 Task: Identify Affordable Starter Homes in Minneapolis for First-time Buyers.
Action: Mouse moved to (302, 212)
Screenshot: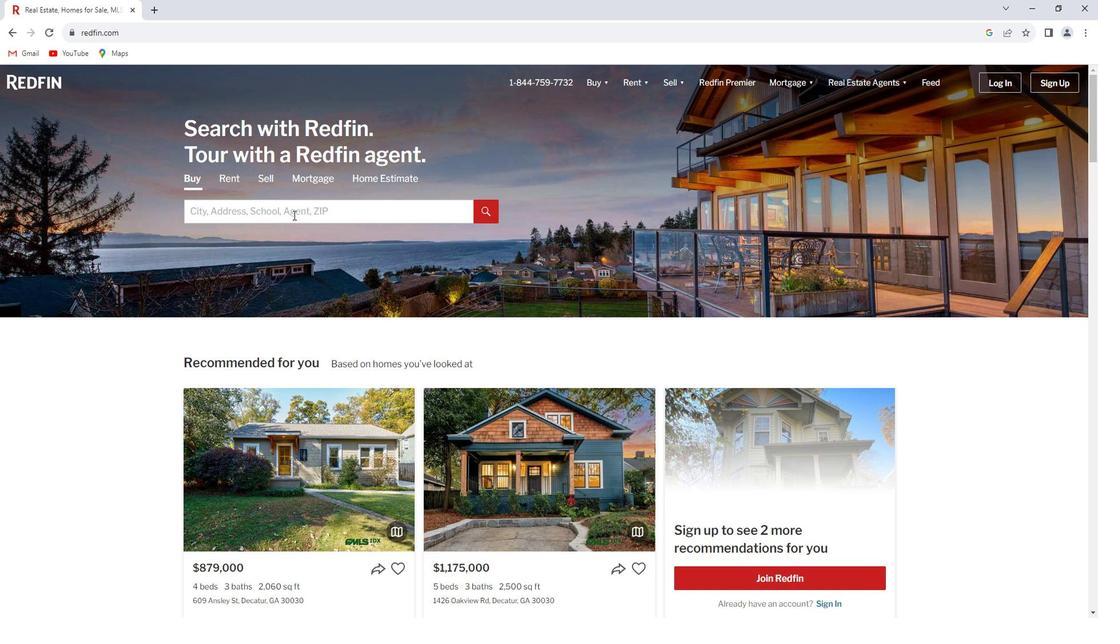 
Action: Mouse pressed left at (302, 212)
Screenshot: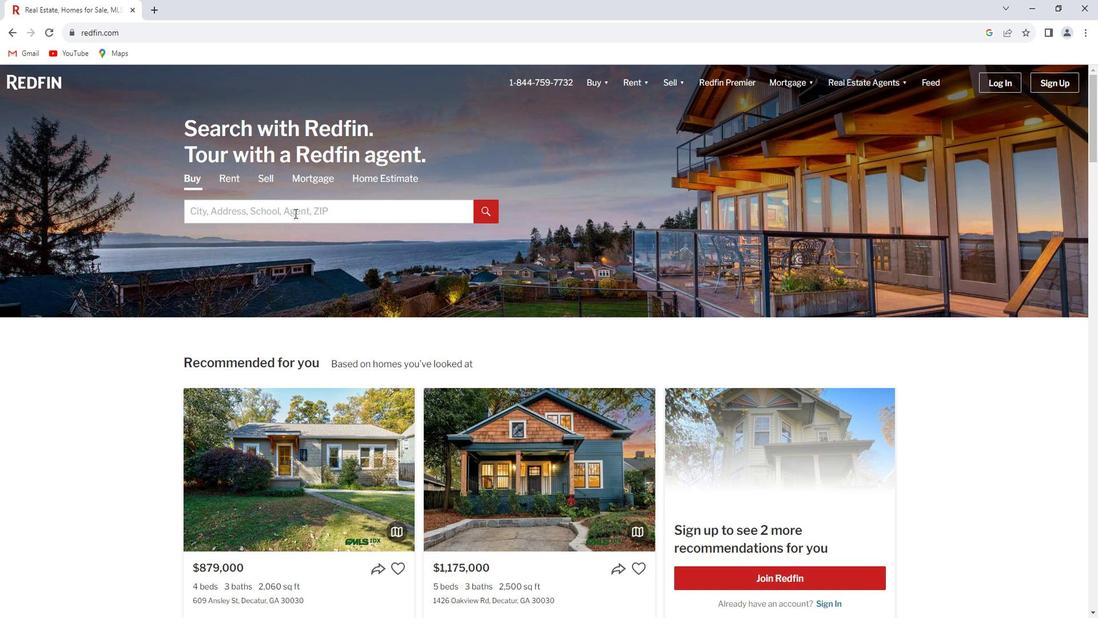 
Action: Key pressed <Key.shift_r>Minneapolis<Key.enter>
Screenshot: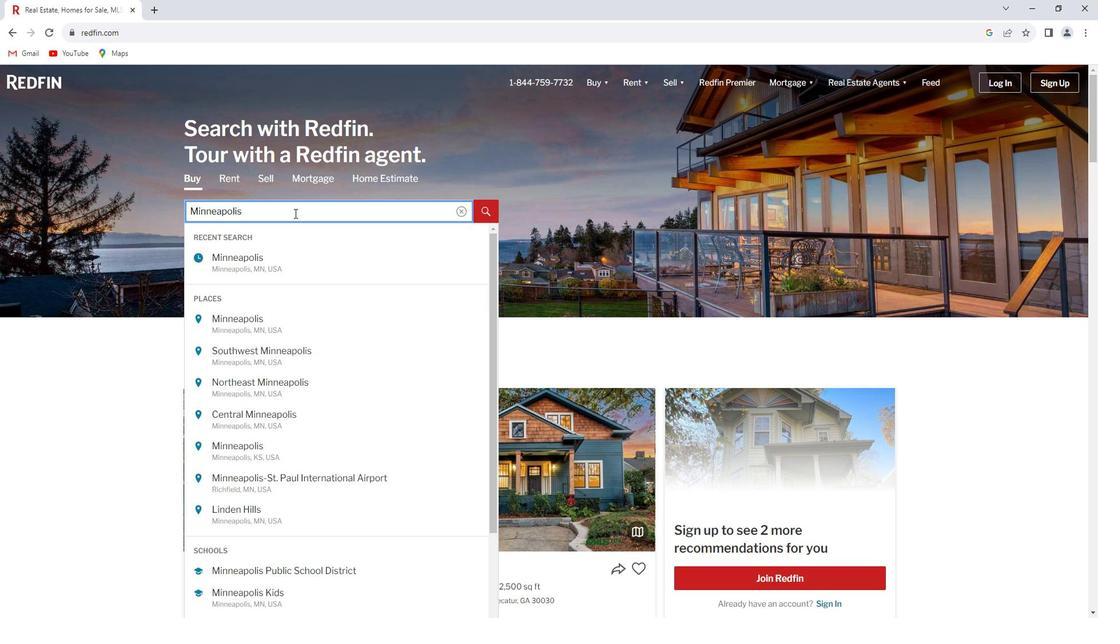 
Action: Mouse moved to (978, 165)
Screenshot: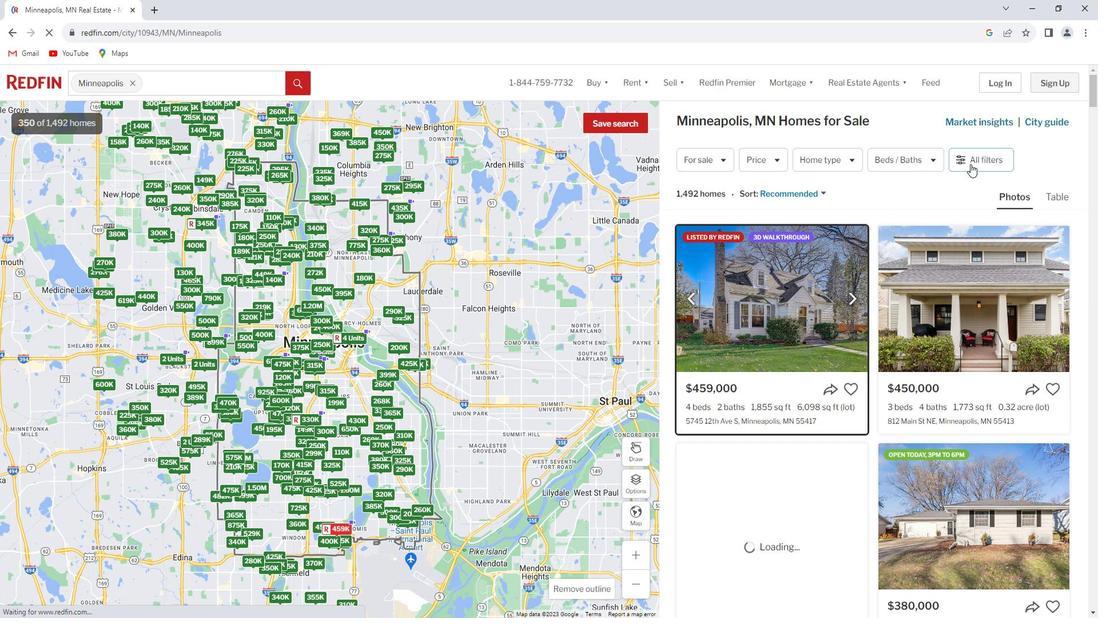 
Action: Mouse pressed left at (978, 165)
Screenshot: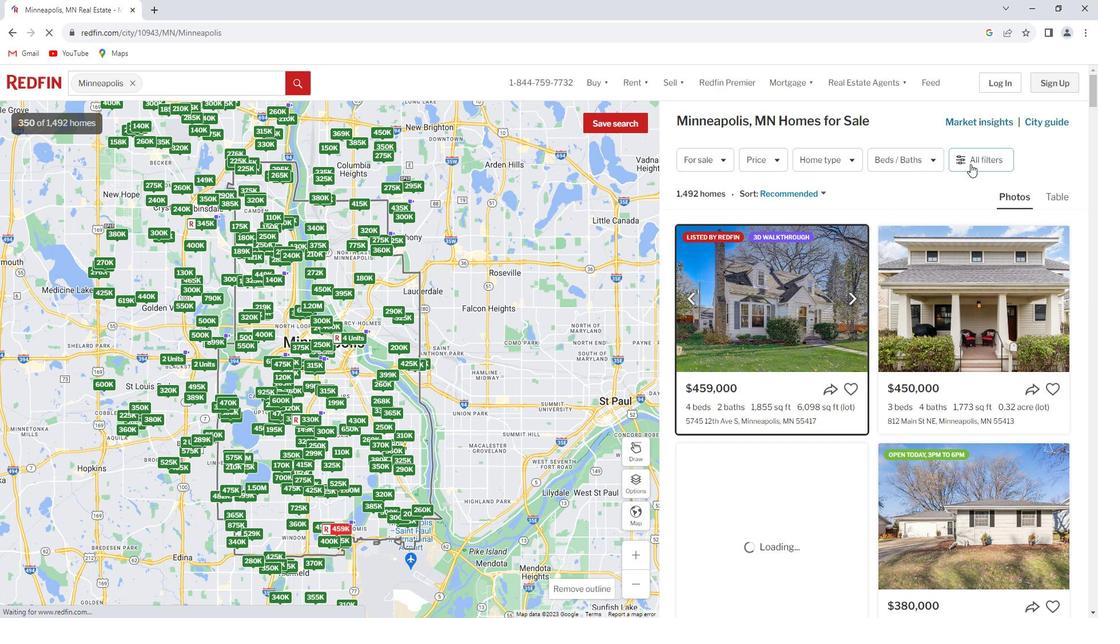 
Action: Mouse moved to (915, 270)
Screenshot: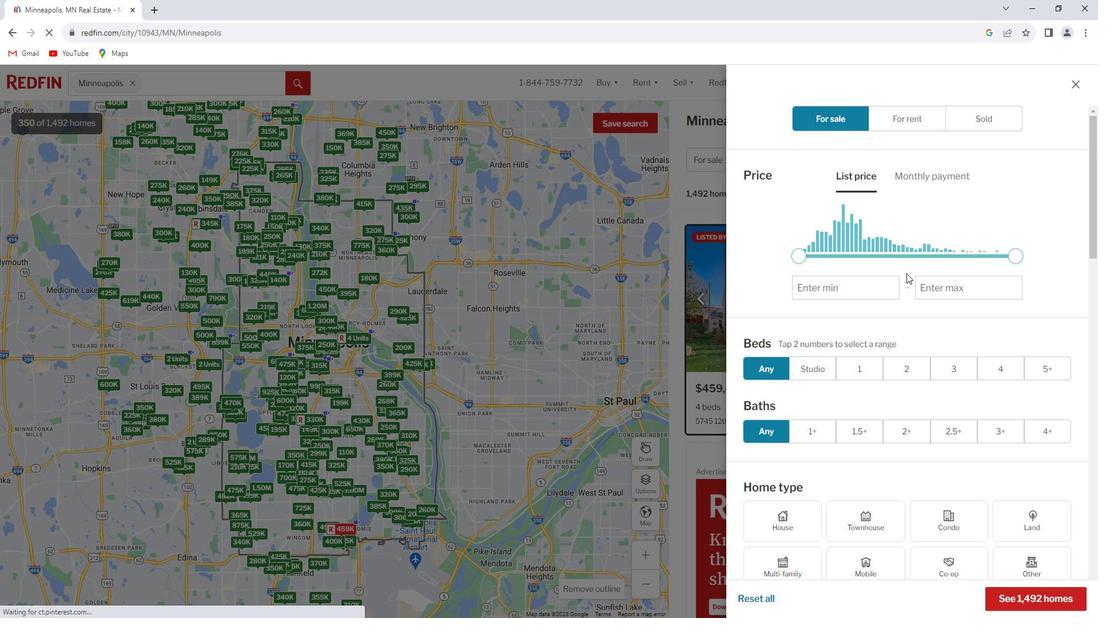 
Action: Mouse scrolled (915, 270) with delta (0, 0)
Screenshot: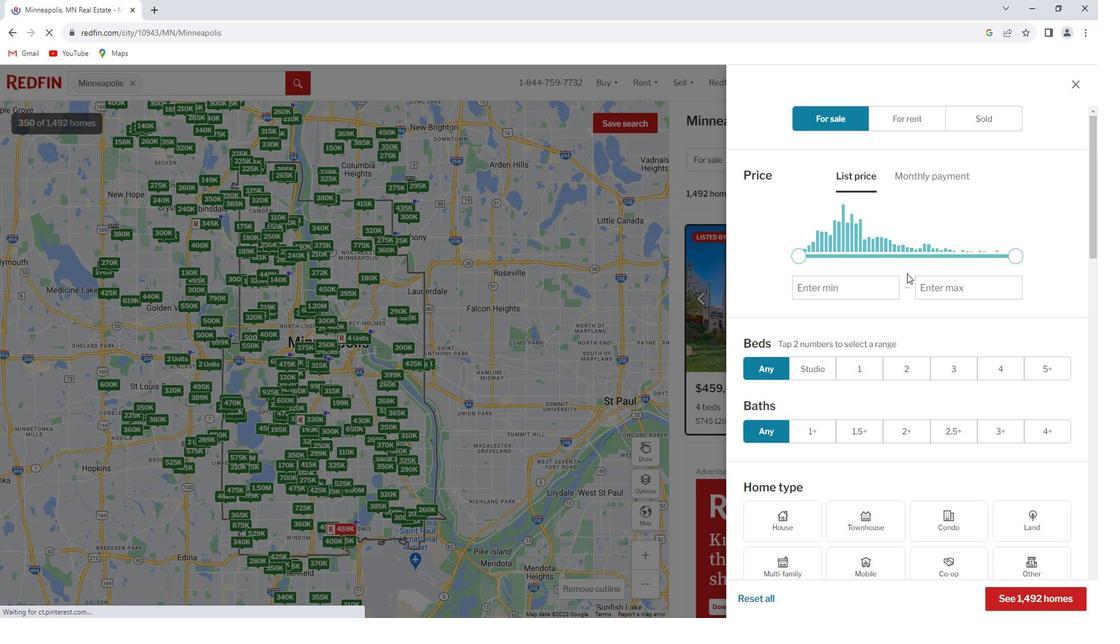 
Action: Mouse scrolled (915, 270) with delta (0, 0)
Screenshot: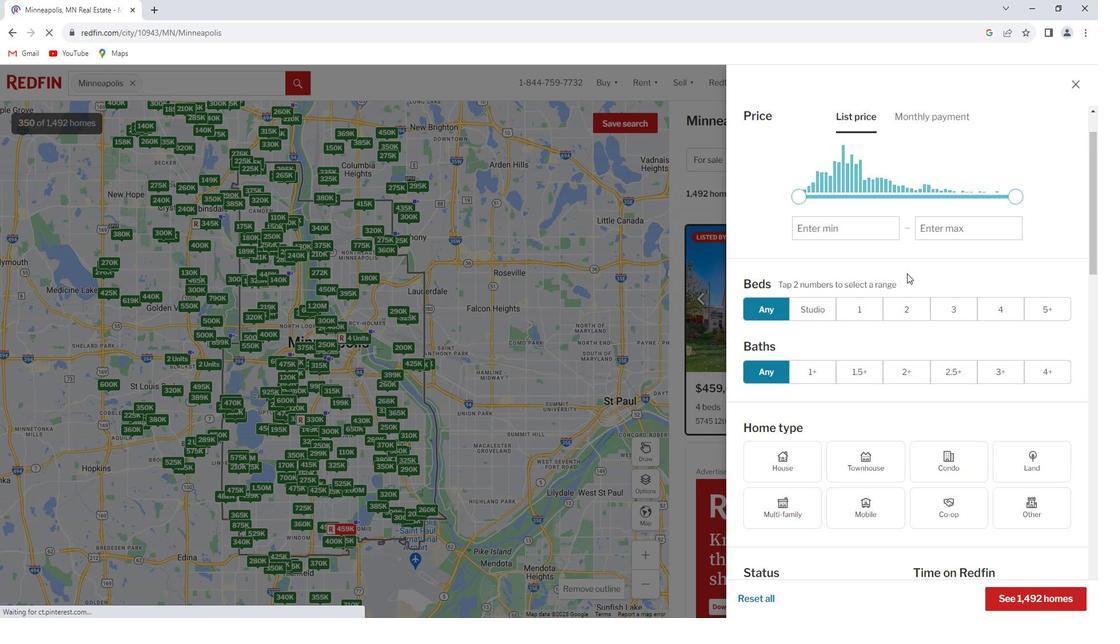 
Action: Mouse scrolled (915, 270) with delta (0, 0)
Screenshot: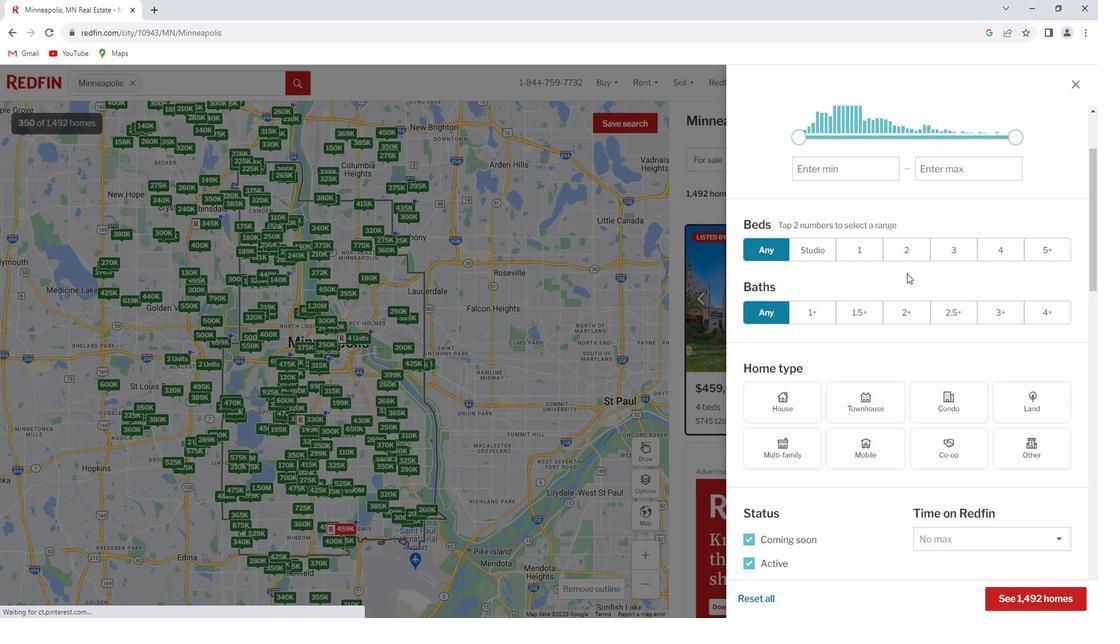 
Action: Mouse scrolled (915, 270) with delta (0, 0)
Screenshot: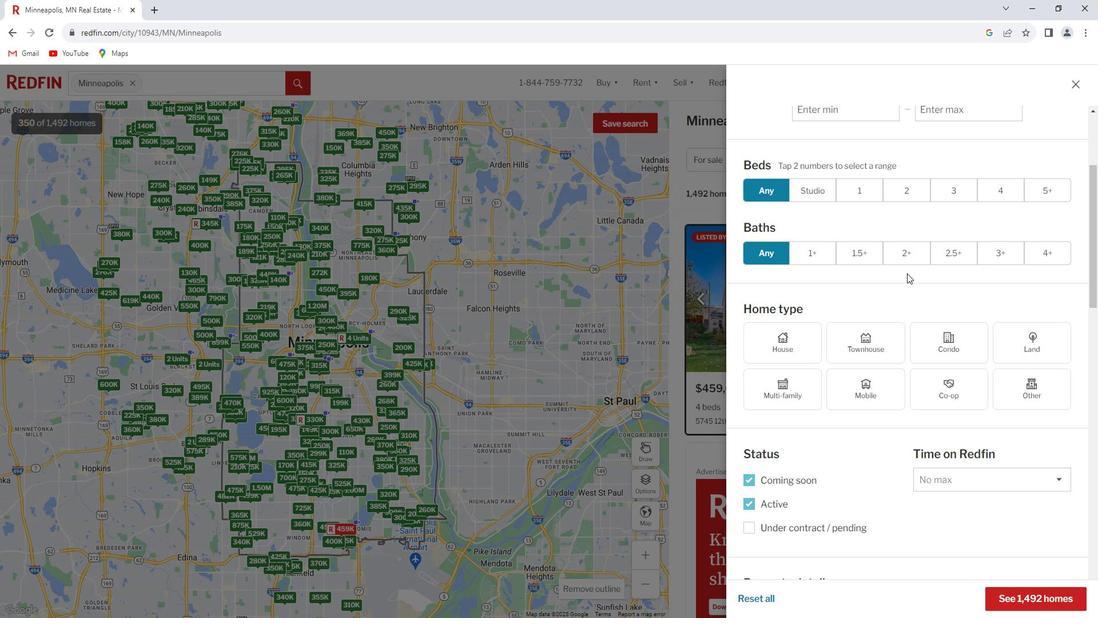 
Action: Mouse moved to (801, 279)
Screenshot: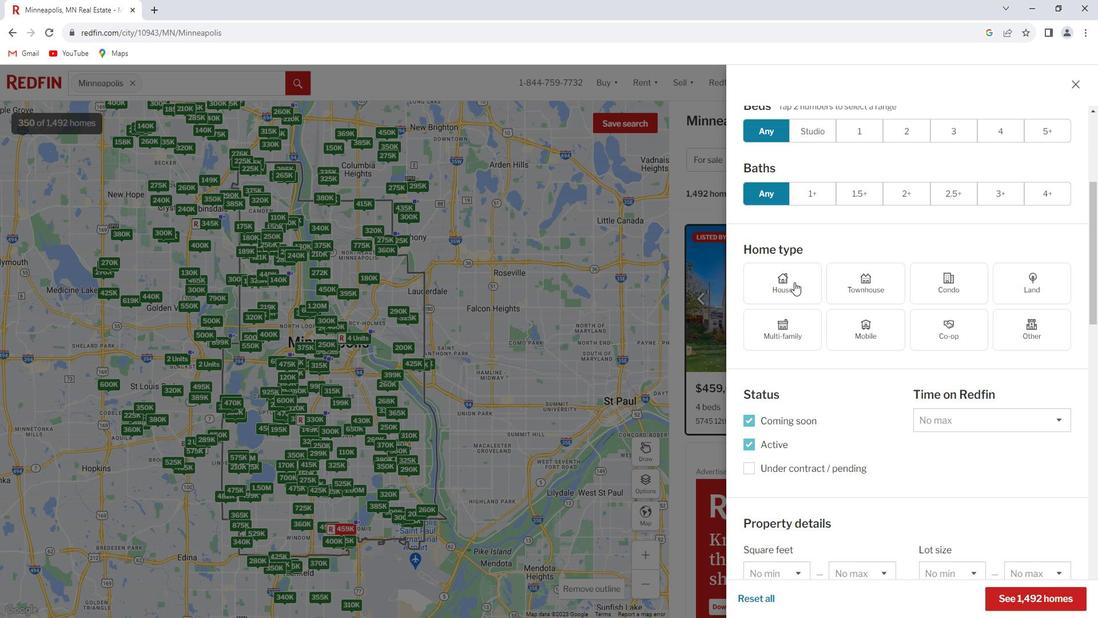 
Action: Mouse pressed left at (801, 279)
Screenshot: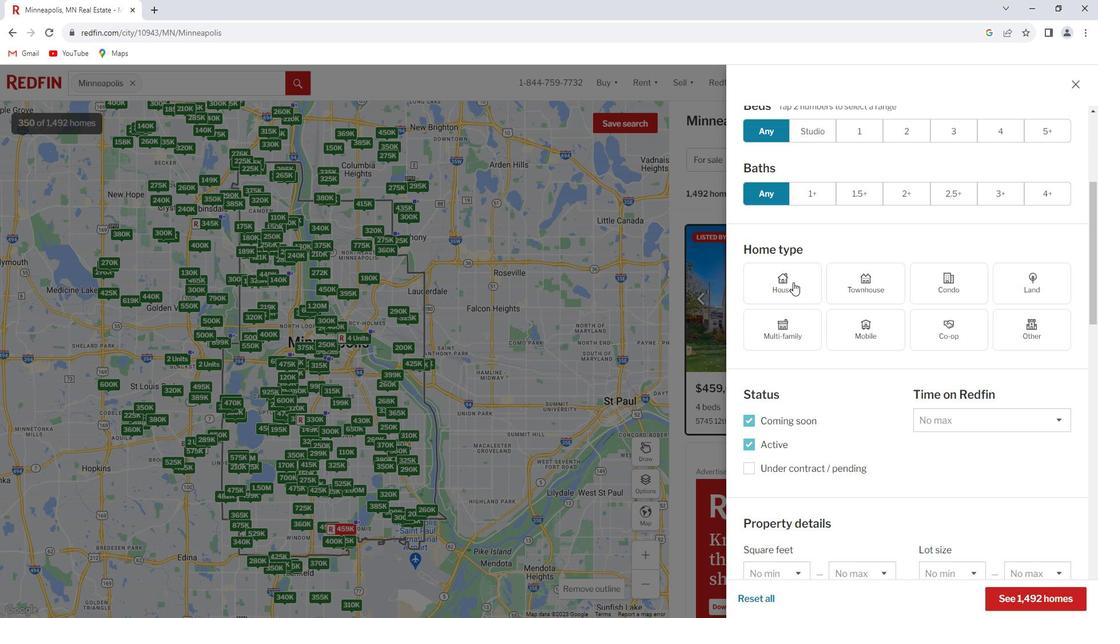 
Action: Mouse moved to (1061, 410)
Screenshot: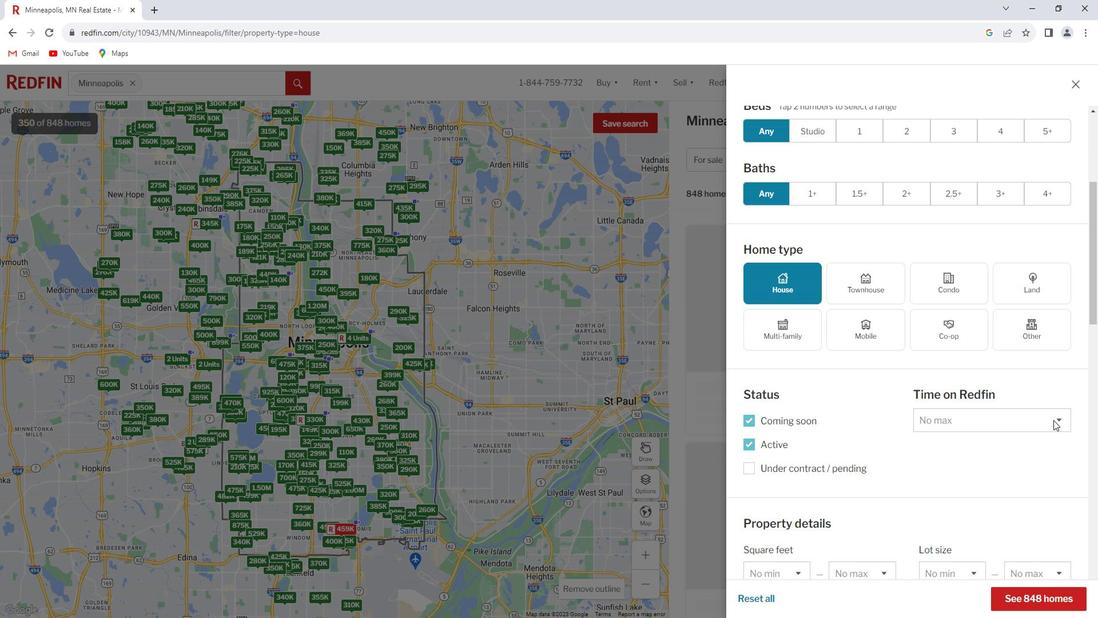 
Action: Mouse pressed left at (1061, 410)
Screenshot: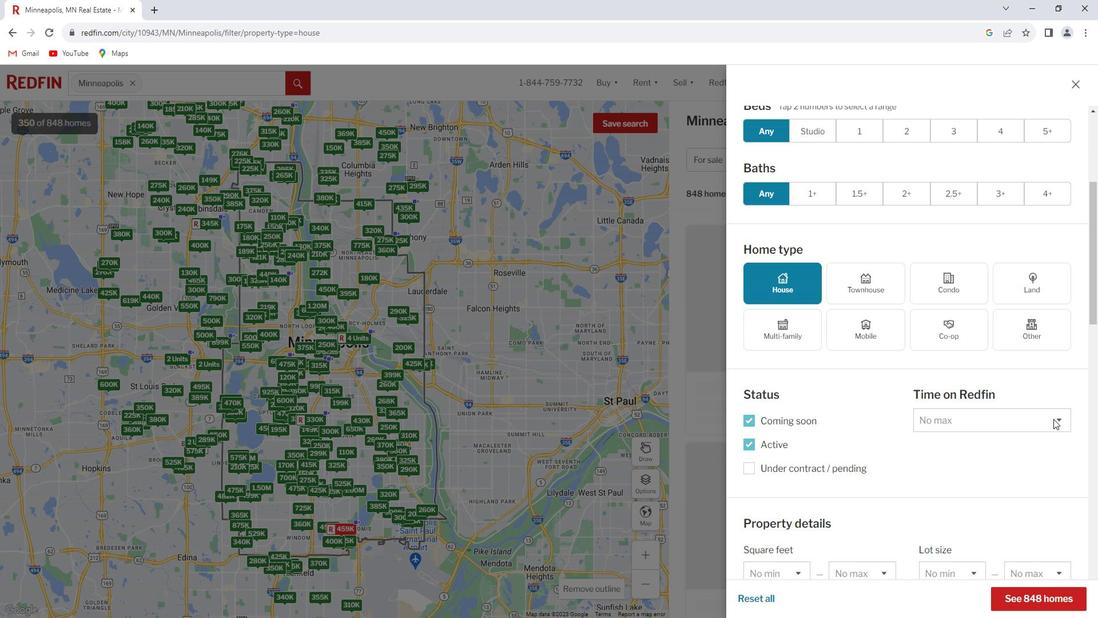 
Action: Mouse moved to (1016, 470)
Screenshot: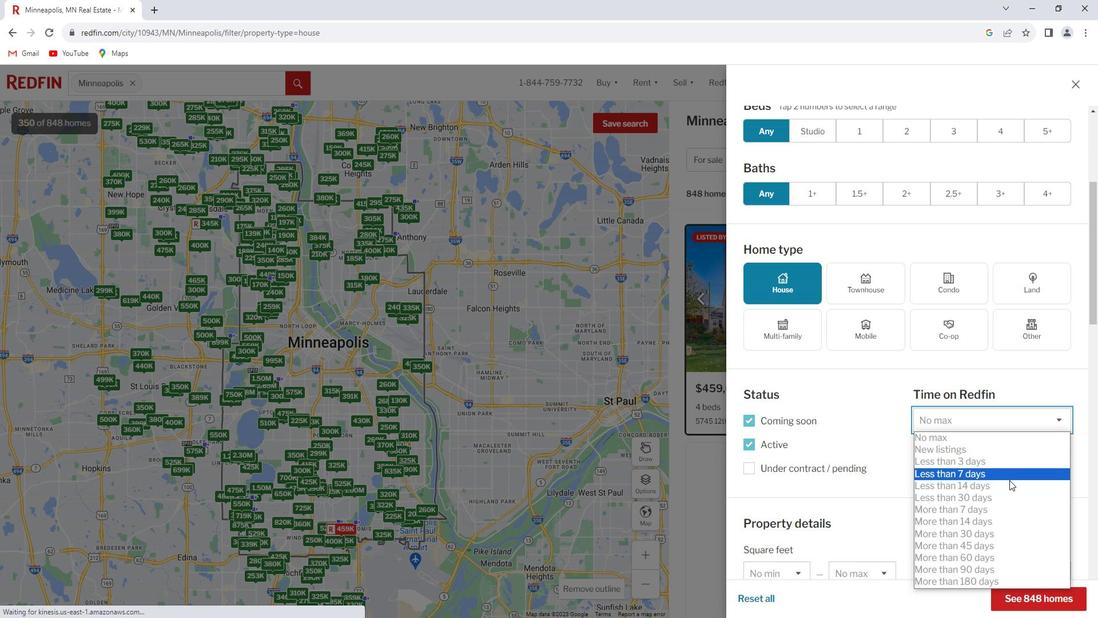 
Action: Mouse pressed left at (1016, 470)
Screenshot: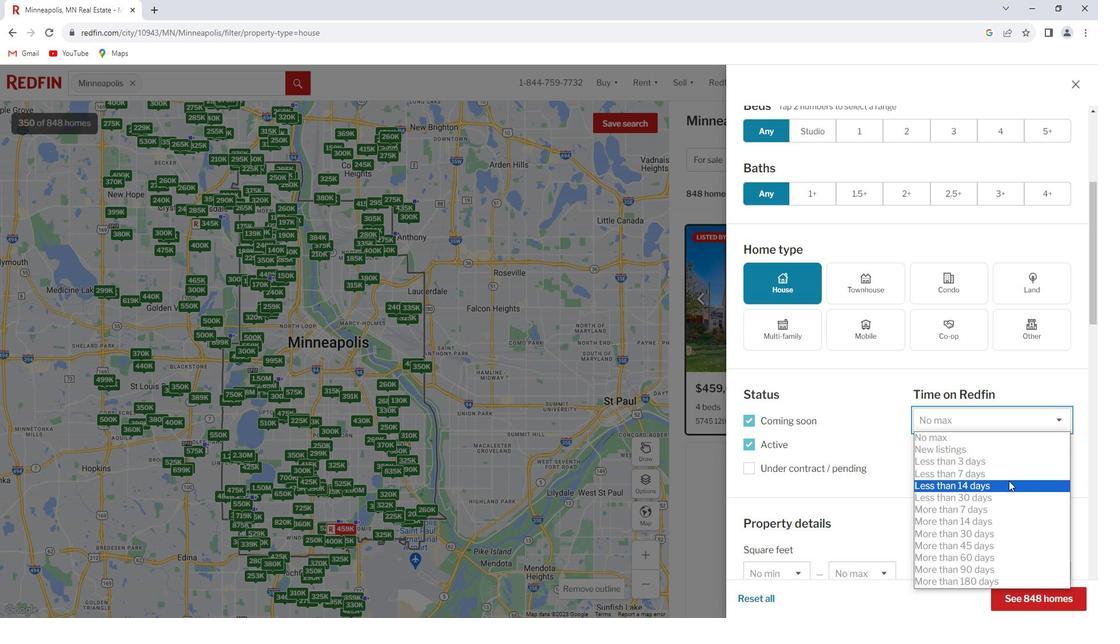 
Action: Mouse moved to (899, 389)
Screenshot: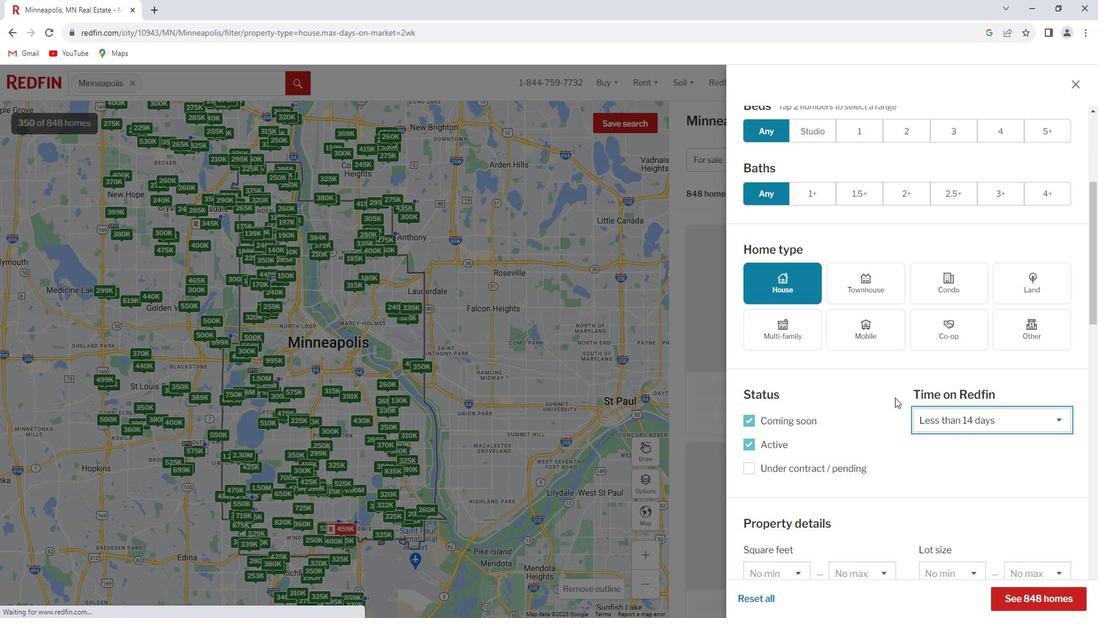 
Action: Mouse scrolled (899, 388) with delta (0, 0)
Screenshot: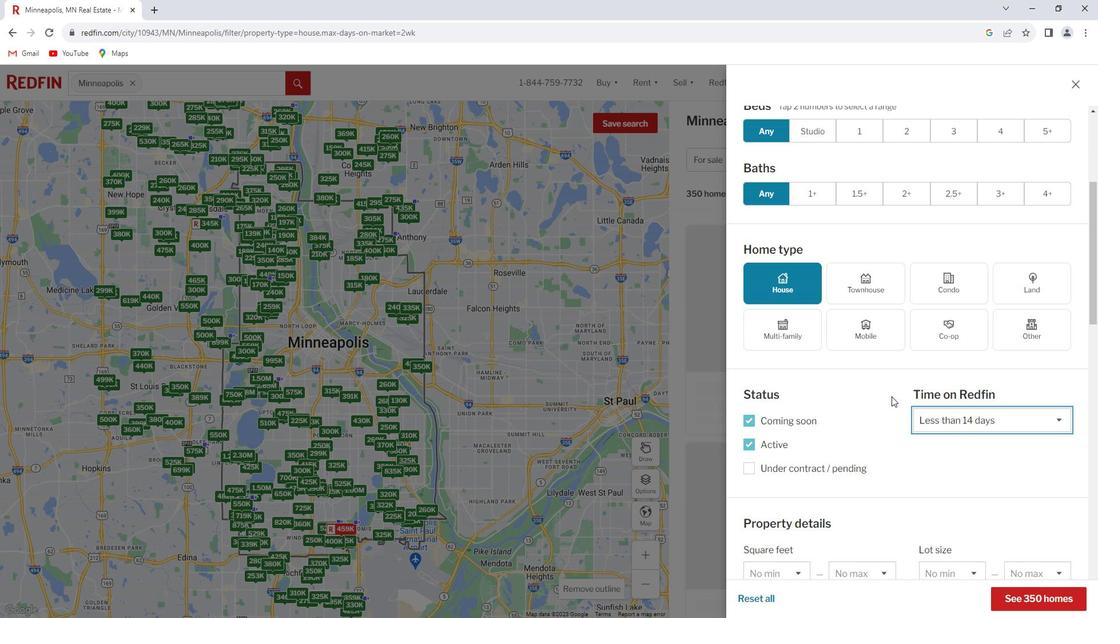 
Action: Mouse scrolled (899, 388) with delta (0, 0)
Screenshot: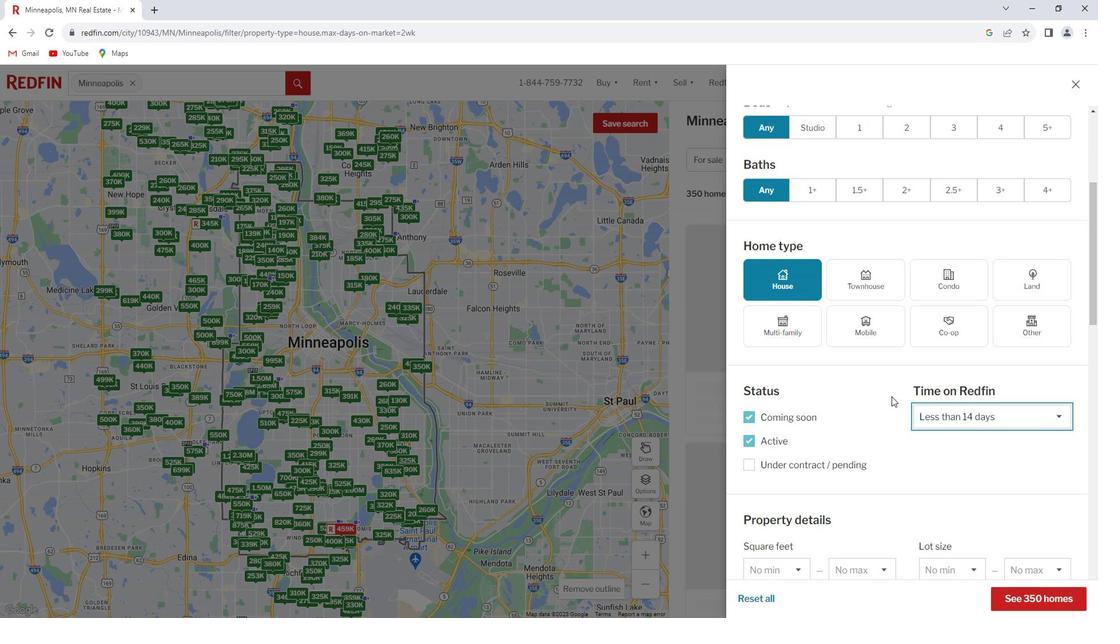 
Action: Mouse scrolled (899, 388) with delta (0, 0)
Screenshot: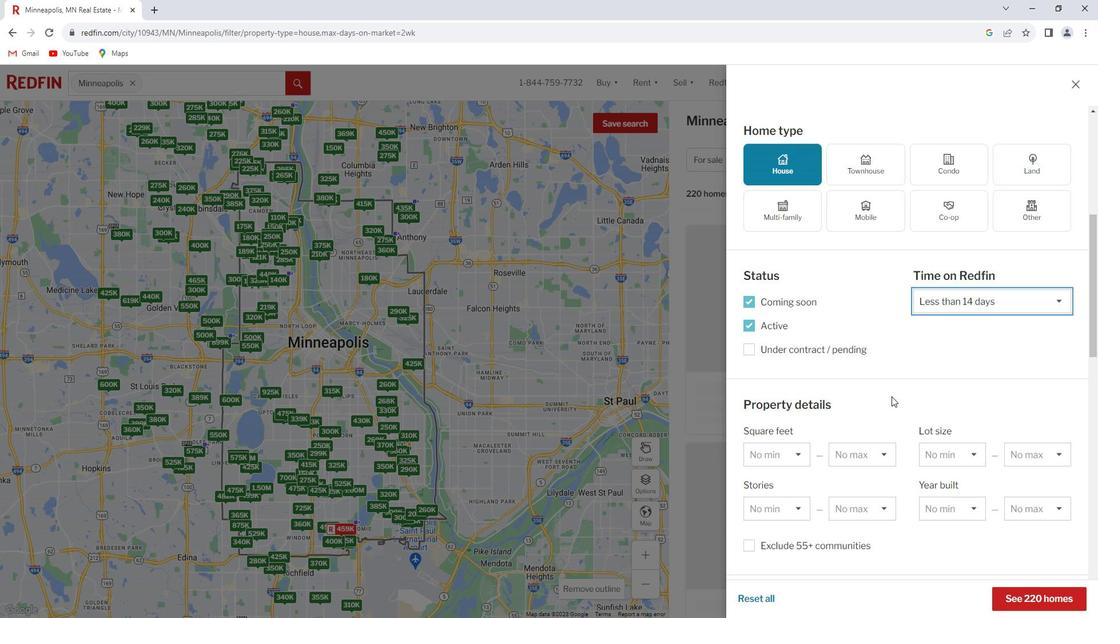 
Action: Mouse scrolled (899, 388) with delta (0, 0)
Screenshot: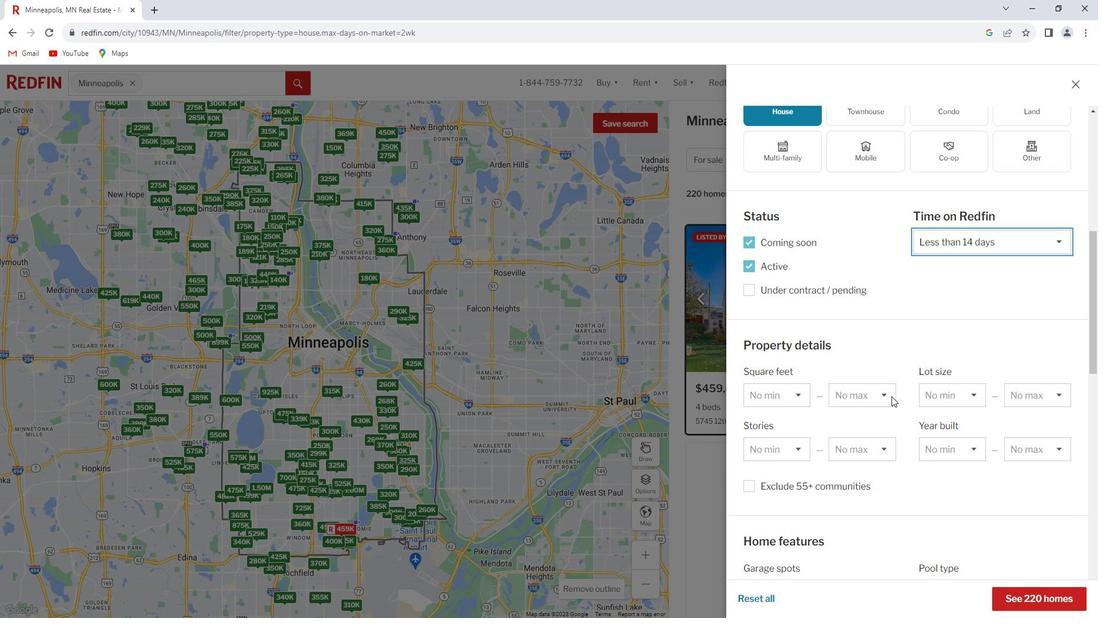 
Action: Mouse scrolled (899, 388) with delta (0, 0)
Screenshot: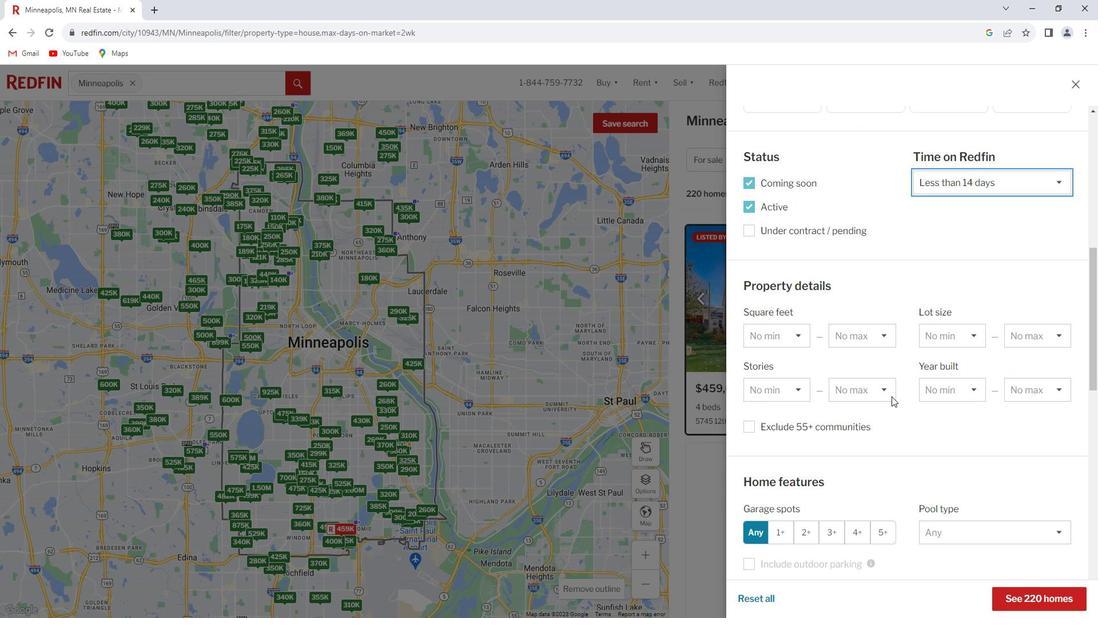 
Action: Mouse moved to (897, 382)
Screenshot: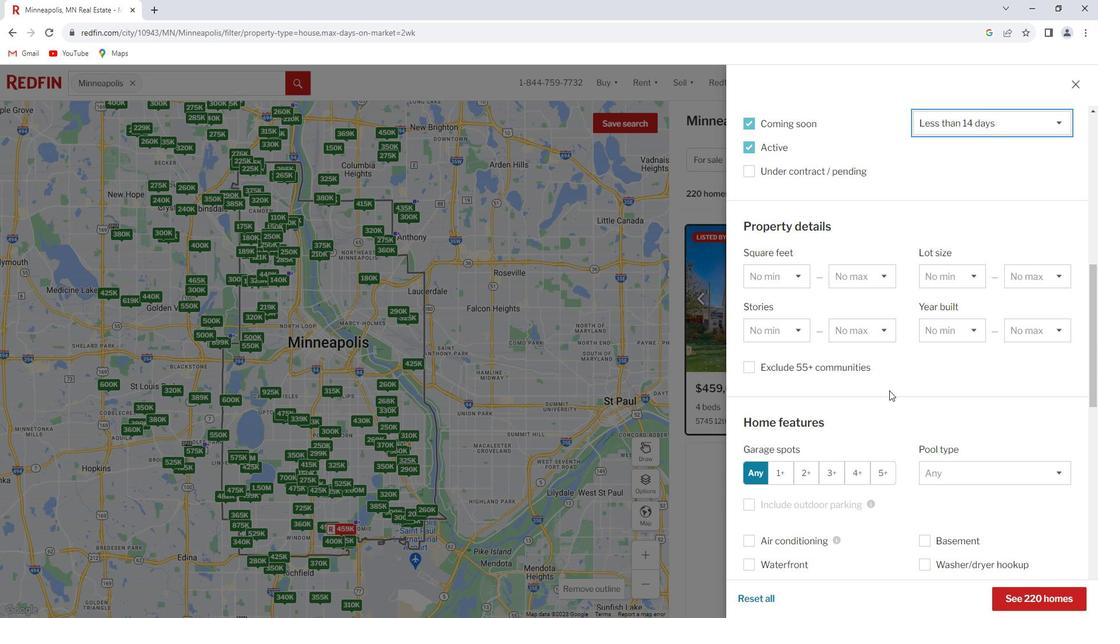 
Action: Mouse scrolled (897, 382) with delta (0, 0)
Screenshot: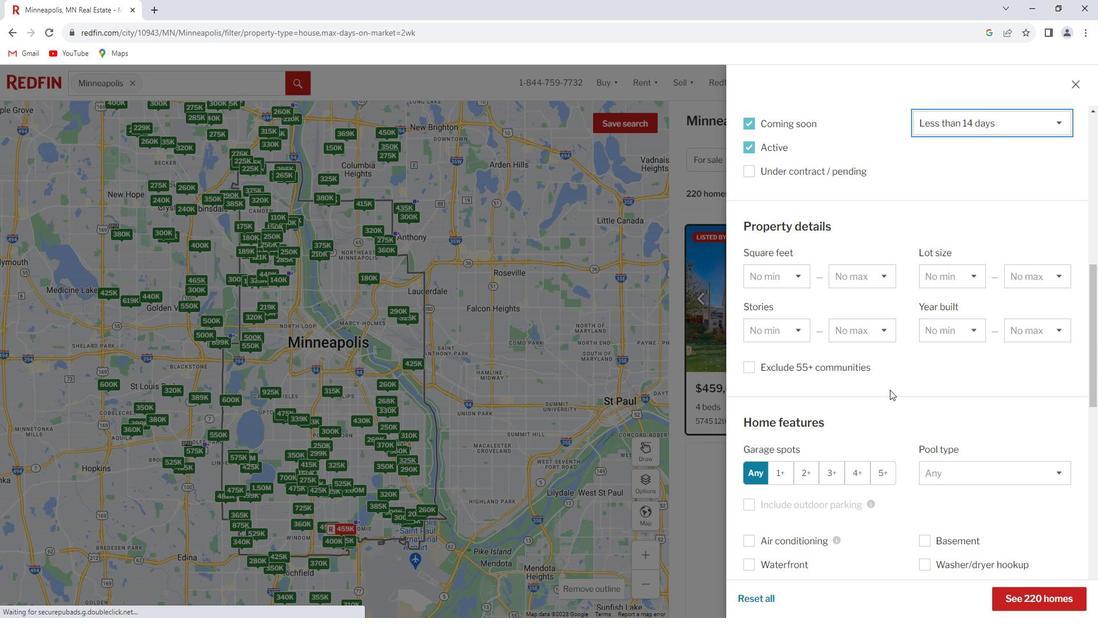 
Action: Mouse moved to (939, 358)
Screenshot: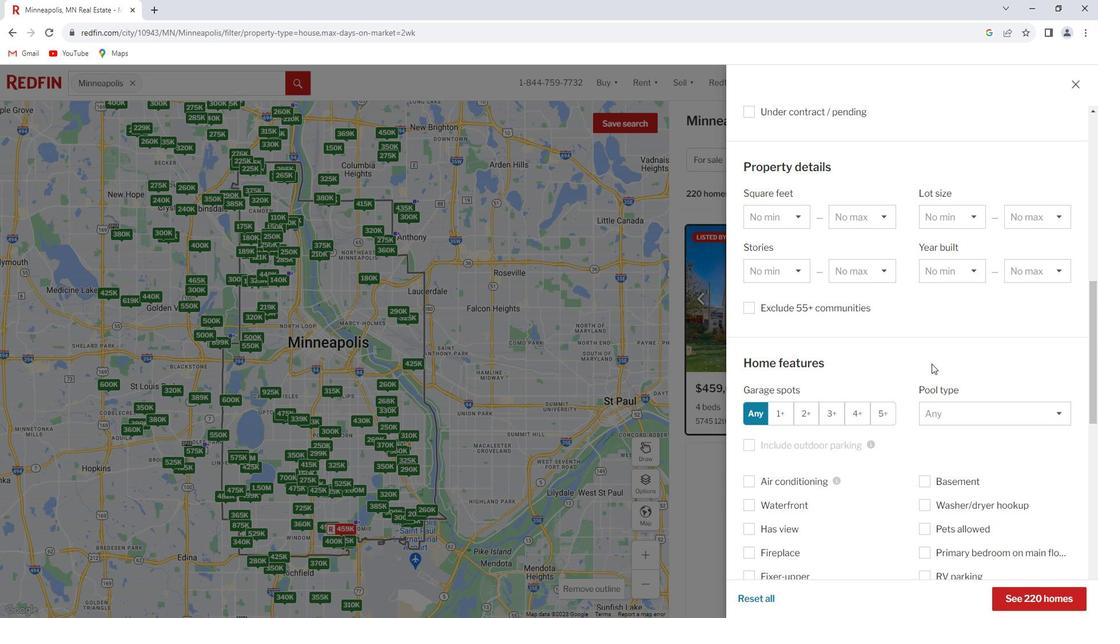 
Action: Mouse scrolled (939, 357) with delta (0, 0)
Screenshot: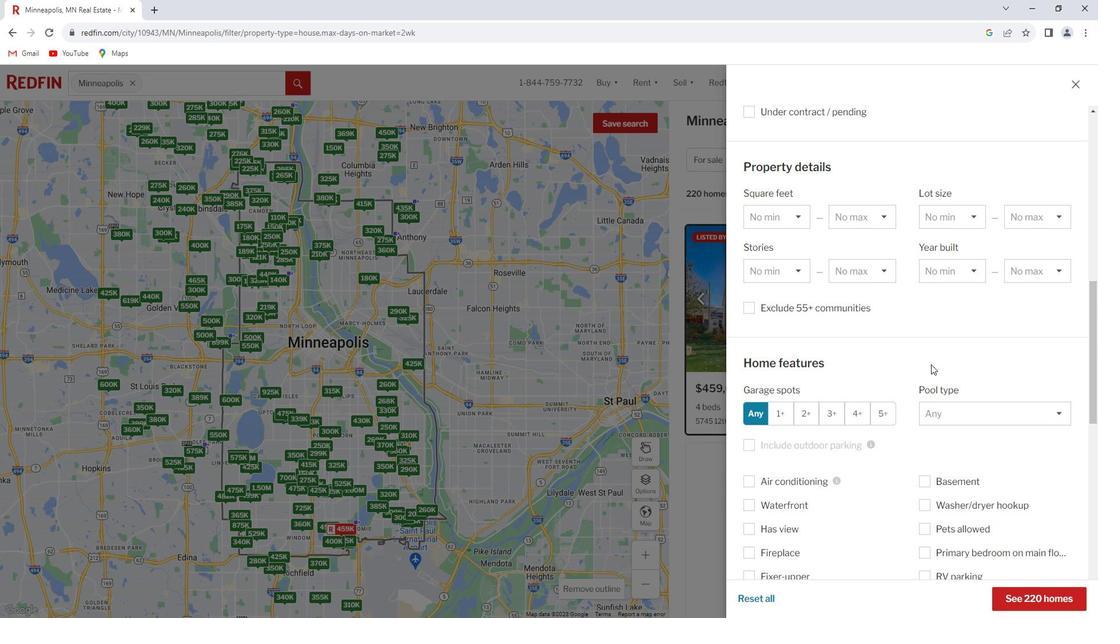 
Action: Mouse moved to (915, 394)
Screenshot: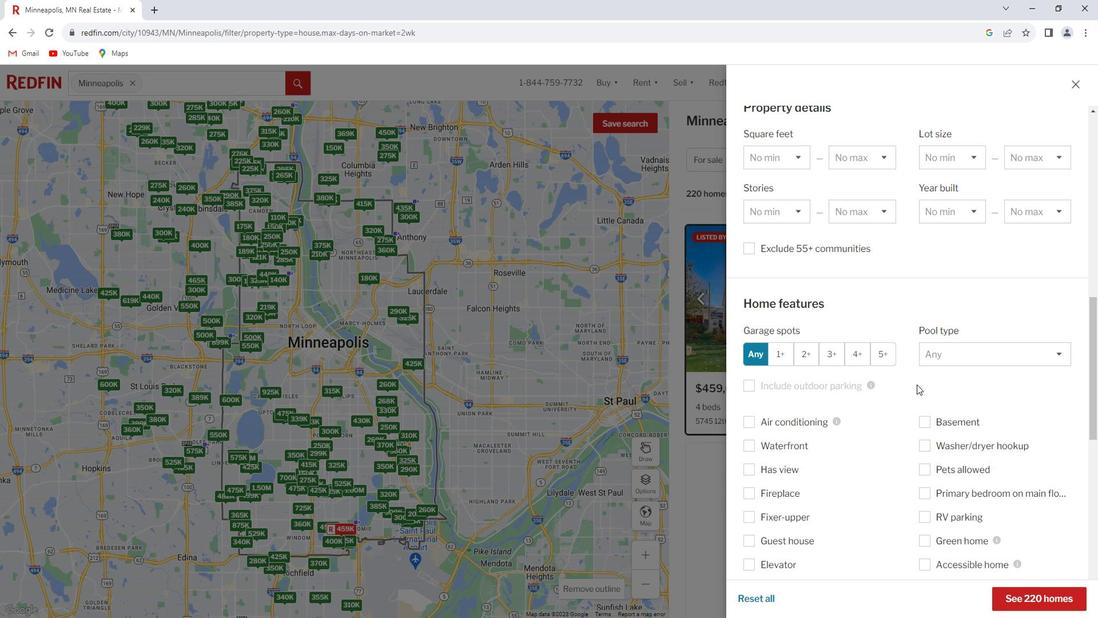 
Action: Mouse scrolled (915, 394) with delta (0, 0)
Screenshot: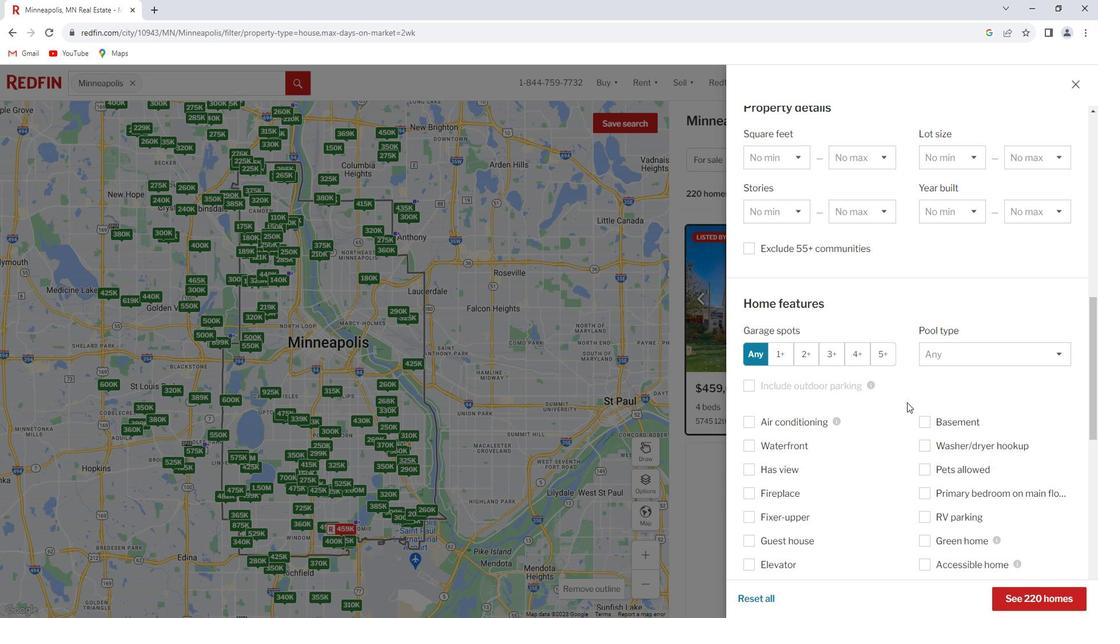 
Action: Mouse scrolled (915, 394) with delta (0, 0)
Screenshot: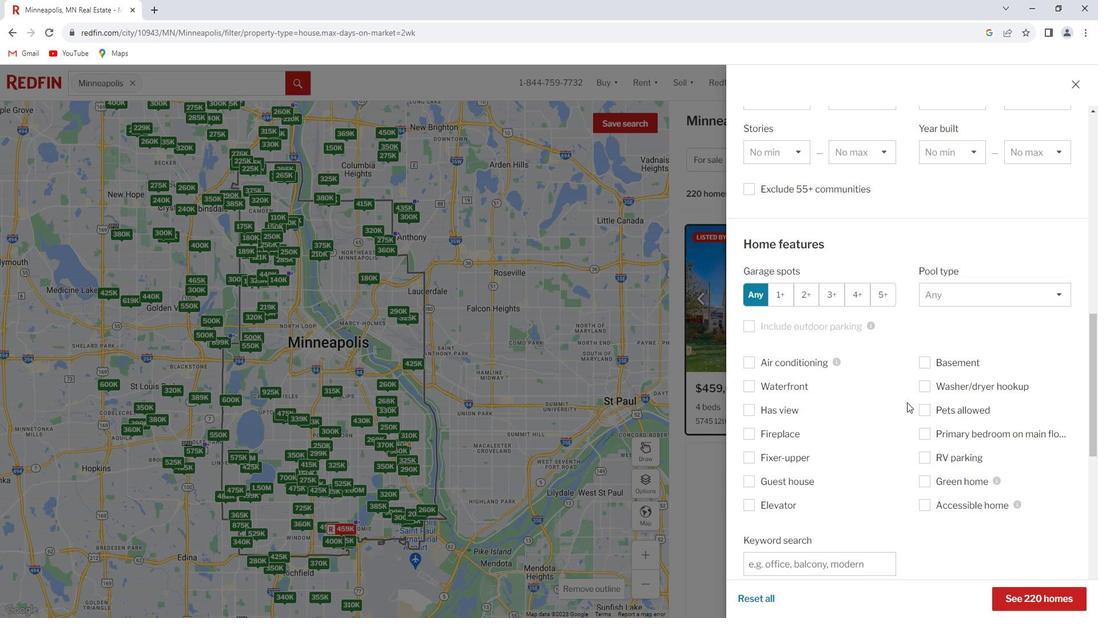 
Action: Mouse scrolled (915, 394) with delta (0, 0)
Screenshot: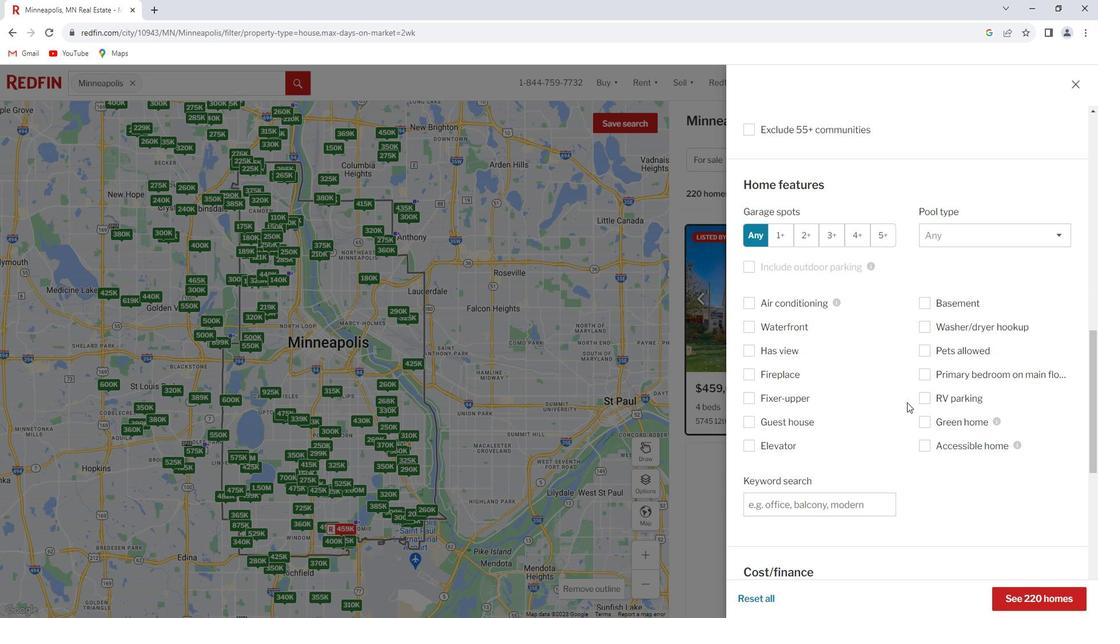 
Action: Mouse moved to (915, 402)
Screenshot: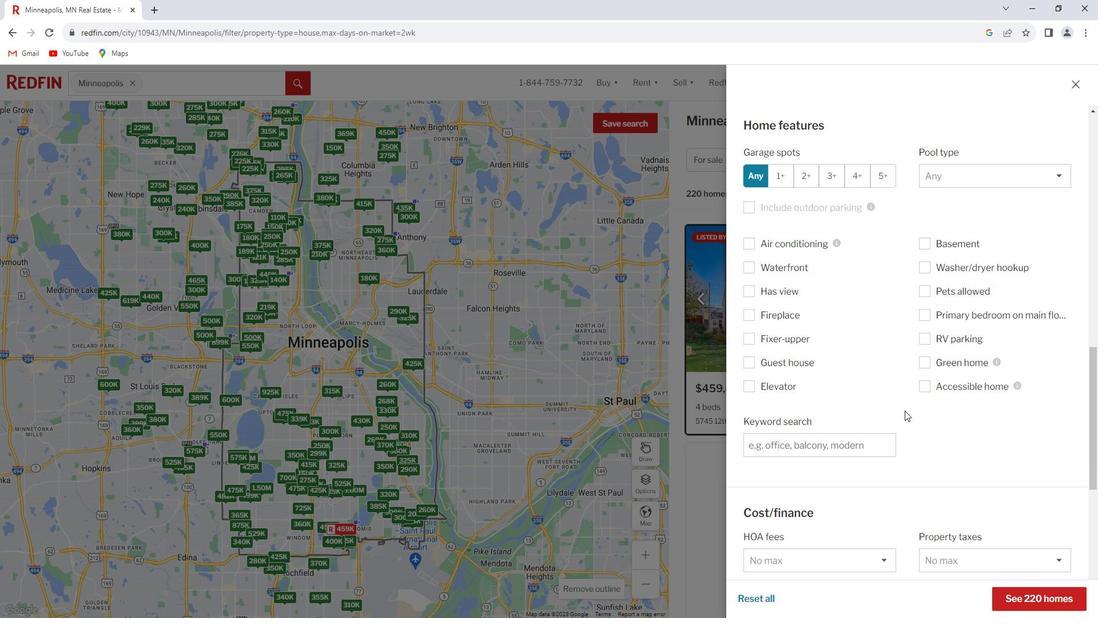 
Action: Mouse scrolled (915, 401) with delta (0, 0)
Screenshot: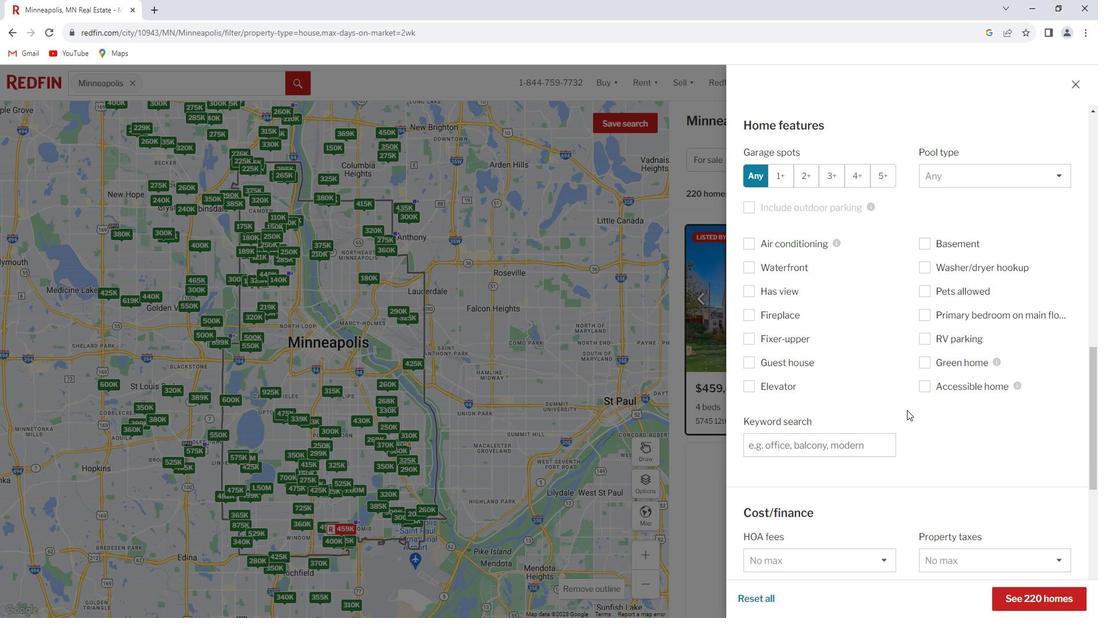 
Action: Mouse scrolled (915, 401) with delta (0, 0)
Screenshot: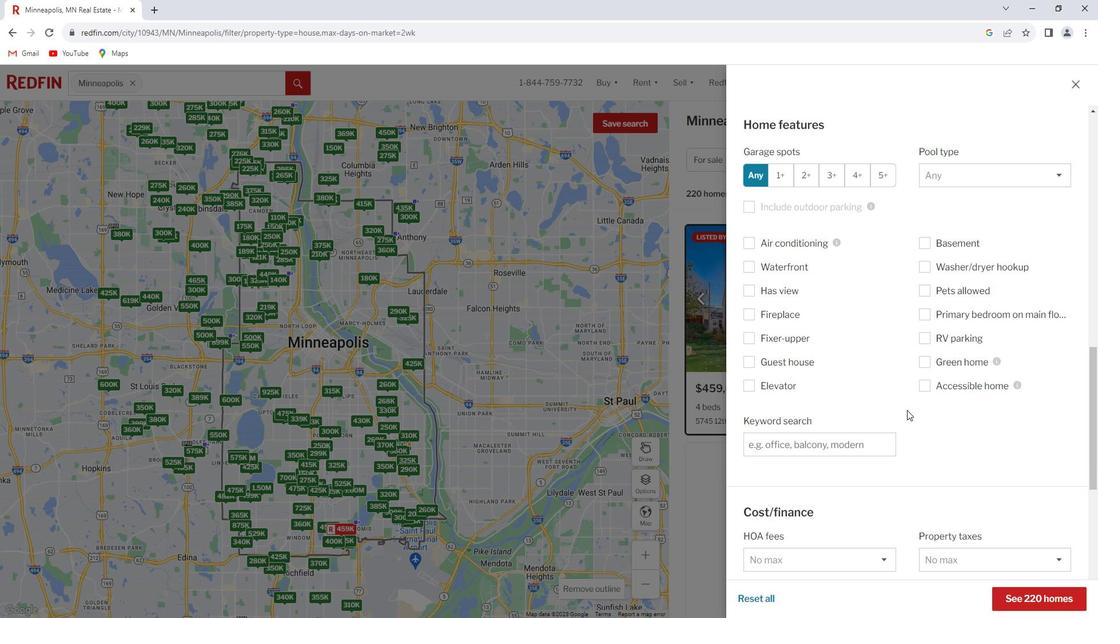 
Action: Mouse scrolled (915, 401) with delta (0, 0)
Screenshot: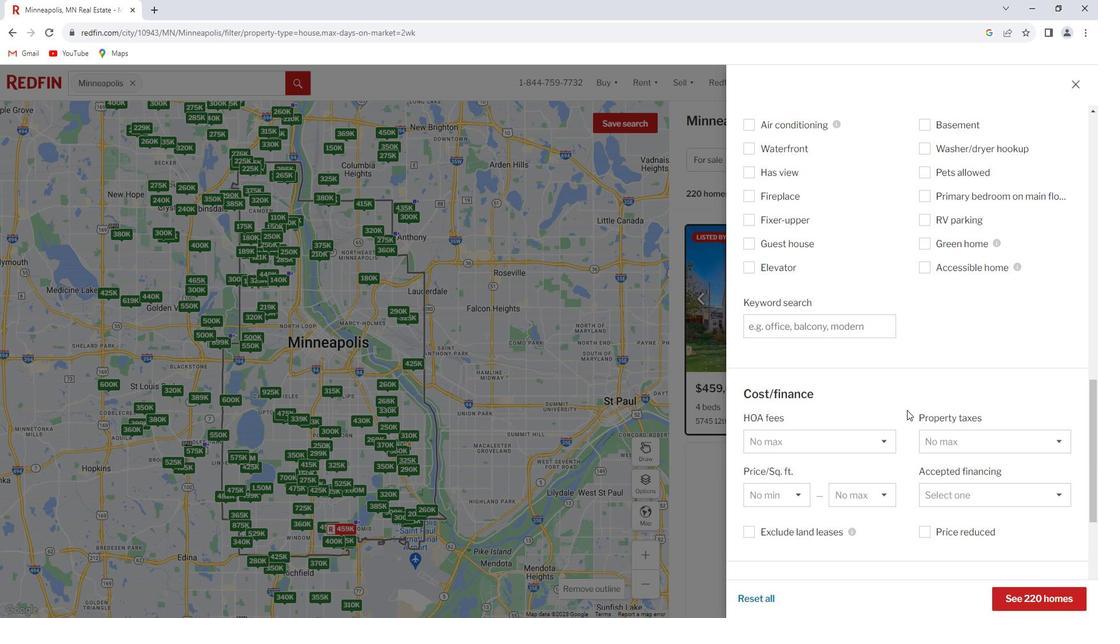 
Action: Mouse scrolled (915, 401) with delta (0, 0)
Screenshot: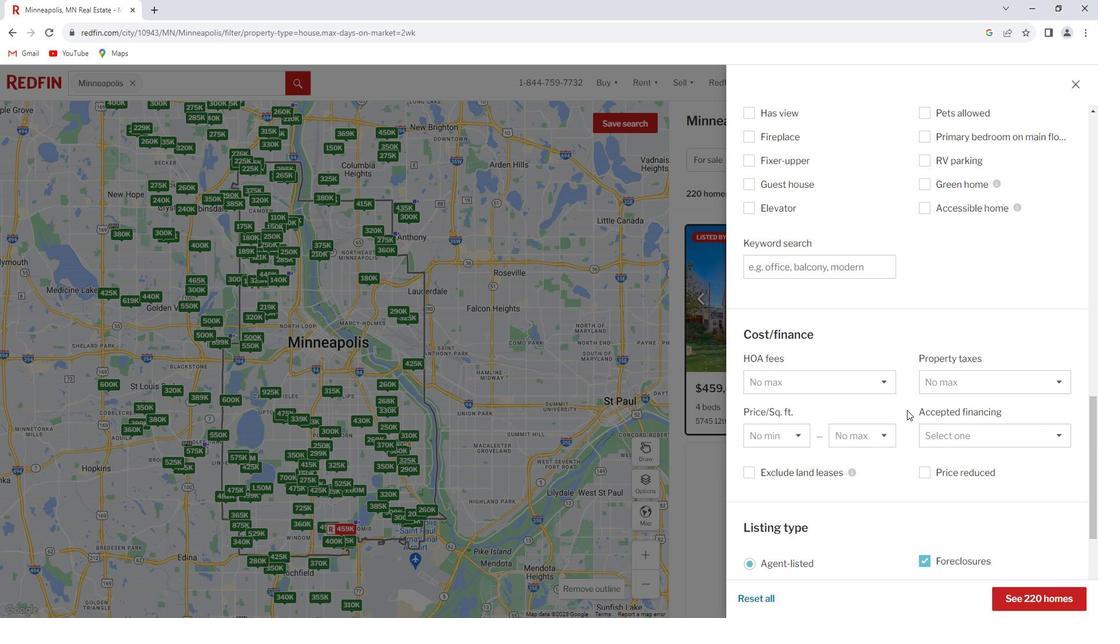 
Action: Mouse moved to (897, 316)
Screenshot: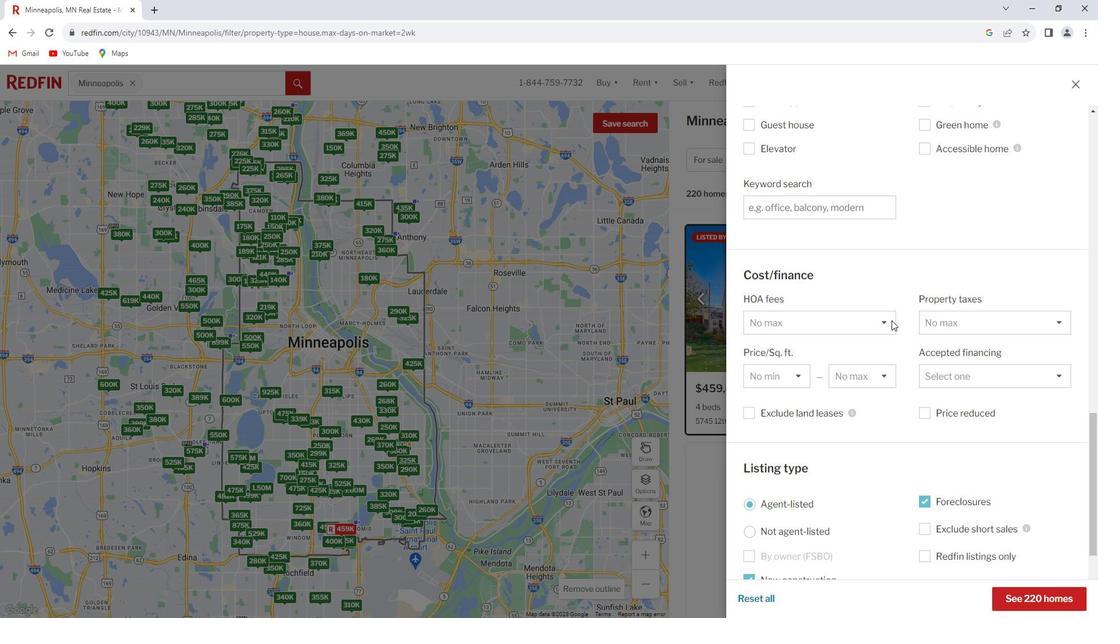 
Action: Mouse pressed left at (897, 316)
Screenshot: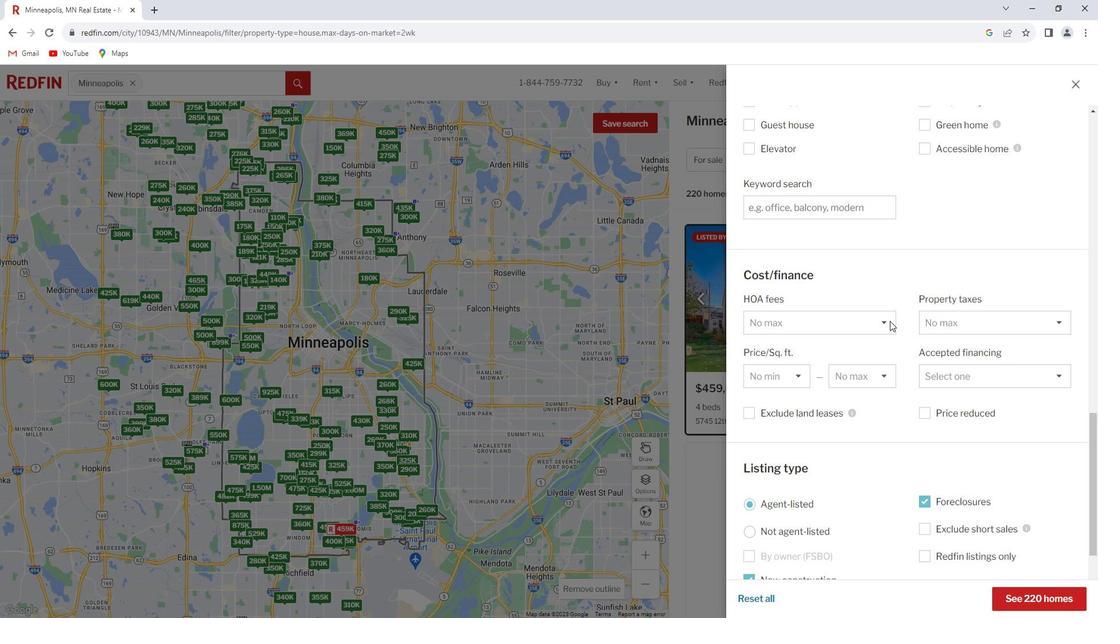 
Action: Mouse moved to (872, 345)
Screenshot: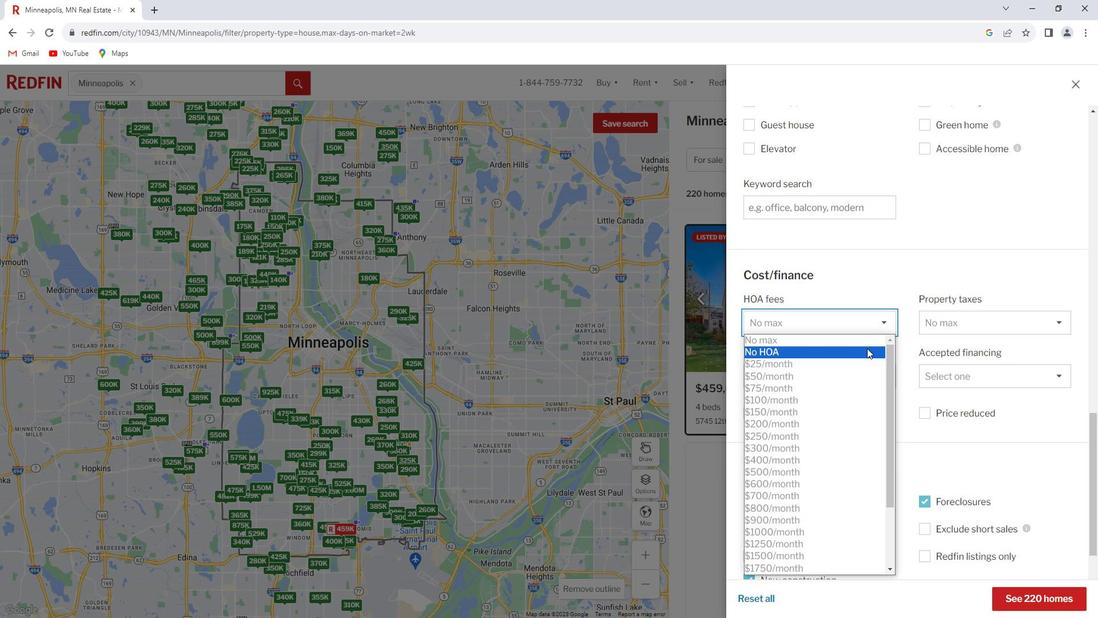 
Action: Mouse pressed left at (872, 345)
Screenshot: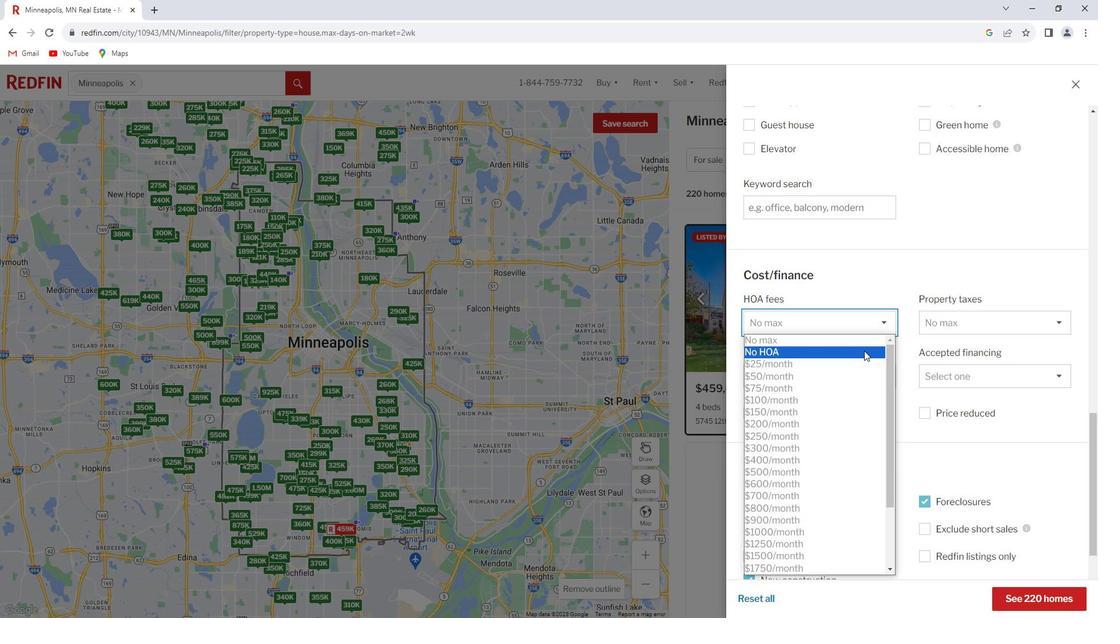 
Action: Mouse moved to (1046, 318)
Screenshot: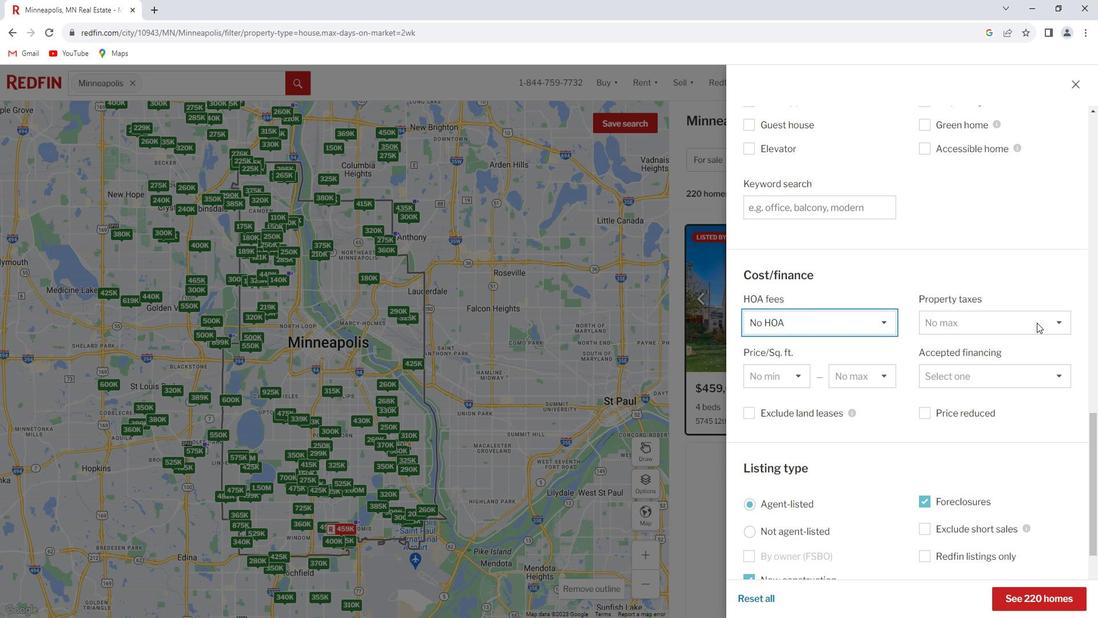 
Action: Mouse pressed left at (1046, 318)
Screenshot: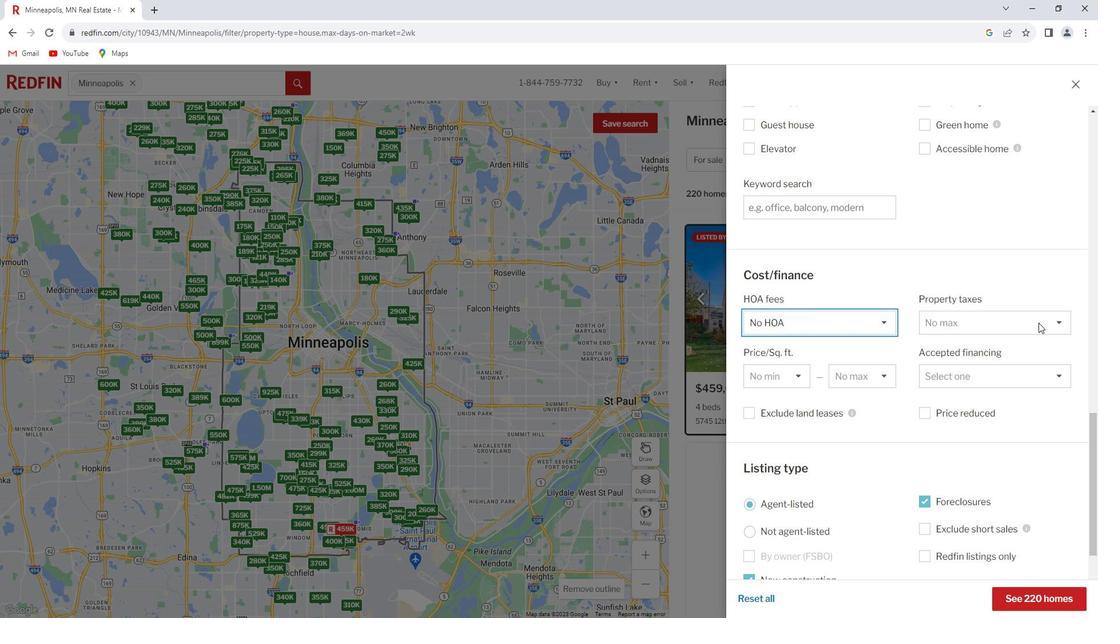 
Action: Mouse moved to (1019, 352)
Screenshot: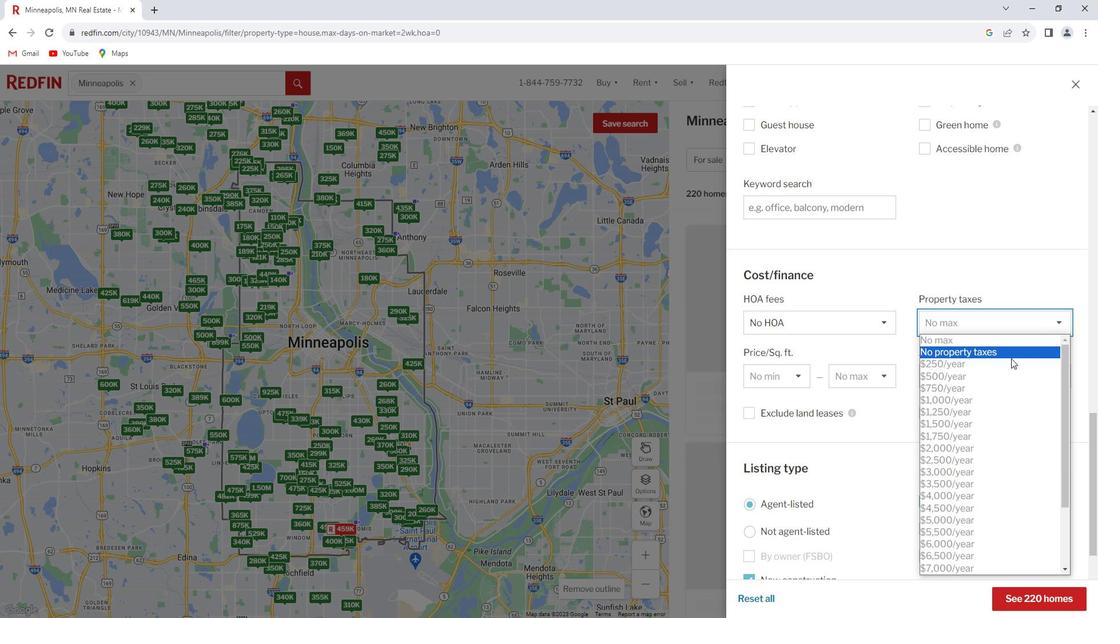 
Action: Mouse pressed left at (1019, 352)
Screenshot: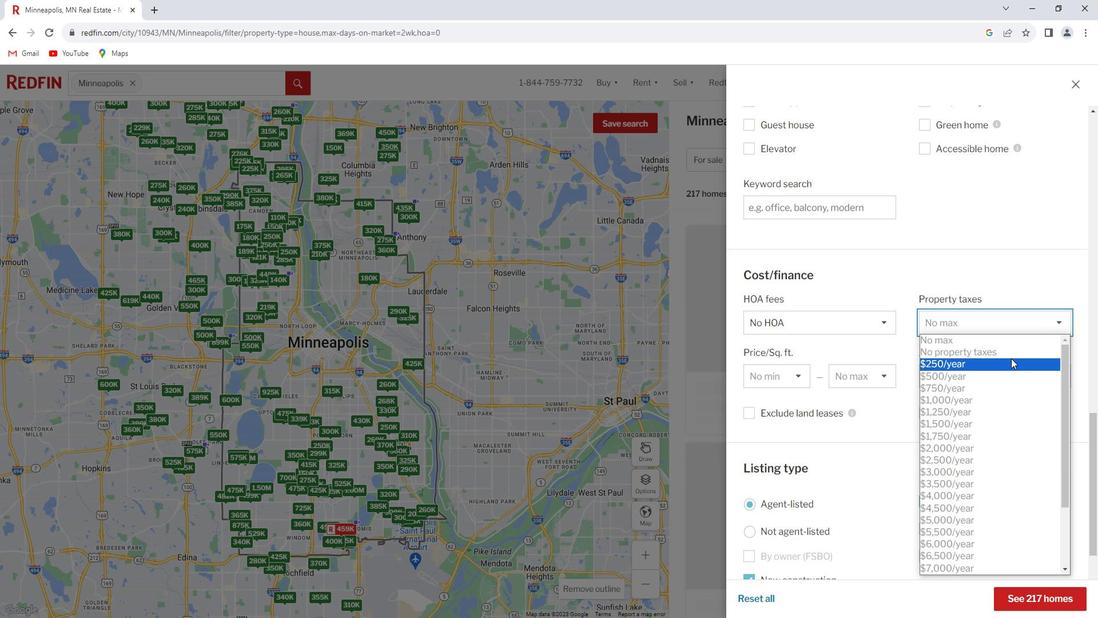 
Action: Mouse moved to (812, 368)
Screenshot: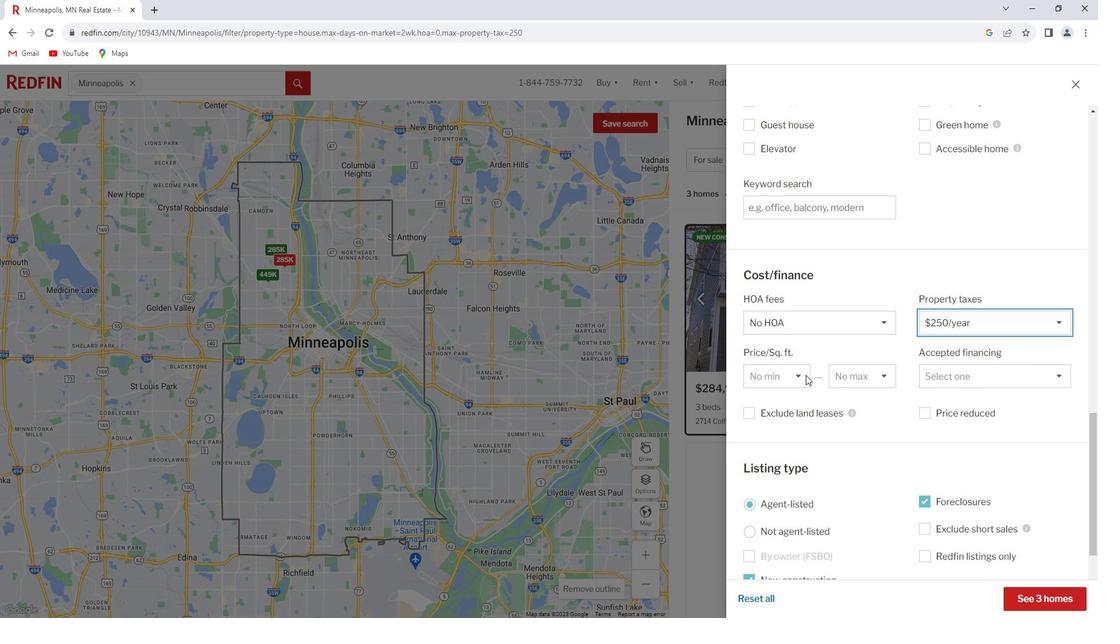 
Action: Mouse pressed left at (812, 368)
Screenshot: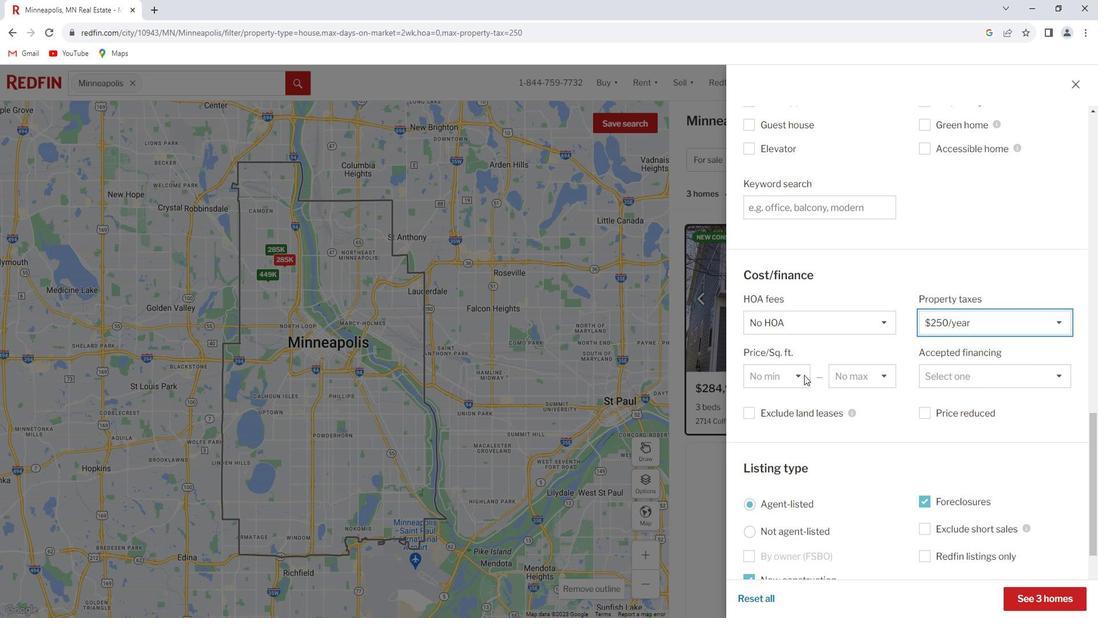 
Action: Mouse moved to (792, 405)
Screenshot: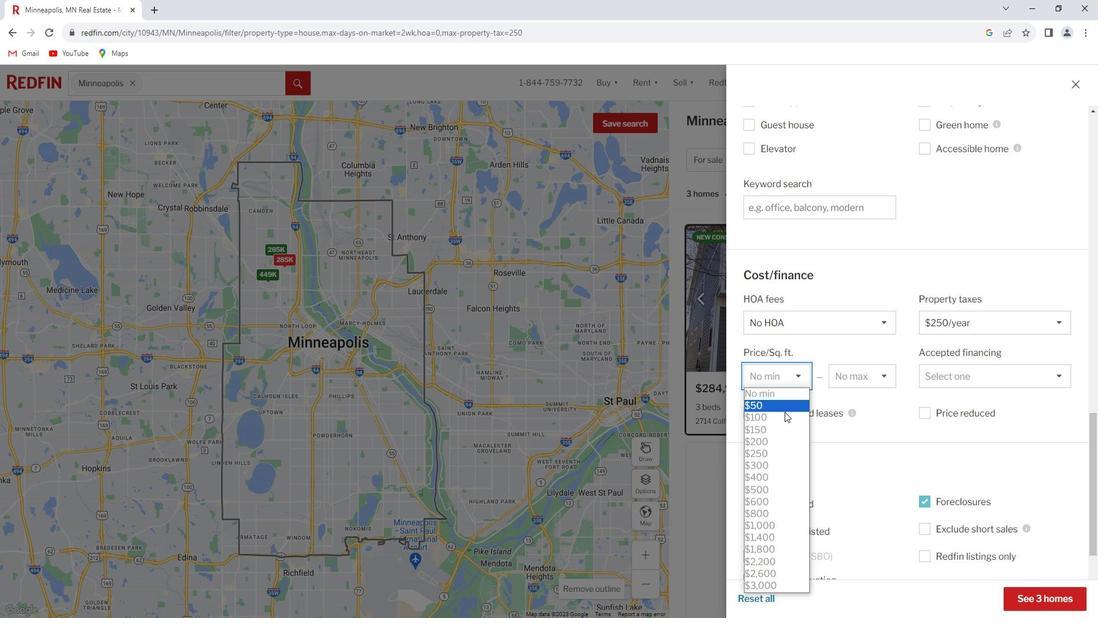 
Action: Mouse pressed left at (792, 405)
Screenshot: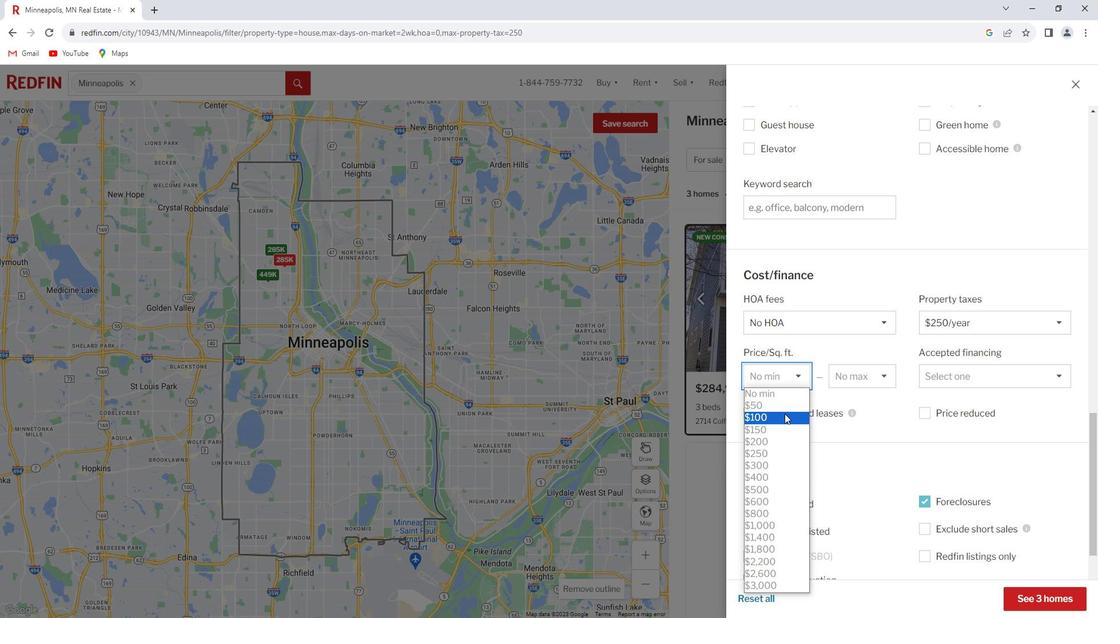 
Action: Mouse moved to (894, 373)
Screenshot: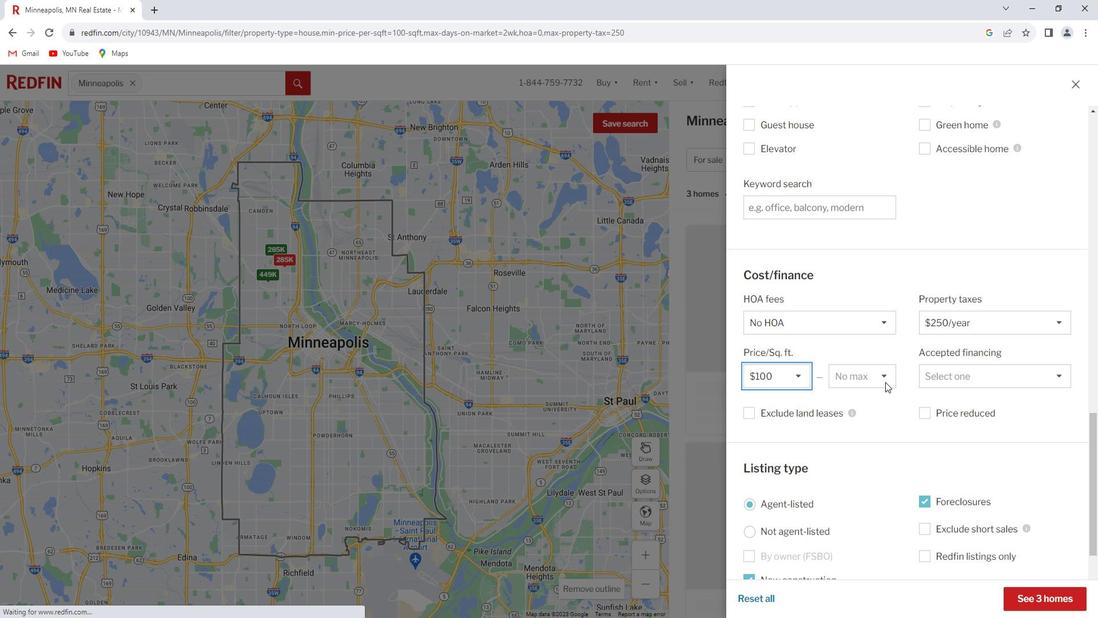 
Action: Mouse pressed left at (894, 373)
Screenshot: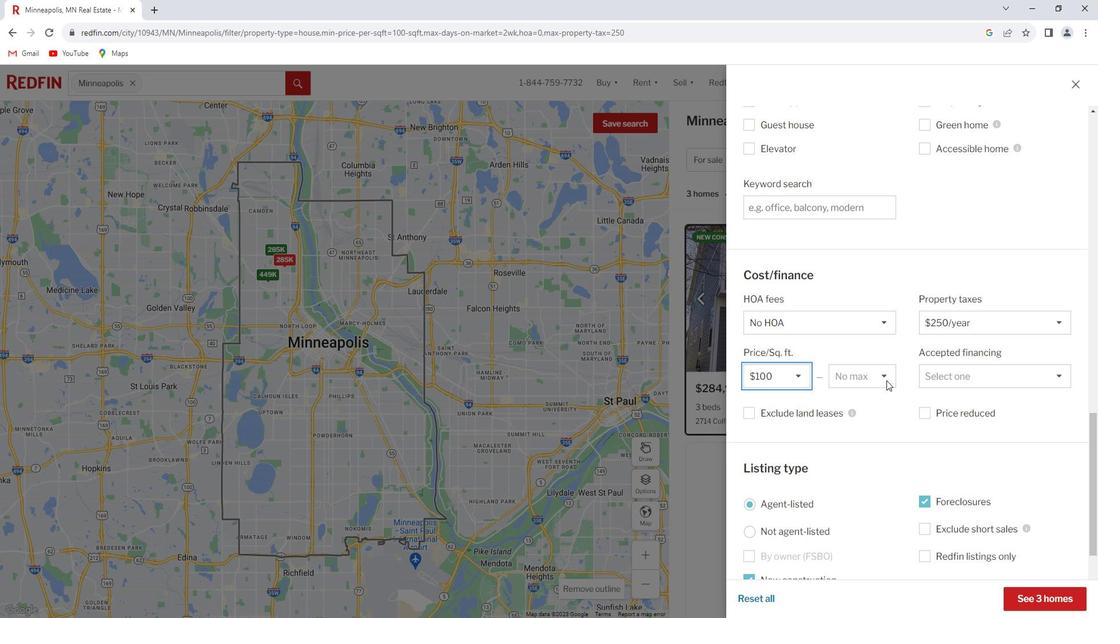 
Action: Mouse moved to (872, 450)
Screenshot: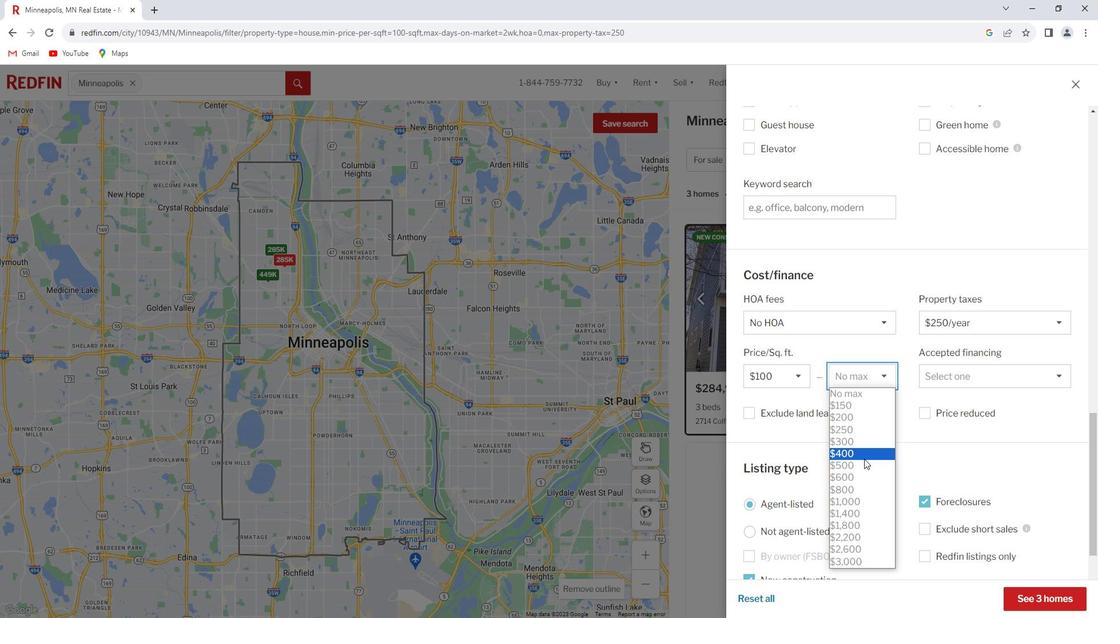 
Action: Mouse pressed left at (872, 450)
Screenshot: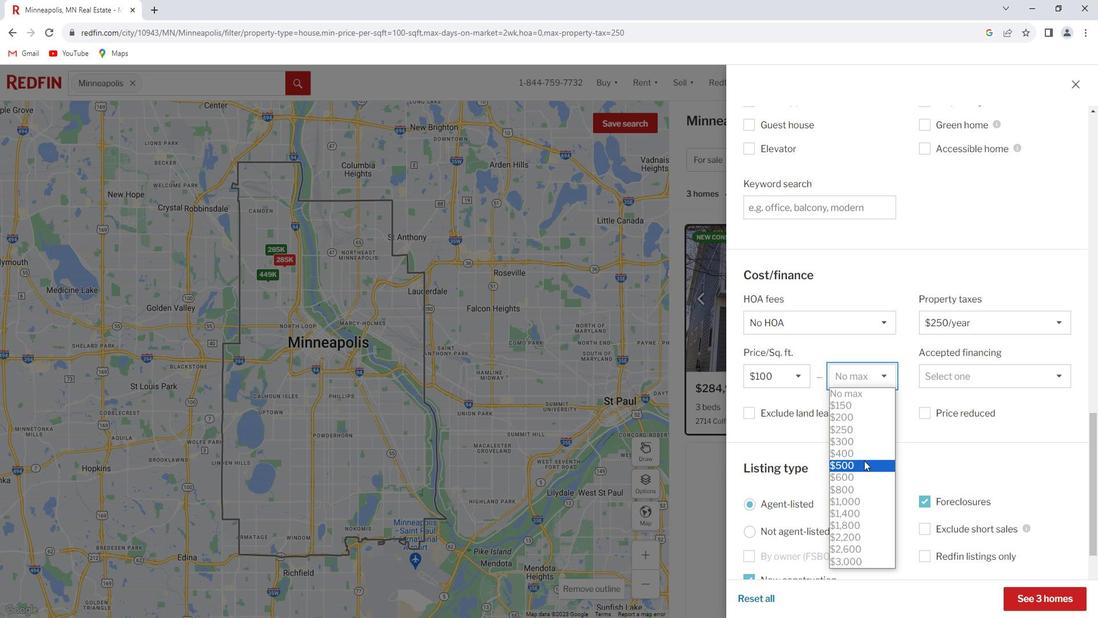 
Action: Mouse moved to (960, 422)
Screenshot: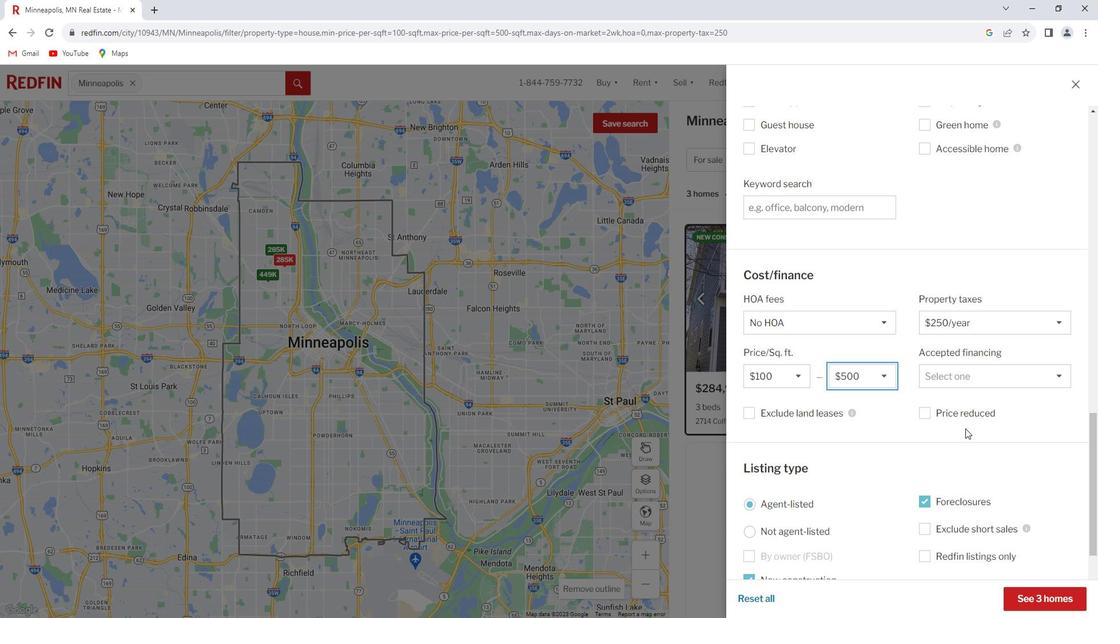 
Action: Mouse scrolled (960, 421) with delta (0, 0)
Screenshot: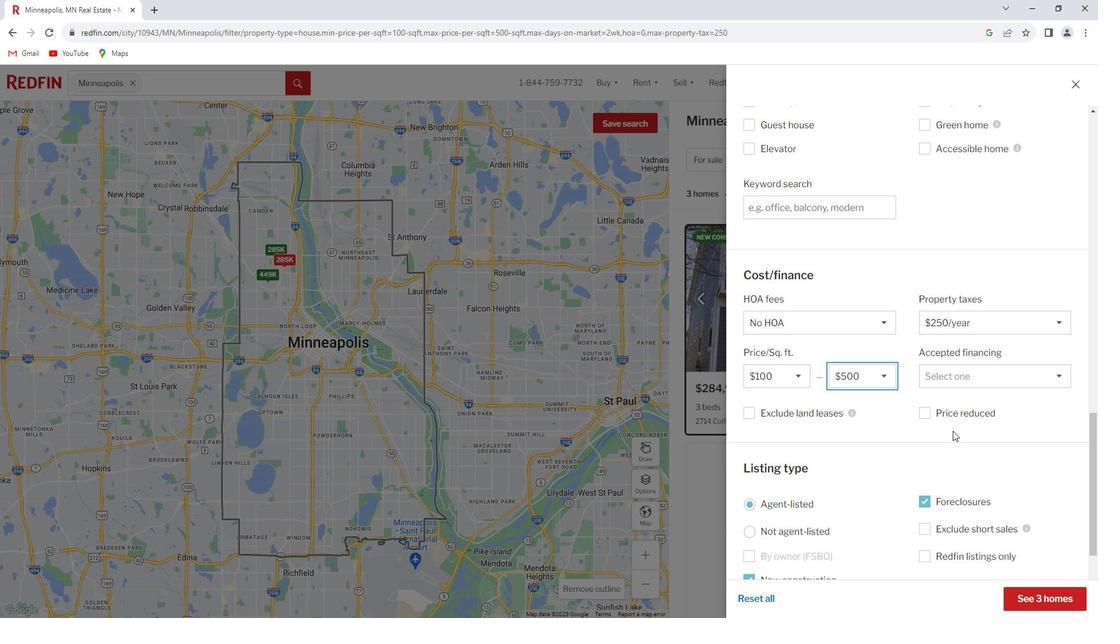 
Action: Mouse moved to (1038, 582)
Screenshot: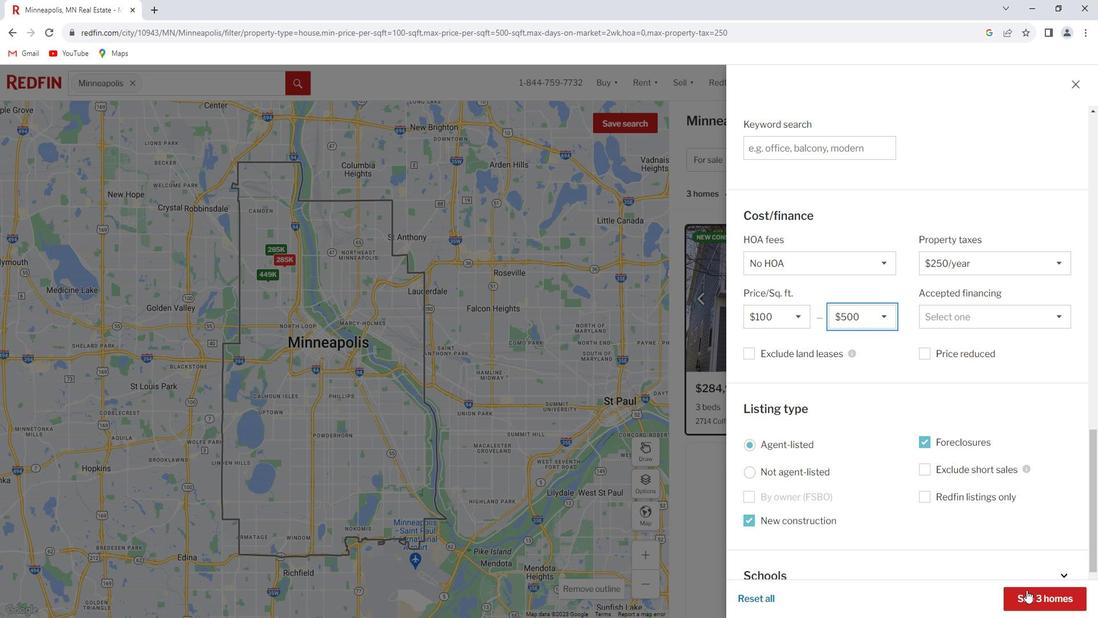 
Action: Mouse pressed left at (1038, 582)
Screenshot: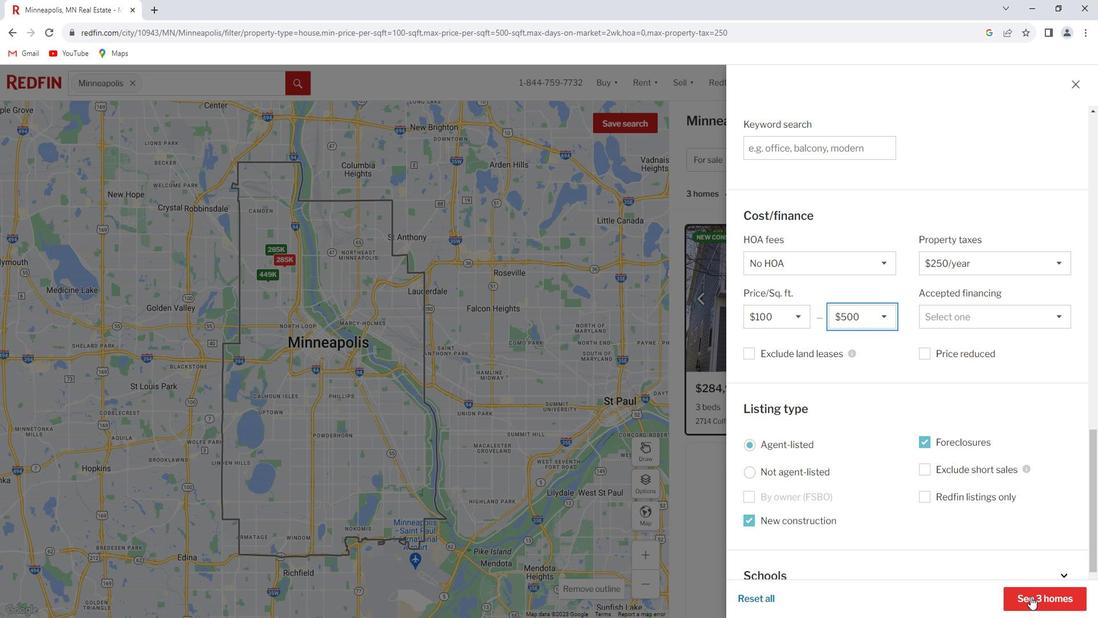 
Action: Mouse moved to (784, 318)
Screenshot: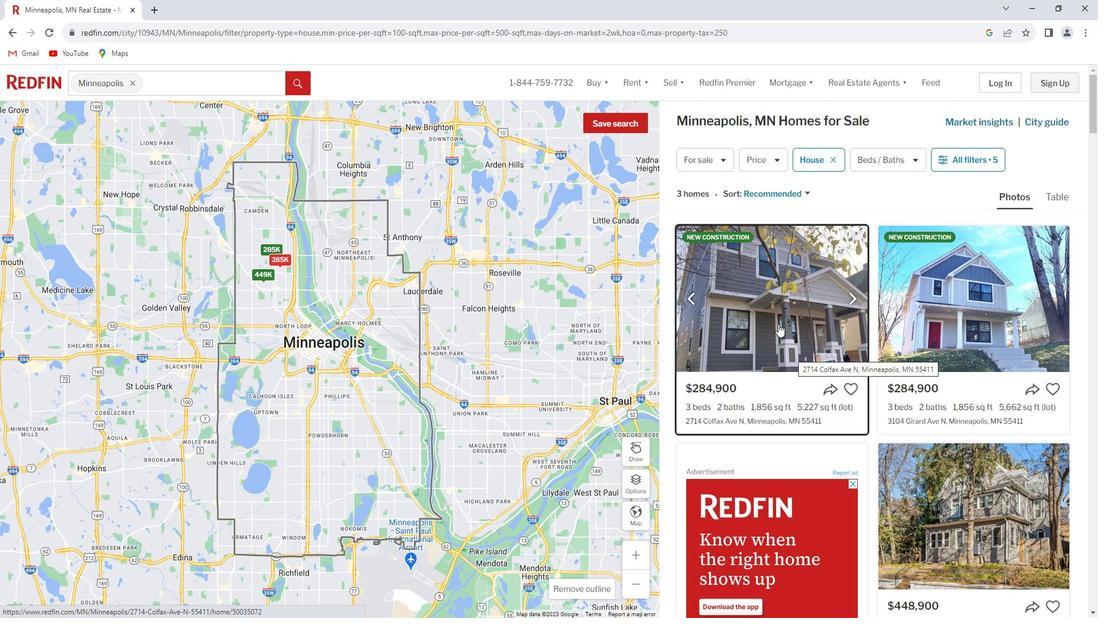 
Action: Mouse pressed left at (784, 318)
Screenshot: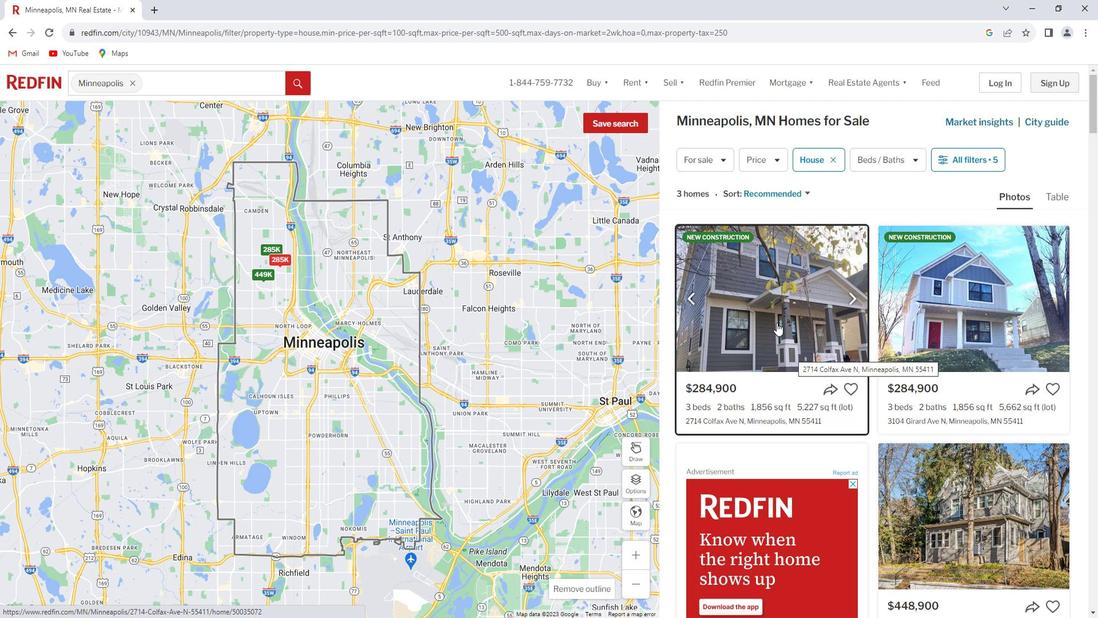 
Action: Mouse moved to (815, 380)
Screenshot: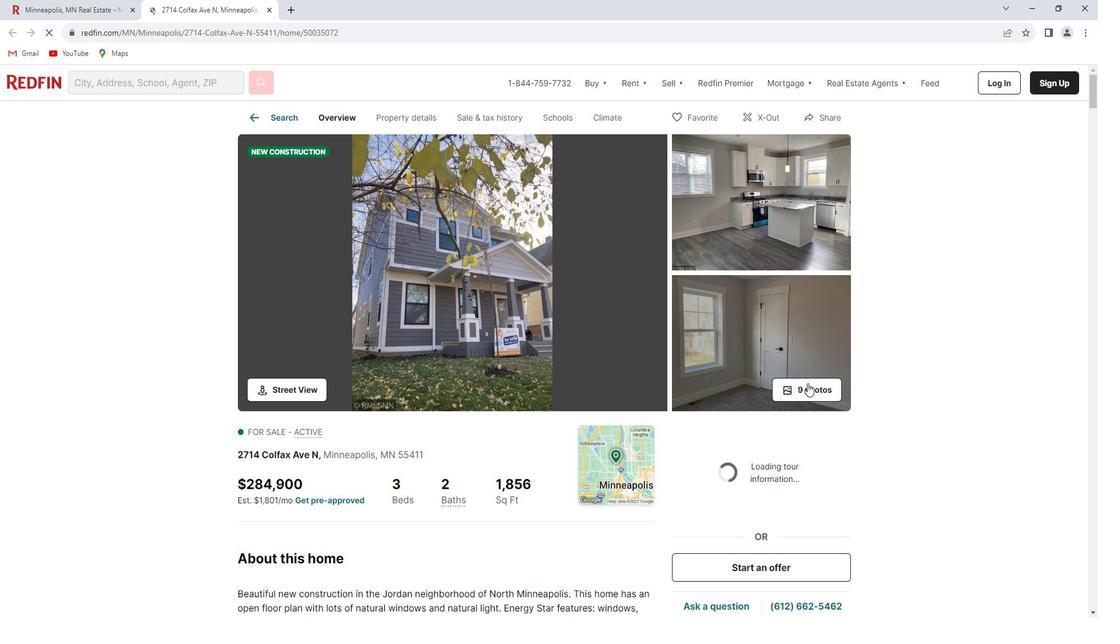 
Action: Mouse pressed left at (815, 380)
Screenshot: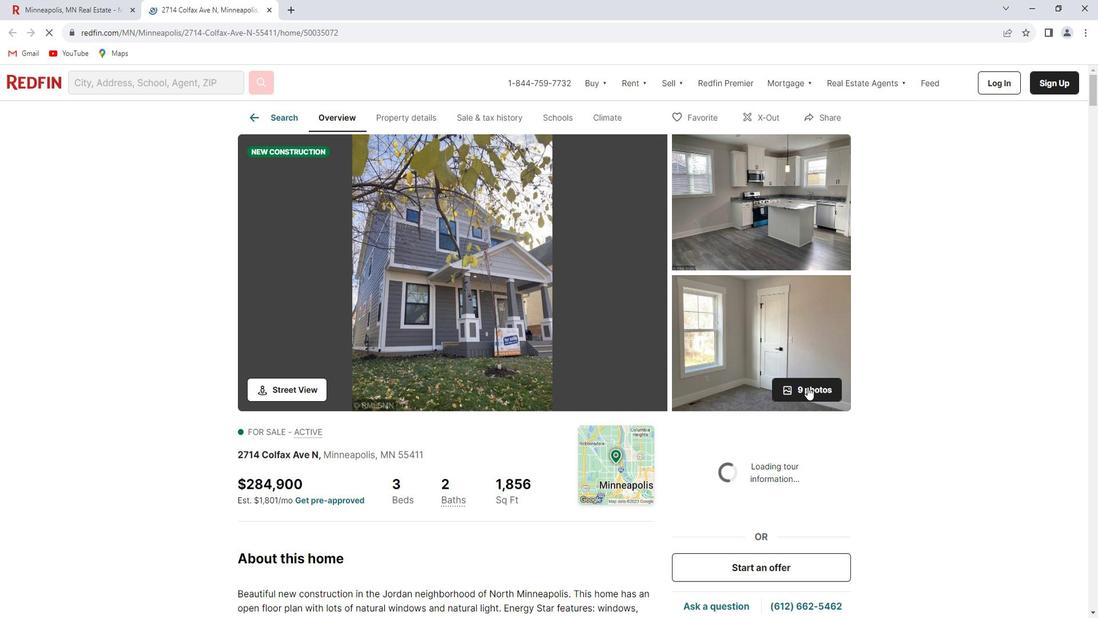 
Action: Mouse moved to (123, 266)
Screenshot: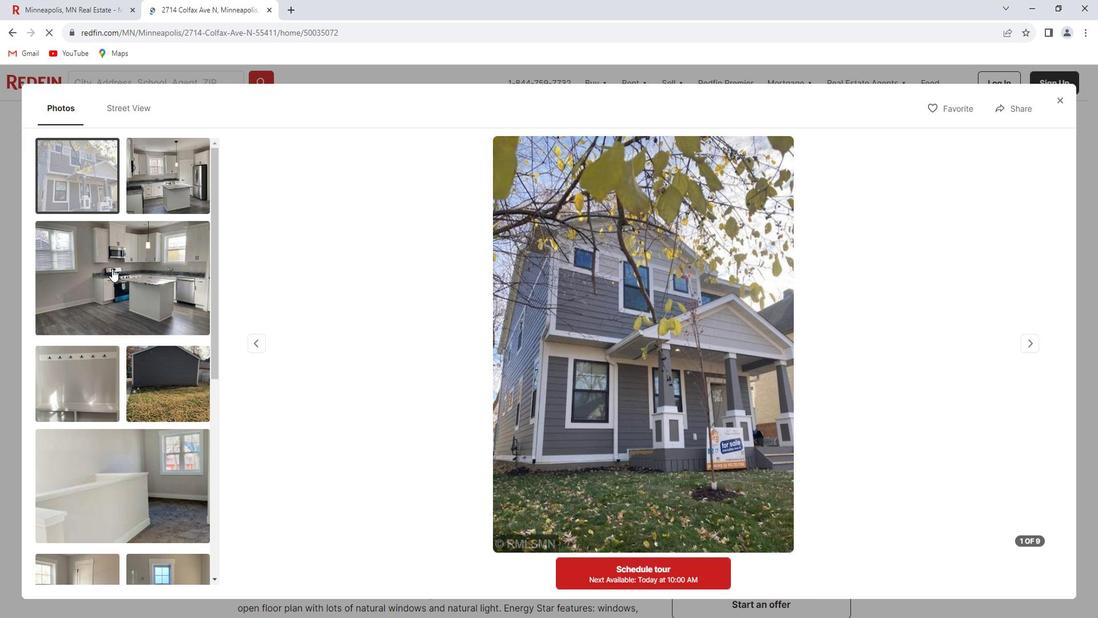 
Action: Mouse scrolled (123, 265) with delta (0, 0)
Screenshot: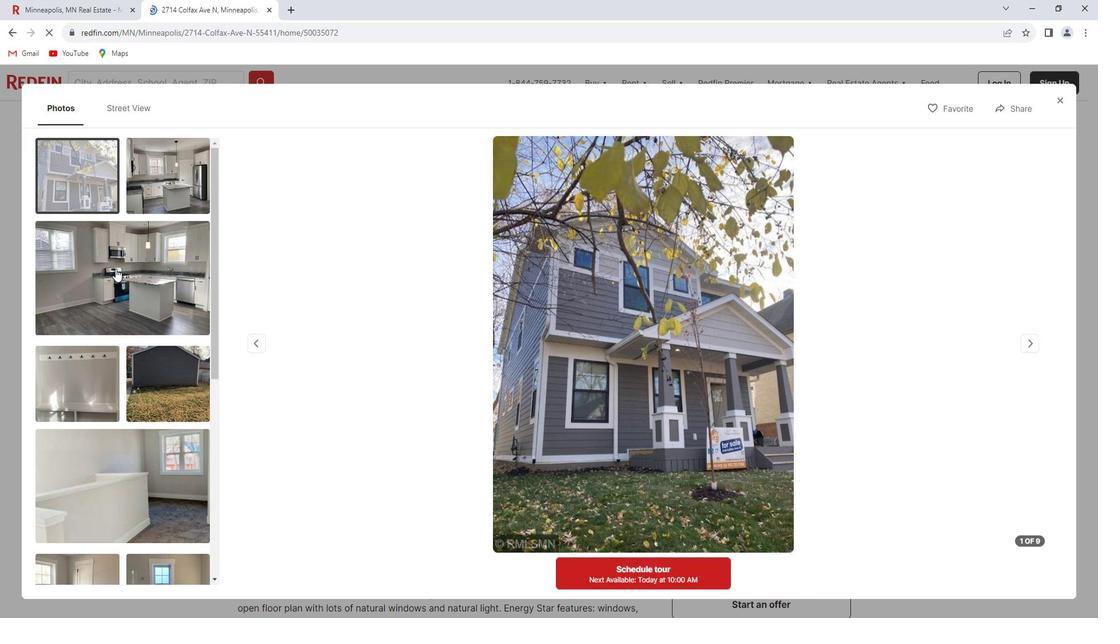 
Action: Mouse scrolled (123, 265) with delta (0, 0)
Screenshot: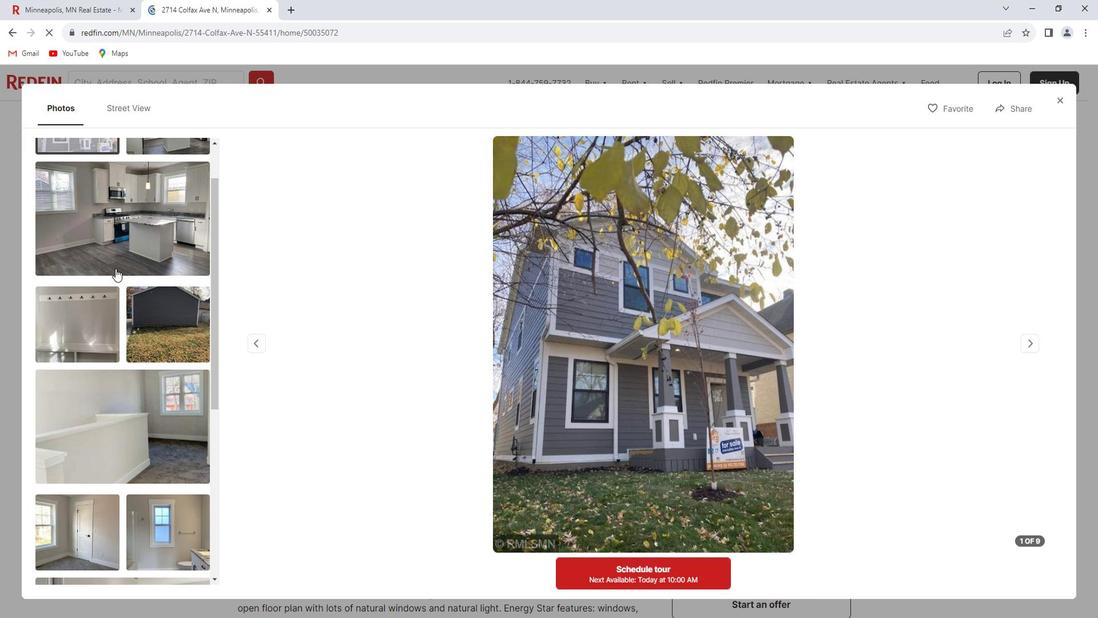 
Action: Mouse scrolled (123, 265) with delta (0, 0)
Screenshot: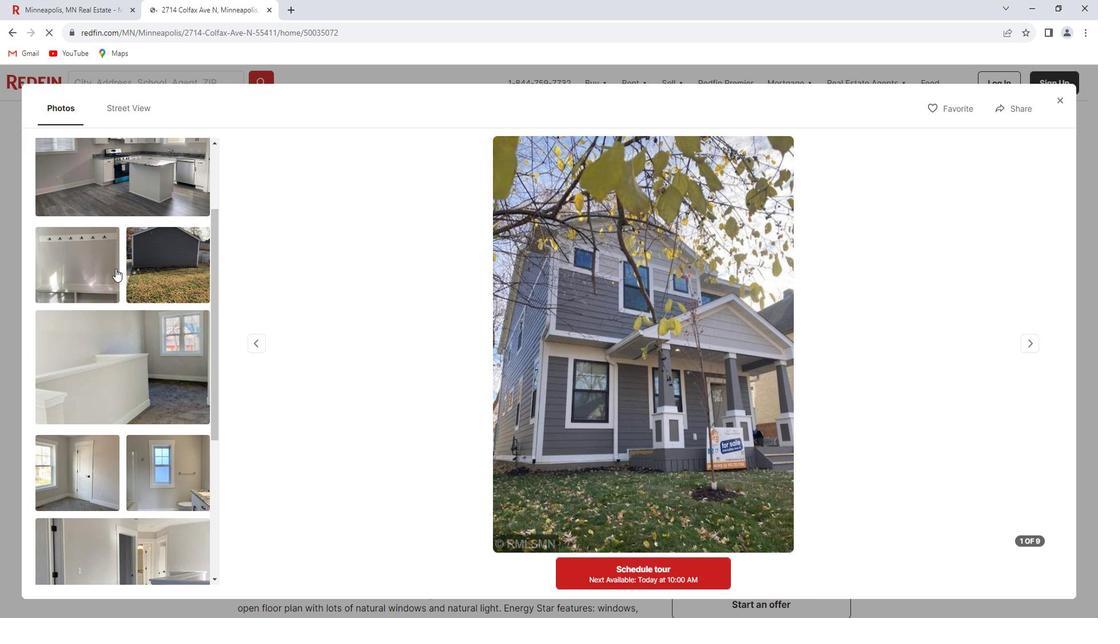 
Action: Mouse scrolled (123, 265) with delta (0, 0)
Screenshot: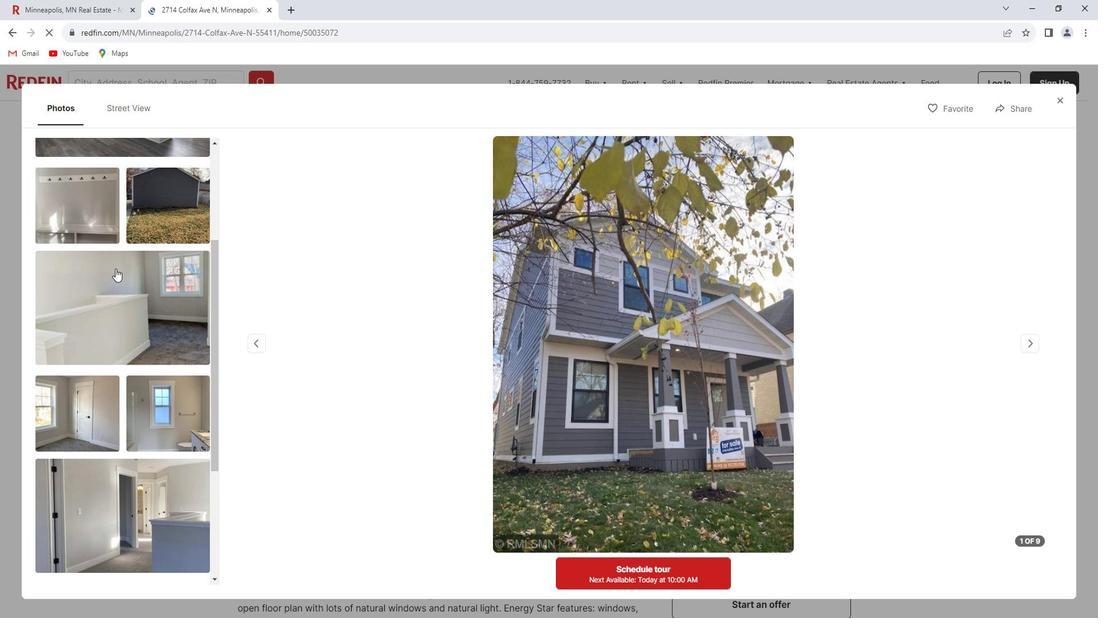 
Action: Mouse scrolled (123, 265) with delta (0, 0)
Screenshot: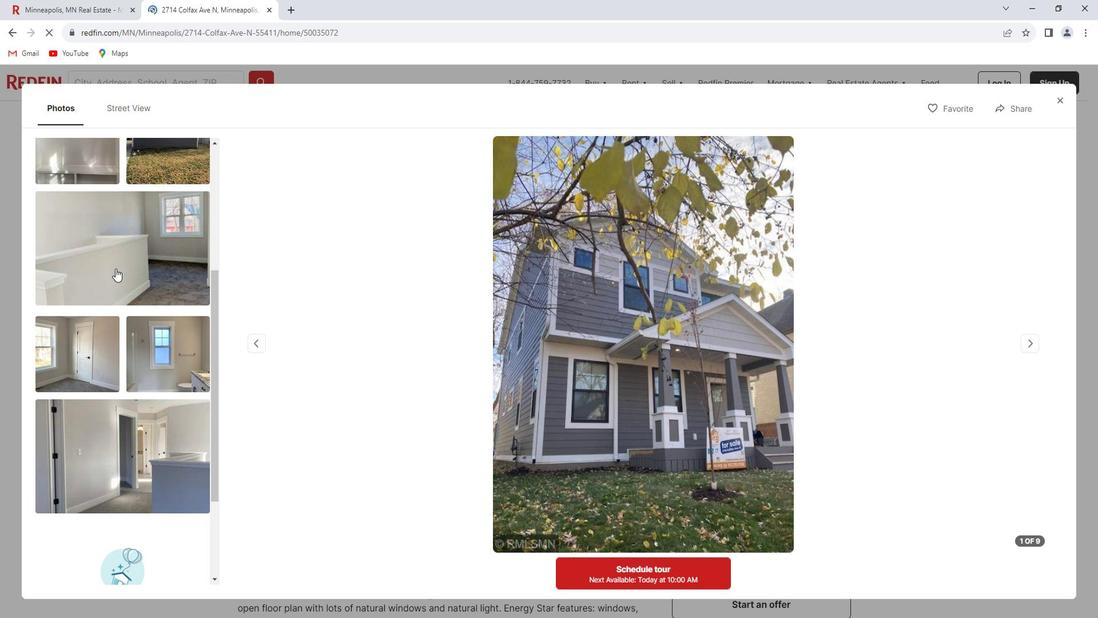 
Action: Mouse scrolled (123, 265) with delta (0, 0)
Screenshot: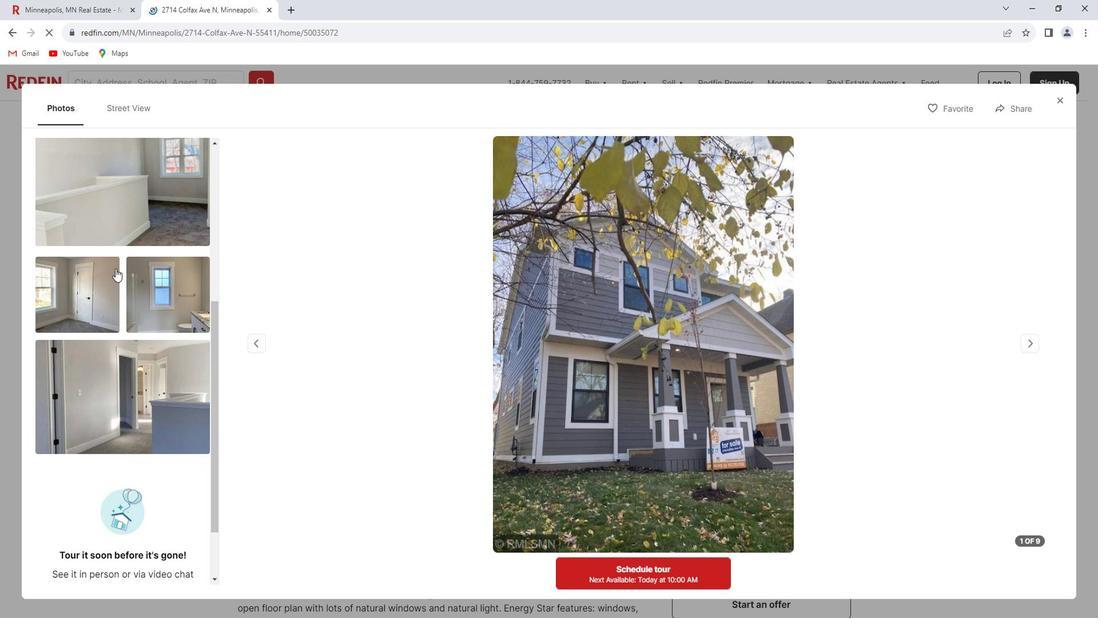
Action: Mouse scrolled (123, 265) with delta (0, 0)
Screenshot: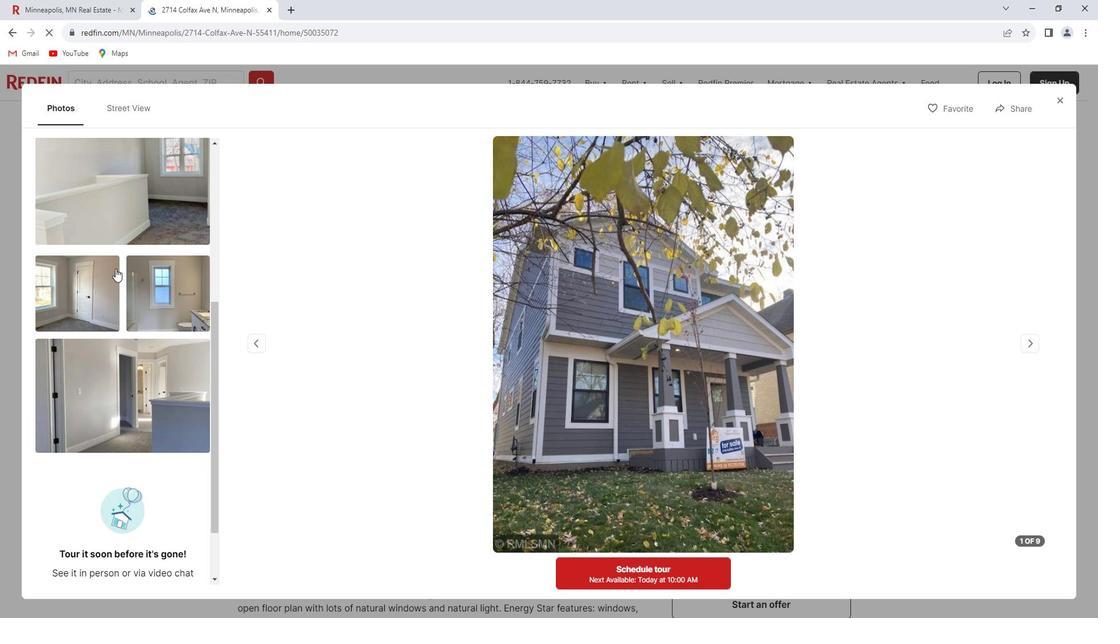 
Action: Mouse scrolled (123, 265) with delta (0, 0)
Screenshot: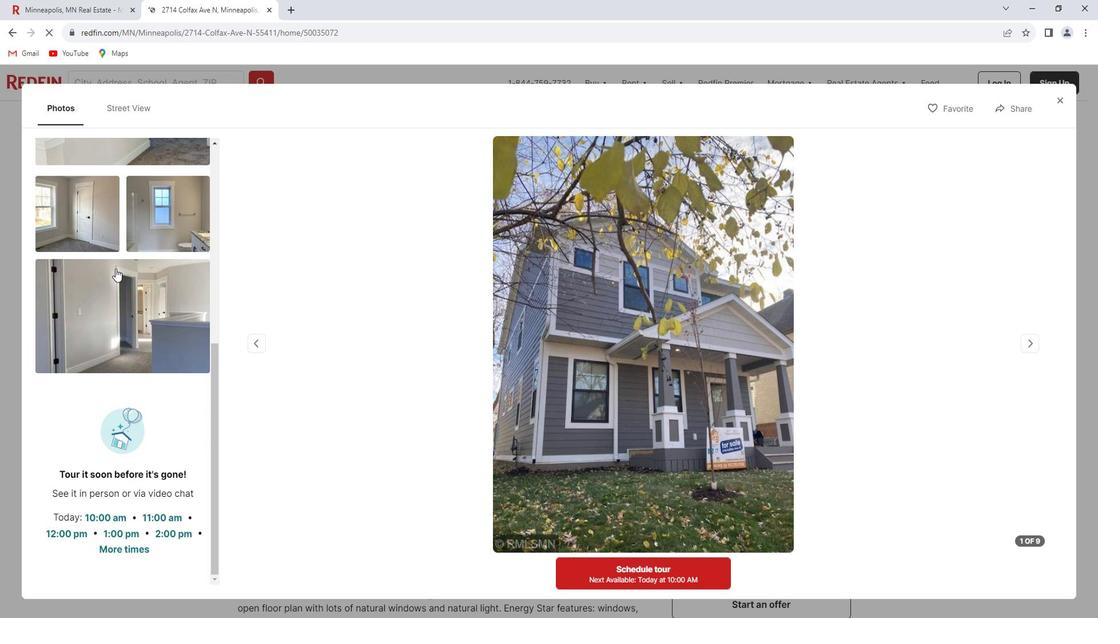 
Action: Mouse scrolled (123, 265) with delta (0, 0)
Screenshot: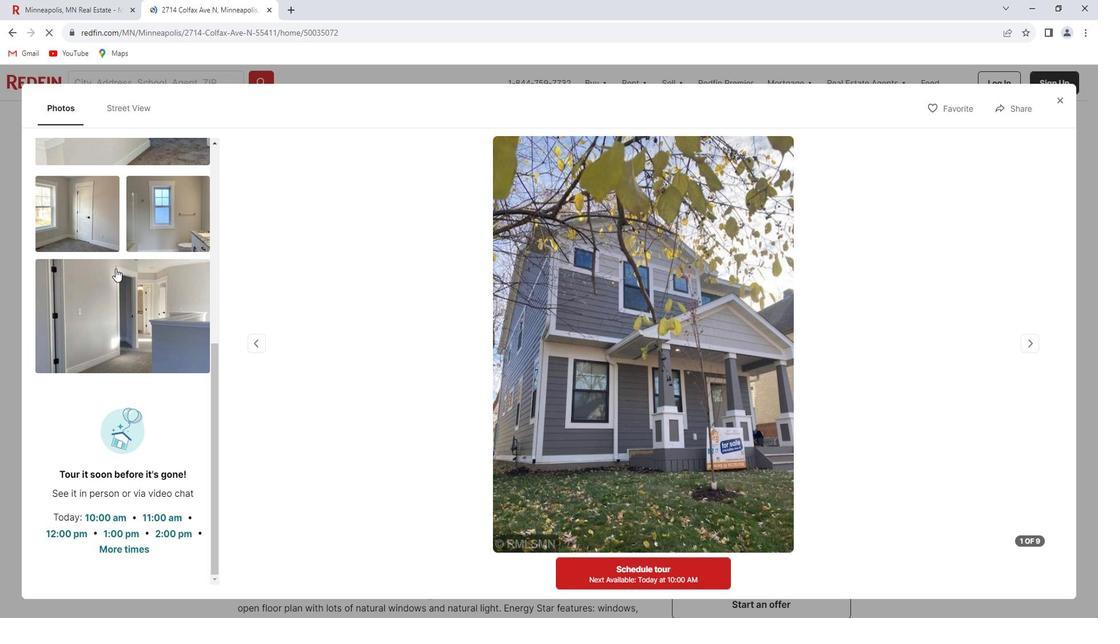 
Action: Mouse scrolled (123, 265) with delta (0, 0)
Screenshot: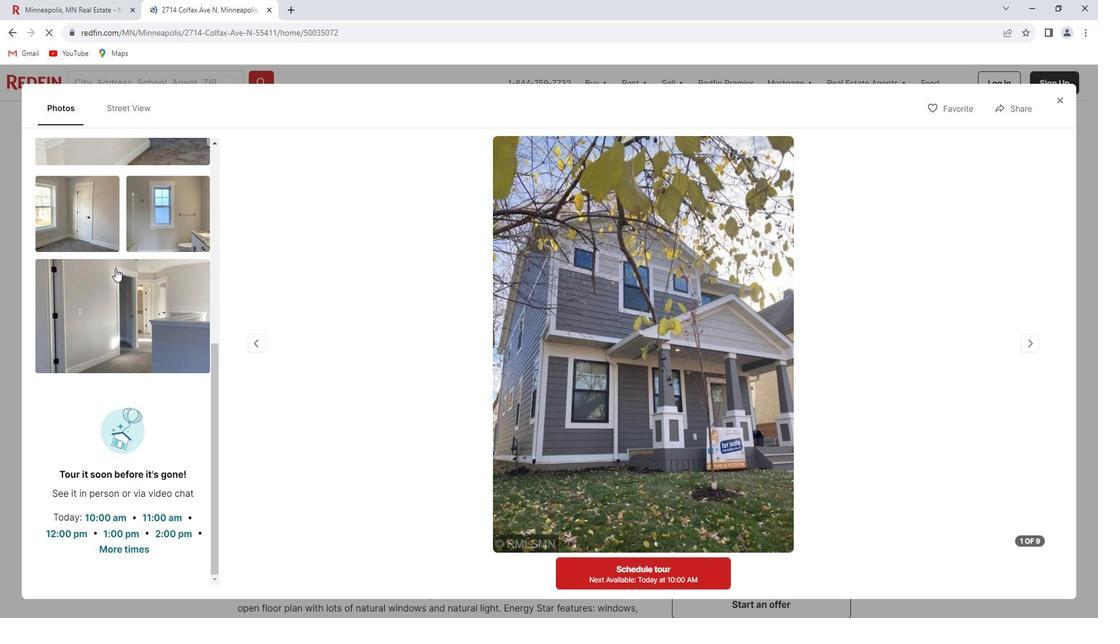 
Action: Mouse moved to (1071, 103)
Screenshot: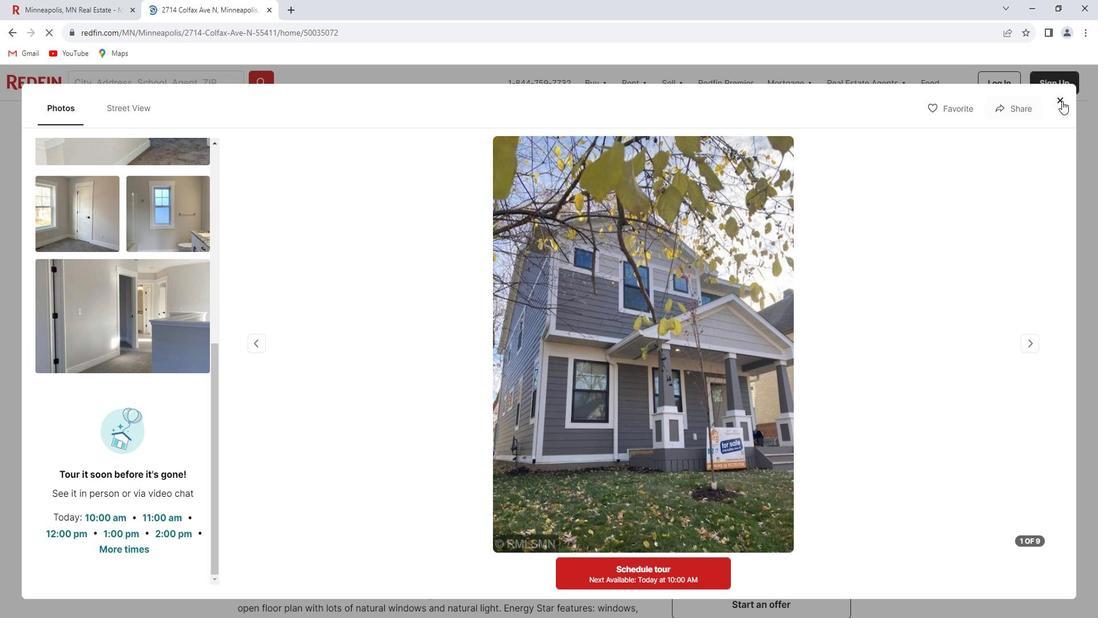 
Action: Mouse pressed left at (1071, 103)
Screenshot: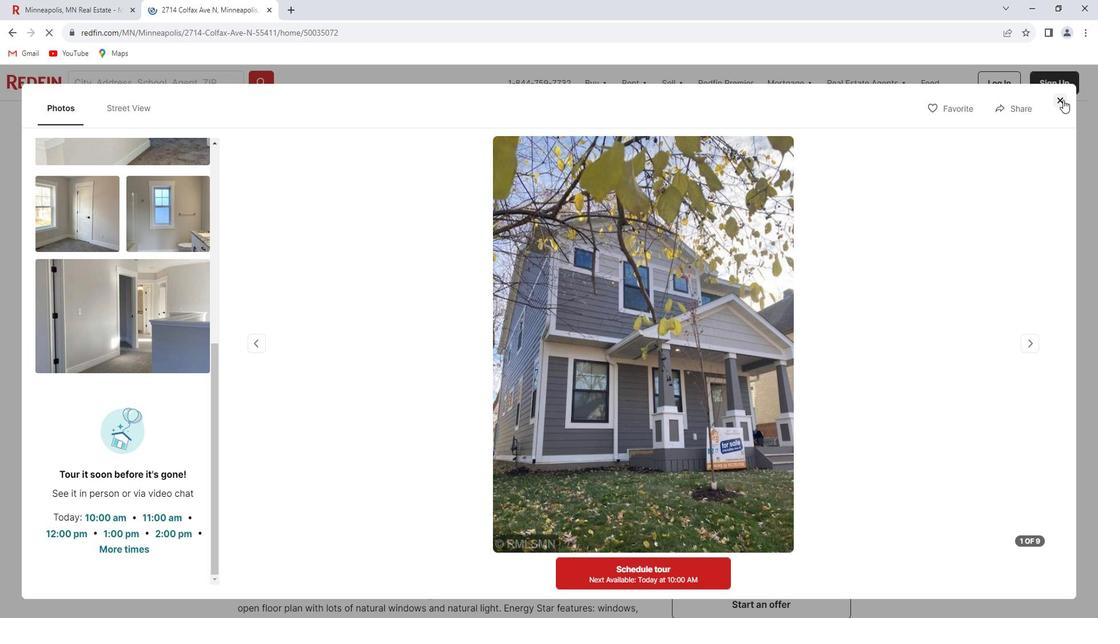
Action: Mouse moved to (614, 275)
Screenshot: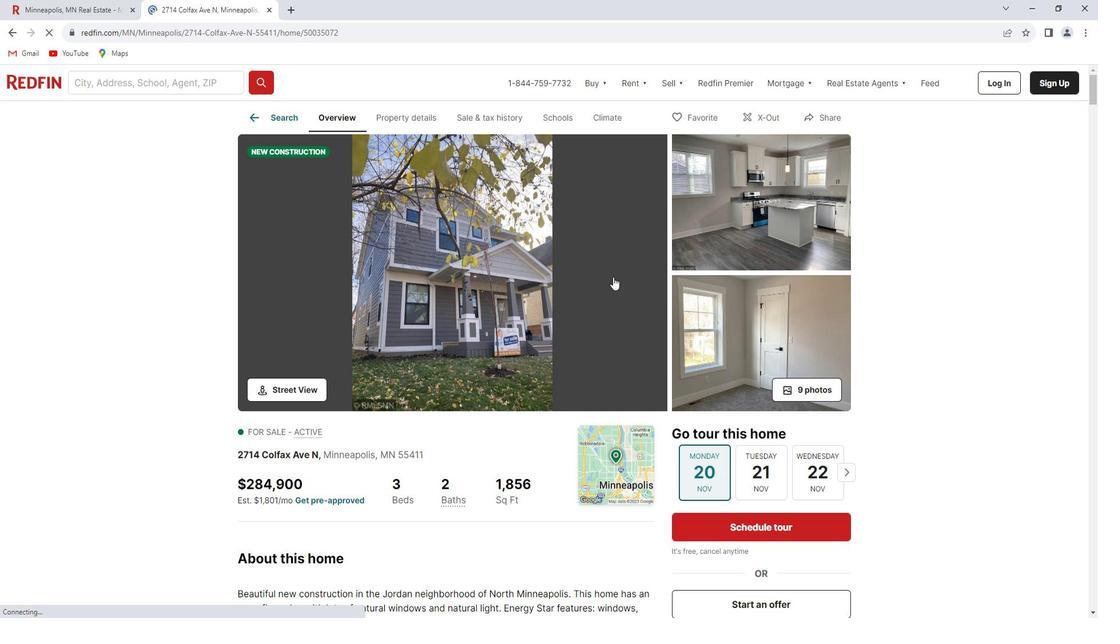 
Action: Mouse scrolled (614, 274) with delta (0, 0)
Screenshot: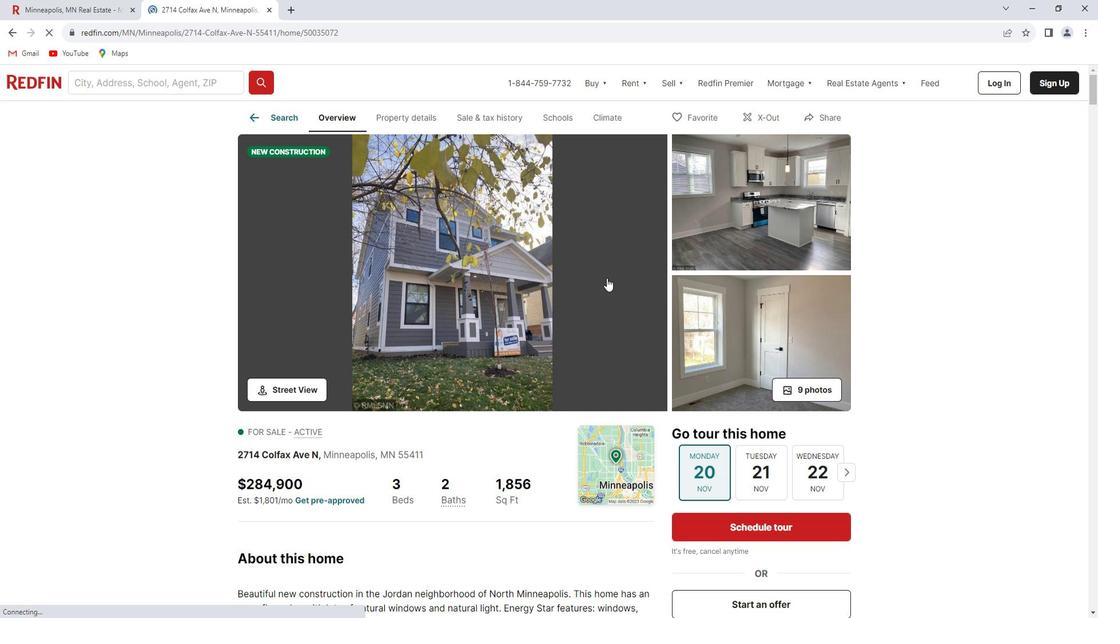 
Action: Mouse scrolled (614, 274) with delta (0, 0)
Screenshot: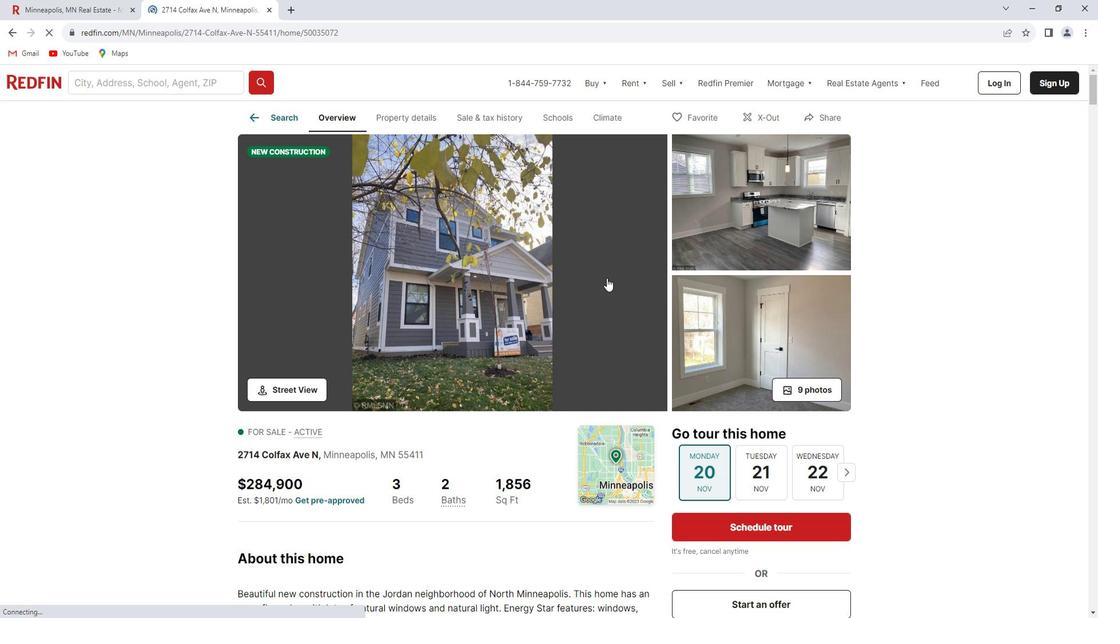 
Action: Mouse scrolled (614, 274) with delta (0, 0)
Screenshot: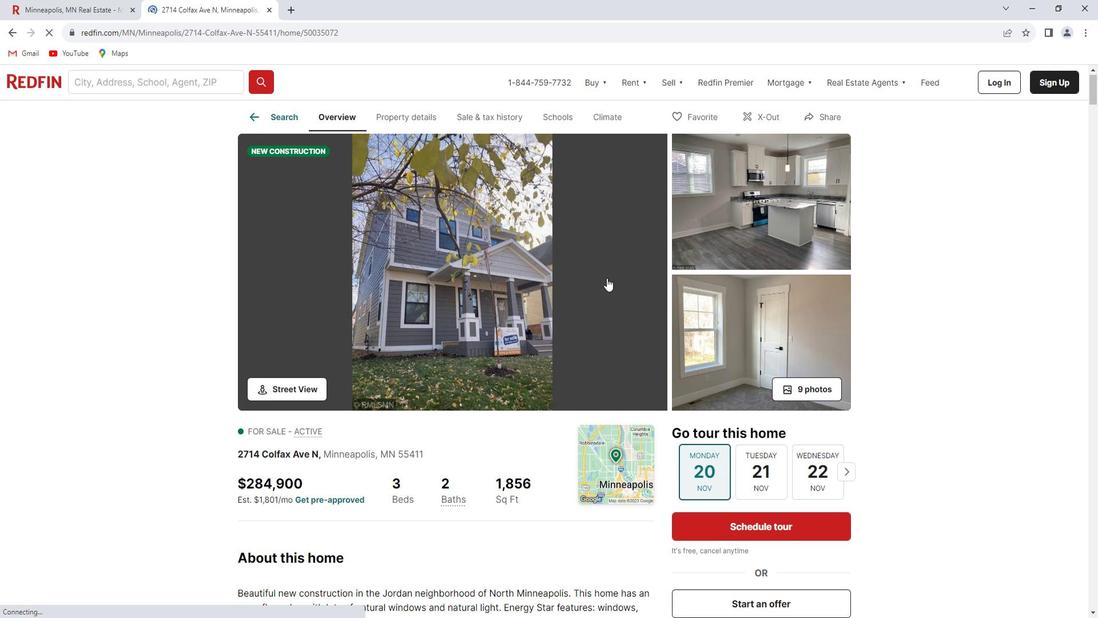 
Action: Mouse scrolled (614, 274) with delta (0, 0)
Screenshot: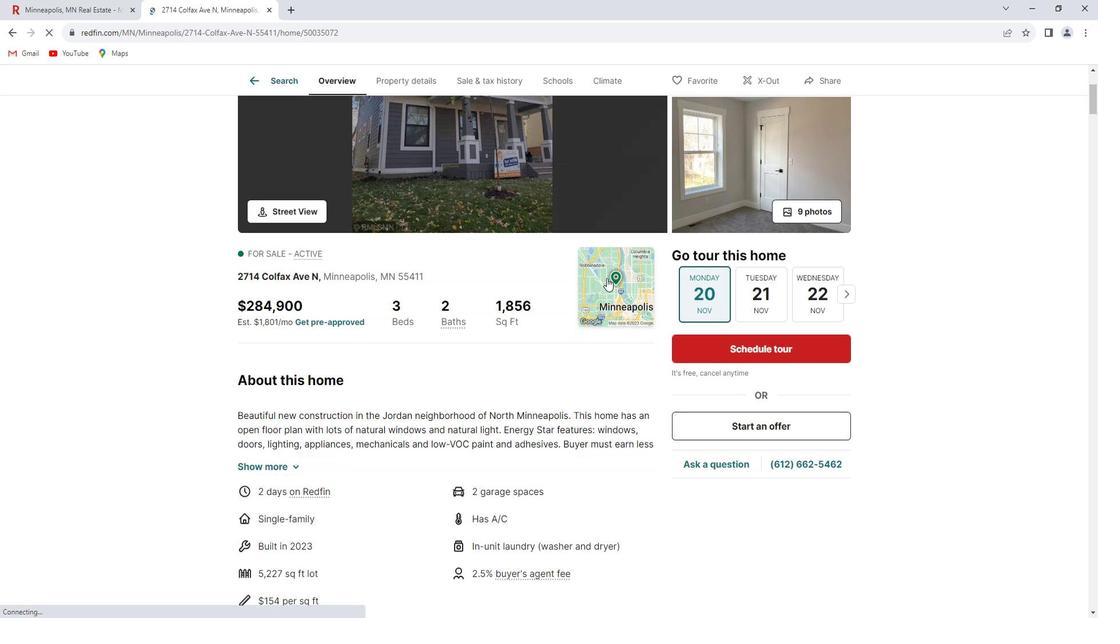 
Action: Mouse scrolled (614, 274) with delta (0, 0)
Screenshot: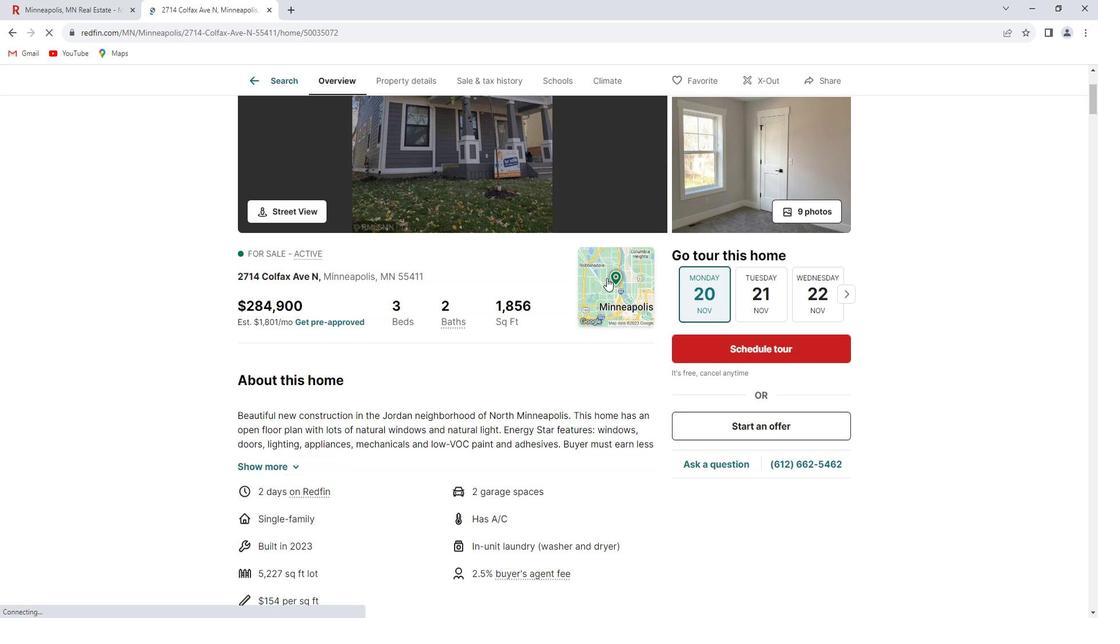 
Action: Mouse scrolled (614, 274) with delta (0, 0)
Screenshot: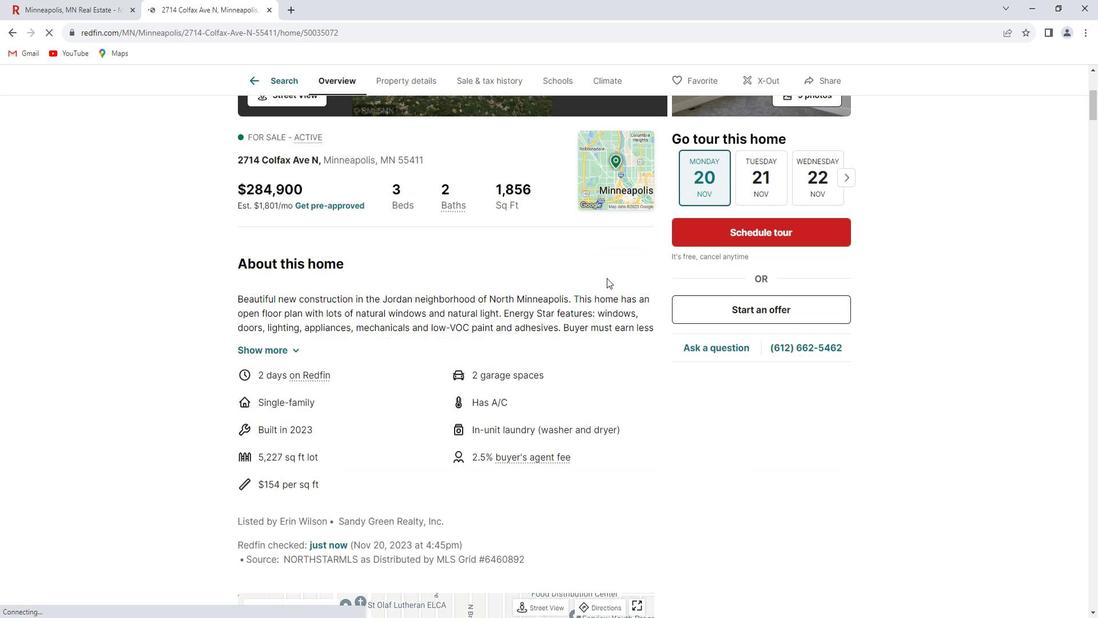 
Action: Mouse scrolled (614, 274) with delta (0, 0)
Screenshot: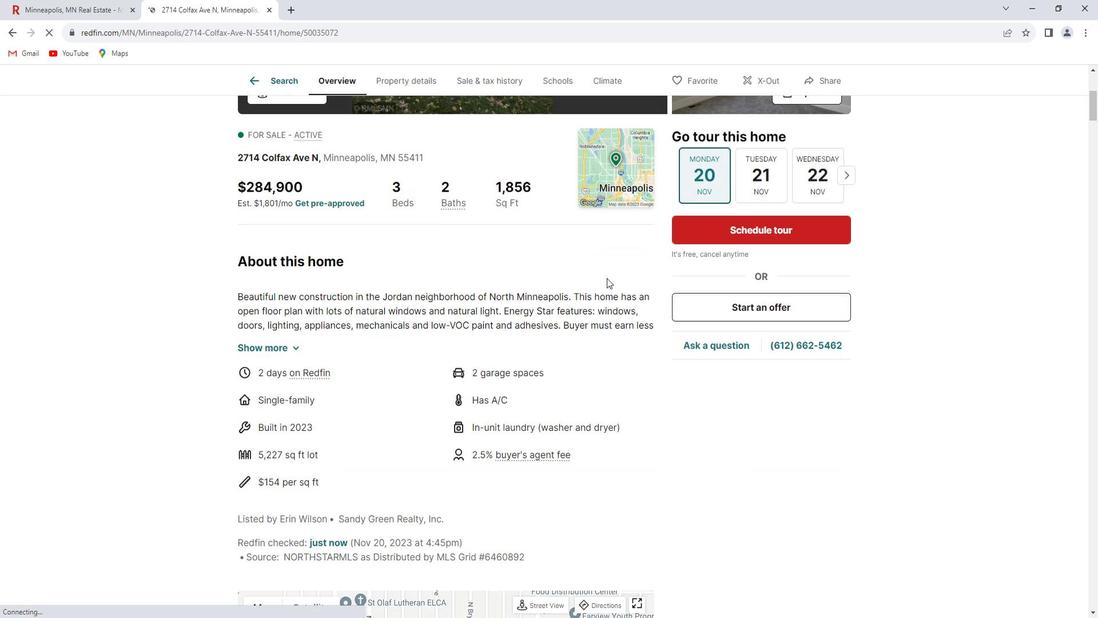 
Action: Mouse scrolled (614, 274) with delta (0, 0)
Screenshot: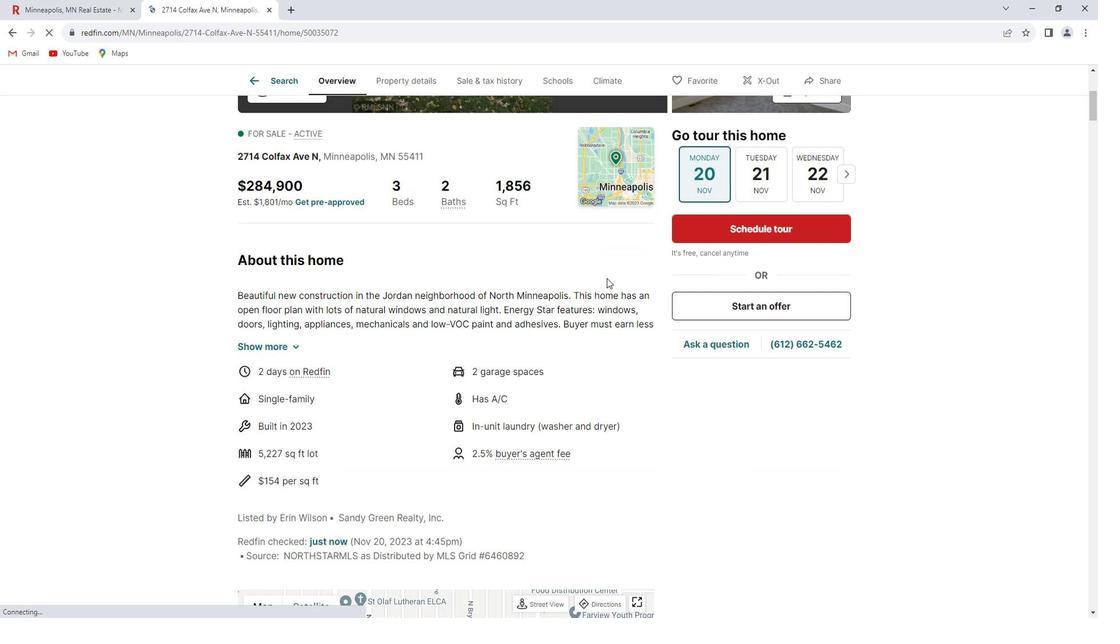 
Action: Mouse moved to (297, 171)
Screenshot: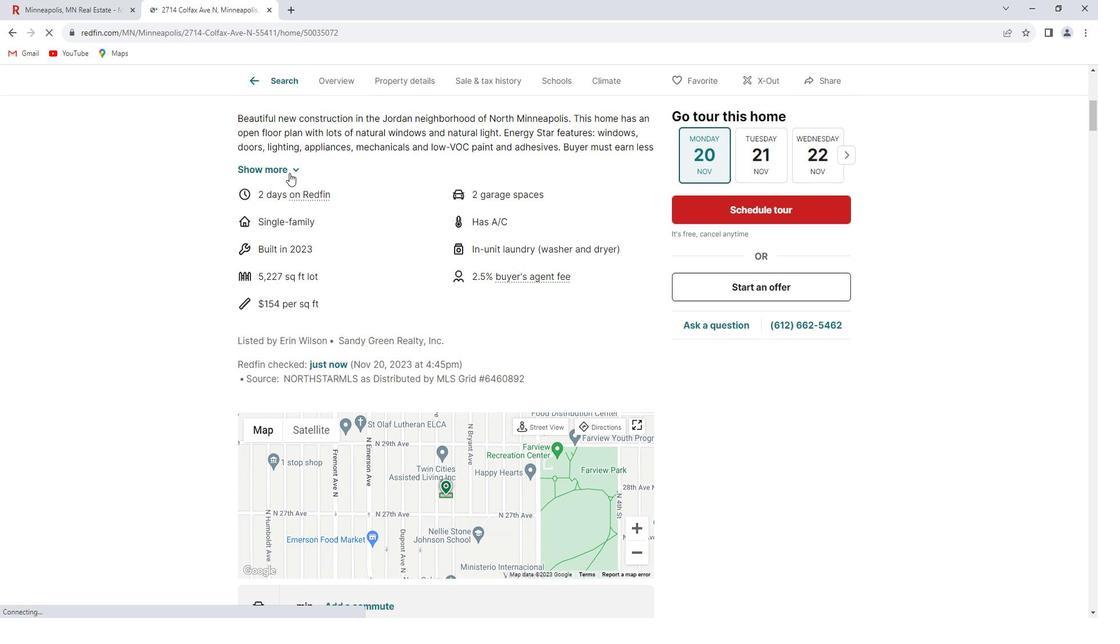 
Action: Mouse pressed left at (297, 171)
Screenshot: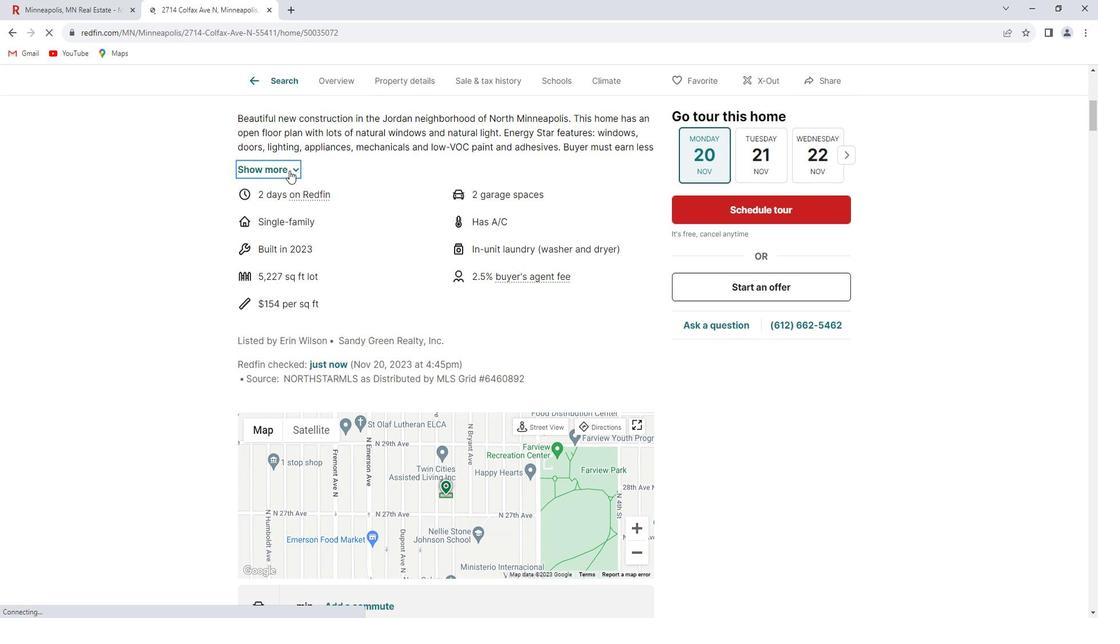 
Action: Mouse scrolled (297, 172) with delta (0, 0)
Screenshot: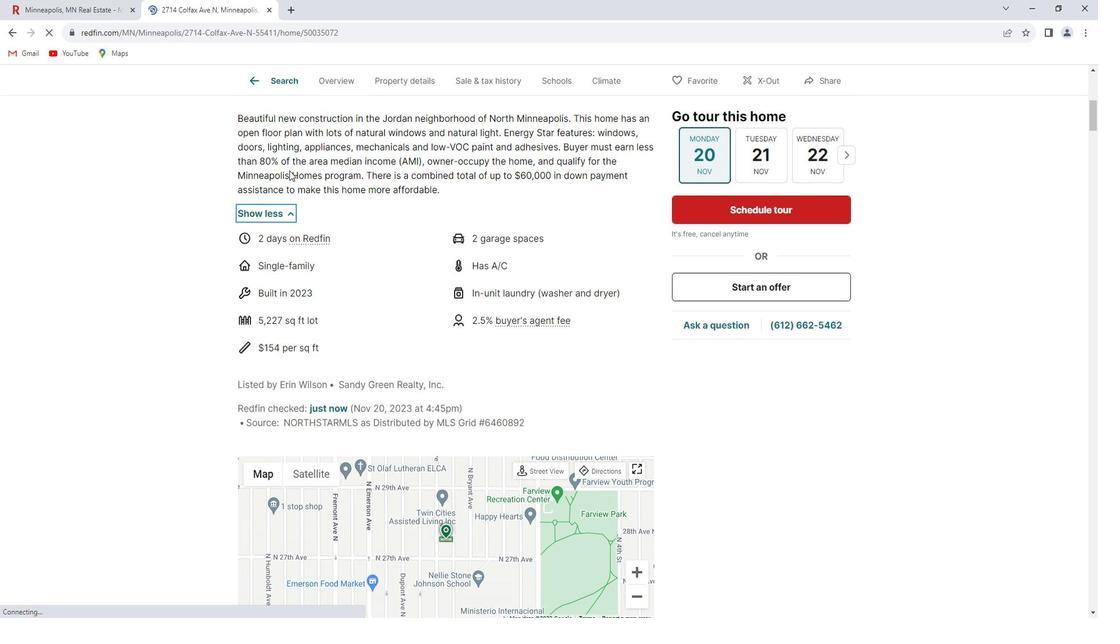 
Action: Mouse moved to (319, 184)
Screenshot: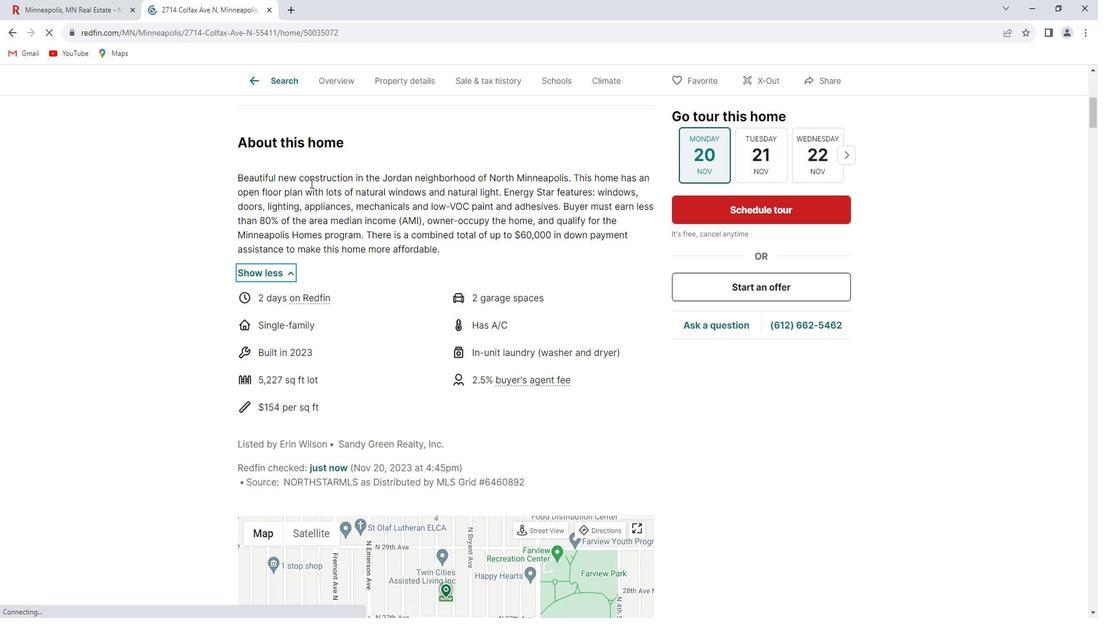 
Action: Mouse scrolled (319, 184) with delta (0, 0)
Screenshot: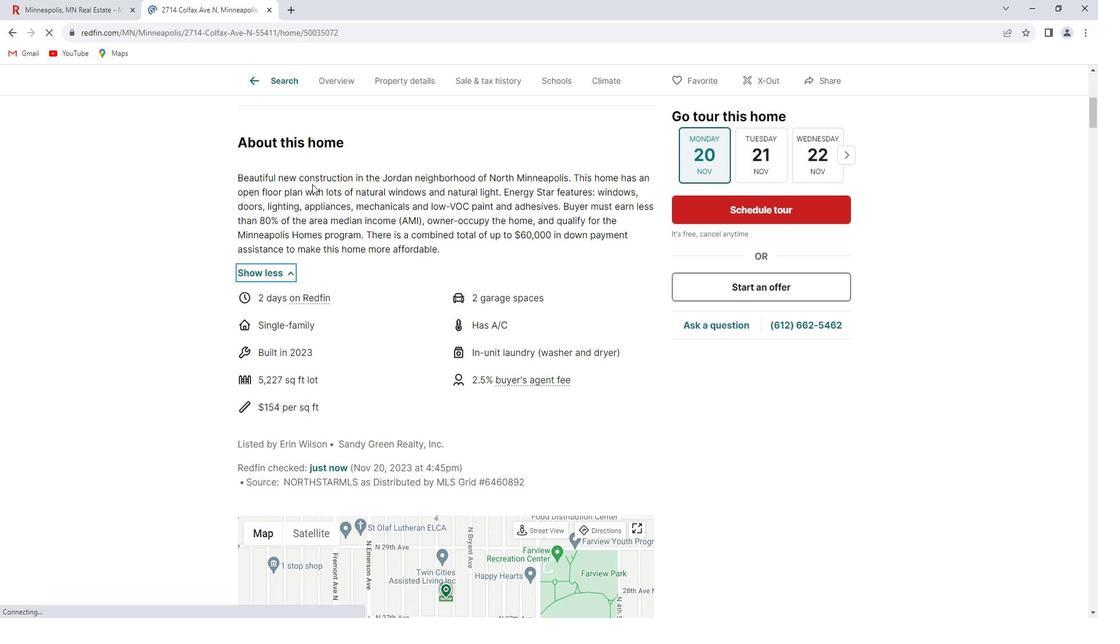 
Action: Mouse moved to (319, 184)
Screenshot: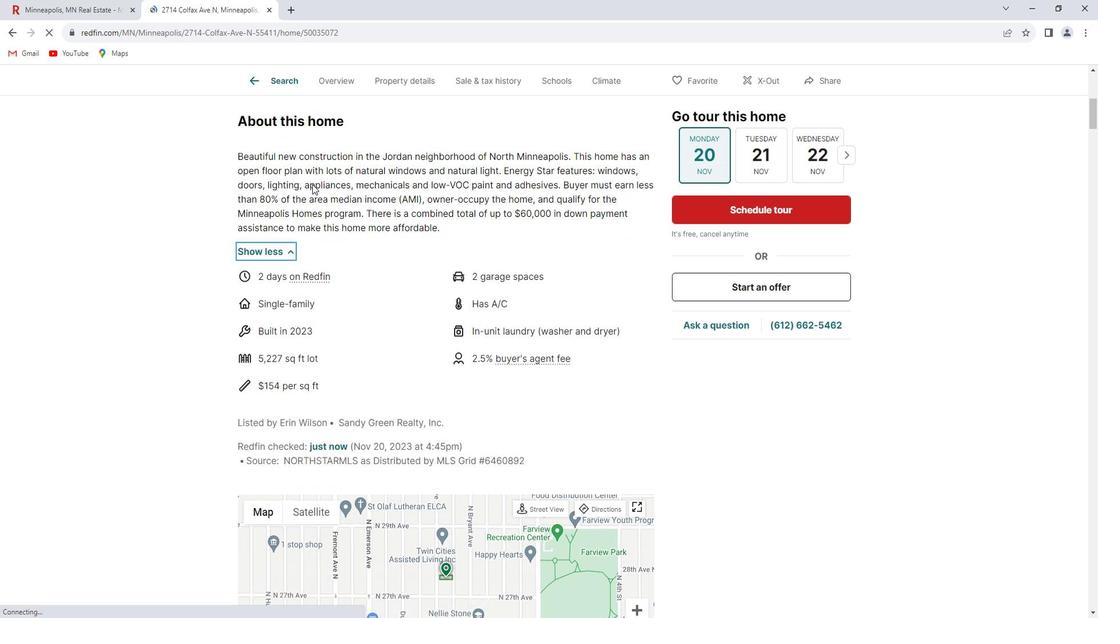 
Action: Mouse scrolled (319, 184) with delta (0, 0)
Screenshot: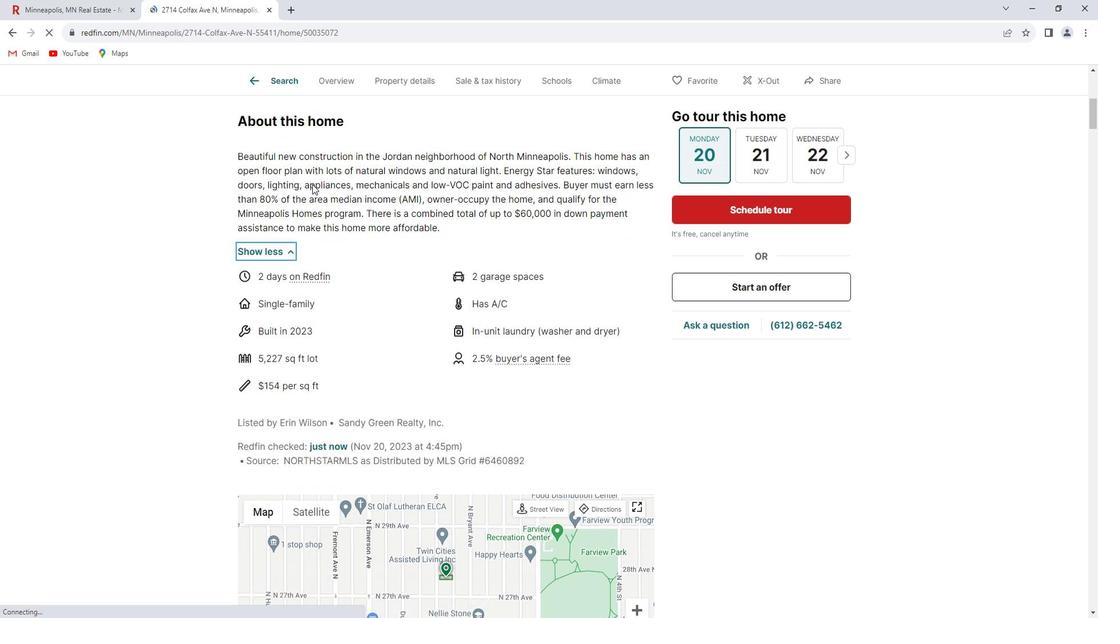 
Action: Mouse scrolled (319, 184) with delta (0, 0)
Screenshot: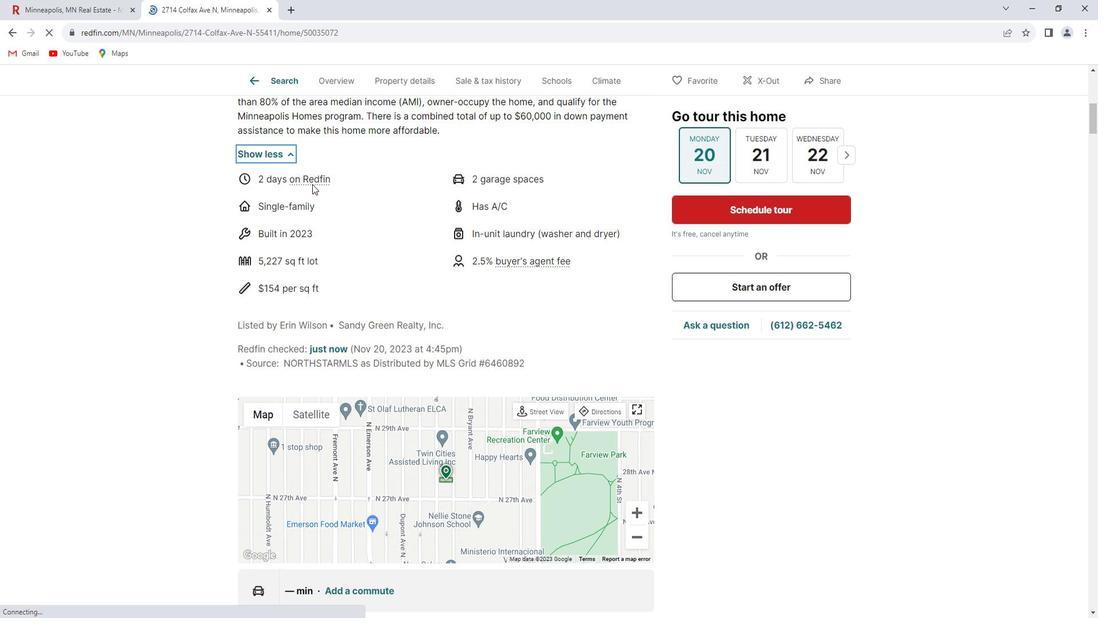 
Action: Mouse scrolled (319, 184) with delta (0, 0)
Screenshot: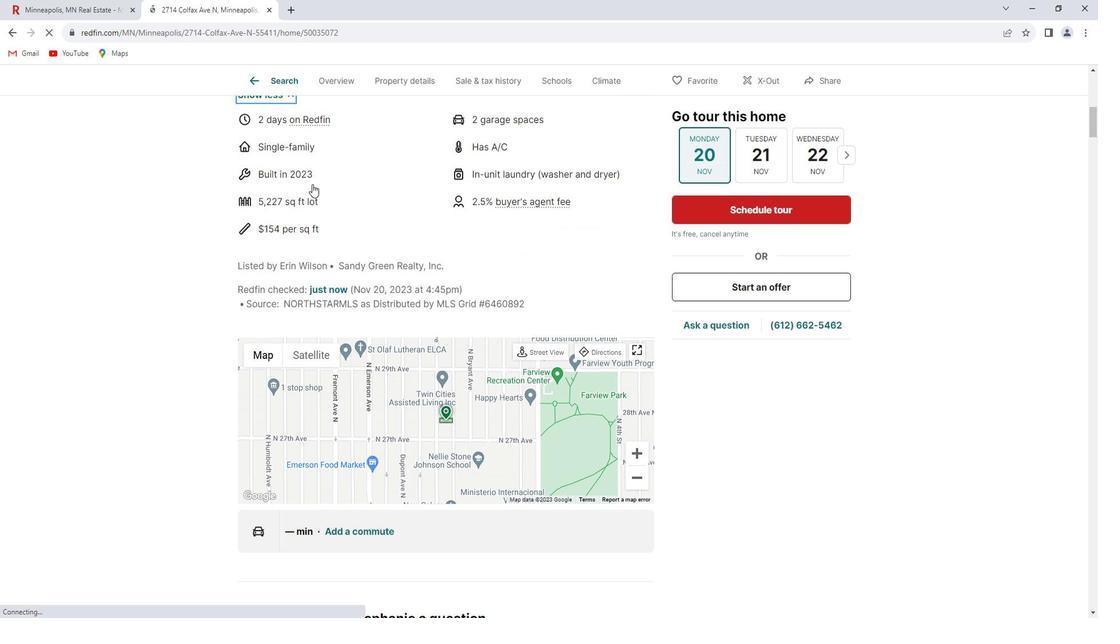 
Action: Mouse scrolled (319, 184) with delta (0, 0)
Screenshot: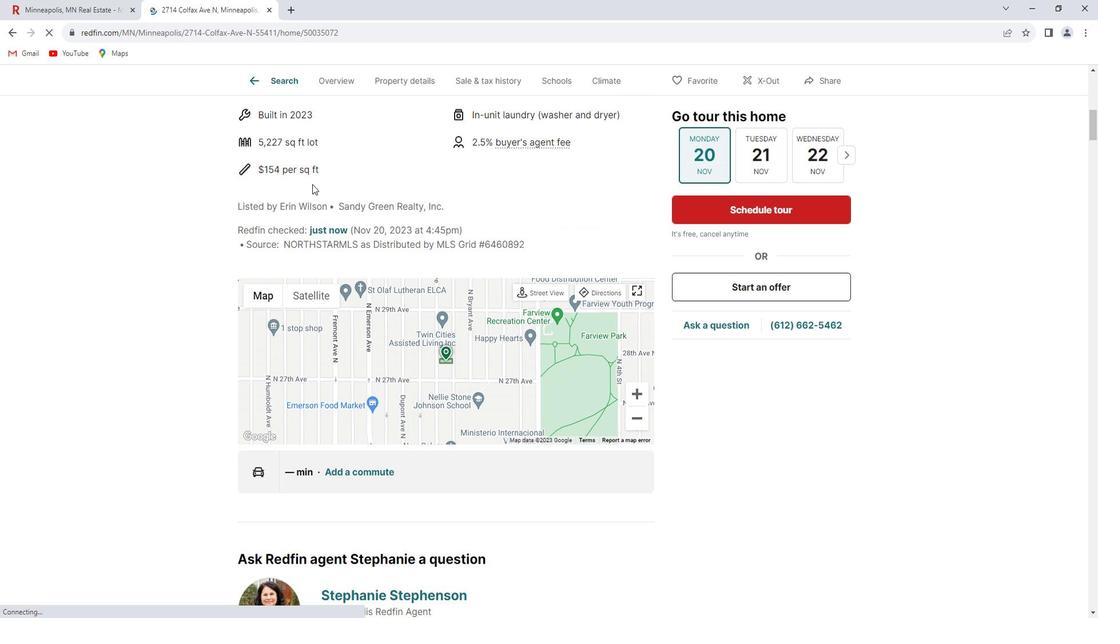 
Action: Mouse scrolled (319, 184) with delta (0, 0)
Screenshot: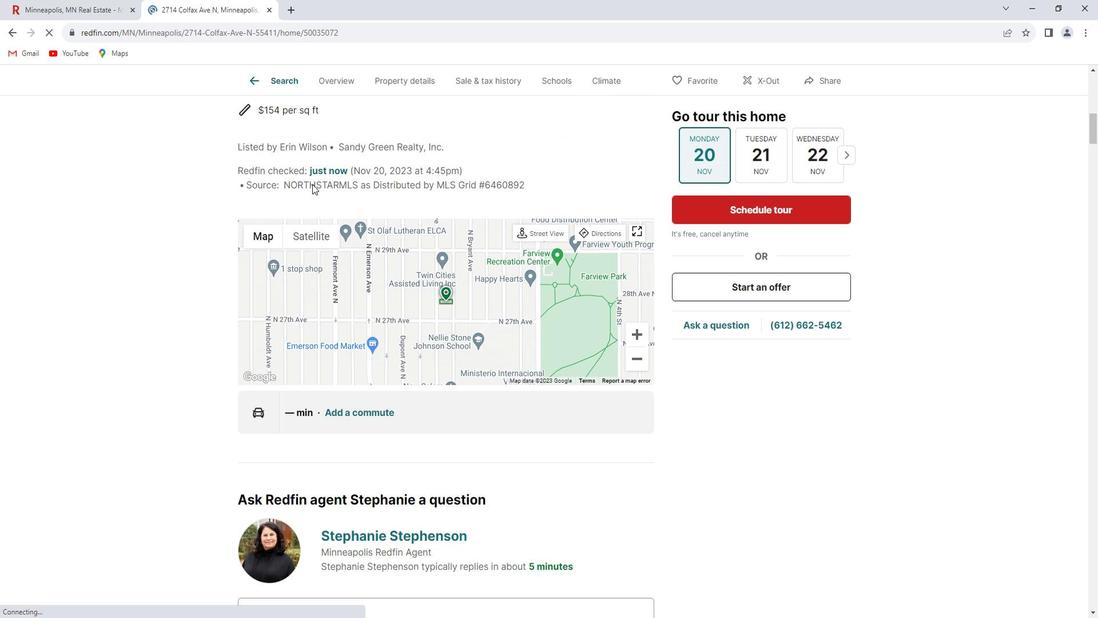
Action: Mouse scrolled (319, 184) with delta (0, 0)
Screenshot: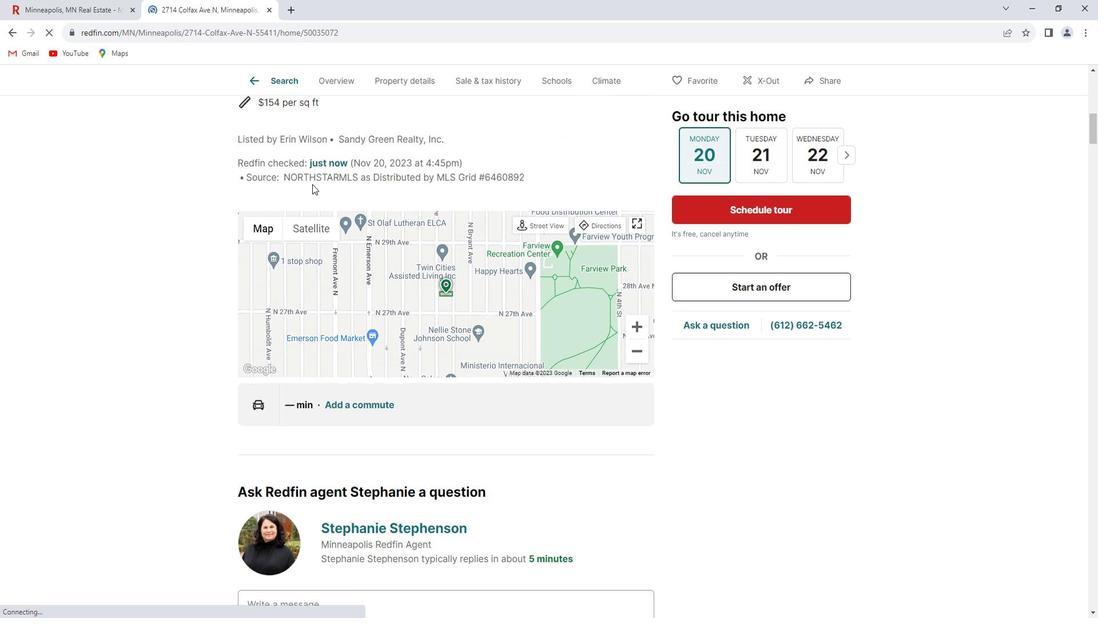 
Action: Mouse scrolled (319, 184) with delta (0, 0)
Screenshot: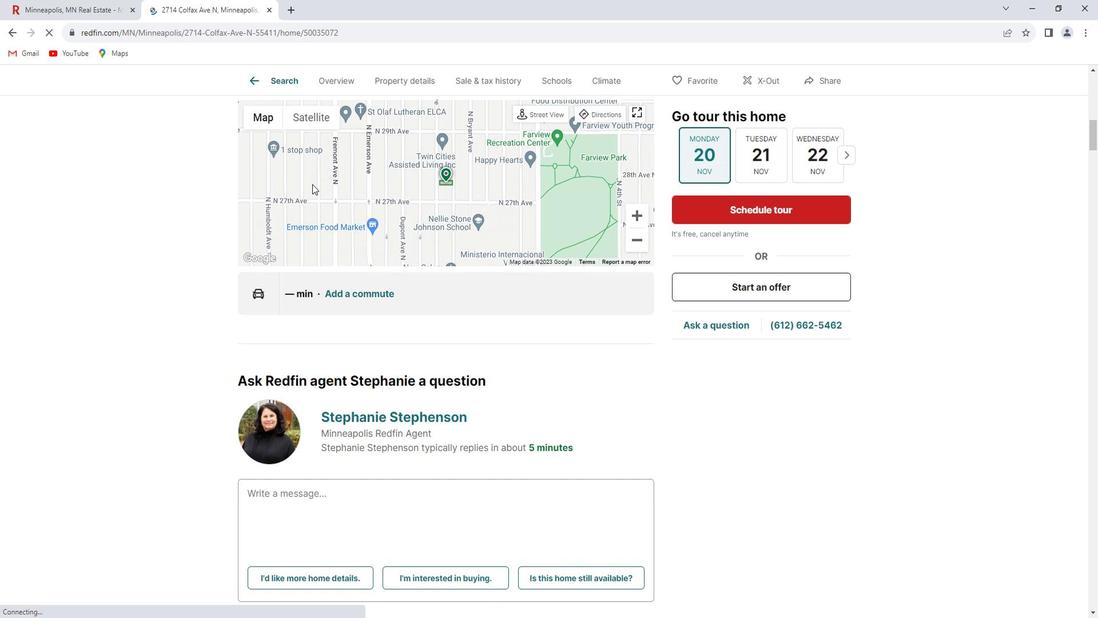 
Action: Mouse scrolled (319, 184) with delta (0, 0)
Screenshot: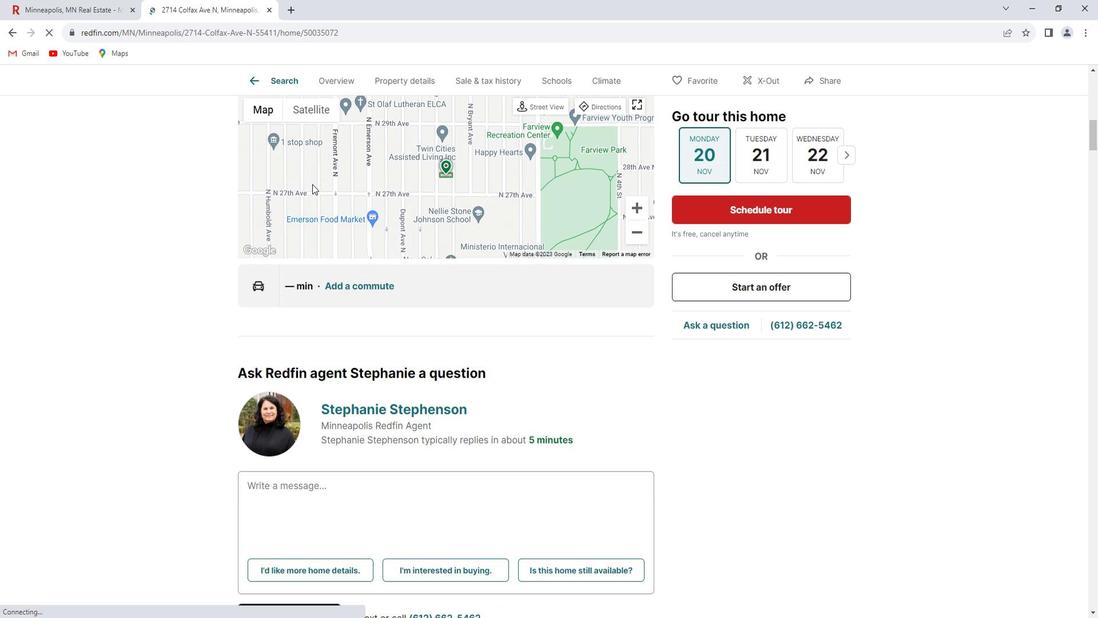 
Action: Mouse scrolled (319, 184) with delta (0, 0)
Screenshot: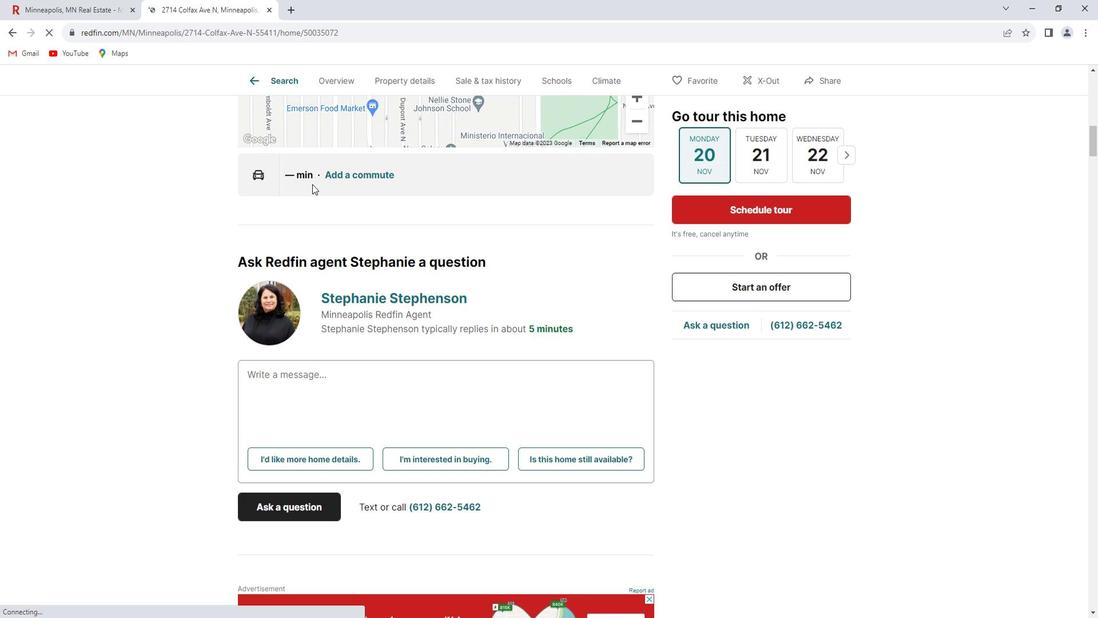 
Action: Mouse scrolled (319, 184) with delta (0, 0)
Screenshot: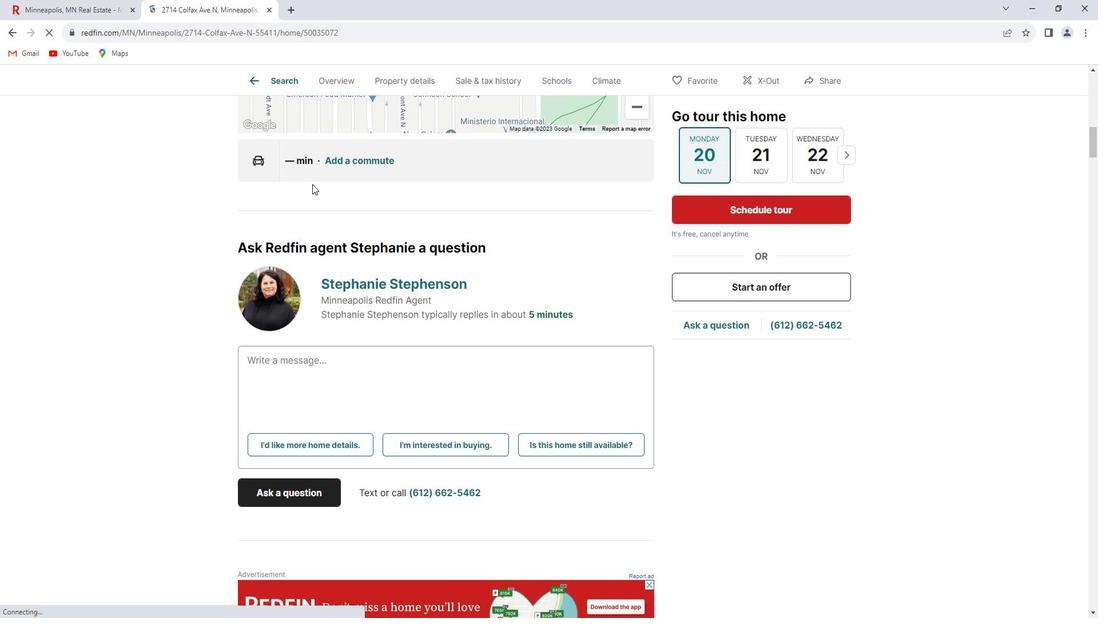 
Action: Mouse scrolled (319, 184) with delta (0, 0)
Screenshot: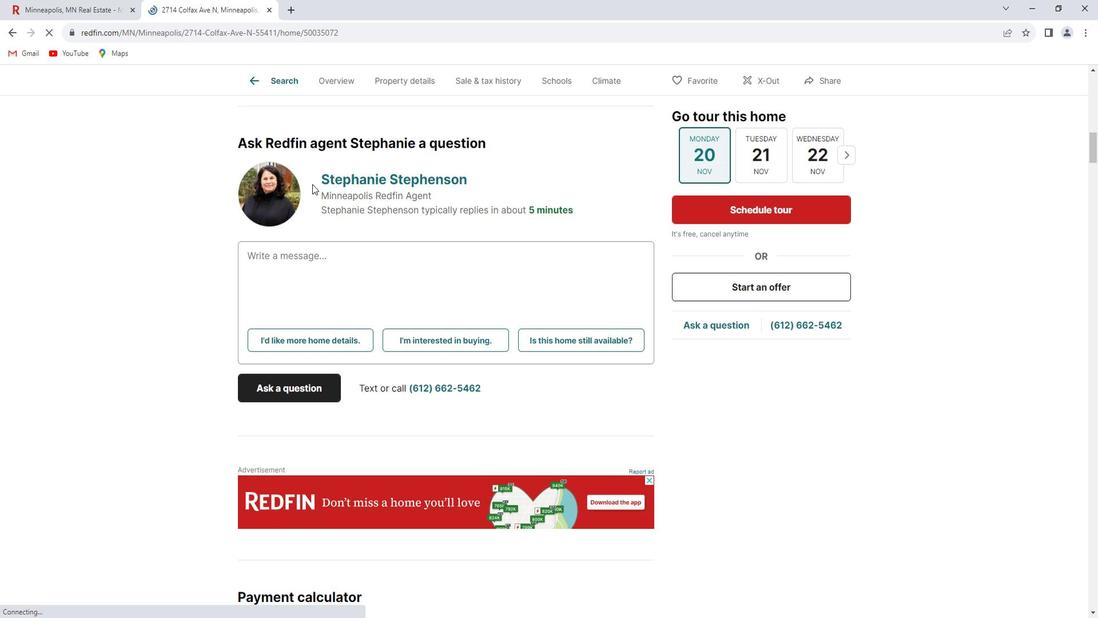 
Action: Mouse scrolled (319, 184) with delta (0, 0)
Screenshot: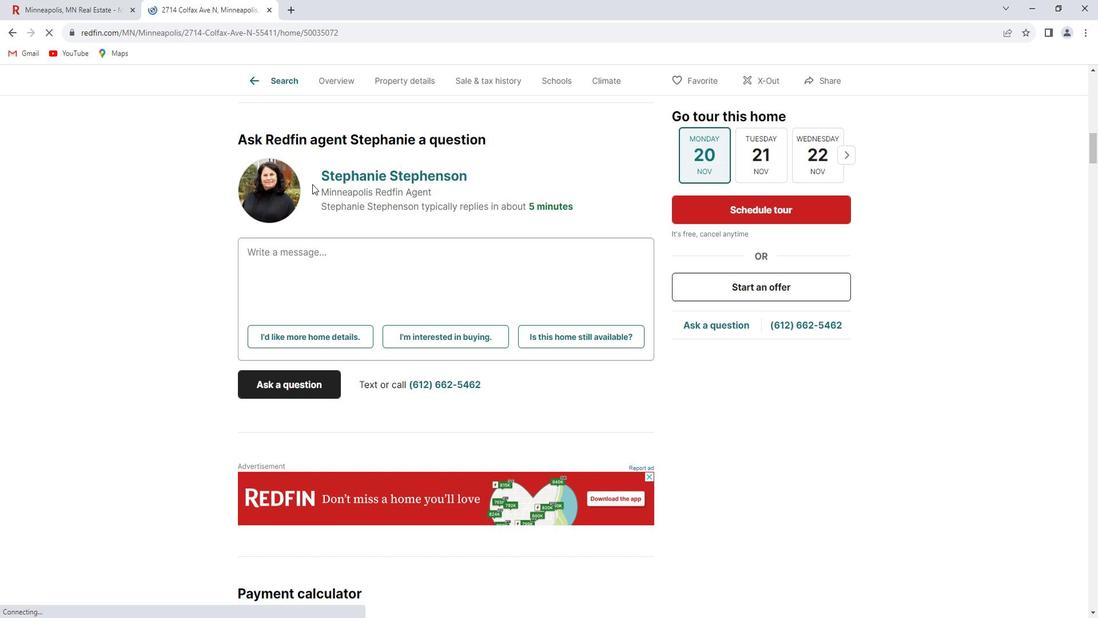 
Action: Mouse scrolled (319, 184) with delta (0, 0)
Screenshot: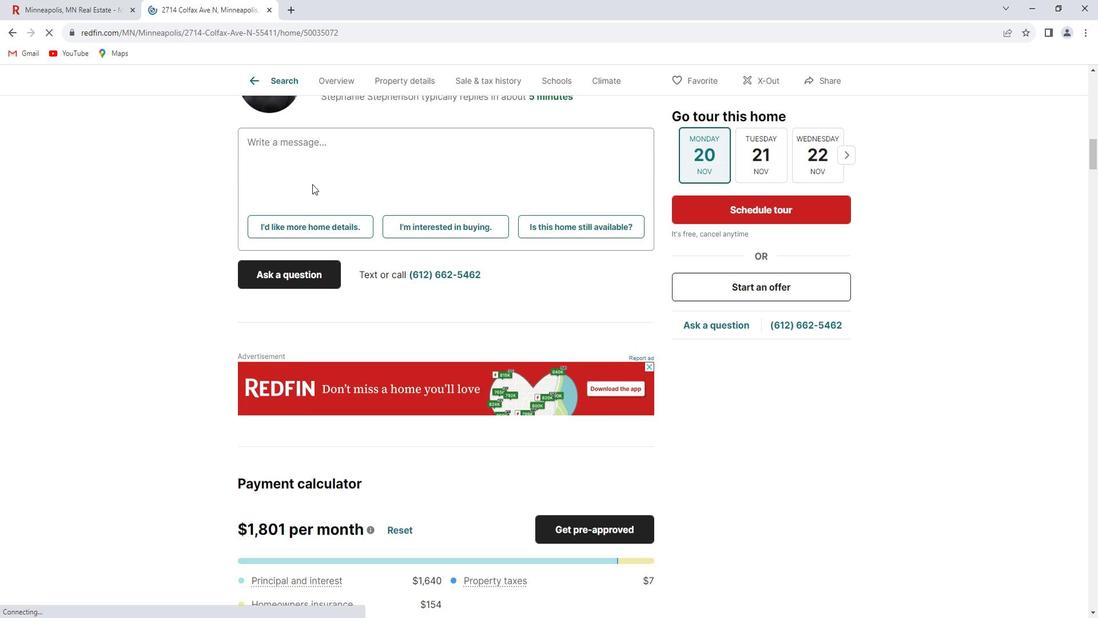 
Action: Mouse scrolled (319, 184) with delta (0, 0)
Screenshot: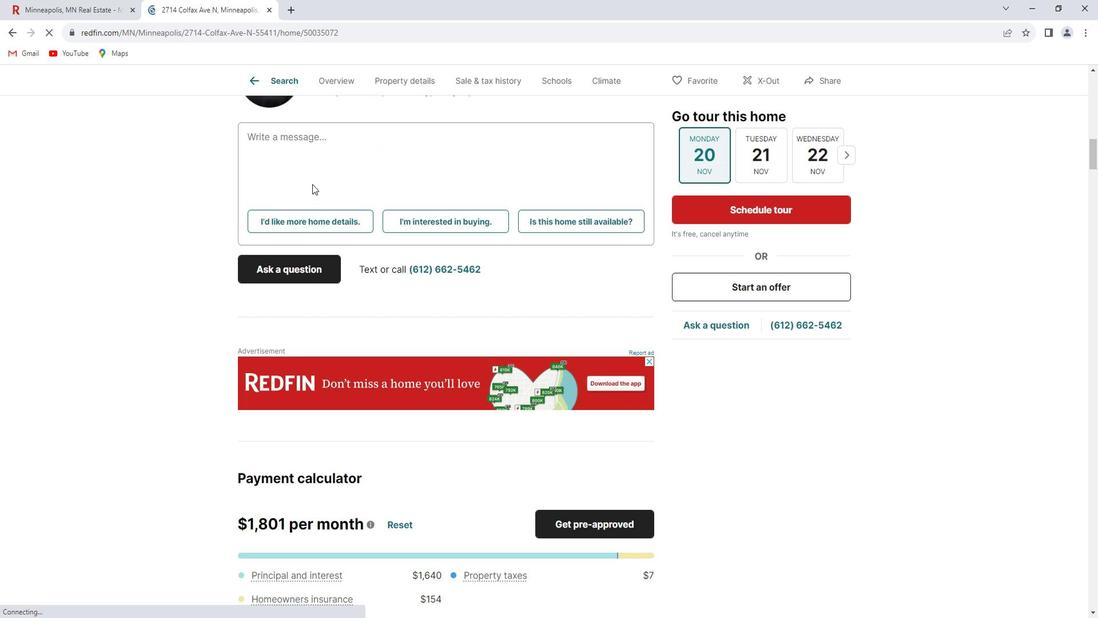 
Action: Mouse scrolled (319, 184) with delta (0, 0)
Screenshot: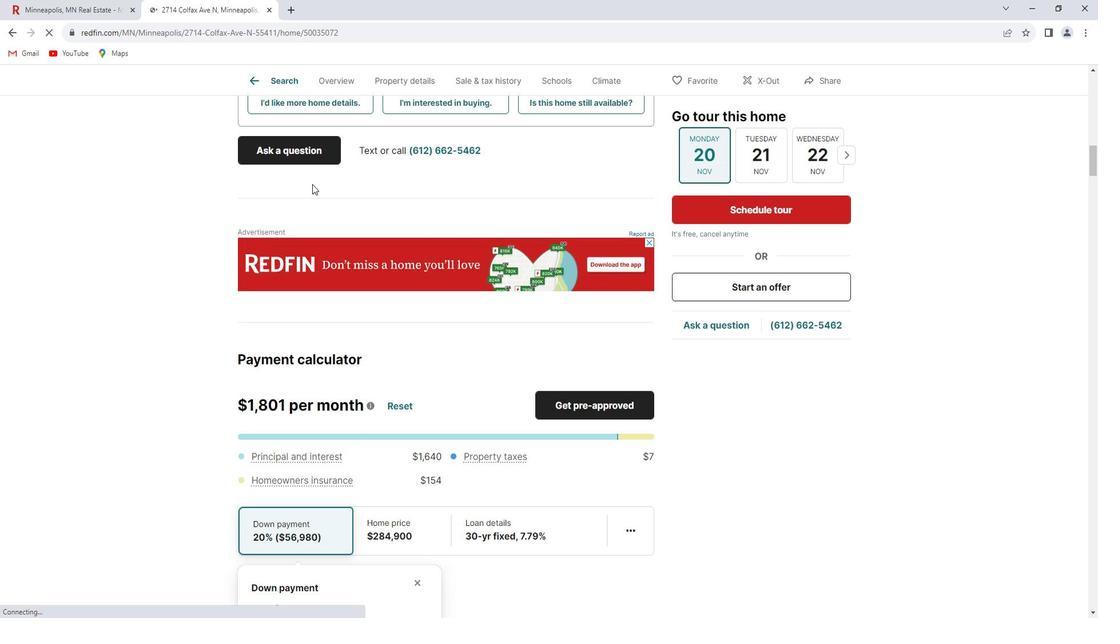 
Action: Mouse scrolled (319, 184) with delta (0, 0)
Screenshot: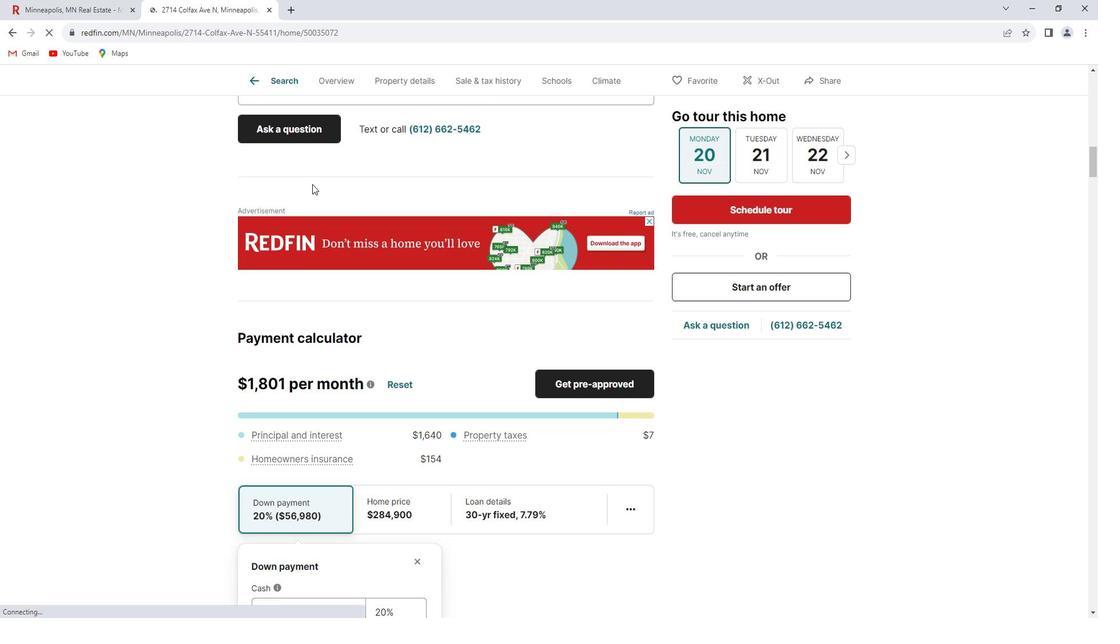 
Action: Mouse scrolled (319, 184) with delta (0, 0)
Screenshot: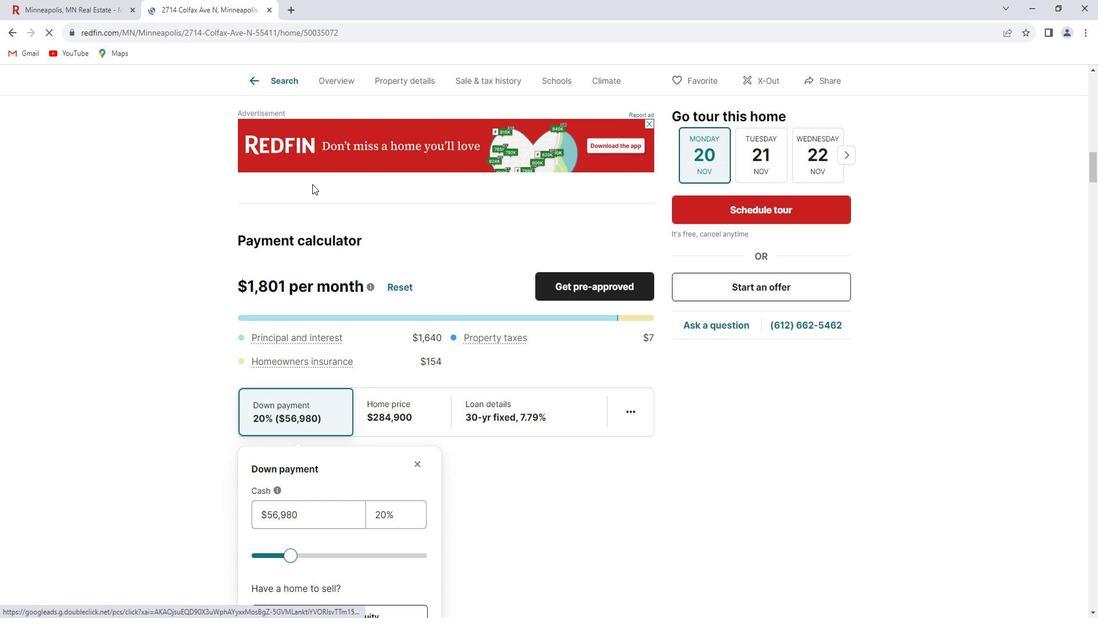
Action: Mouse scrolled (319, 184) with delta (0, 0)
Screenshot: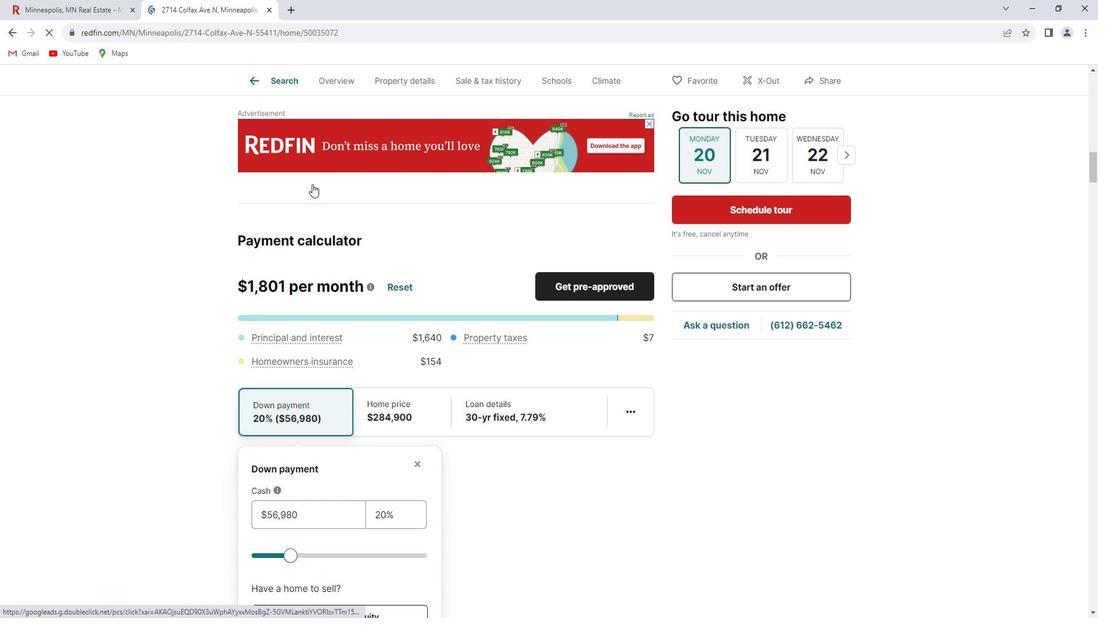 
Action: Mouse scrolled (319, 184) with delta (0, 0)
Screenshot: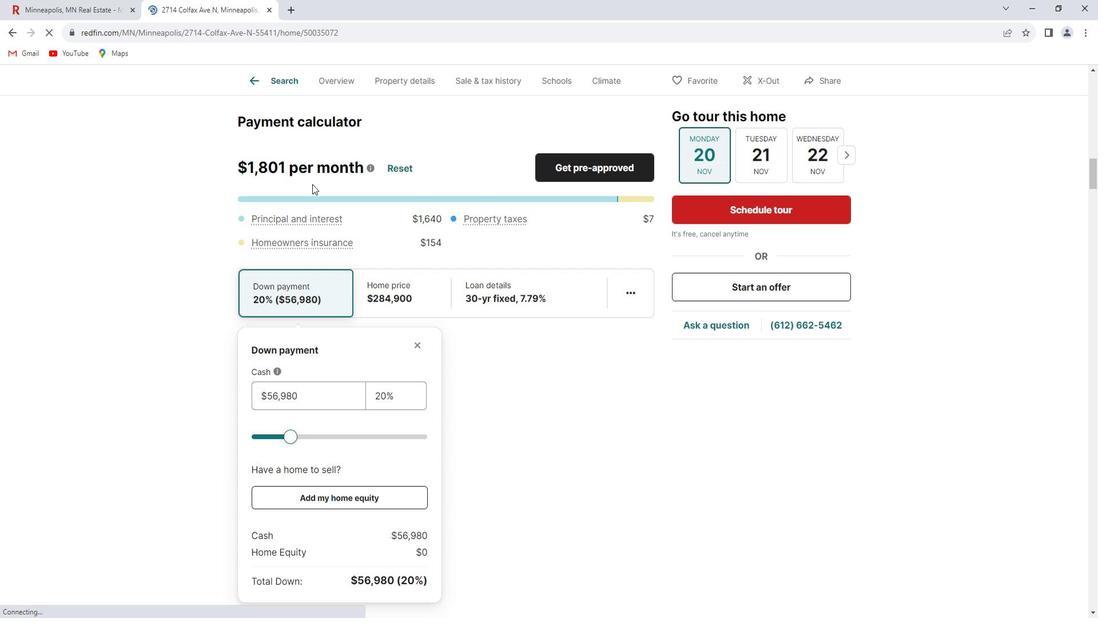 
Action: Mouse scrolled (319, 184) with delta (0, 0)
Screenshot: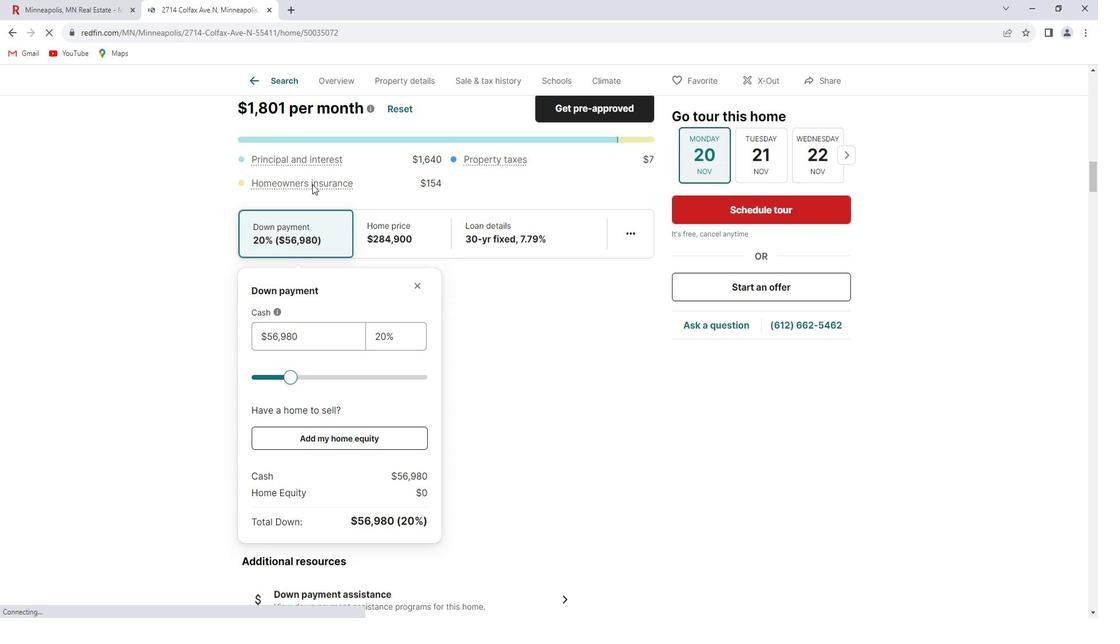 
Action: Mouse scrolled (319, 184) with delta (0, 0)
Screenshot: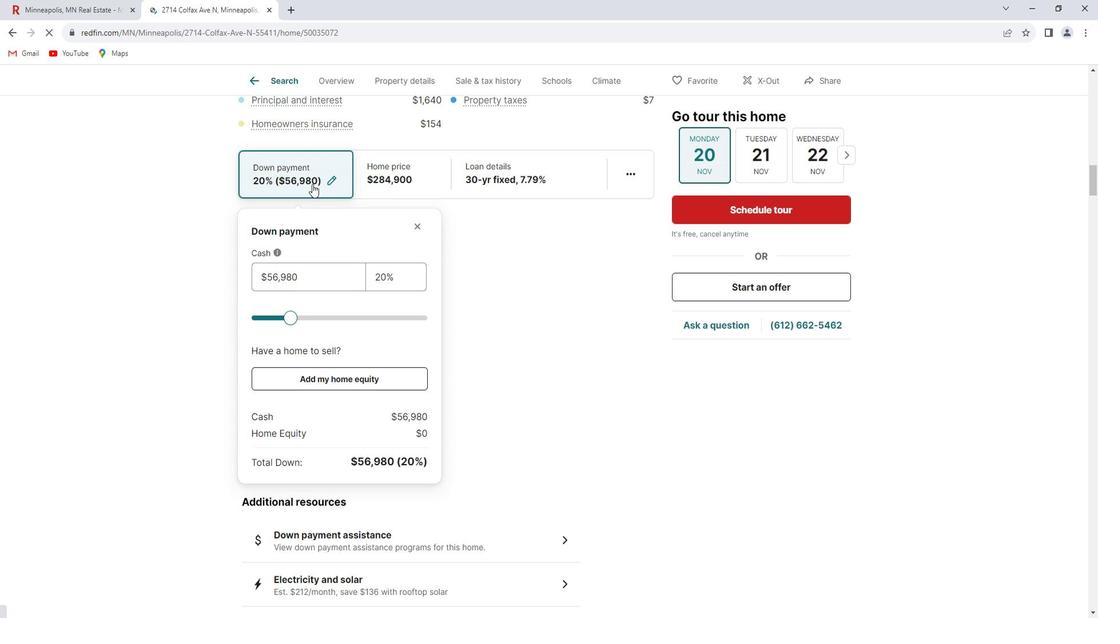
Action: Mouse scrolled (319, 184) with delta (0, 0)
Screenshot: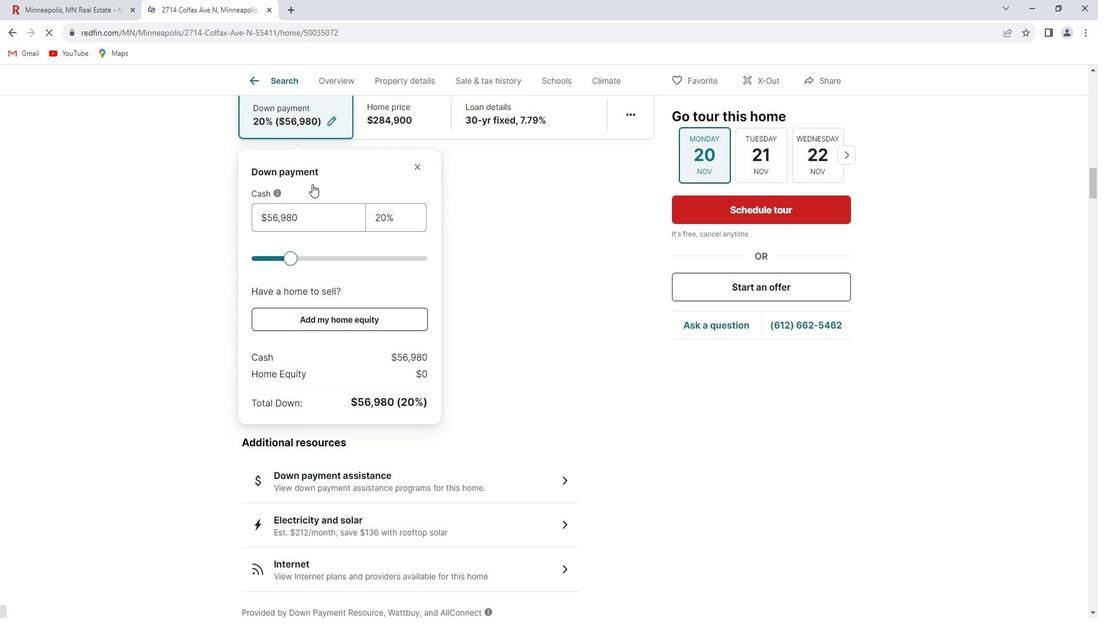 
Action: Mouse scrolled (319, 184) with delta (0, 0)
Screenshot: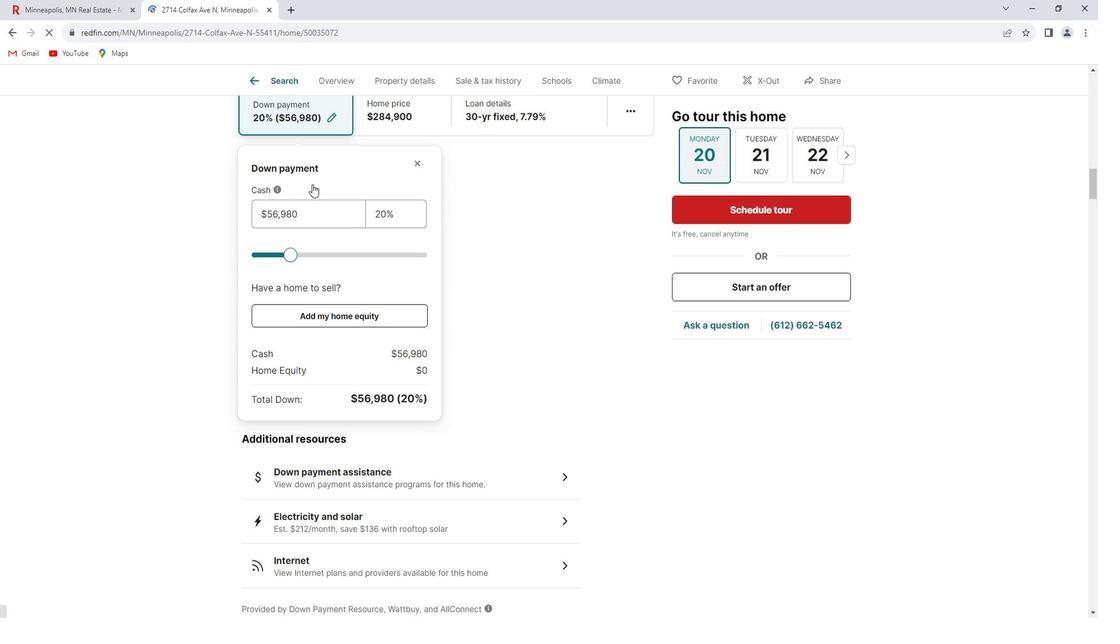 
Action: Mouse scrolled (319, 184) with delta (0, 0)
Screenshot: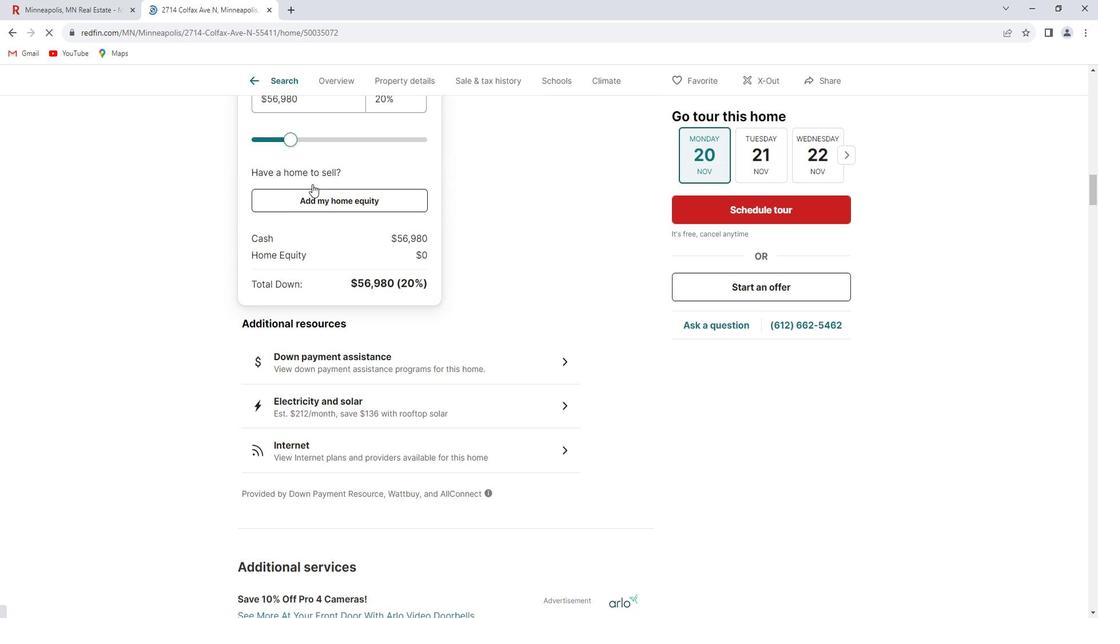
Action: Mouse scrolled (319, 184) with delta (0, 0)
Screenshot: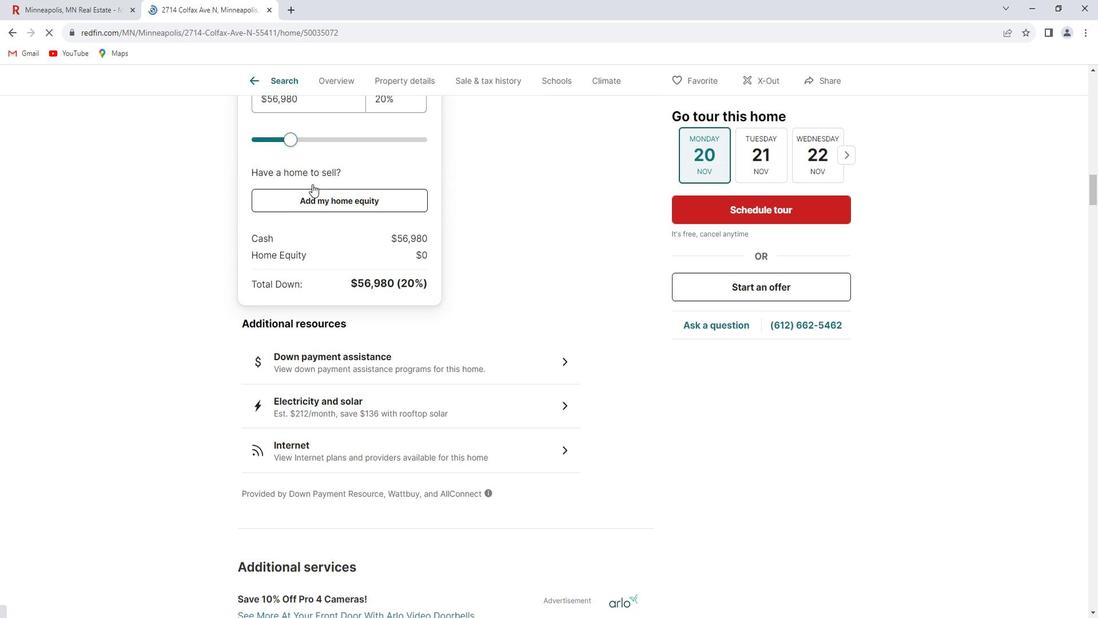 
Action: Mouse scrolled (319, 184) with delta (0, 0)
Screenshot: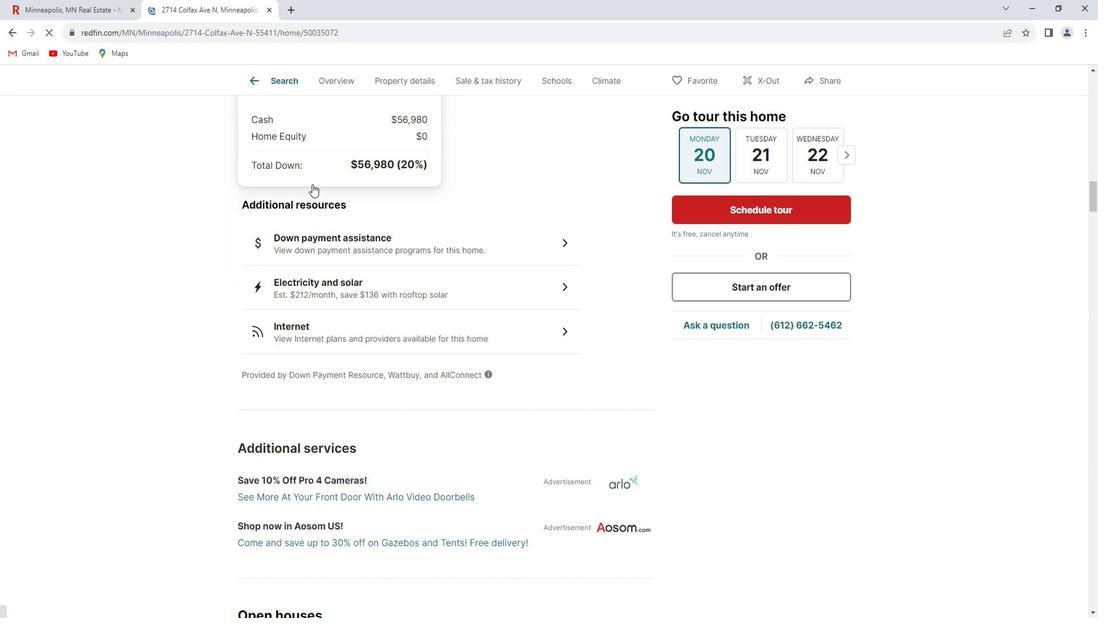 
Action: Mouse scrolled (319, 184) with delta (0, 0)
Screenshot: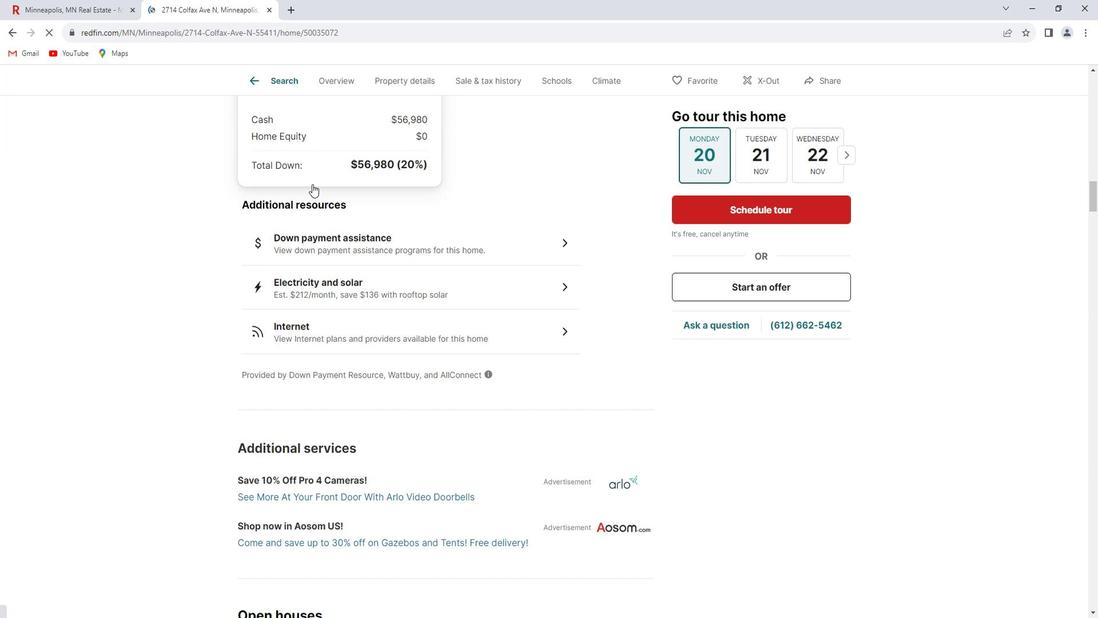 
Action: Mouse scrolled (319, 184) with delta (0, 0)
Screenshot: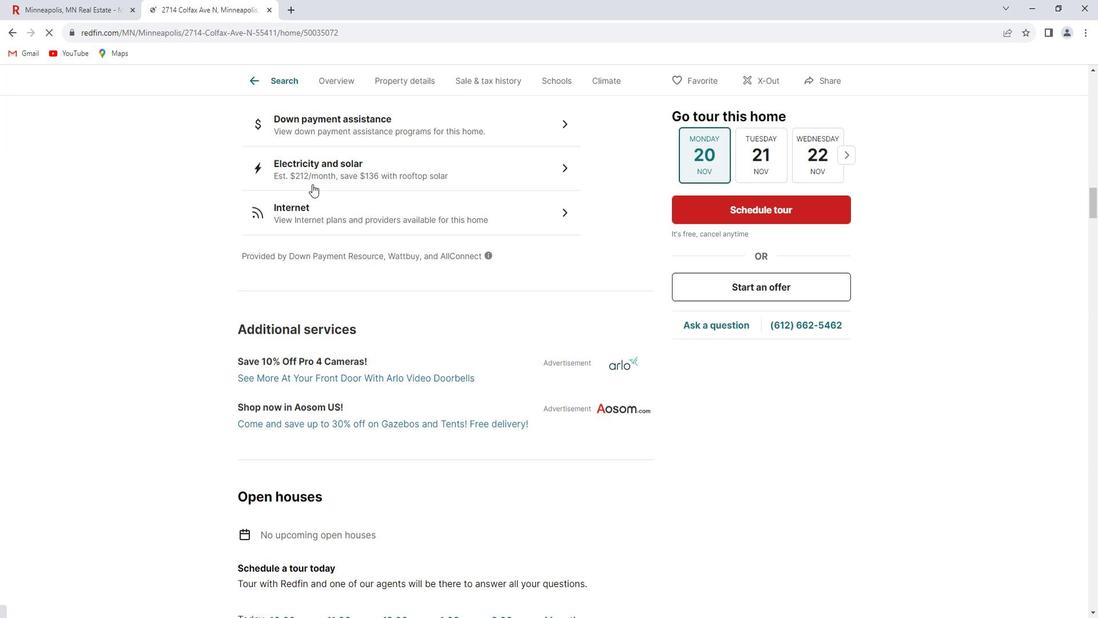 
Action: Mouse scrolled (319, 184) with delta (0, 0)
Screenshot: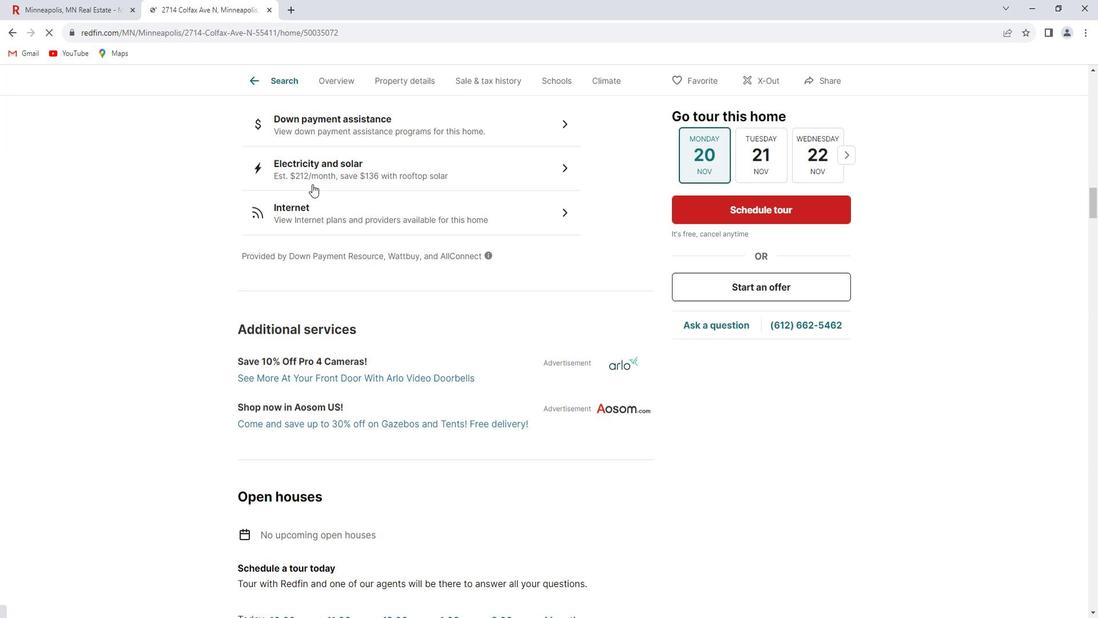 
Action: Mouse scrolled (319, 184) with delta (0, 0)
Screenshot: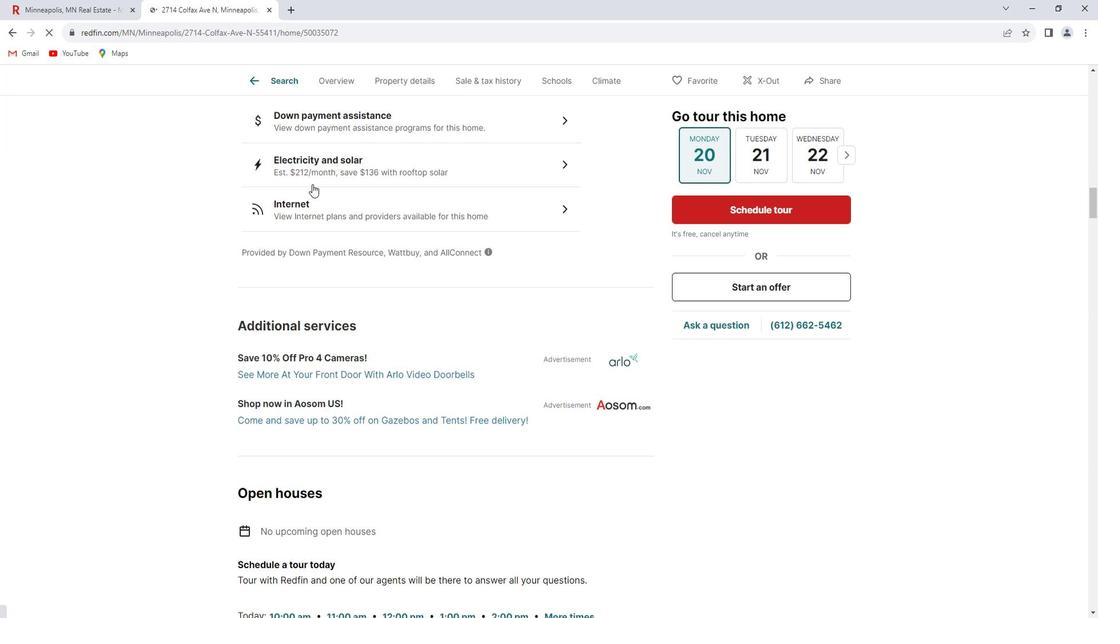 
Action: Mouse scrolled (319, 184) with delta (0, 0)
Screenshot: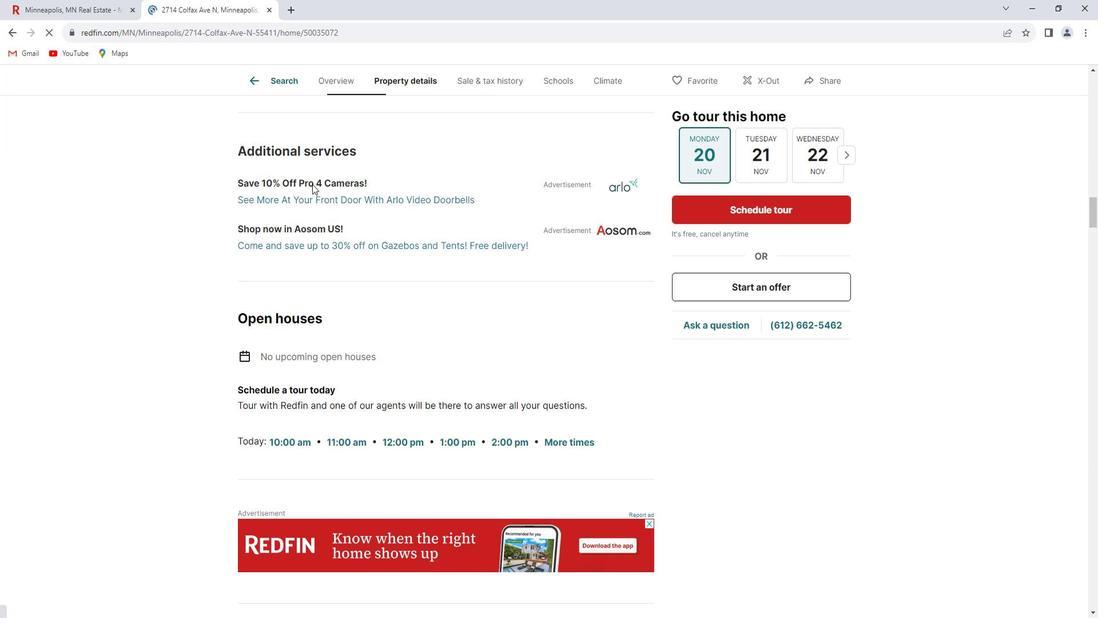 
Action: Mouse scrolled (319, 184) with delta (0, 0)
Screenshot: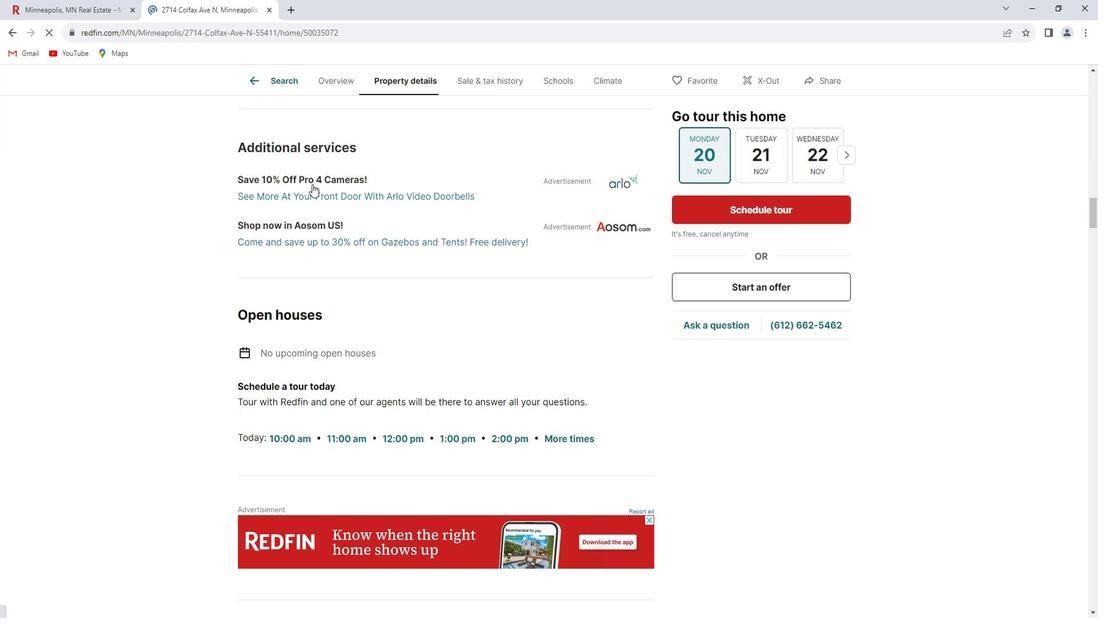
Action: Mouse scrolled (319, 184) with delta (0, 0)
Screenshot: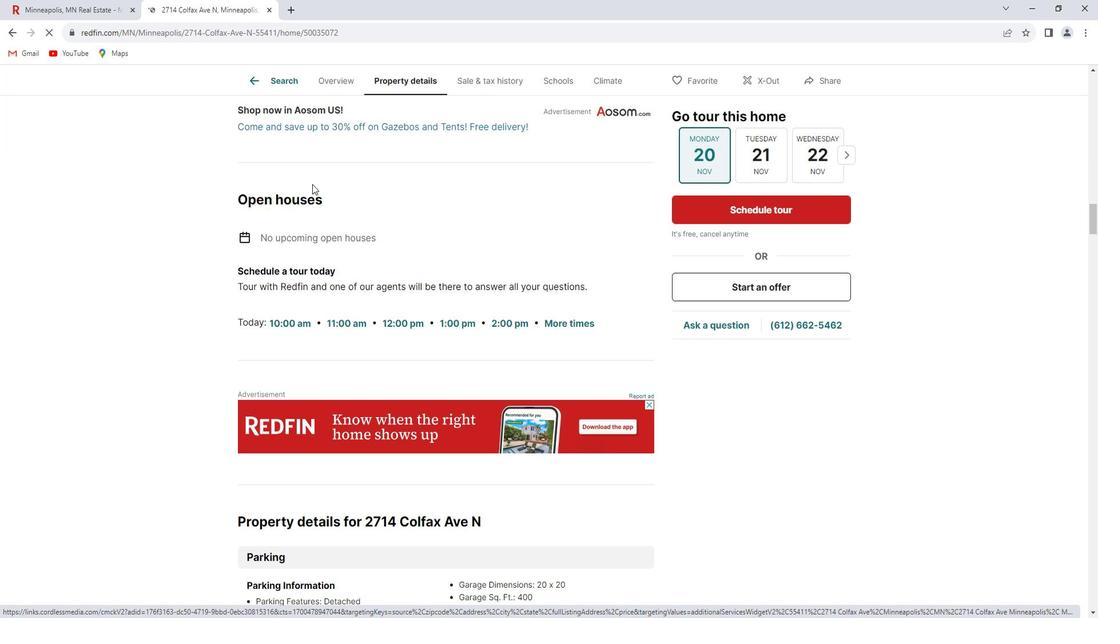 
Action: Mouse scrolled (319, 184) with delta (0, 0)
Screenshot: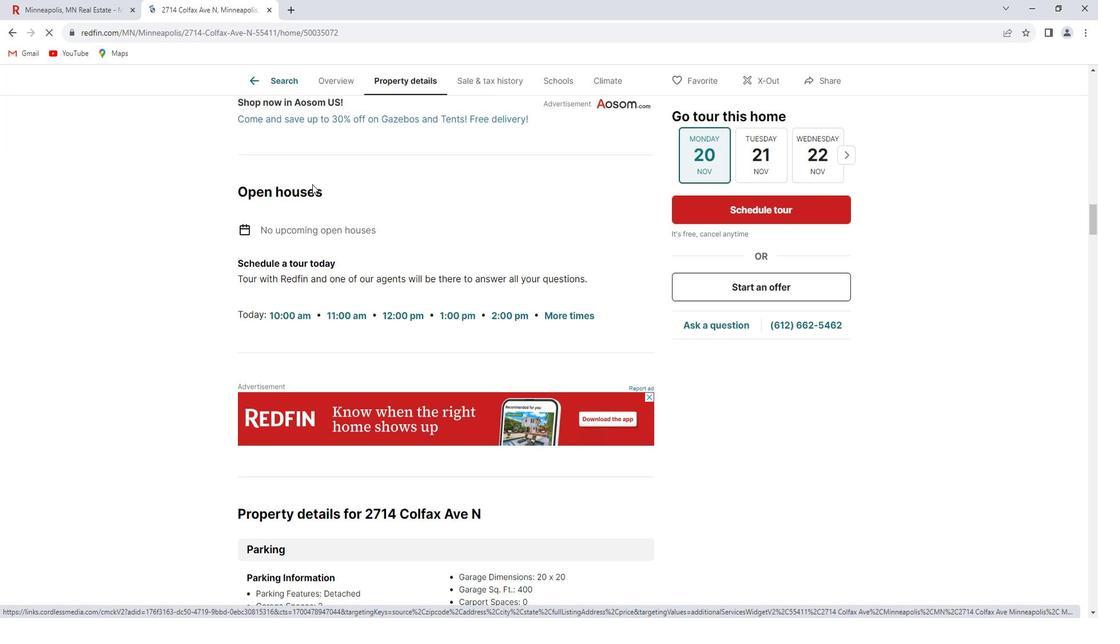 
Action: Mouse scrolled (319, 184) with delta (0, 0)
Screenshot: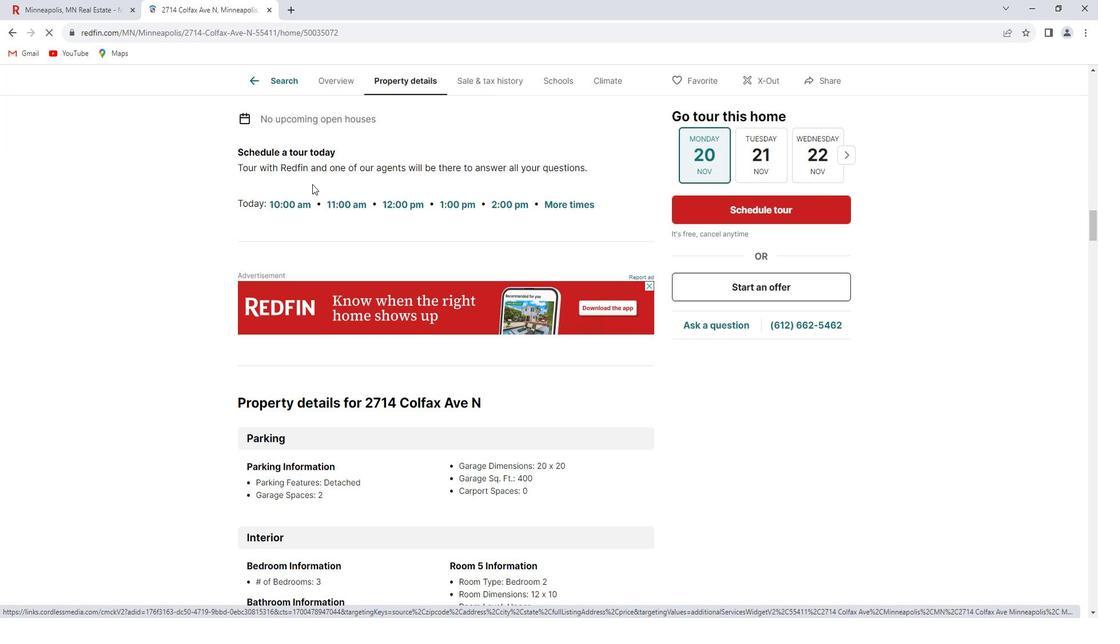 
Action: Mouse scrolled (319, 184) with delta (0, 0)
Screenshot: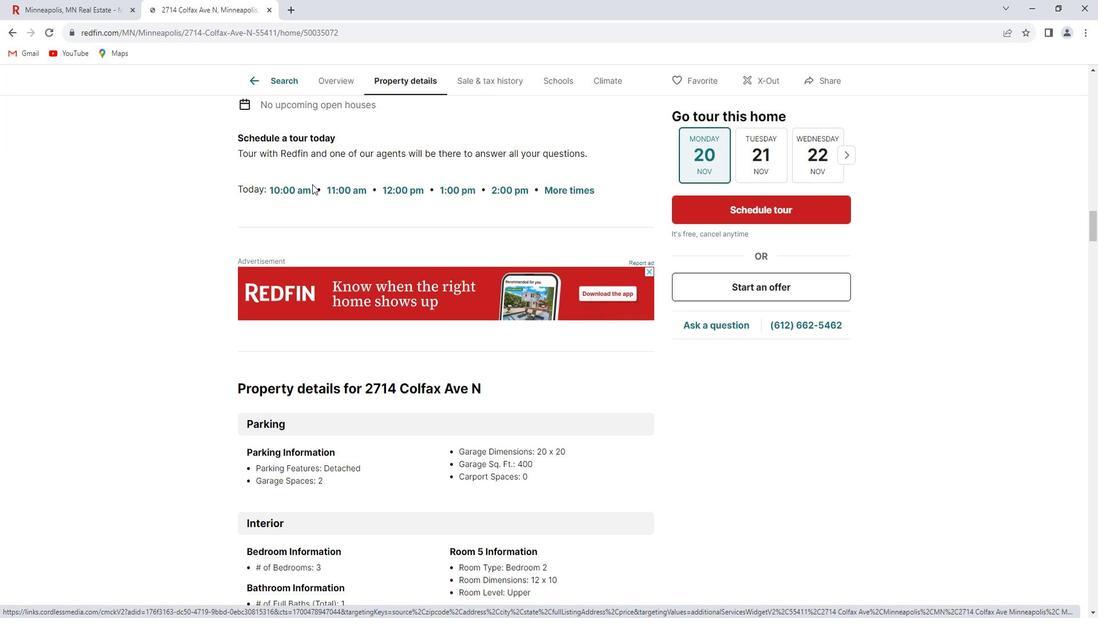 
Action: Mouse scrolled (319, 184) with delta (0, 0)
Screenshot: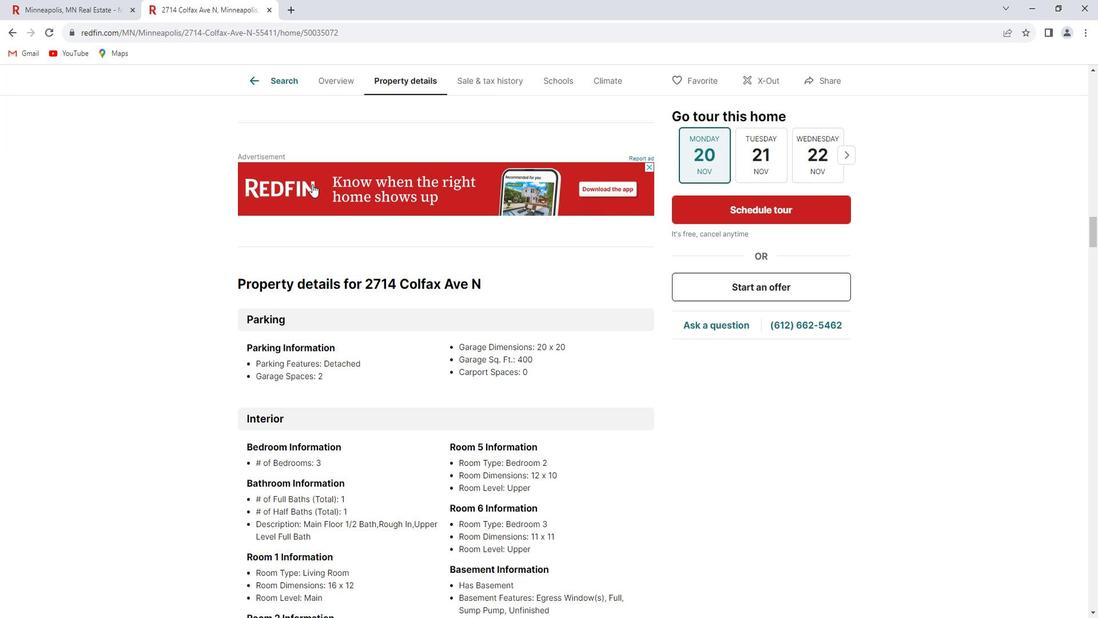 
Action: Mouse scrolled (319, 184) with delta (0, 0)
Screenshot: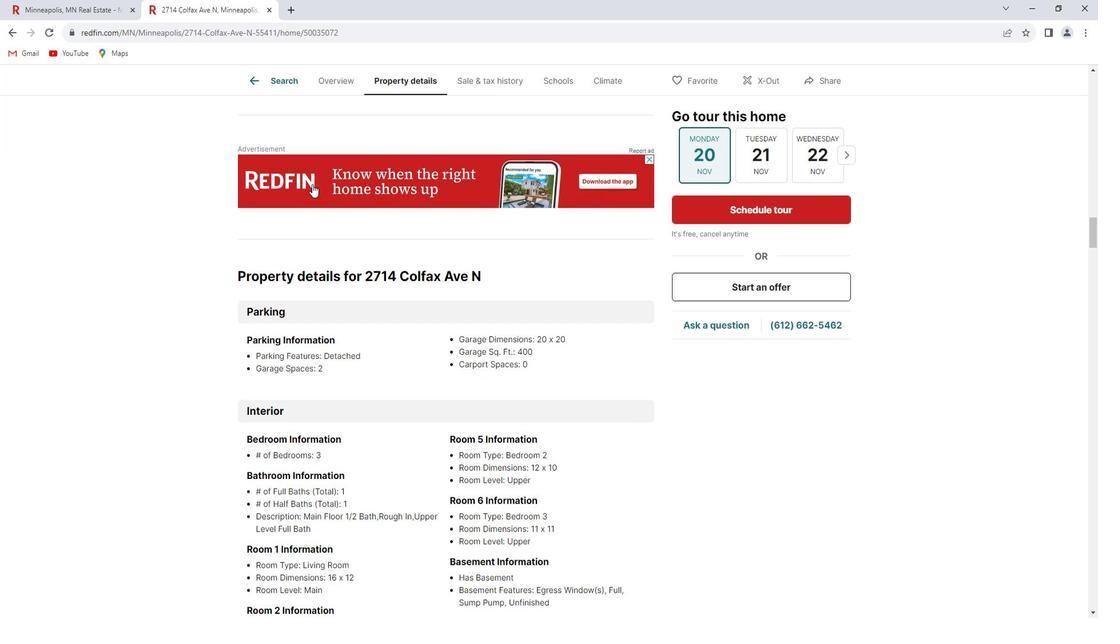 
Action: Mouse scrolled (319, 184) with delta (0, 0)
Screenshot: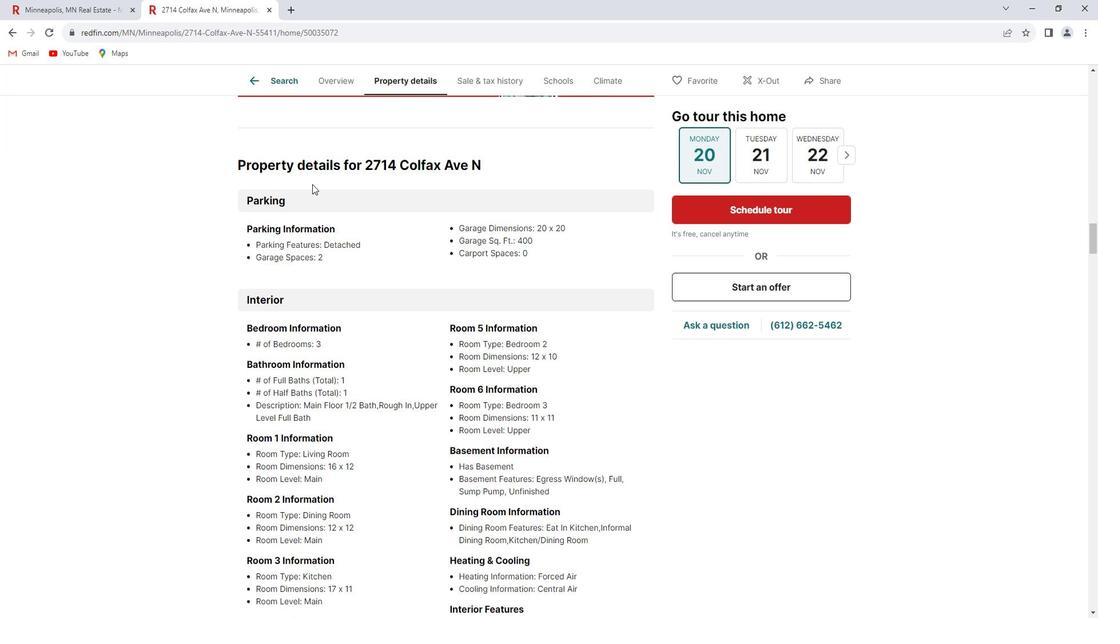 
Action: Mouse scrolled (319, 184) with delta (0, 0)
Screenshot: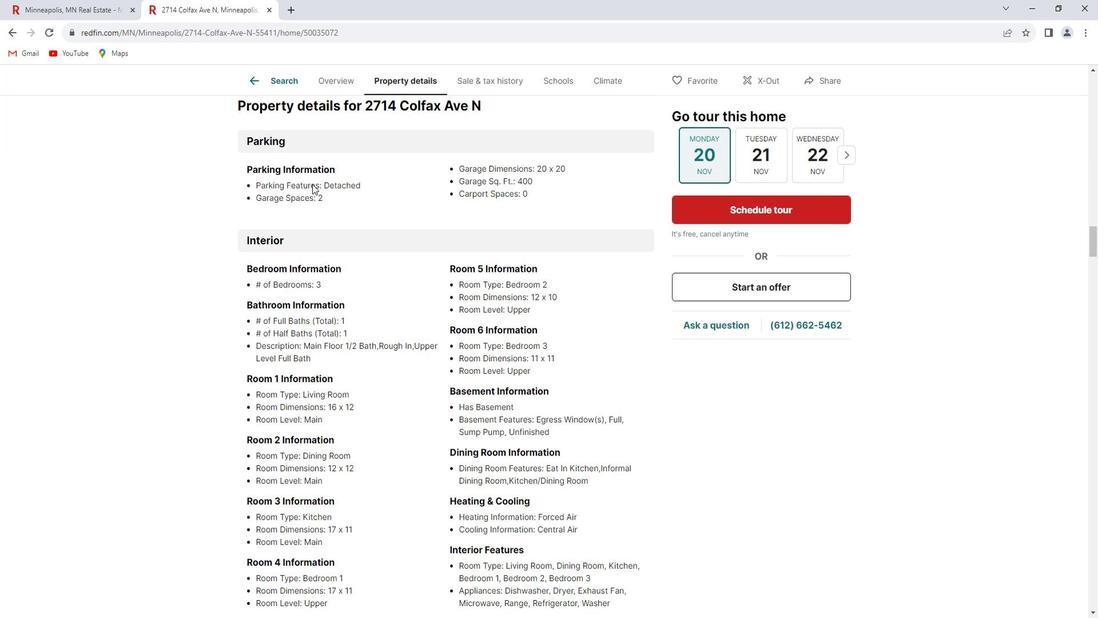 
Action: Mouse scrolled (319, 184) with delta (0, 0)
Screenshot: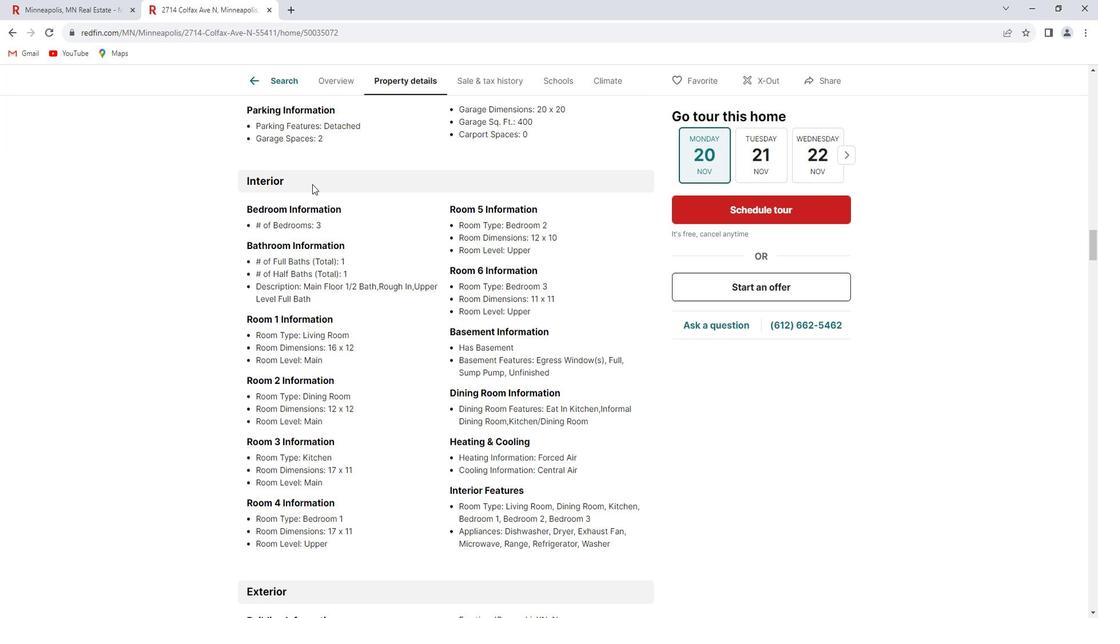 
Action: Mouse scrolled (319, 184) with delta (0, 0)
Screenshot: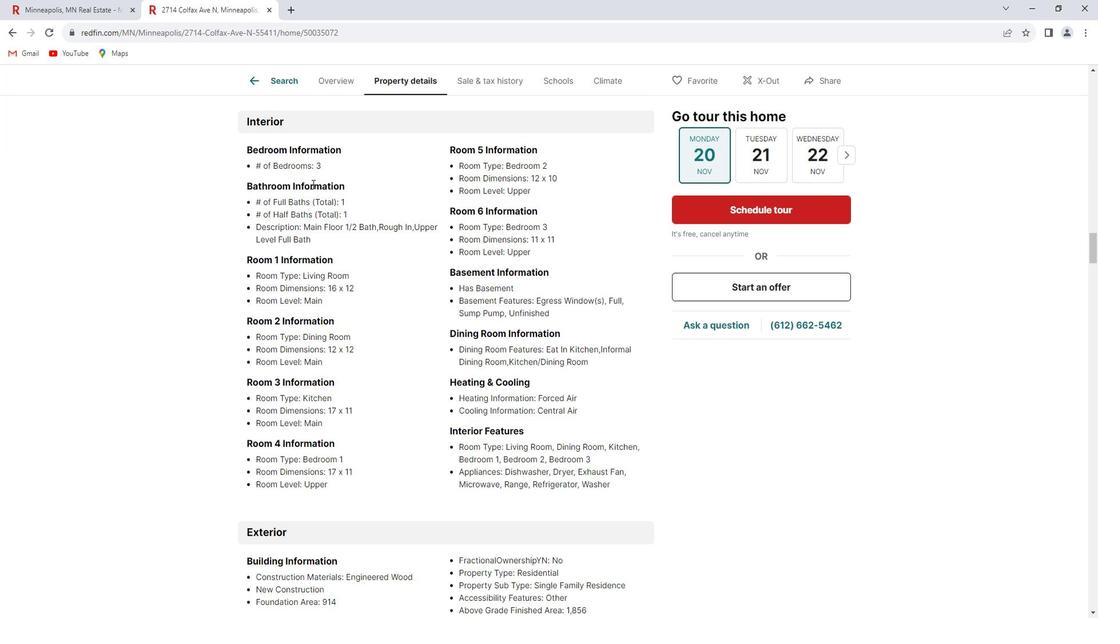 
Action: Mouse scrolled (319, 184) with delta (0, 0)
Screenshot: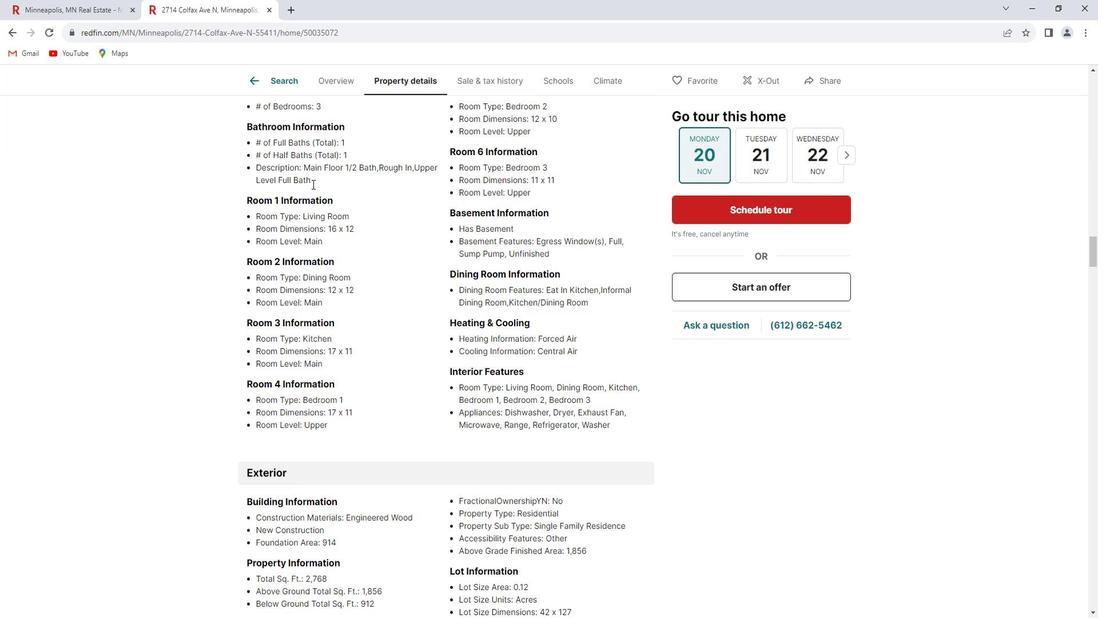 
Action: Mouse scrolled (319, 184) with delta (0, 0)
Screenshot: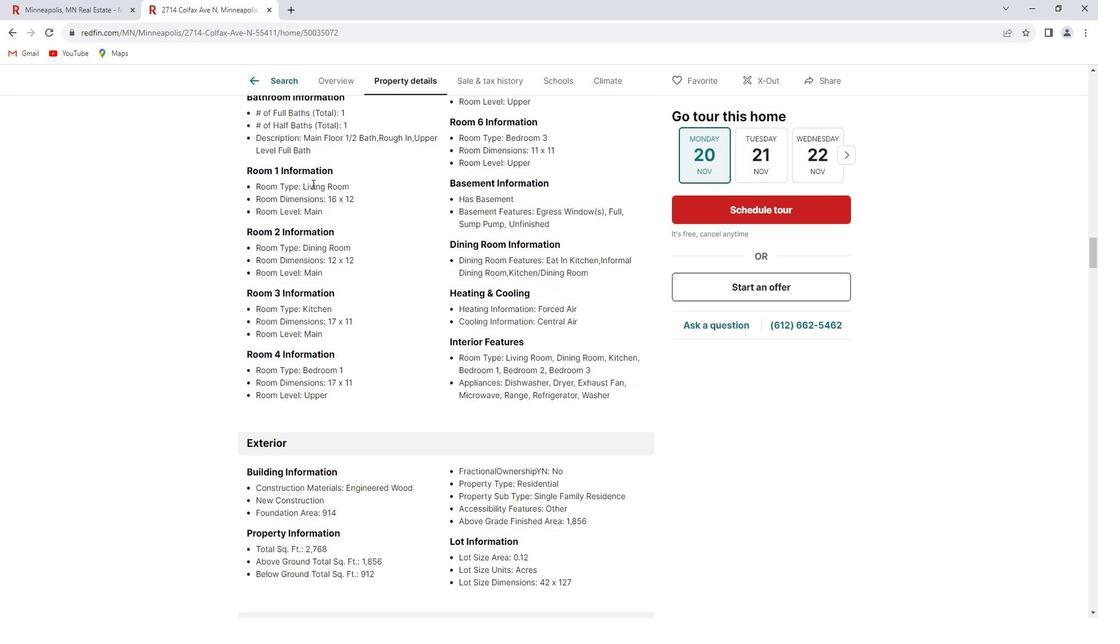 
Action: Mouse scrolled (319, 184) with delta (0, 0)
Screenshot: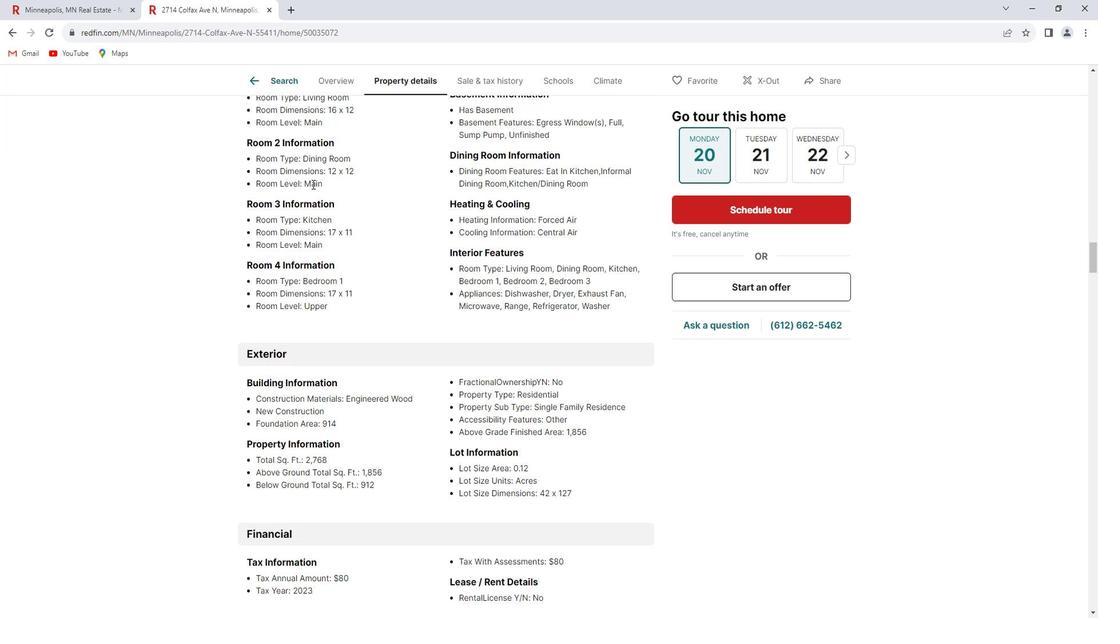 
Action: Mouse scrolled (319, 184) with delta (0, 0)
Screenshot: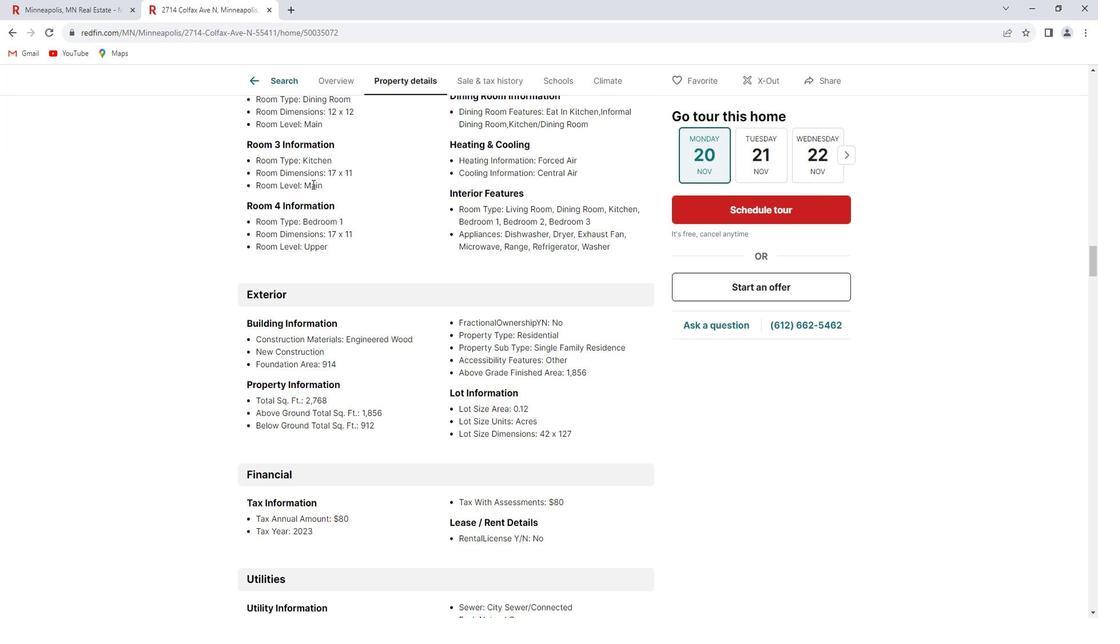 
Action: Mouse scrolled (319, 184) with delta (0, 0)
Screenshot: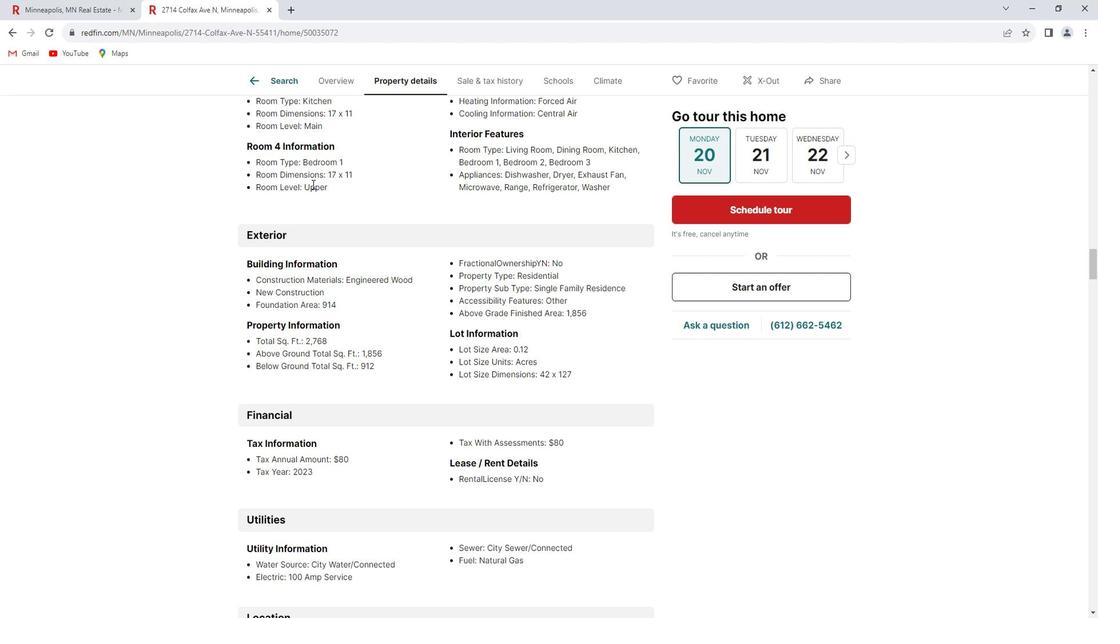 
Action: Mouse scrolled (319, 184) with delta (0, 0)
Screenshot: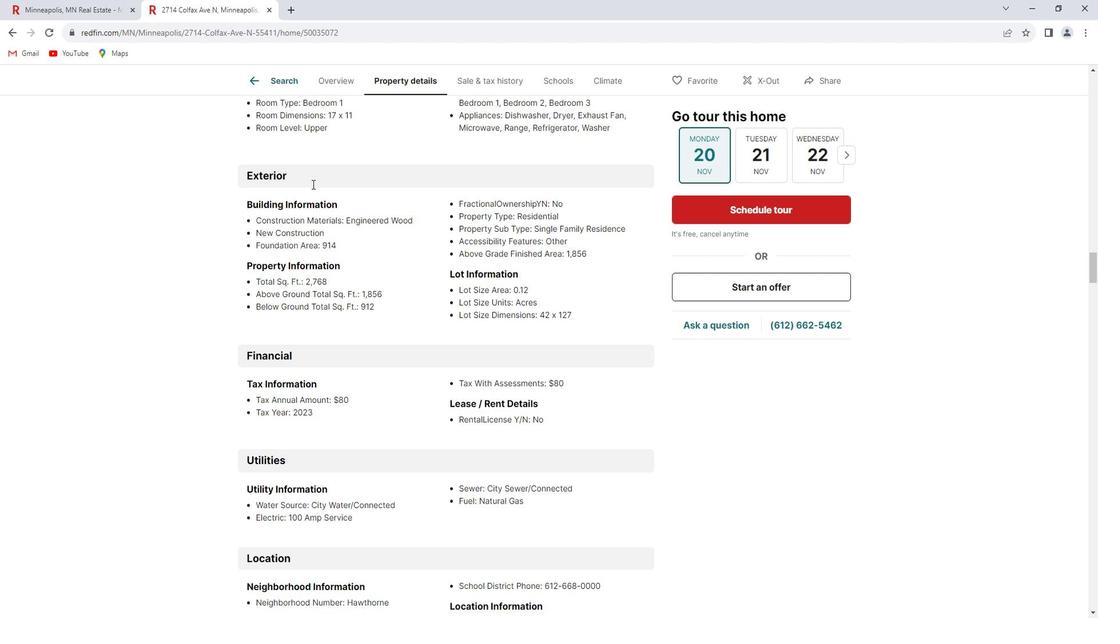 
Action: Mouse scrolled (319, 184) with delta (0, 0)
Screenshot: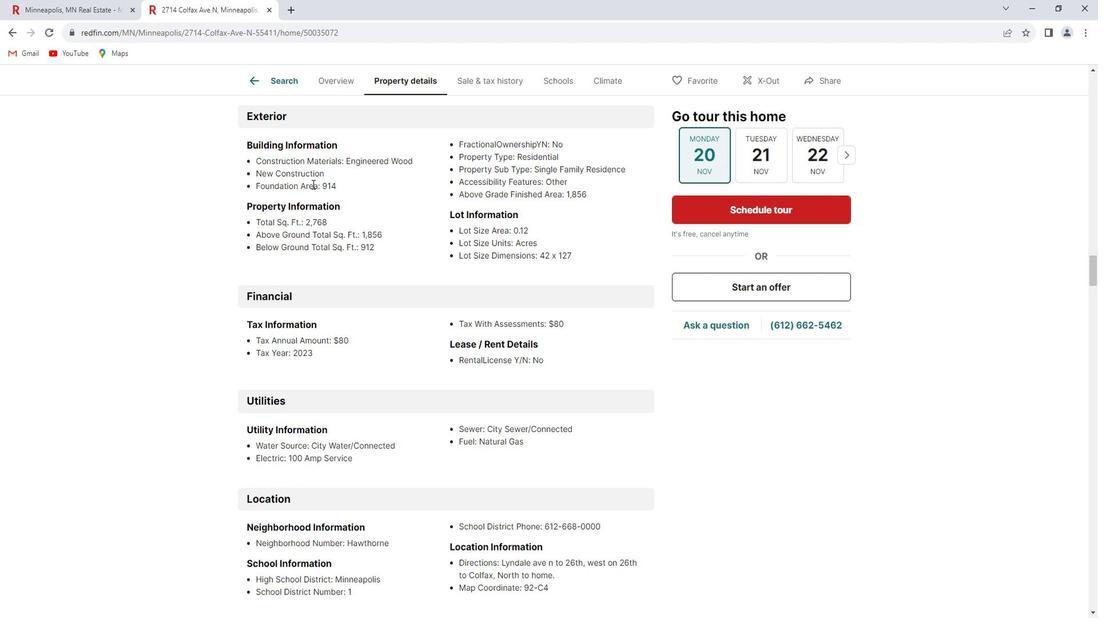 
Action: Mouse scrolled (319, 184) with delta (0, 0)
Screenshot: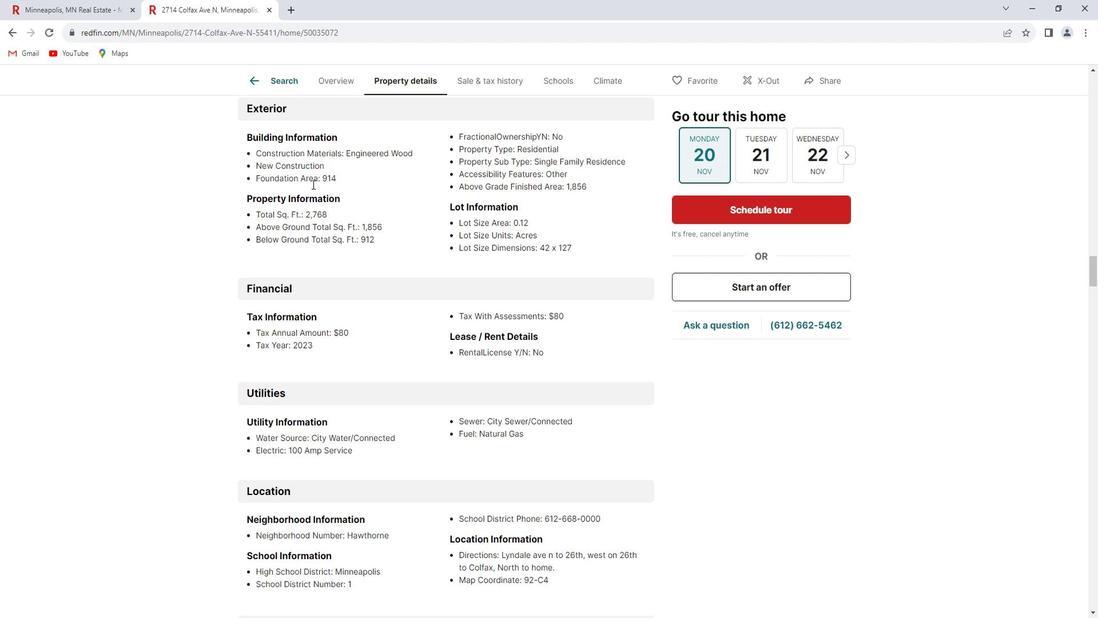 
Action: Mouse scrolled (319, 184) with delta (0, 0)
Screenshot: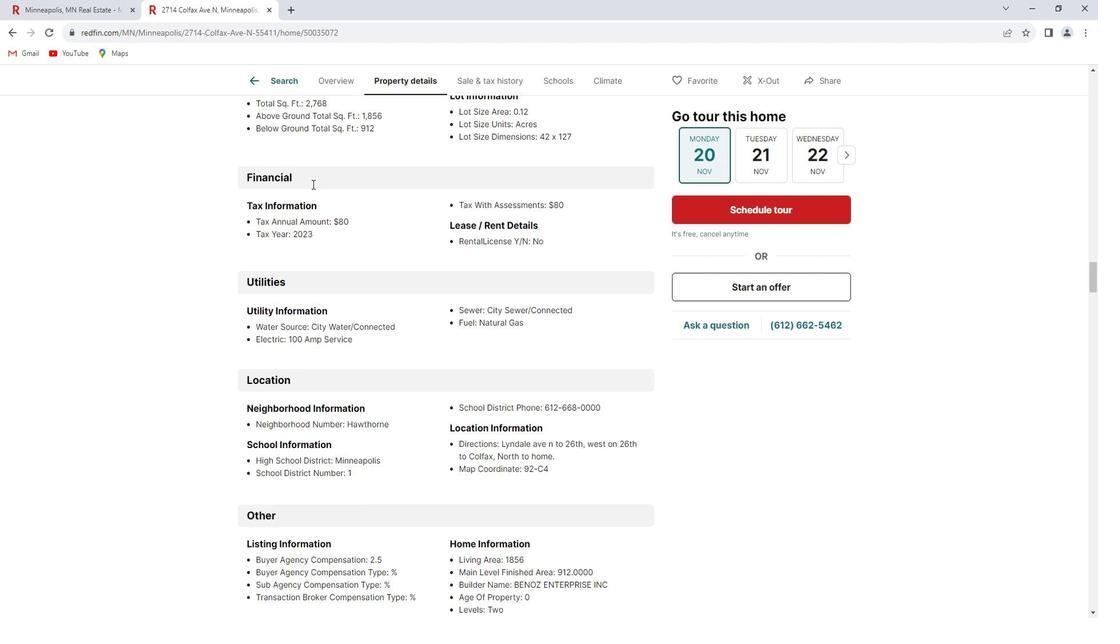 
Action: Mouse scrolled (319, 184) with delta (0, 0)
Screenshot: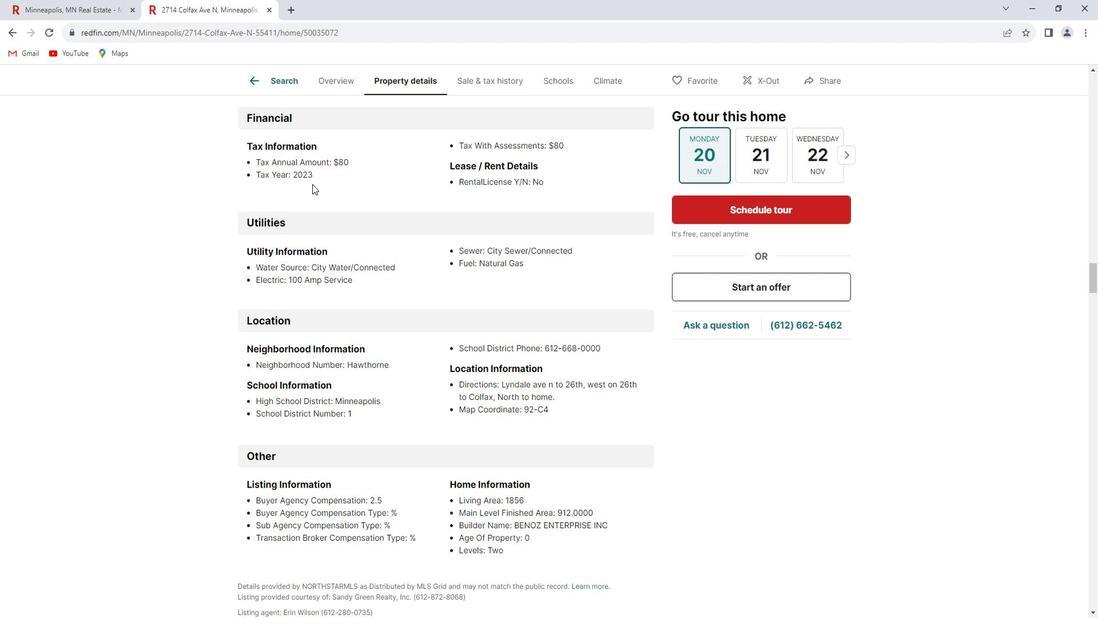 
Action: Mouse scrolled (319, 184) with delta (0, 0)
Screenshot: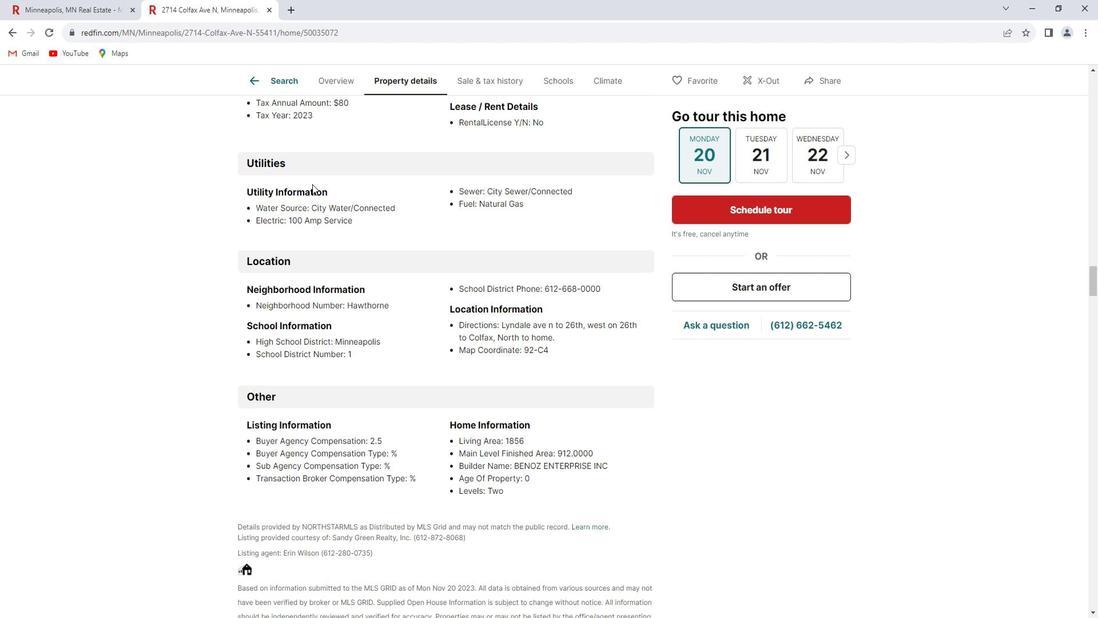 
Action: Mouse scrolled (319, 184) with delta (0, 0)
Screenshot: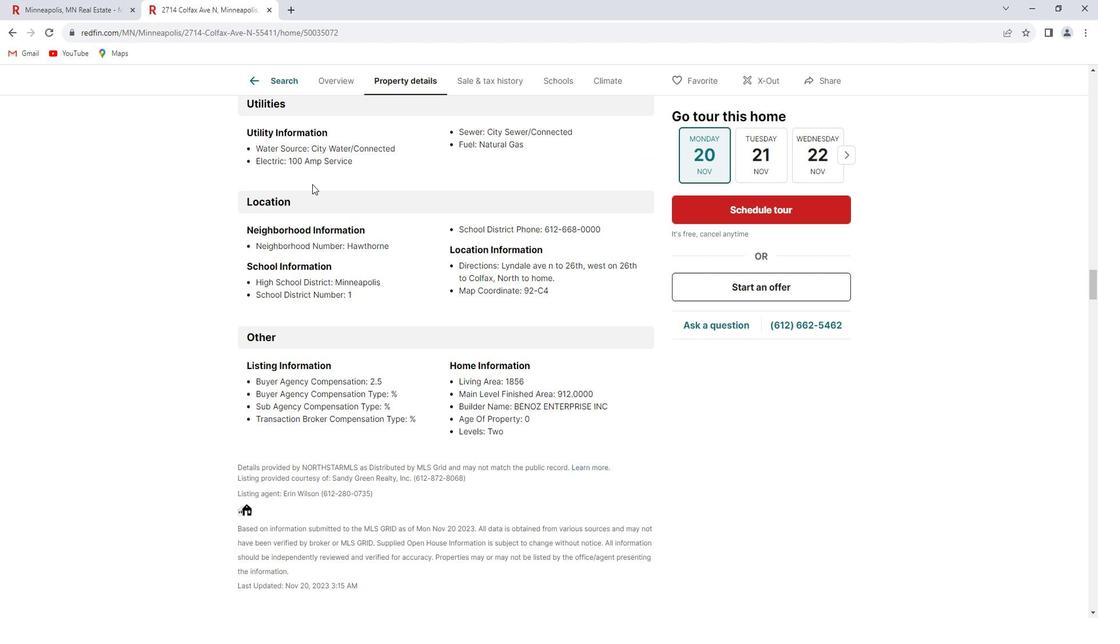 
Action: Mouse scrolled (319, 184) with delta (0, 0)
Screenshot: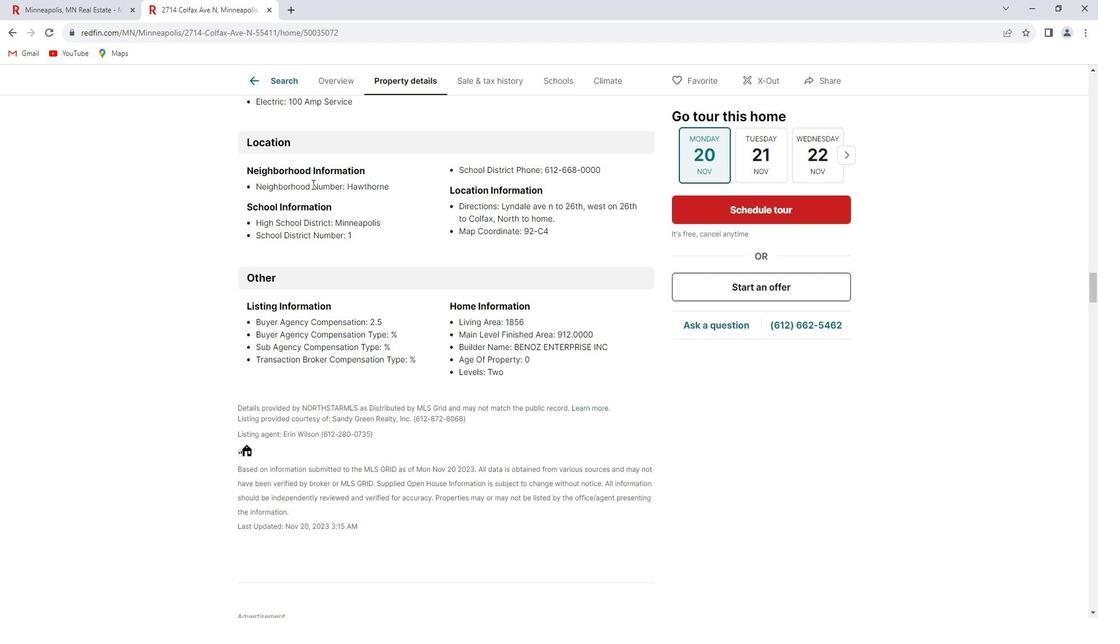 
Action: Mouse scrolled (319, 184) with delta (0, 0)
Screenshot: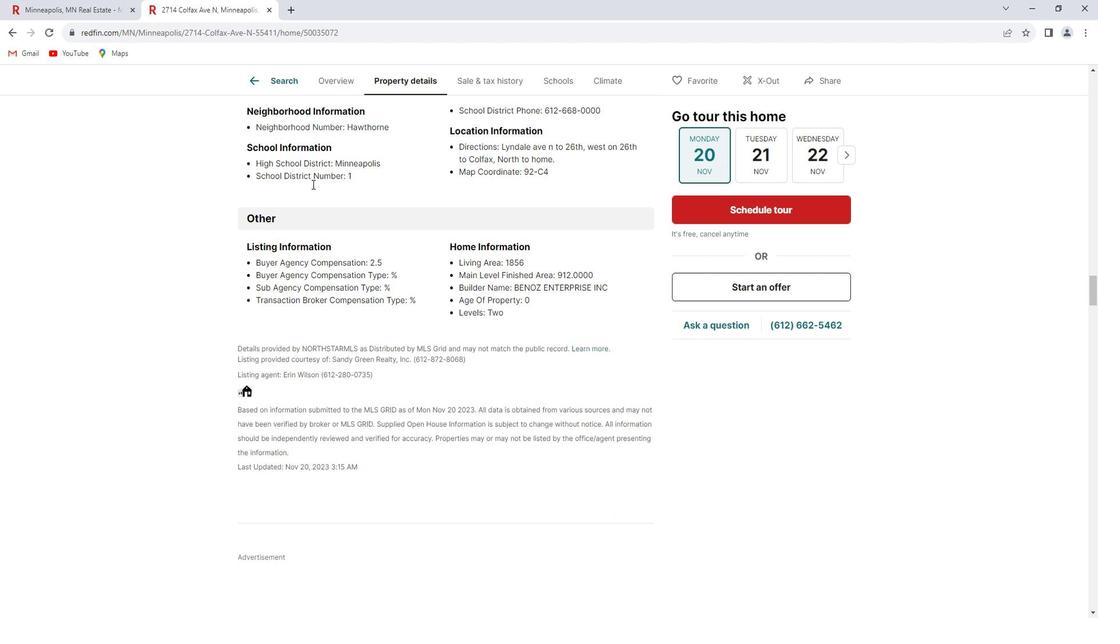 
Action: Mouse scrolled (319, 184) with delta (0, 0)
Screenshot: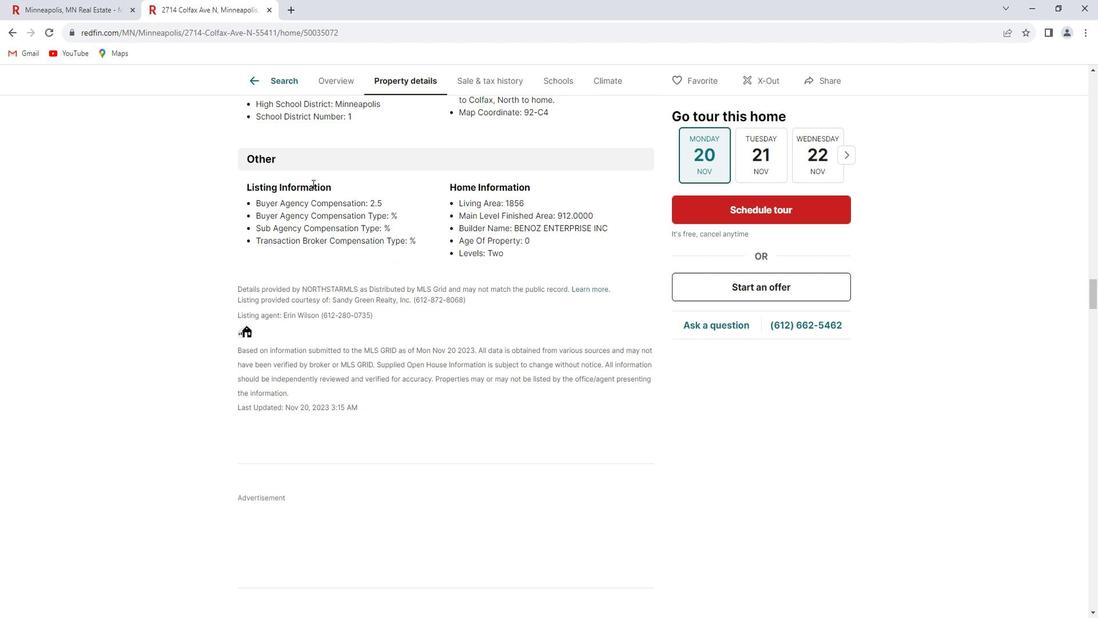 
Action: Mouse scrolled (319, 184) with delta (0, 0)
Screenshot: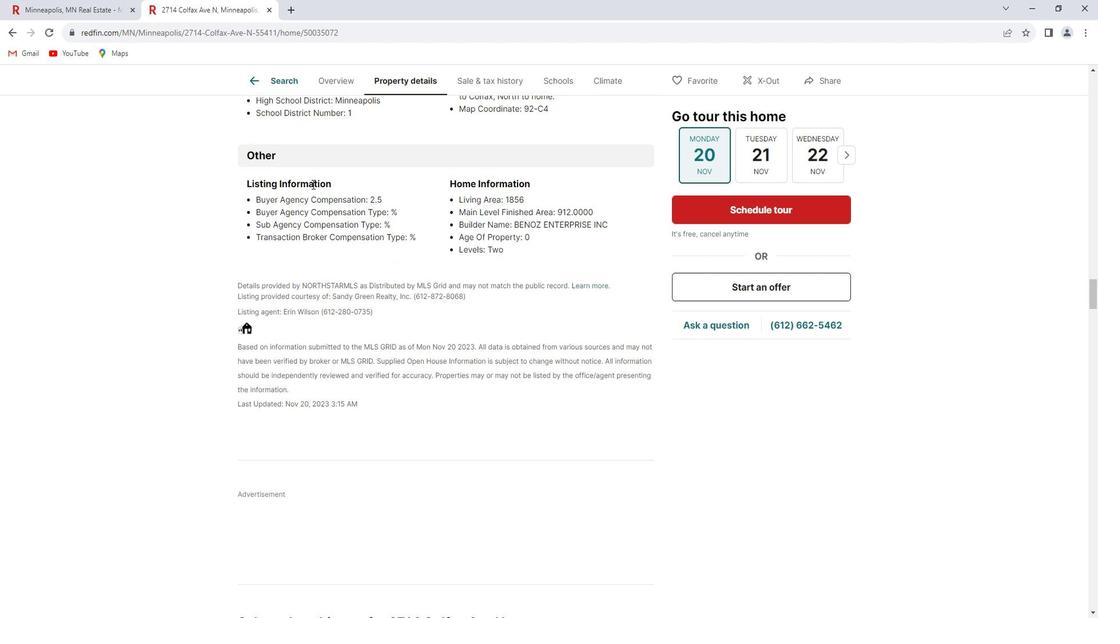
Action: Mouse scrolled (319, 184) with delta (0, 0)
Screenshot: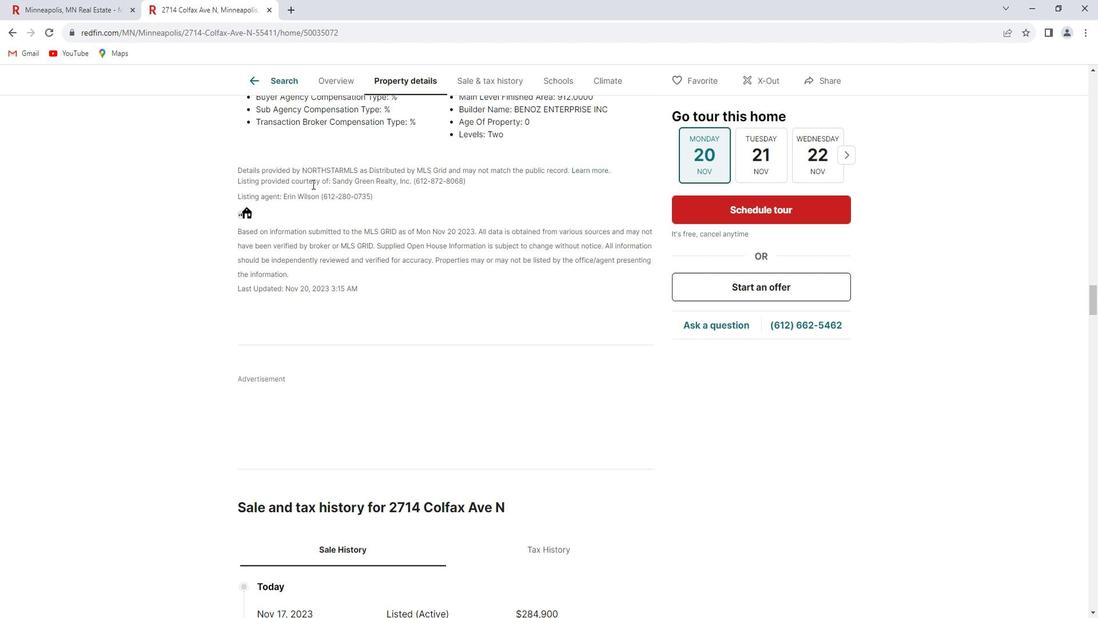 
Action: Mouse scrolled (319, 184) with delta (0, 0)
Screenshot: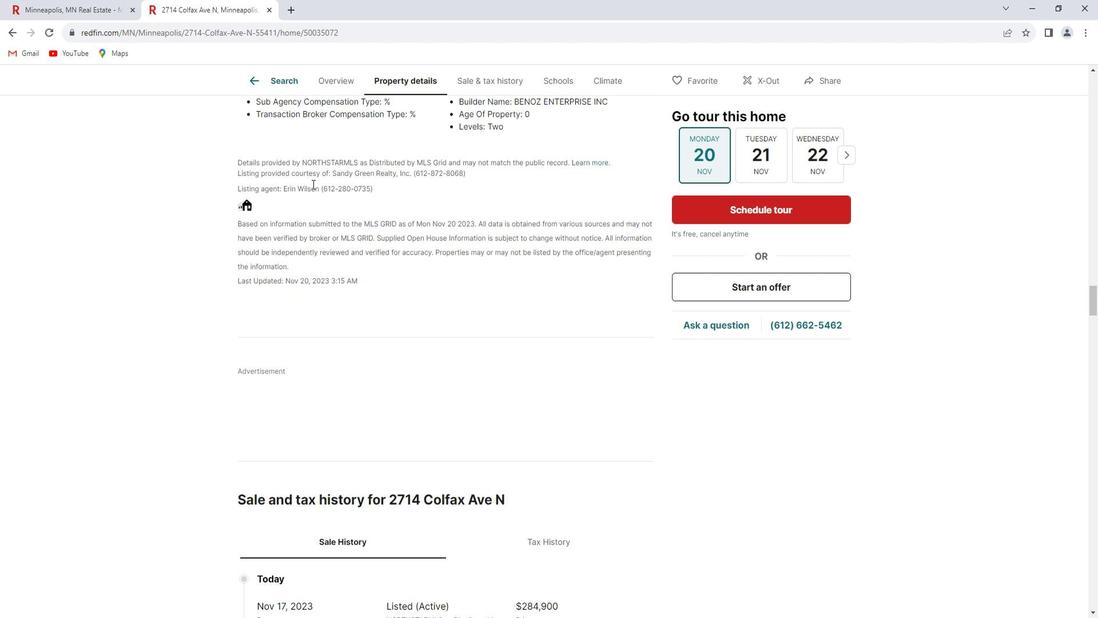 
Action: Mouse scrolled (319, 184) with delta (0, 0)
Screenshot: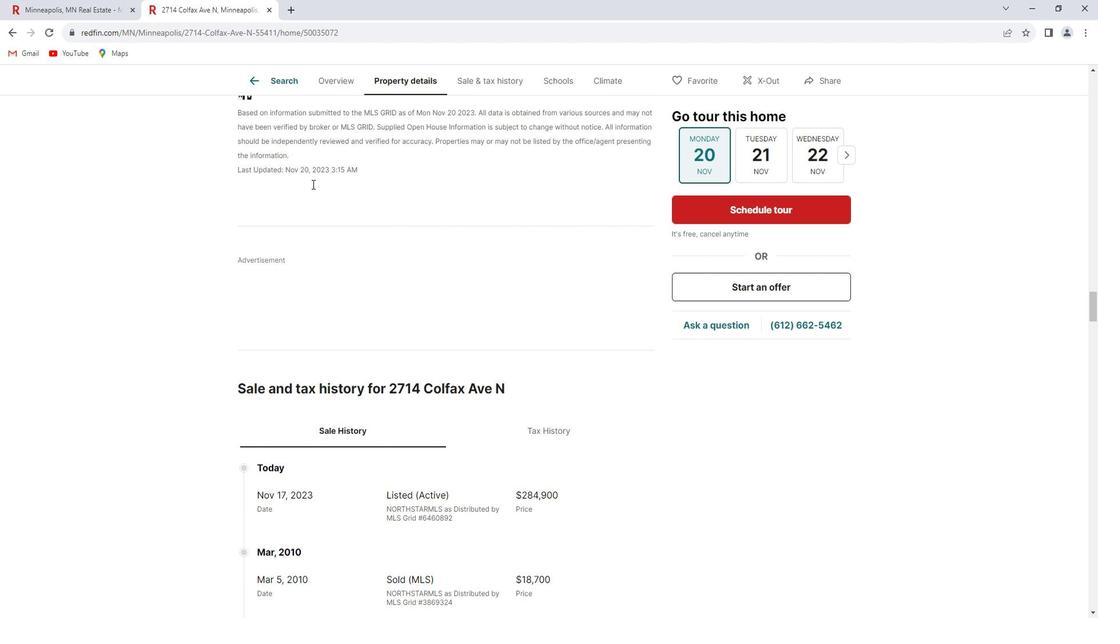 
Action: Mouse scrolled (319, 184) with delta (0, 0)
Screenshot: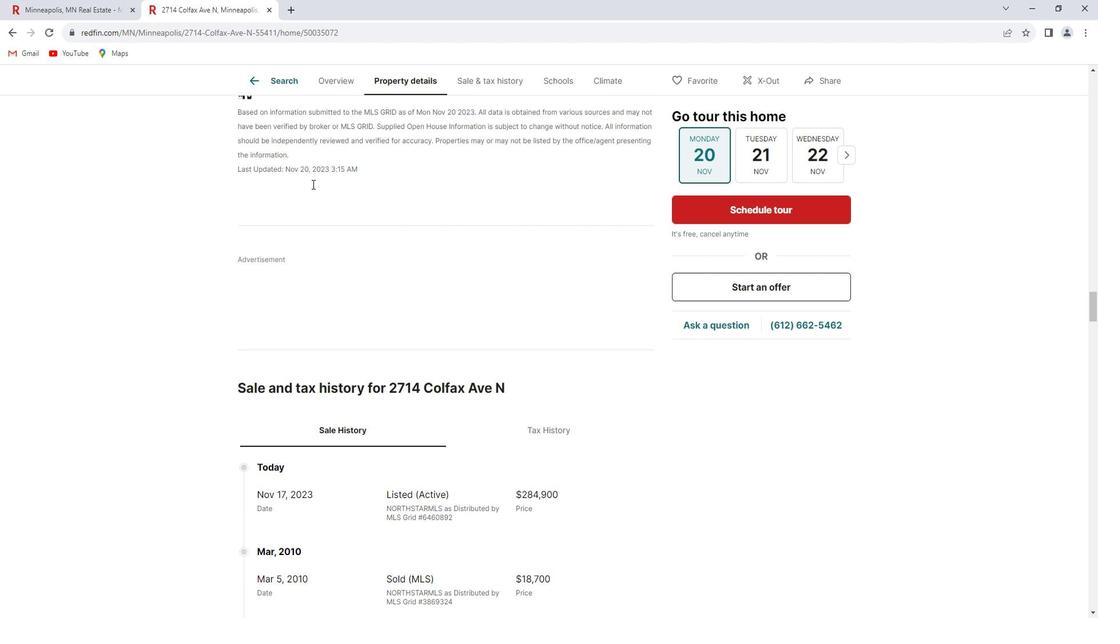 
Action: Mouse scrolled (319, 184) with delta (0, 0)
Screenshot: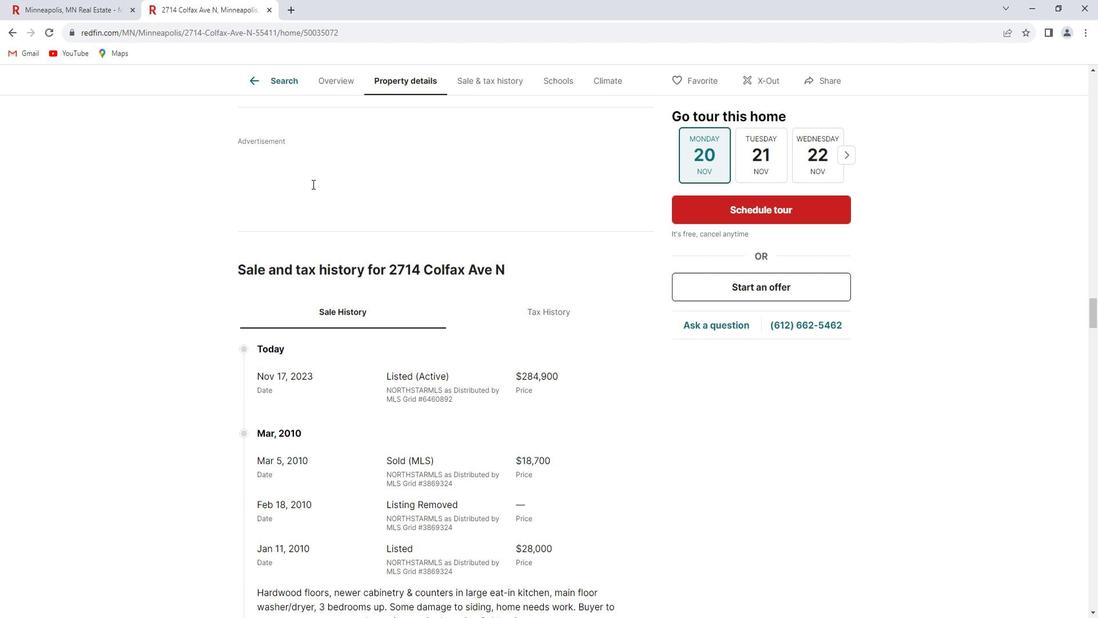 
Action: Mouse scrolled (319, 184) with delta (0, 0)
Screenshot: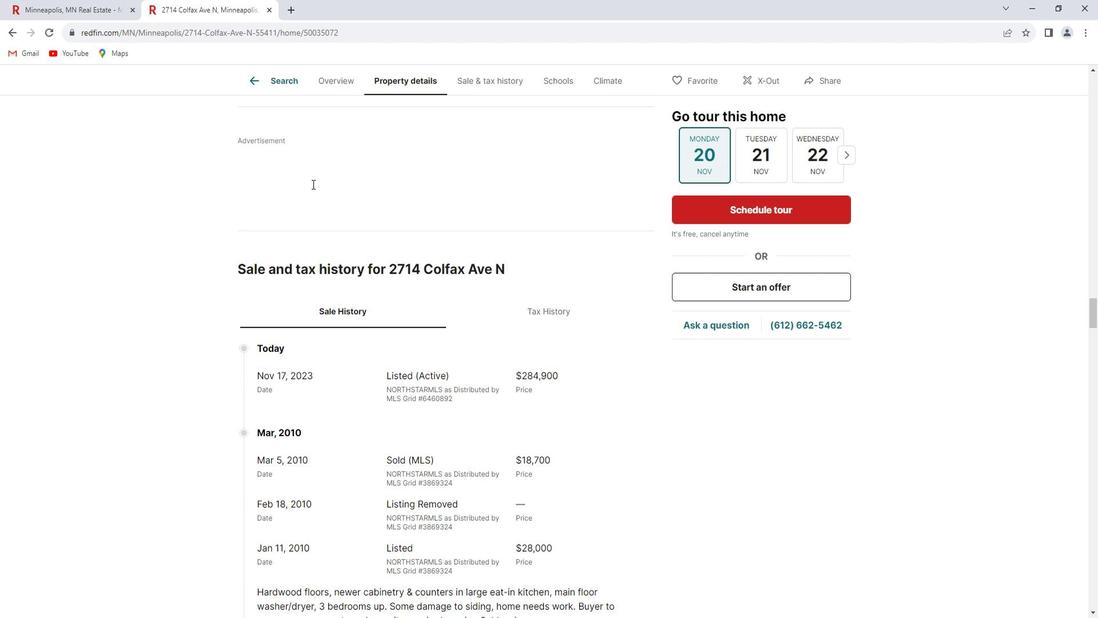 
Action: Mouse scrolled (319, 184) with delta (0, 0)
Screenshot: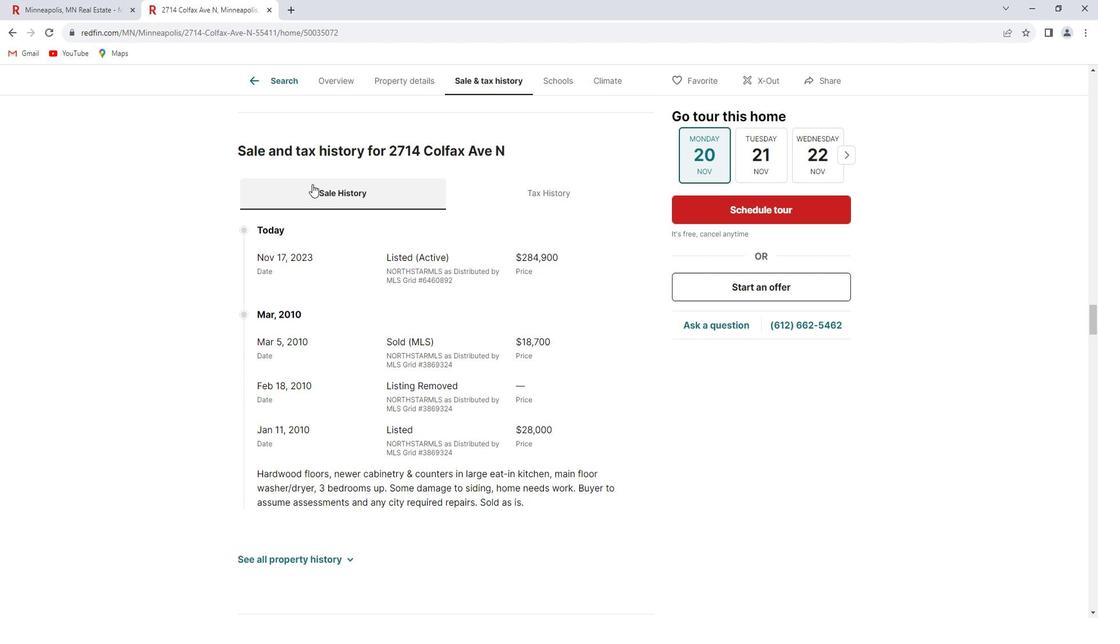
Action: Mouse scrolled (319, 184) with delta (0, 0)
Screenshot: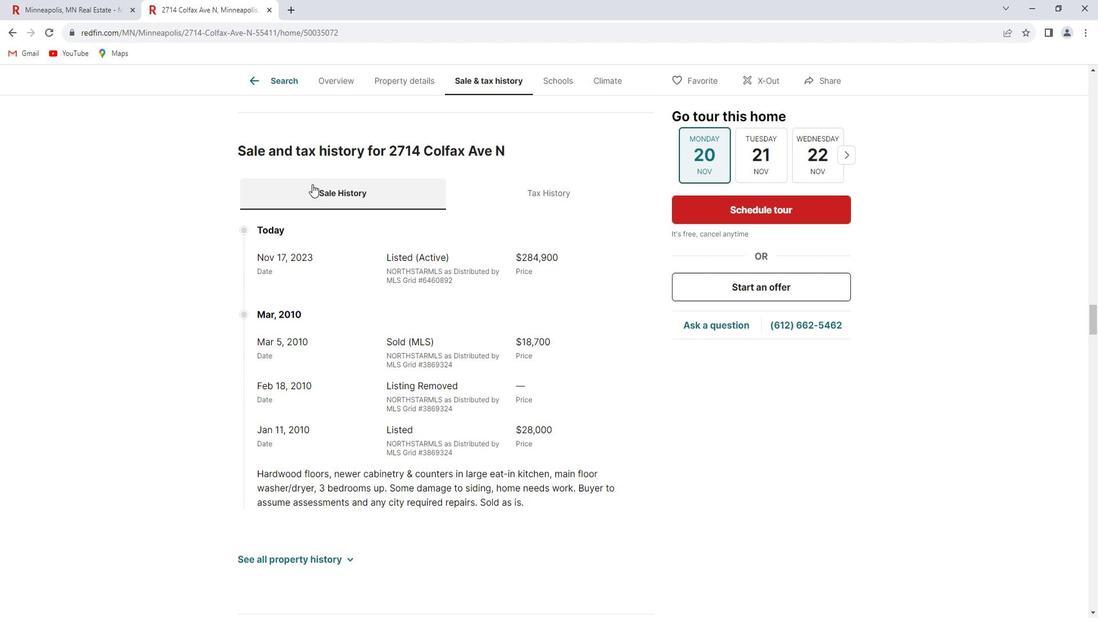 
Action: Mouse scrolled (319, 184) with delta (0, 0)
Screenshot: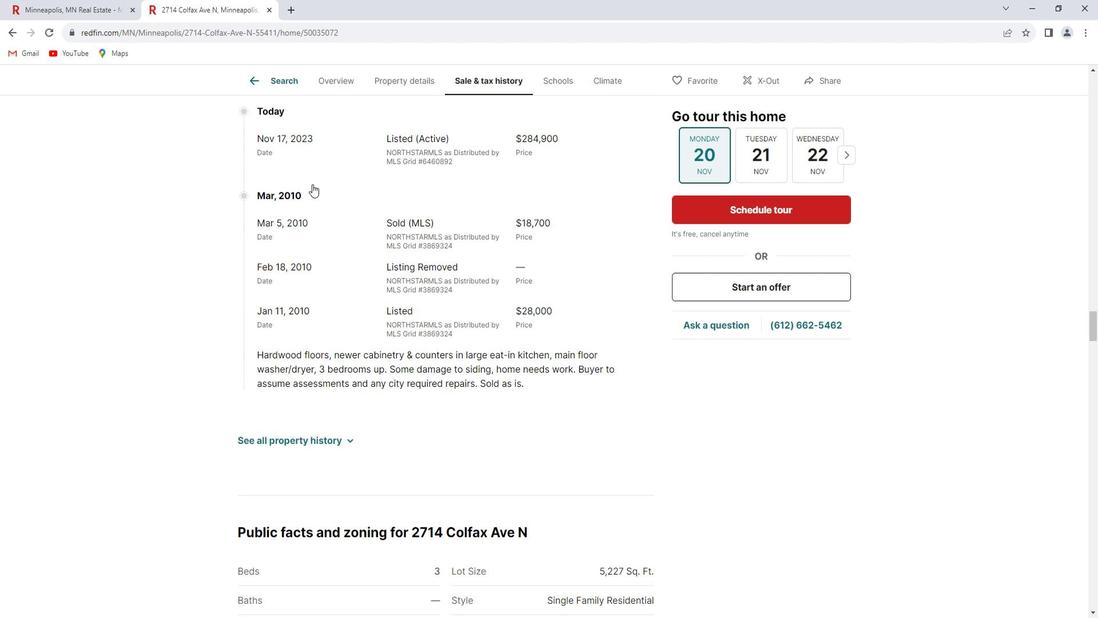 
Action: Mouse scrolled (319, 184) with delta (0, 0)
Screenshot: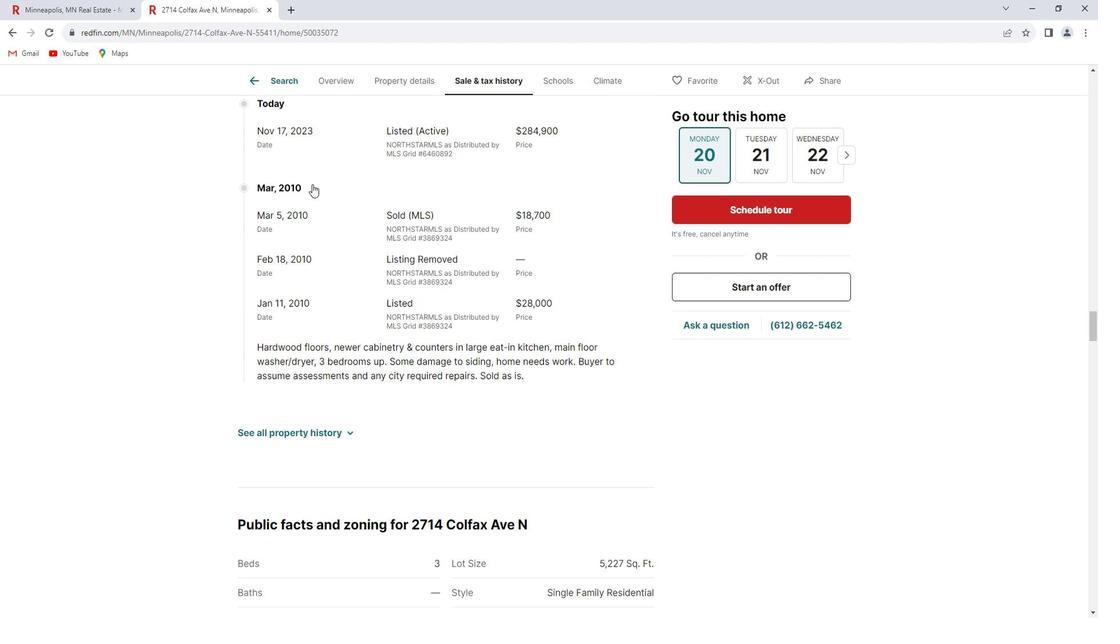 
Action: Mouse scrolled (319, 184) with delta (0, 0)
Screenshot: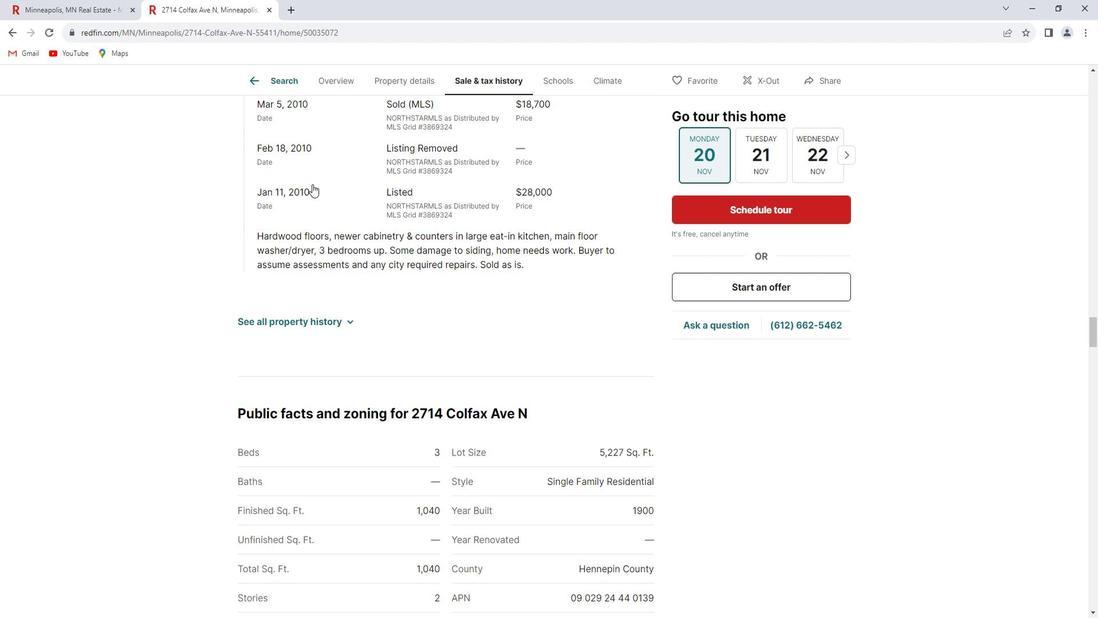
Action: Mouse scrolled (319, 184) with delta (0, 0)
Screenshot: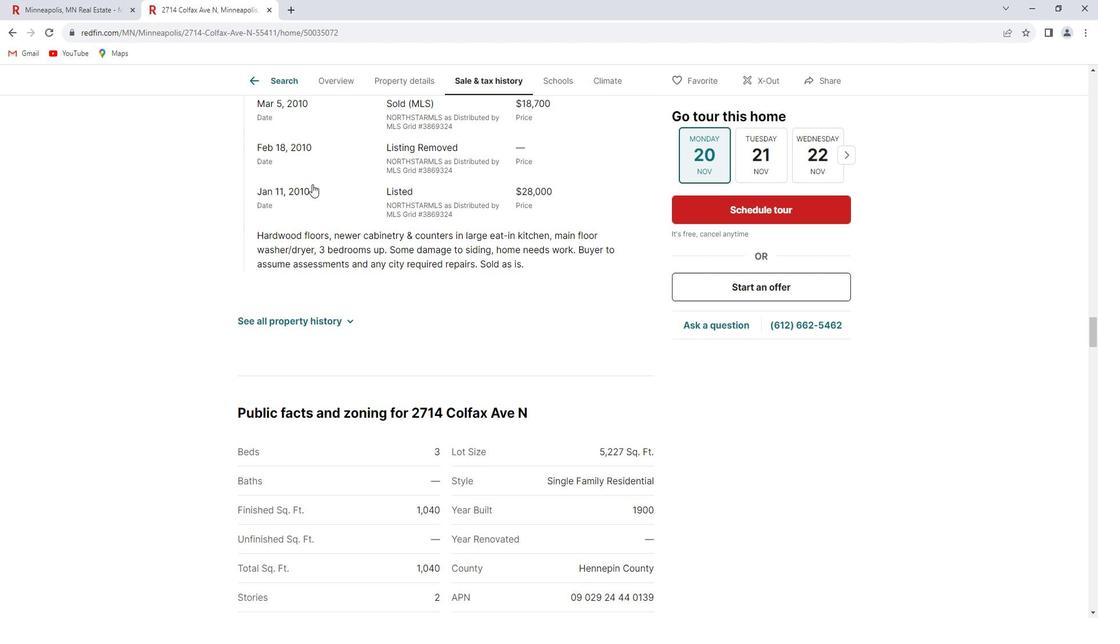 
Action: Mouse scrolled (319, 184) with delta (0, 0)
Screenshot: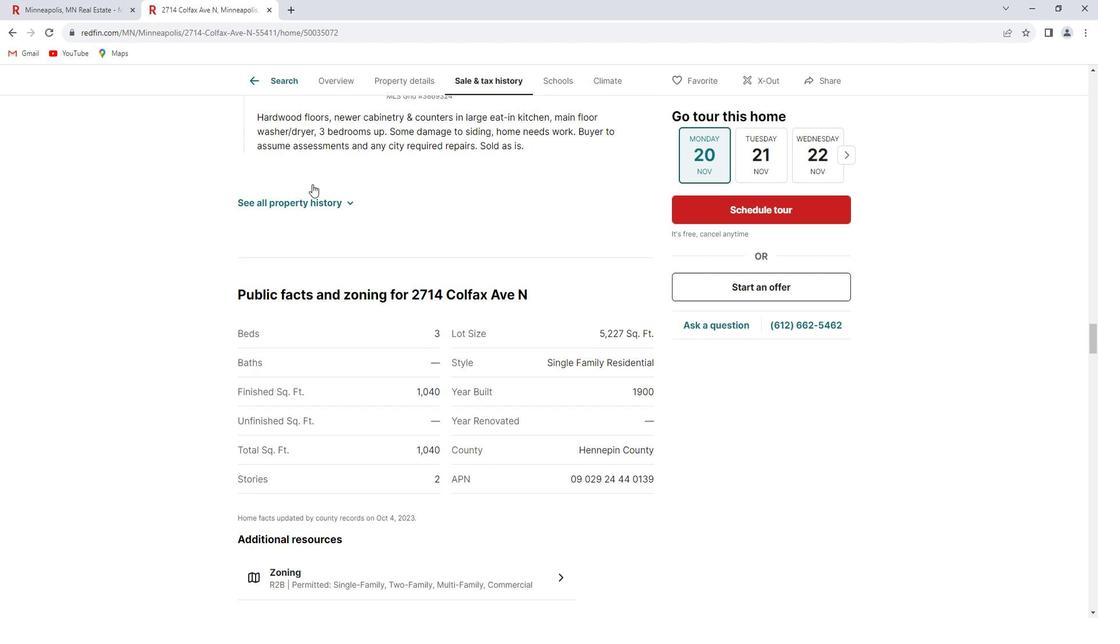 
Action: Mouse scrolled (319, 184) with delta (0, 0)
Screenshot: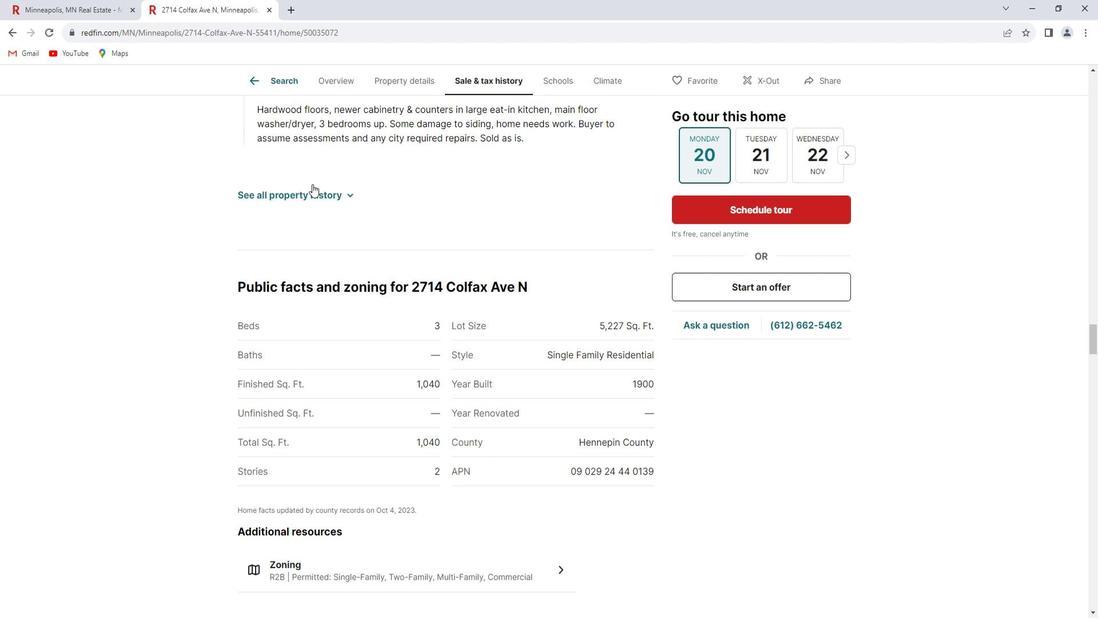 
Action: Mouse scrolled (319, 184) with delta (0, 0)
Screenshot: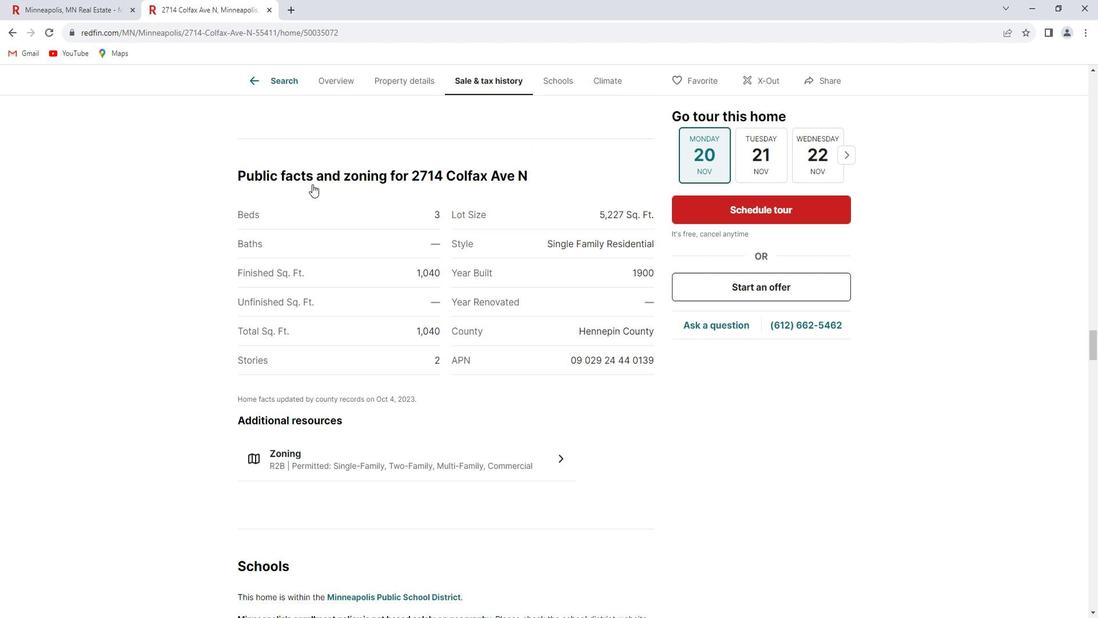 
Action: Mouse scrolled (319, 184) with delta (0, 0)
Screenshot: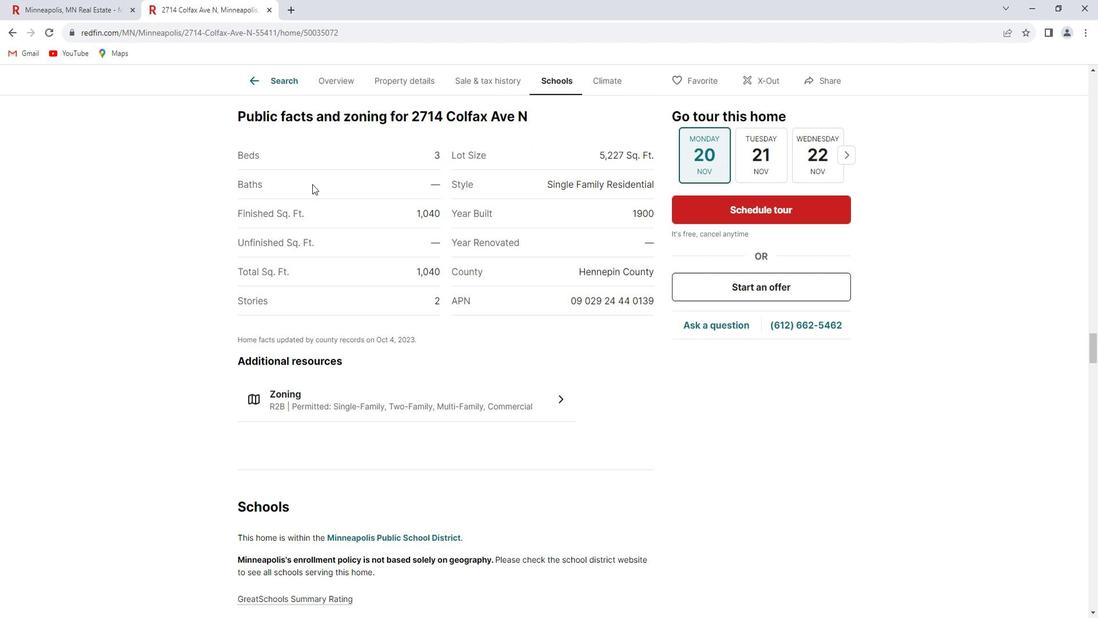 
Action: Mouse scrolled (319, 184) with delta (0, 0)
Screenshot: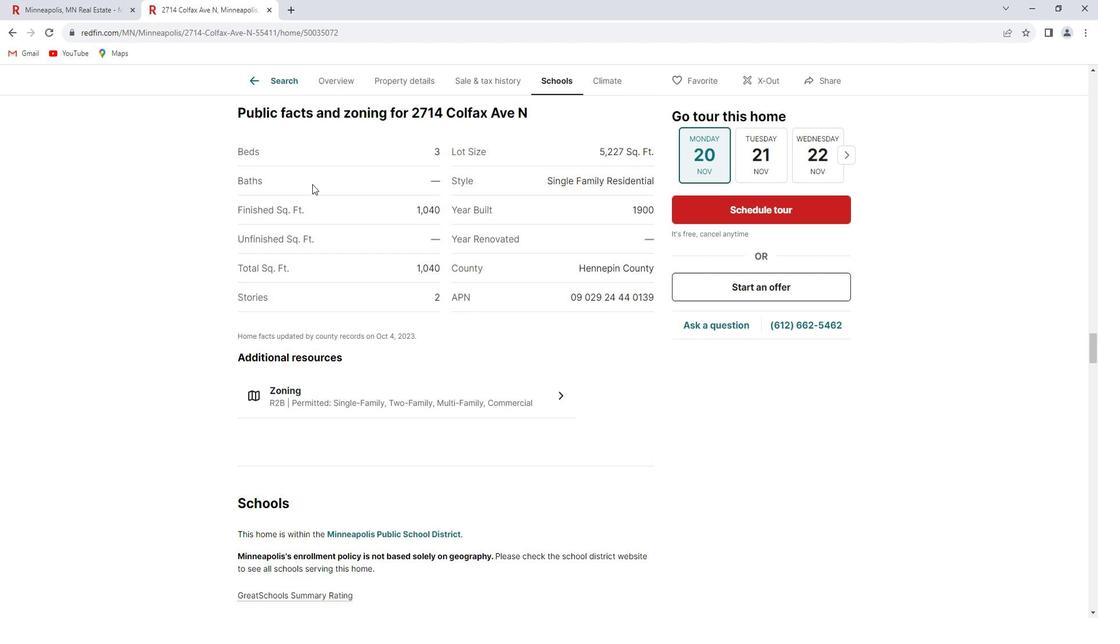 
Action: Mouse scrolled (319, 184) with delta (0, 0)
Screenshot: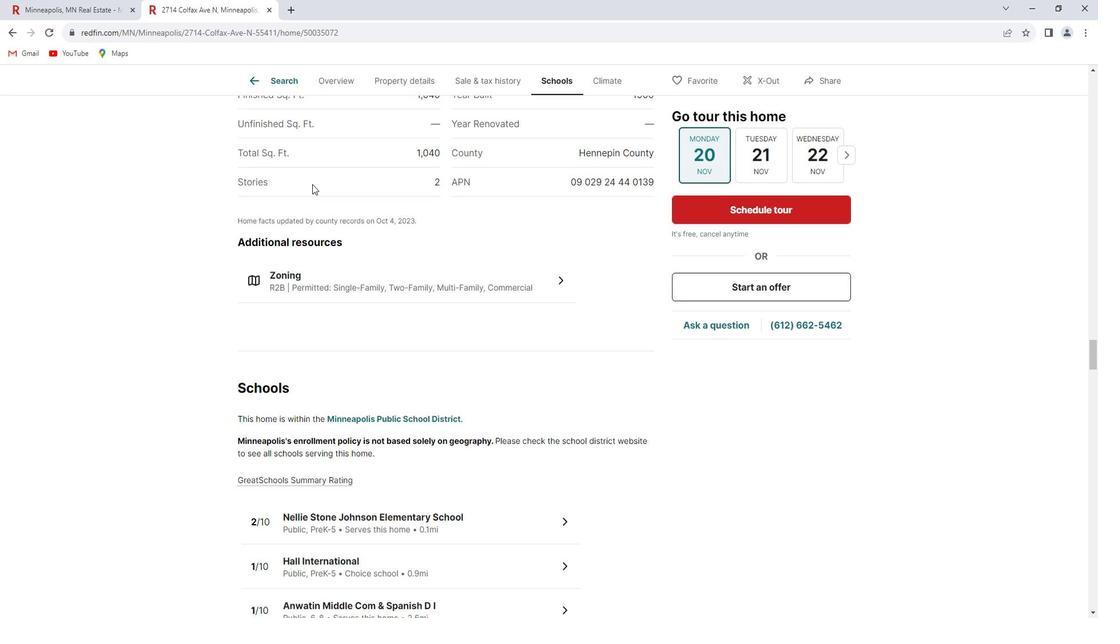 
Action: Mouse scrolled (319, 184) with delta (0, 0)
Screenshot: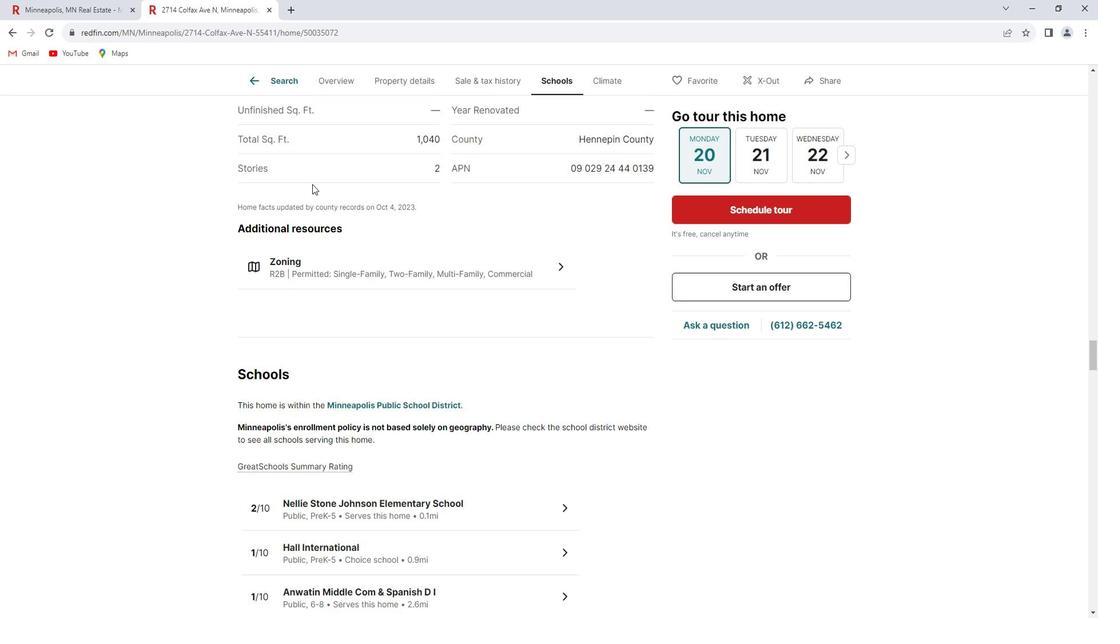 
Action: Mouse scrolled (319, 184) with delta (0, 0)
Screenshot: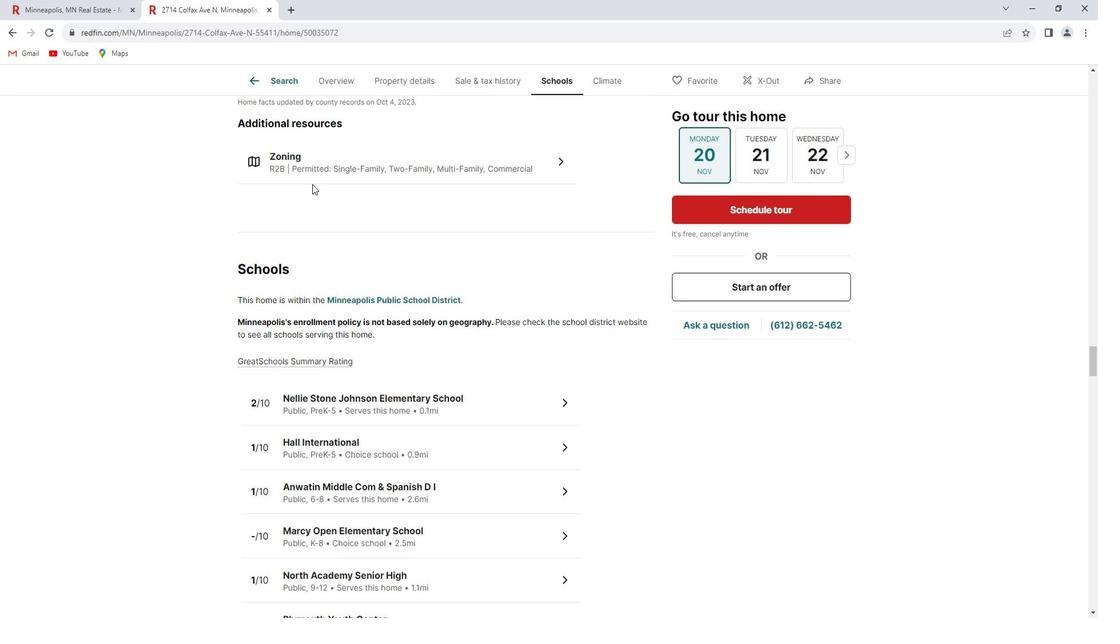 
Action: Mouse scrolled (319, 184) with delta (0, 0)
Screenshot: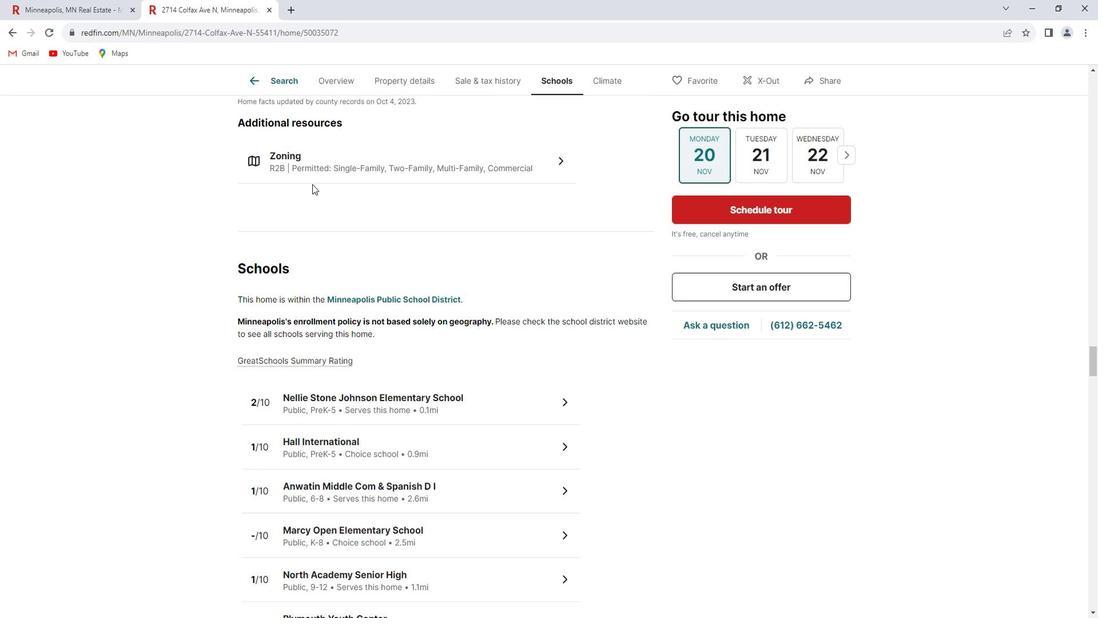 
Action: Mouse scrolled (319, 184) with delta (0, 0)
Screenshot: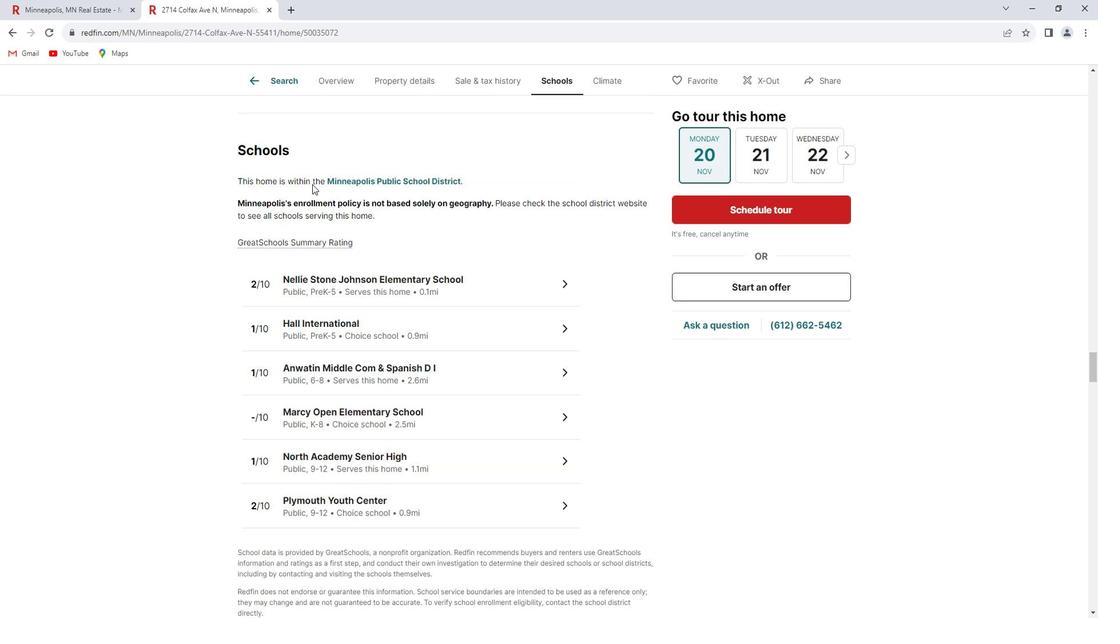 
Action: Mouse scrolled (319, 184) with delta (0, 0)
Screenshot: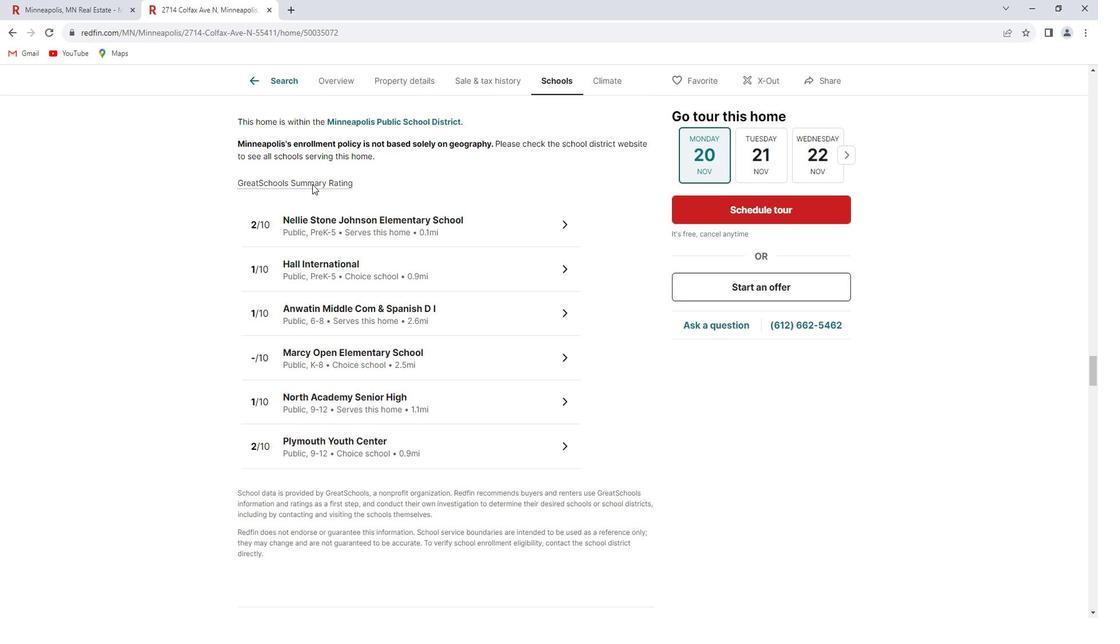 
Action: Mouse scrolled (319, 184) with delta (0, 0)
Screenshot: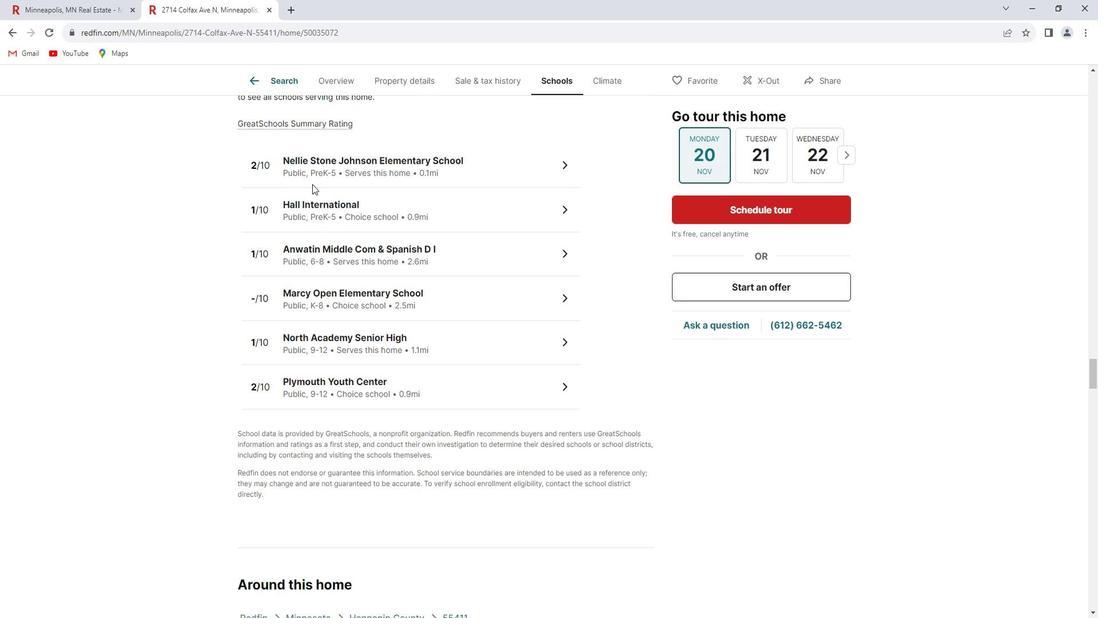 
Action: Mouse scrolled (319, 184) with delta (0, 0)
Screenshot: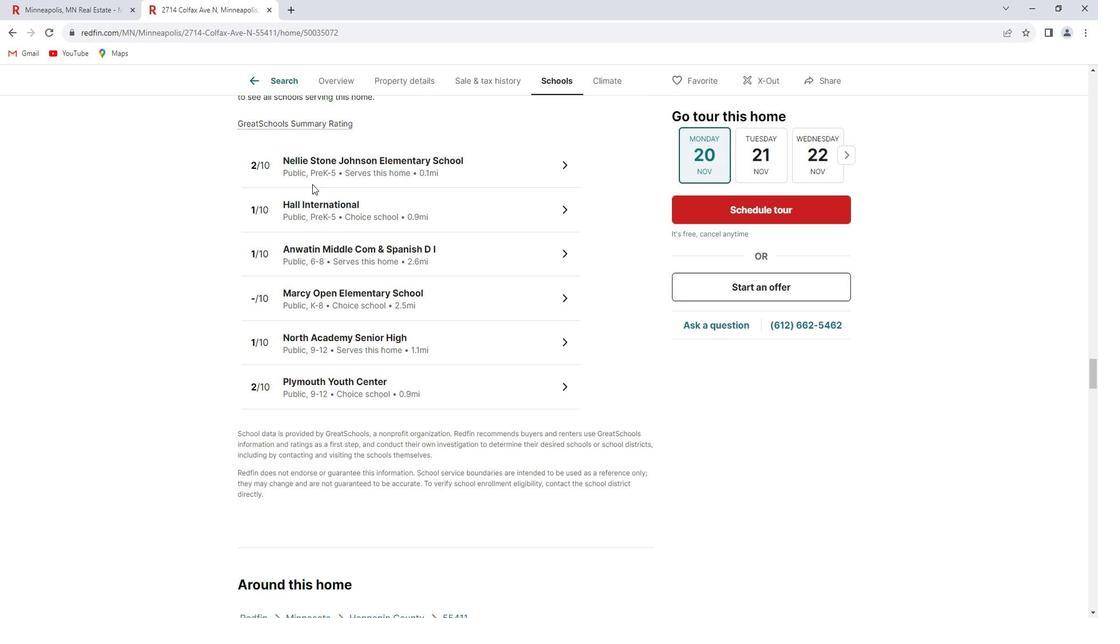 
Action: Mouse scrolled (319, 184) with delta (0, 0)
Screenshot: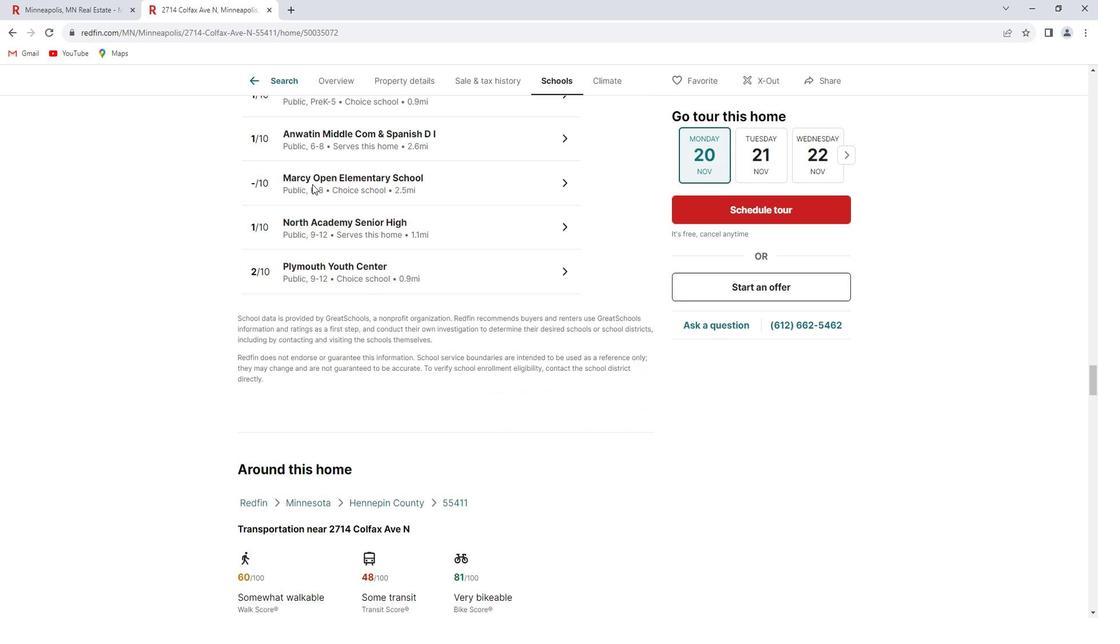 
Action: Mouse scrolled (319, 184) with delta (0, 0)
Screenshot: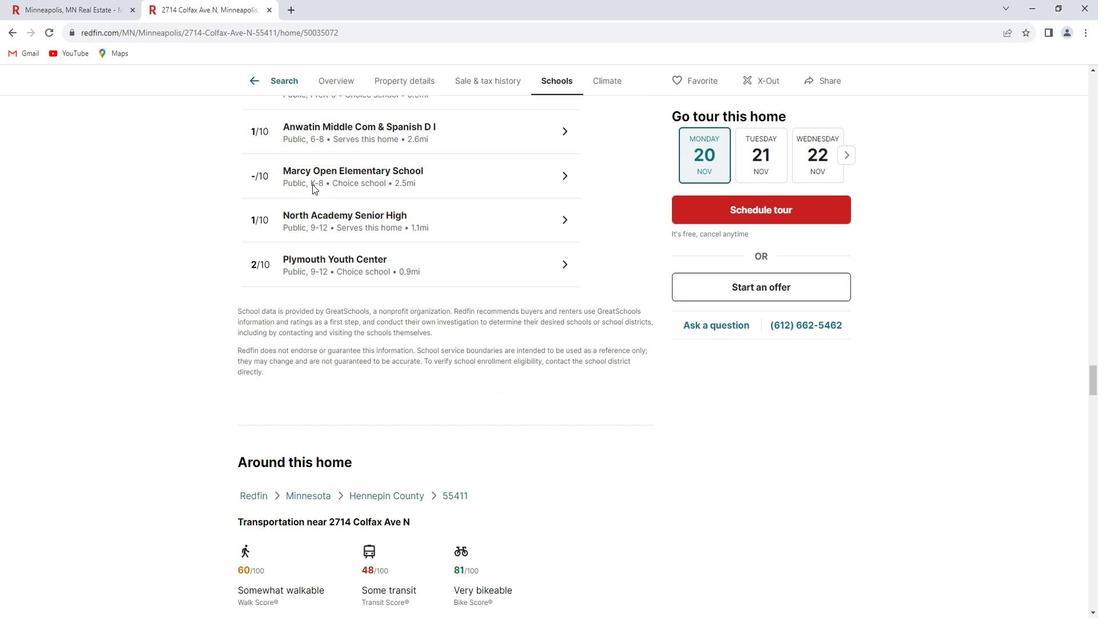 
Action: Mouse scrolled (319, 184) with delta (0, 0)
Screenshot: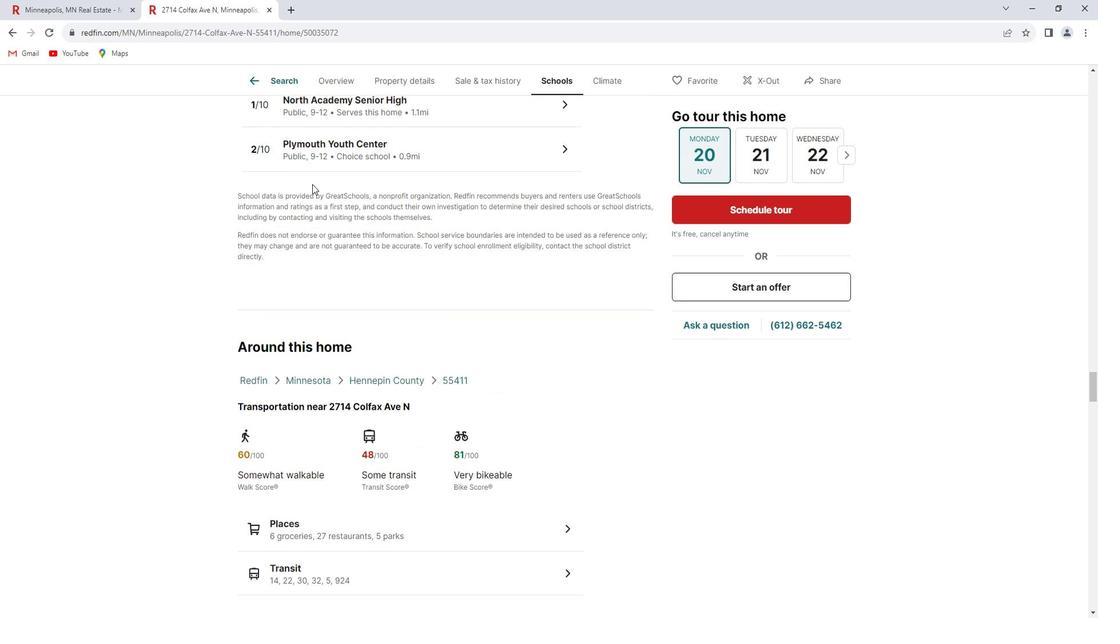 
Action: Mouse scrolled (319, 184) with delta (0, 0)
Screenshot: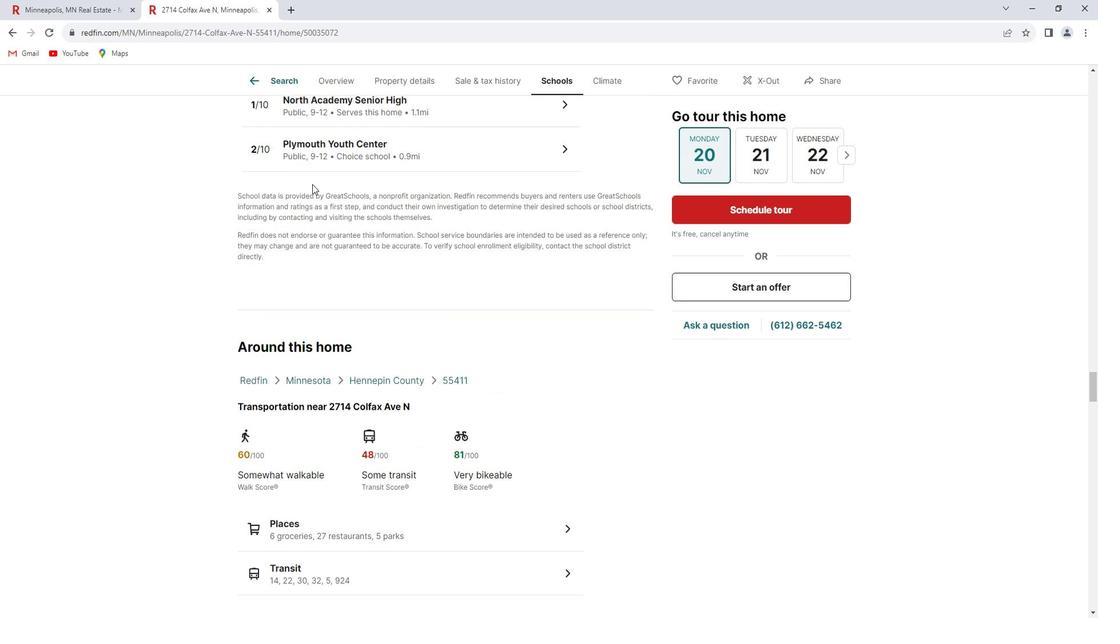 
Action: Mouse scrolled (319, 184) with delta (0, 0)
Screenshot: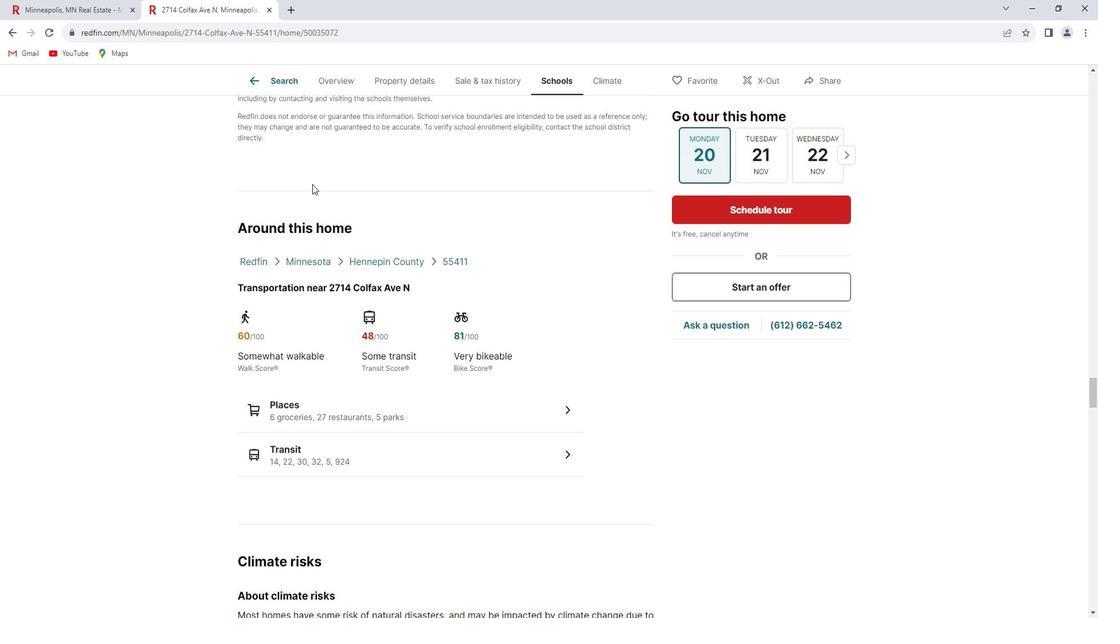 
Action: Mouse scrolled (319, 184) with delta (0, 0)
Screenshot: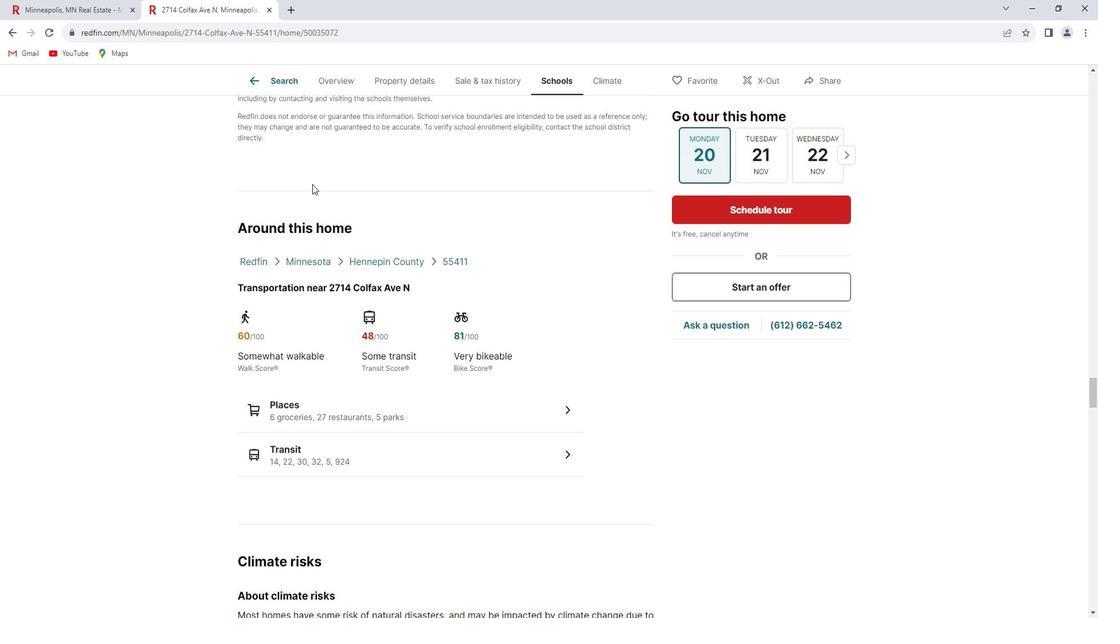 
Action: Mouse scrolled (319, 184) with delta (0, 0)
Screenshot: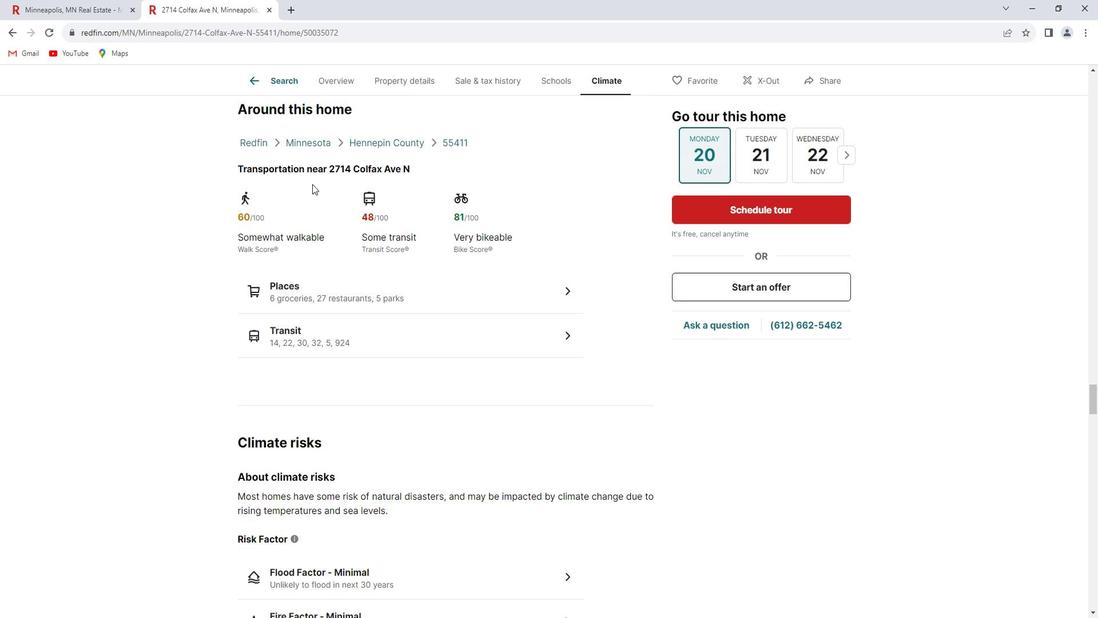 
Action: Mouse scrolled (319, 184) with delta (0, 0)
Screenshot: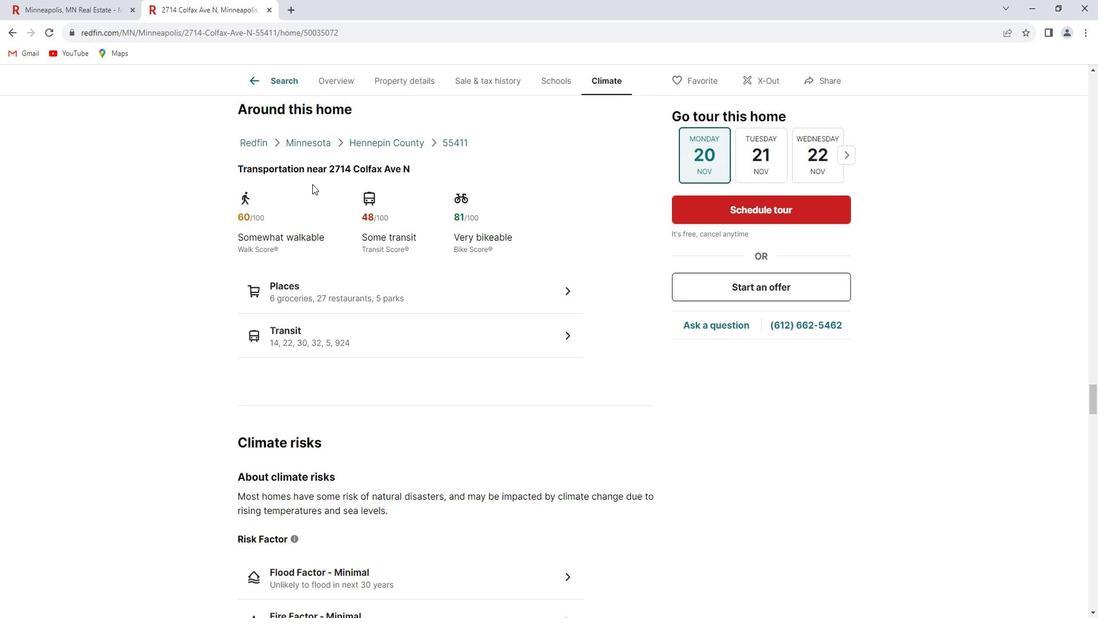 
Action: Mouse scrolled (319, 184) with delta (0, 0)
Screenshot: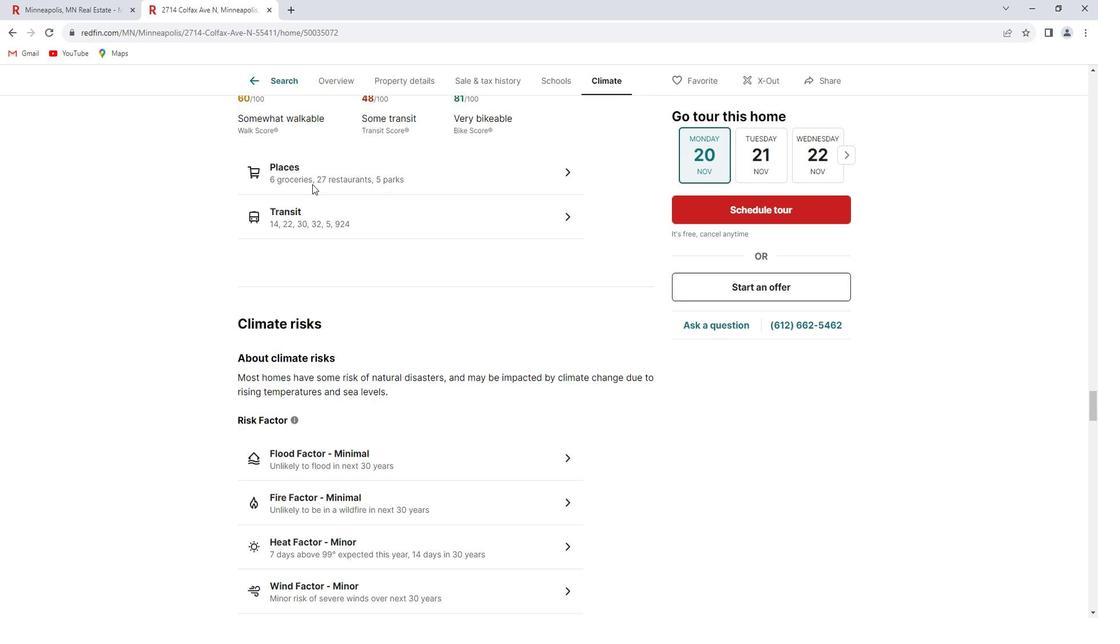 
Action: Mouse scrolled (319, 184) with delta (0, 0)
Screenshot: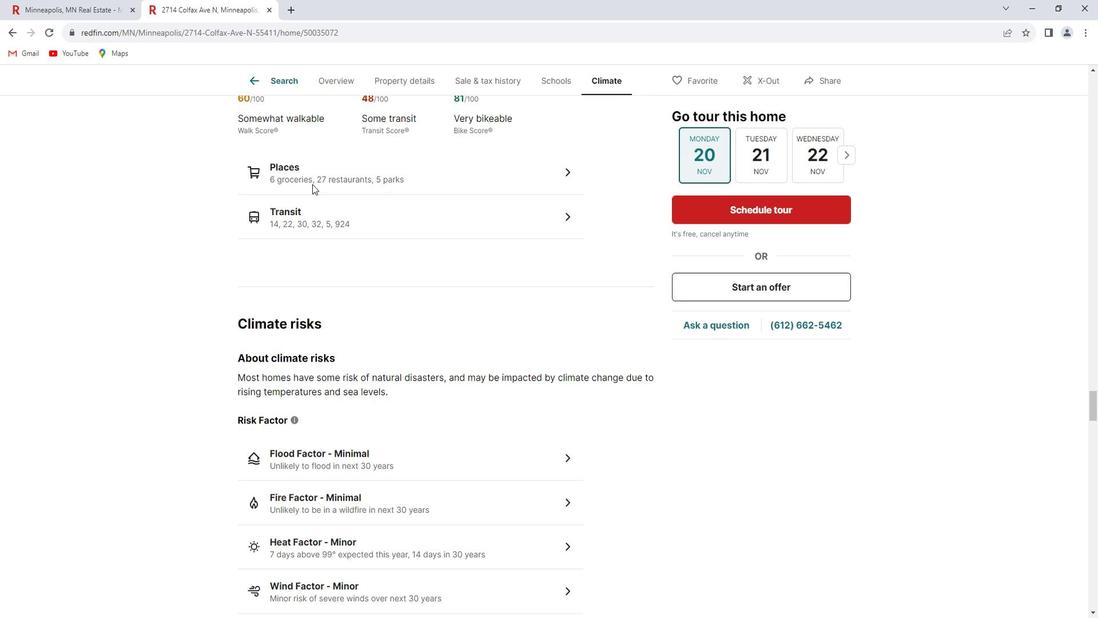 
Action: Mouse scrolled (319, 184) with delta (0, 0)
Screenshot: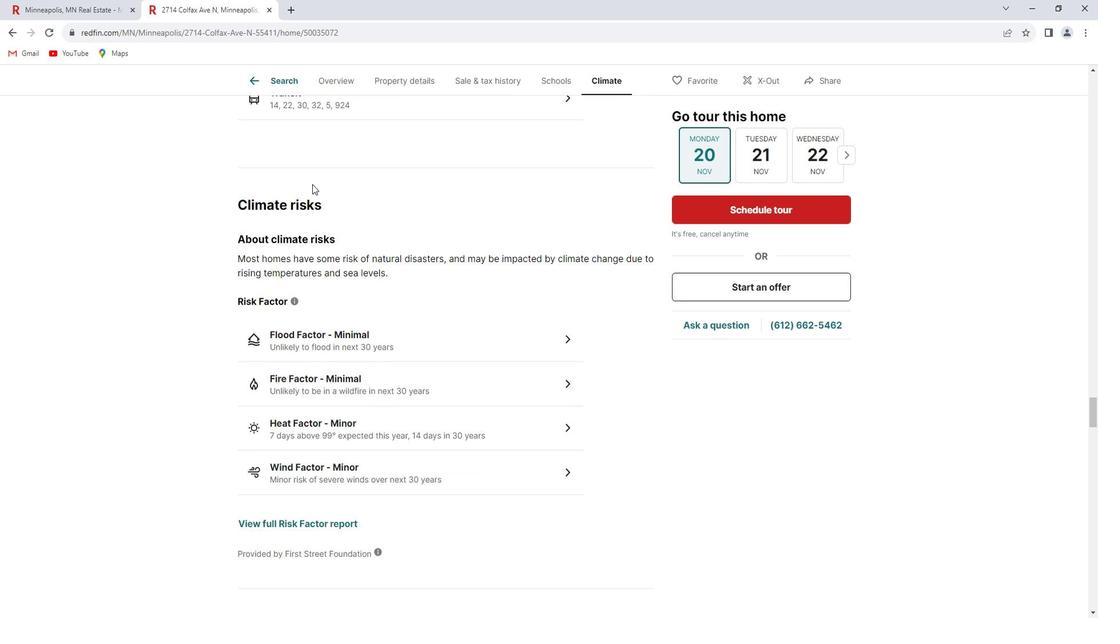 
Action: Mouse scrolled (319, 184) with delta (0, 0)
Screenshot: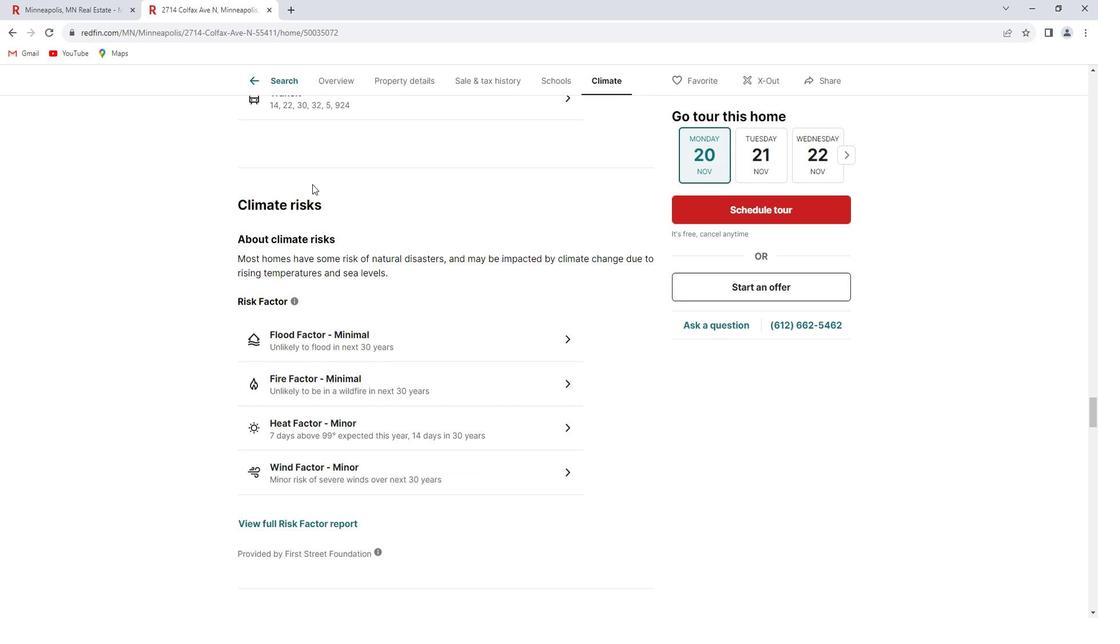 
Action: Mouse scrolled (319, 184) with delta (0, 0)
Screenshot: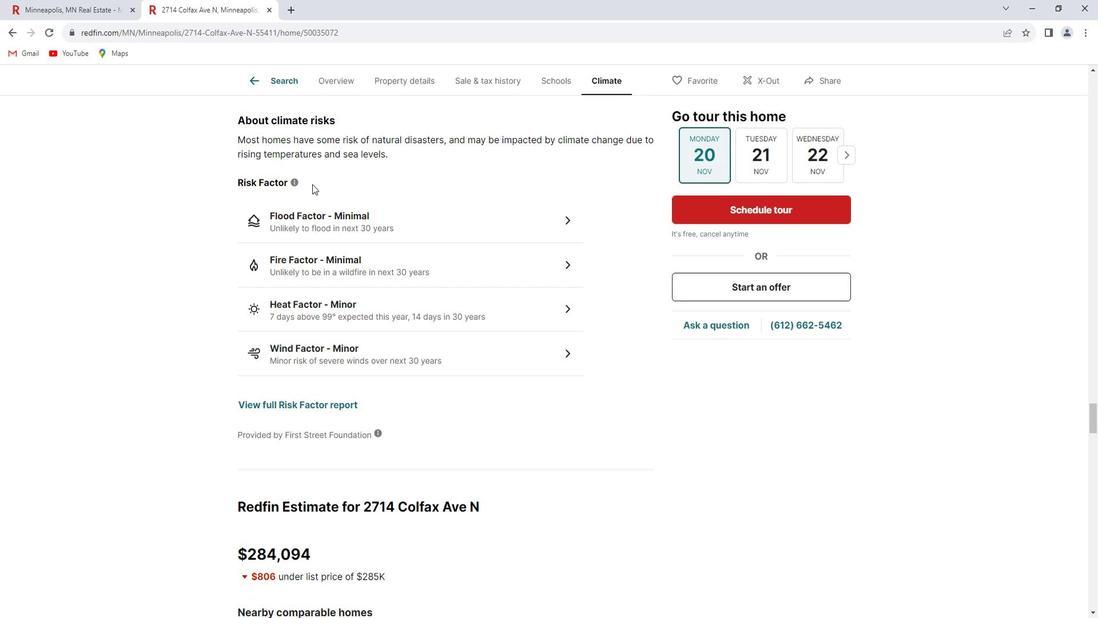 
Action: Mouse scrolled (319, 184) with delta (0, 0)
Screenshot: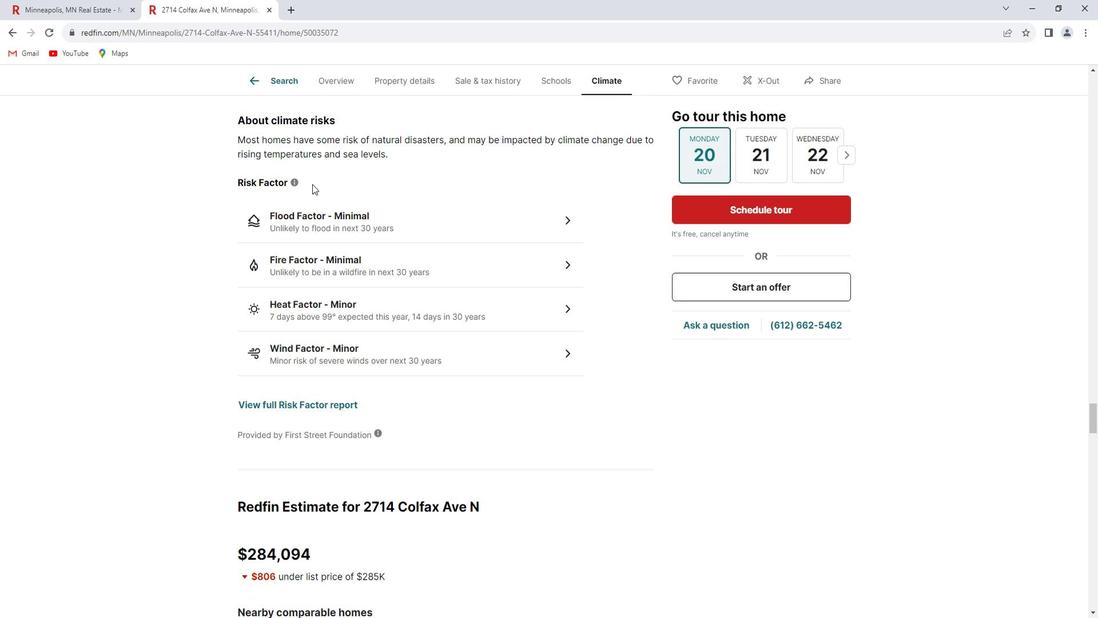 
Action: Mouse scrolled (319, 184) with delta (0, 0)
Screenshot: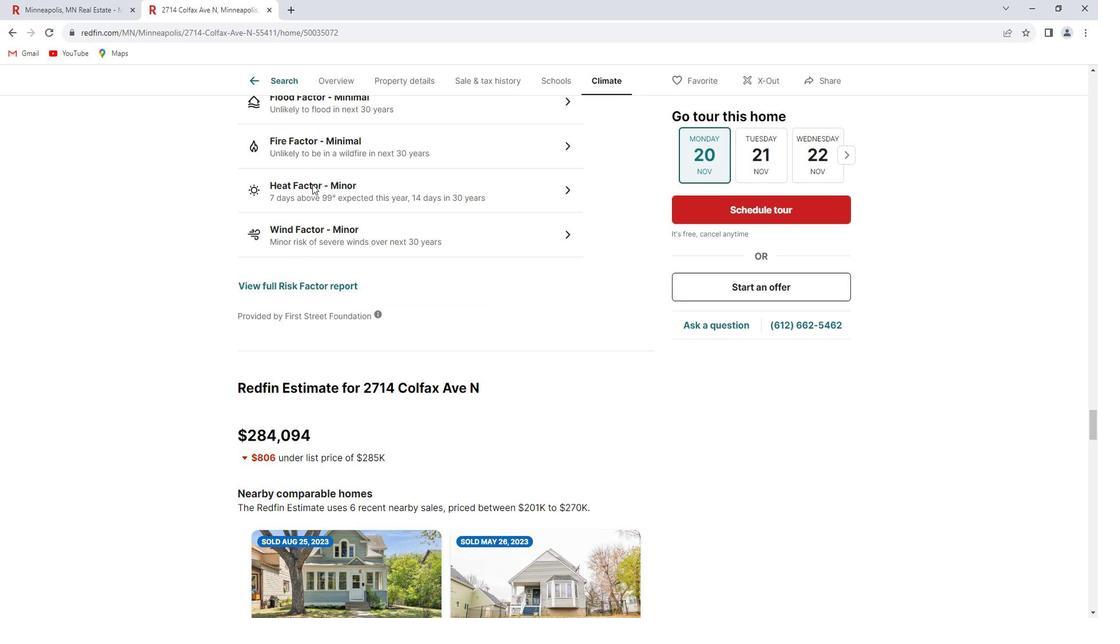 
Action: Mouse scrolled (319, 184) with delta (0, 0)
Screenshot: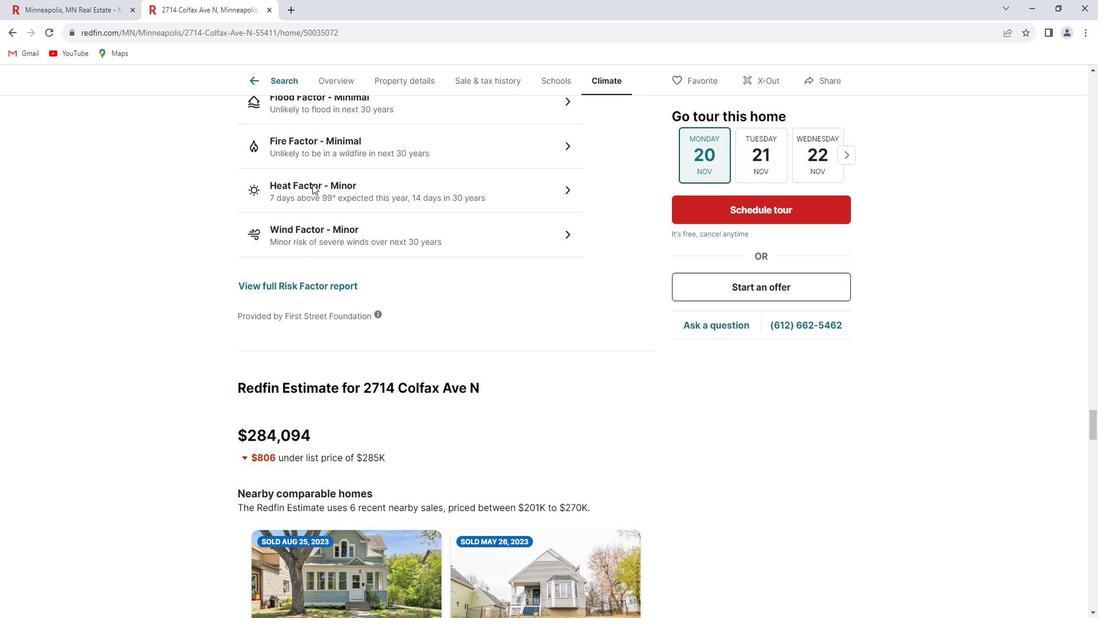 
Action: Mouse scrolled (319, 184) with delta (0, 0)
Screenshot: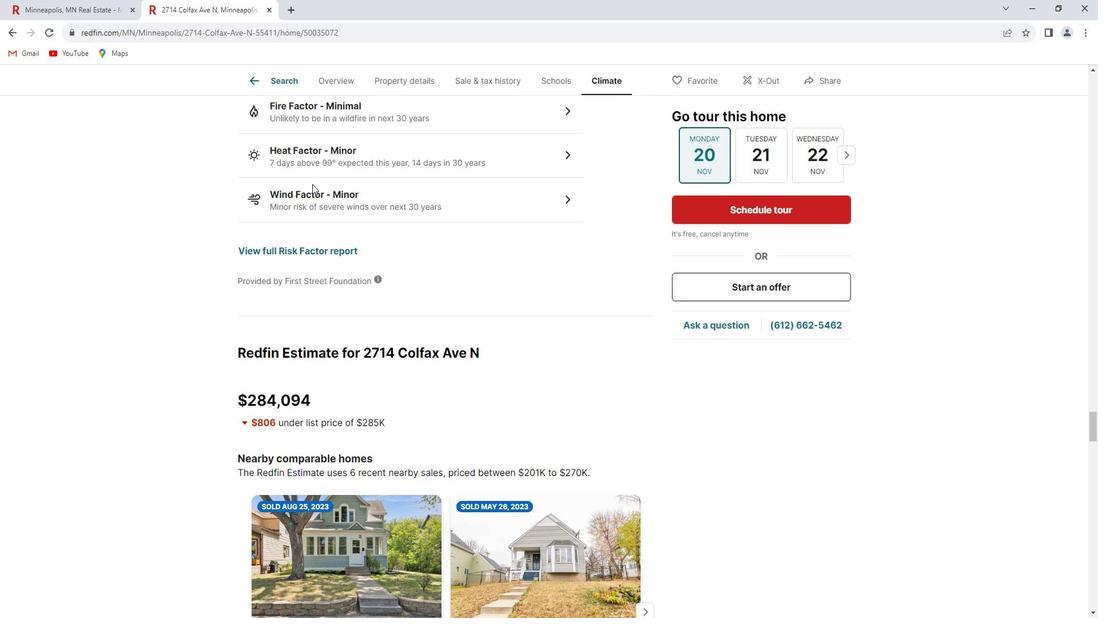 
Action: Mouse scrolled (319, 184) with delta (0, 0)
Screenshot: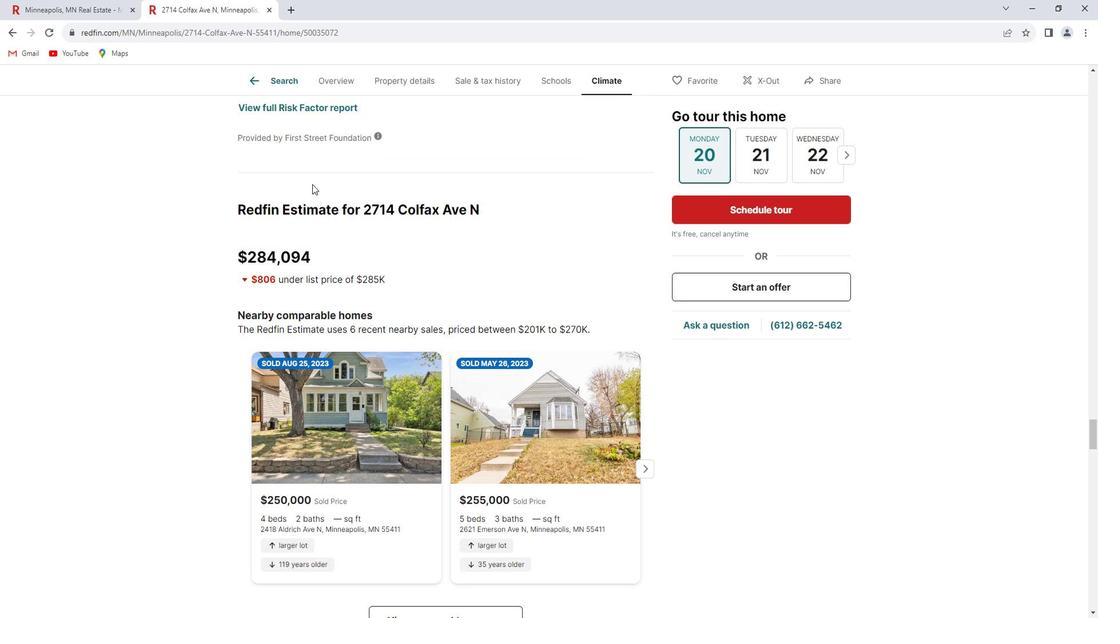 
Action: Mouse scrolled (319, 184) with delta (0, 0)
Screenshot: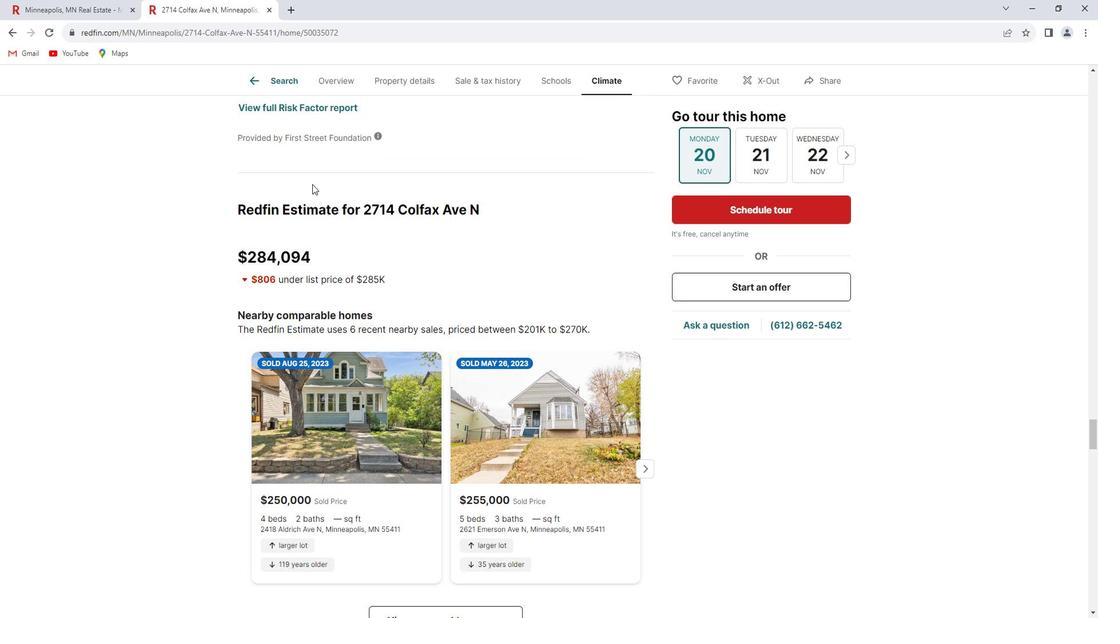 
Action: Mouse scrolled (319, 184) with delta (0, 0)
Screenshot: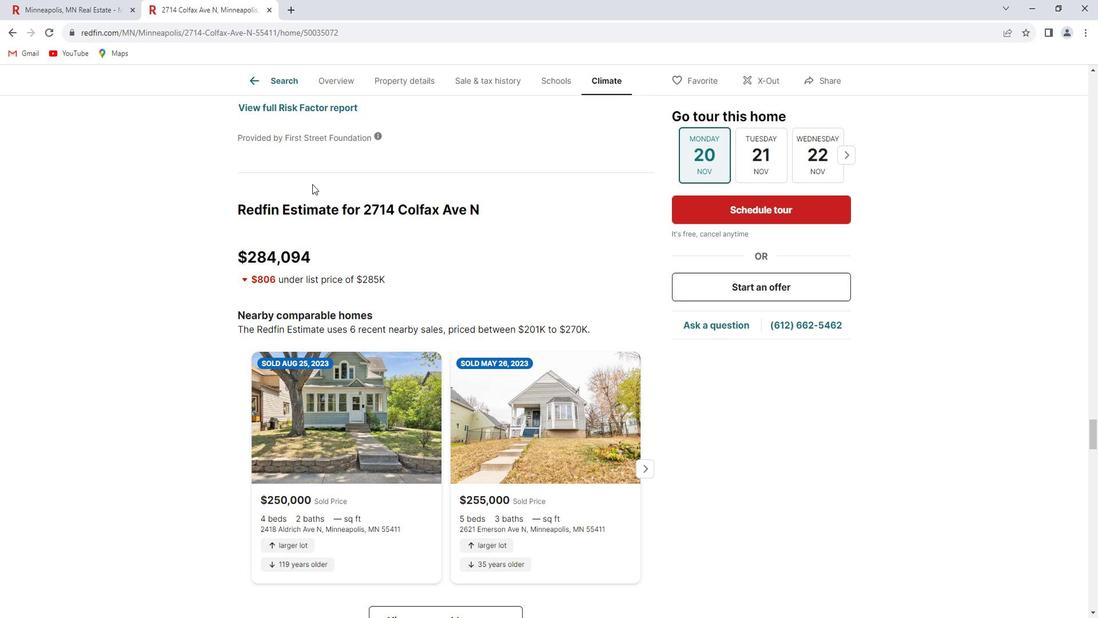 
Action: Mouse scrolled (319, 184) with delta (0, 0)
Screenshot: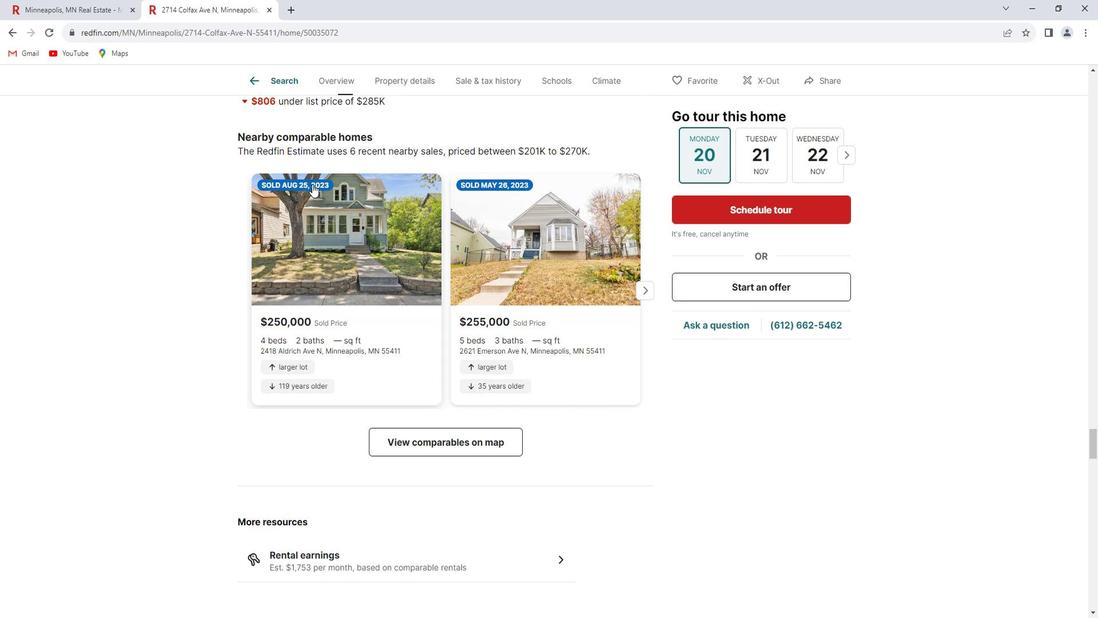 
Action: Mouse scrolled (319, 184) with delta (0, 0)
Screenshot: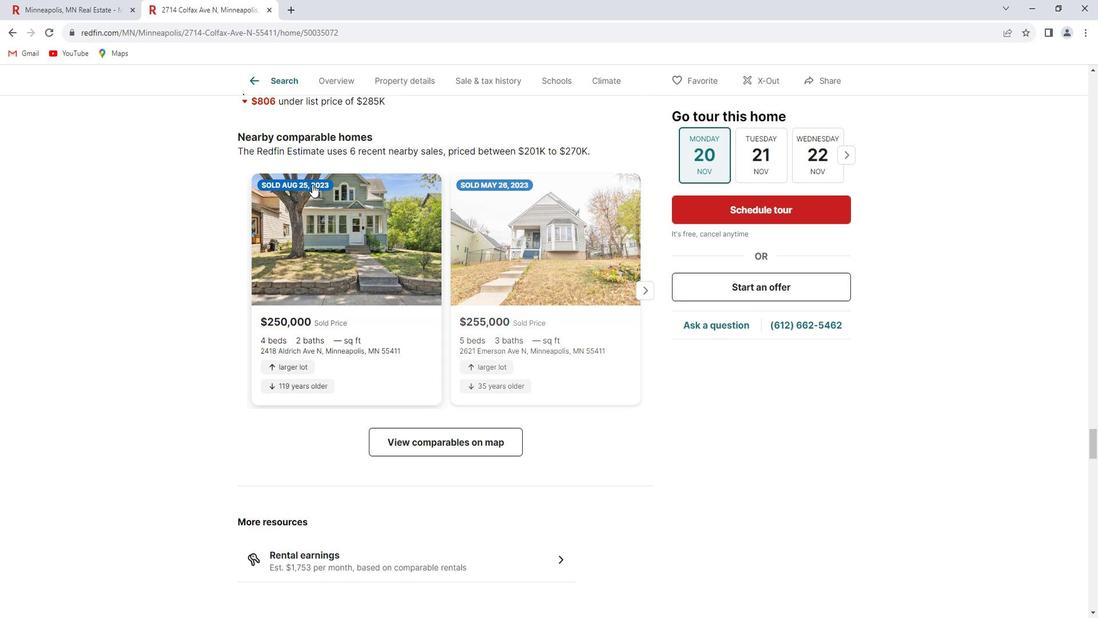 
Action: Mouse scrolled (319, 184) with delta (0, 0)
Screenshot: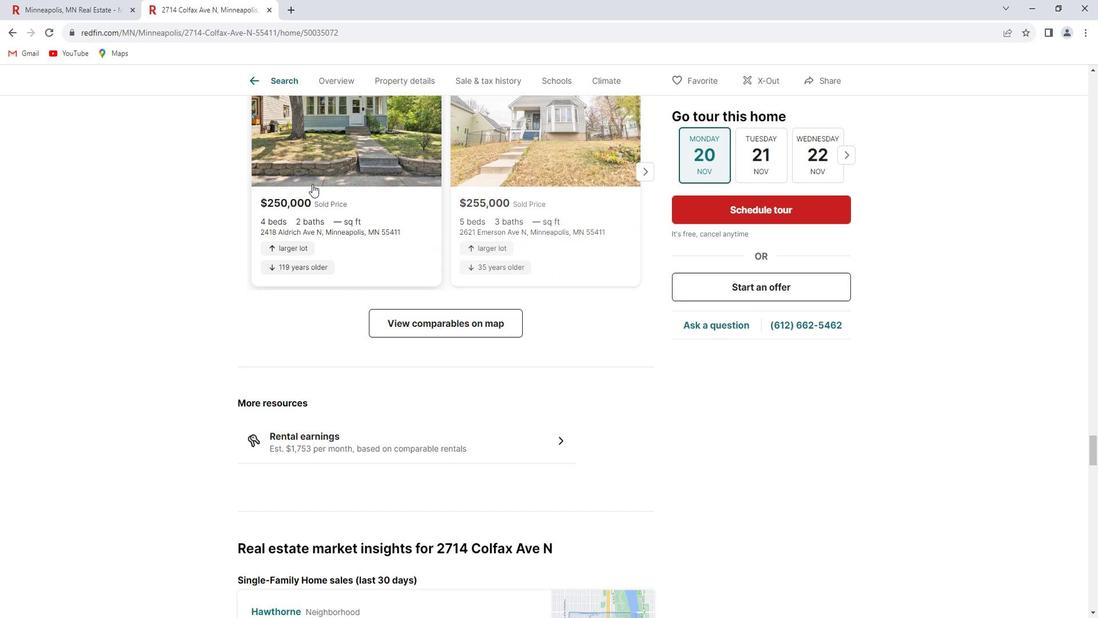 
Action: Mouse scrolled (319, 184) with delta (0, 0)
Screenshot: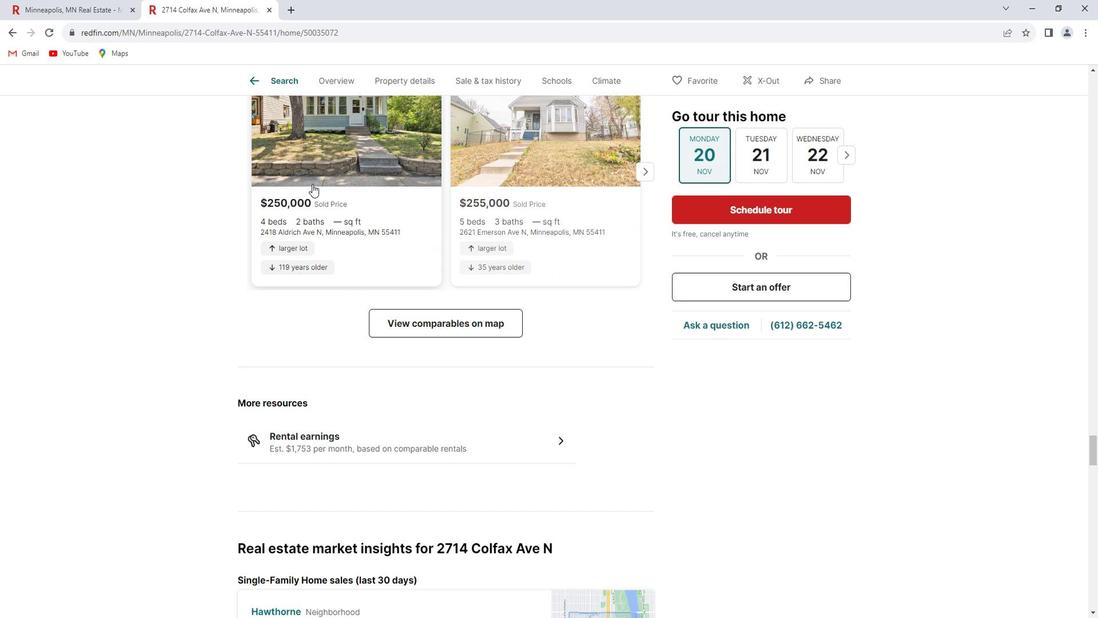 
Action: Mouse scrolled (319, 184) with delta (0, 0)
Screenshot: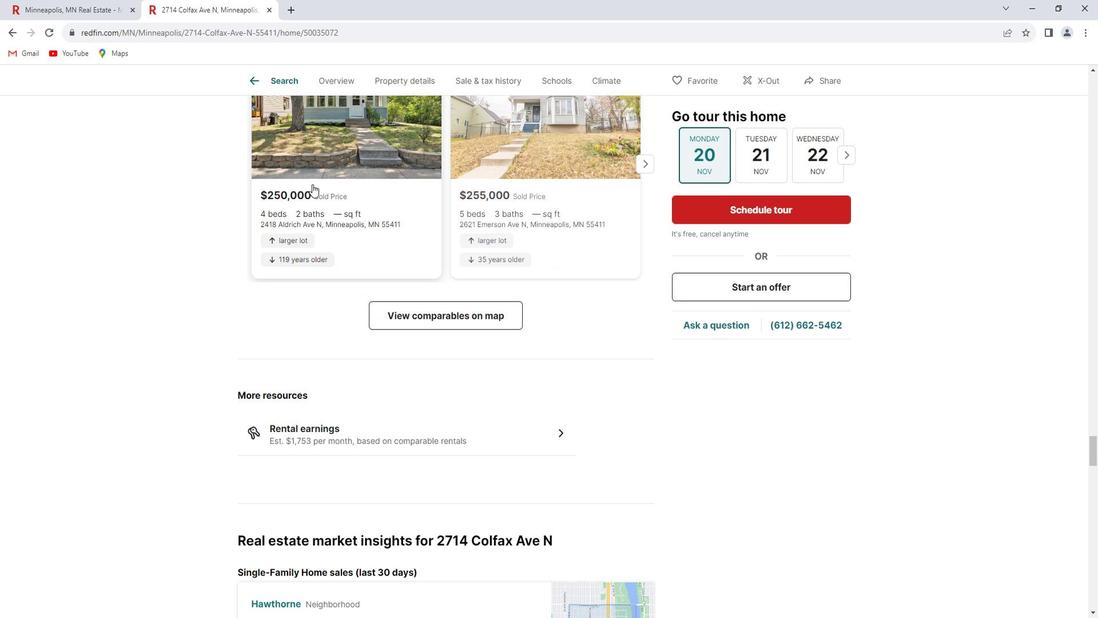 
Action: Mouse scrolled (319, 184) with delta (0, 0)
Screenshot: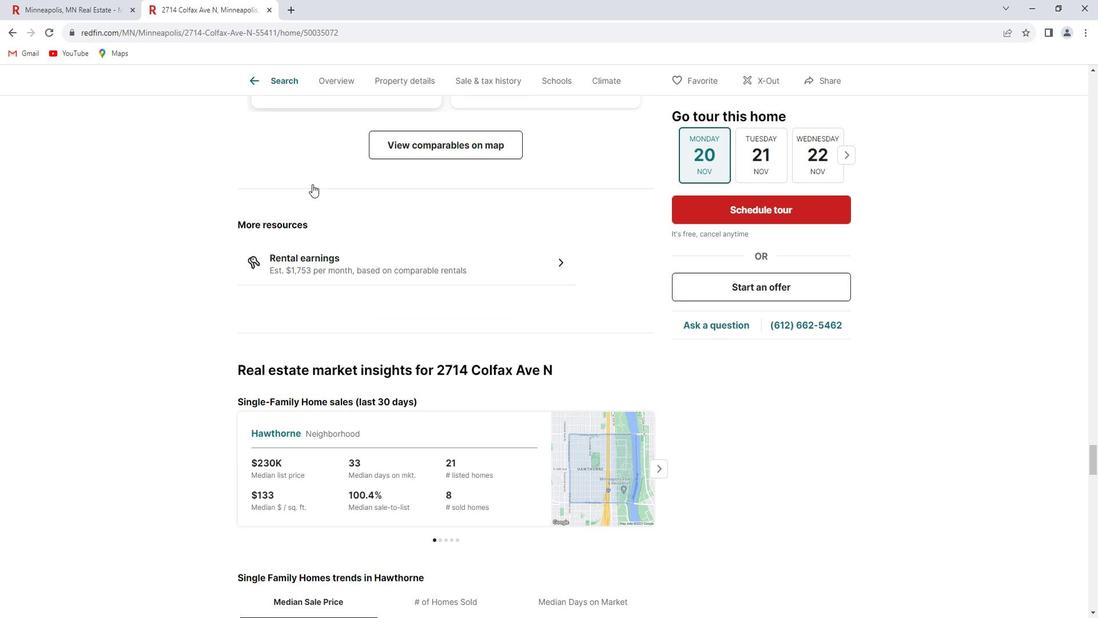 
Action: Mouse scrolled (319, 184) with delta (0, 0)
Screenshot: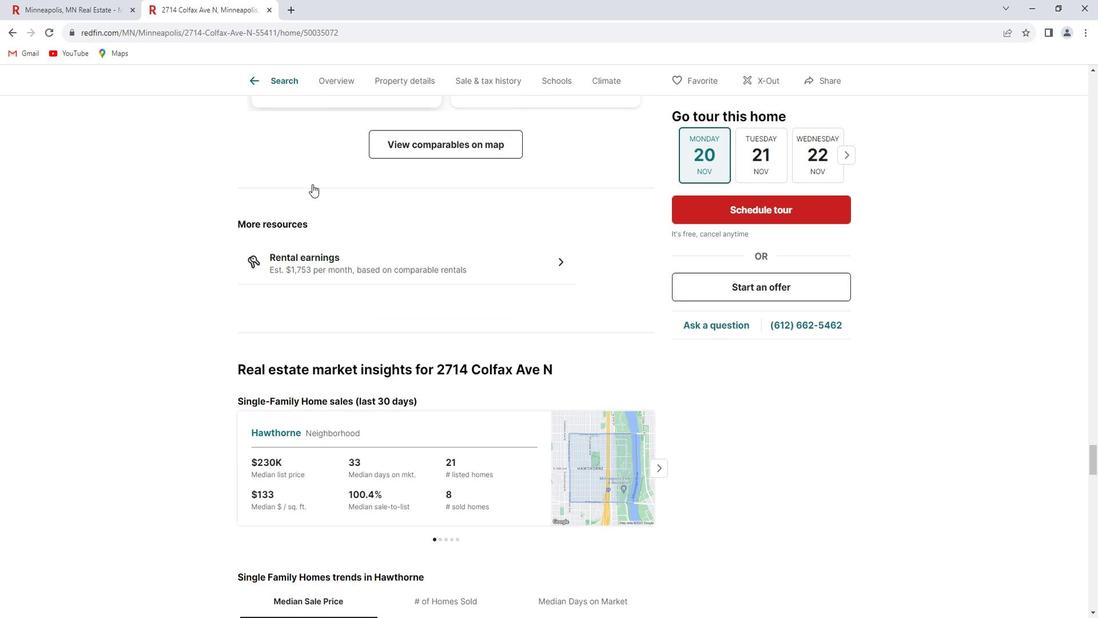 
Action: Mouse scrolled (319, 184) with delta (0, 0)
Screenshot: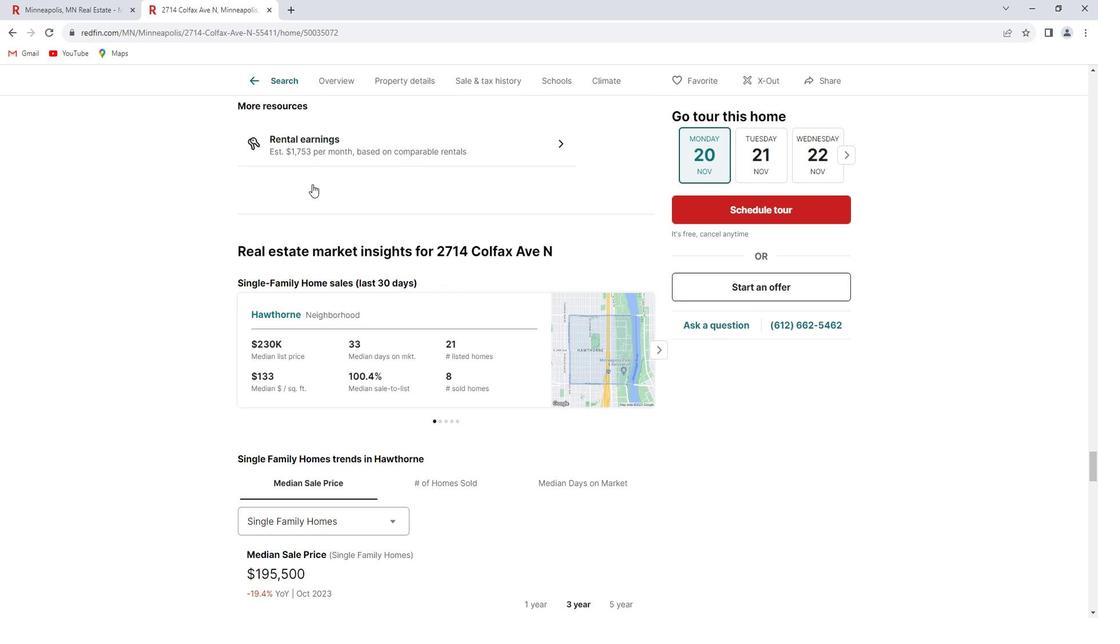 
Action: Mouse scrolled (319, 184) with delta (0, 0)
Screenshot: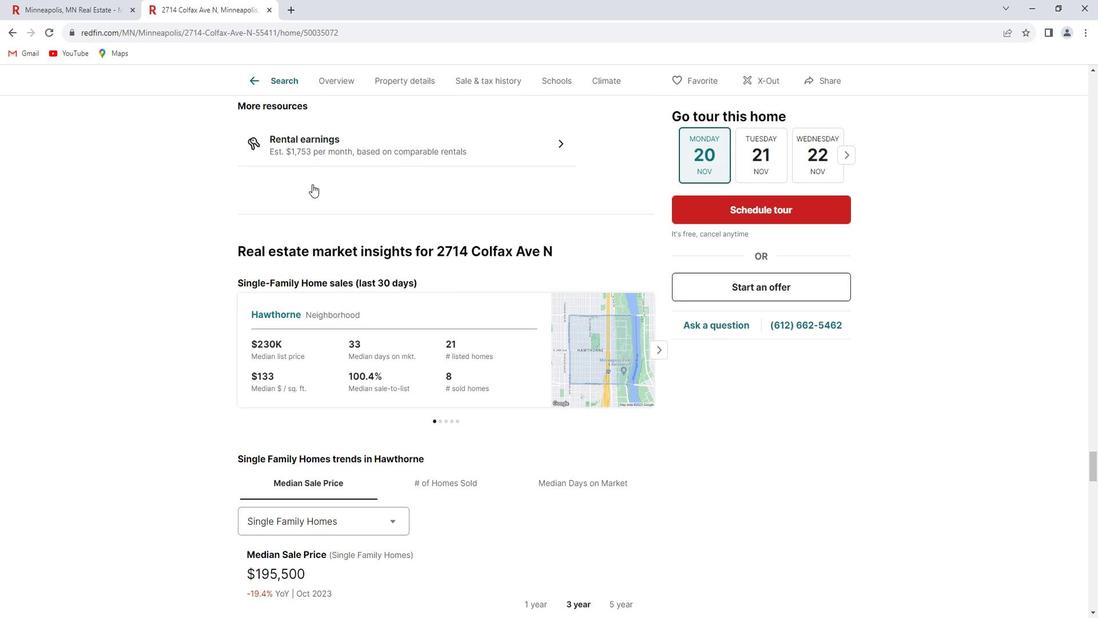 
Action: Mouse scrolled (319, 184) with delta (0, 0)
Screenshot: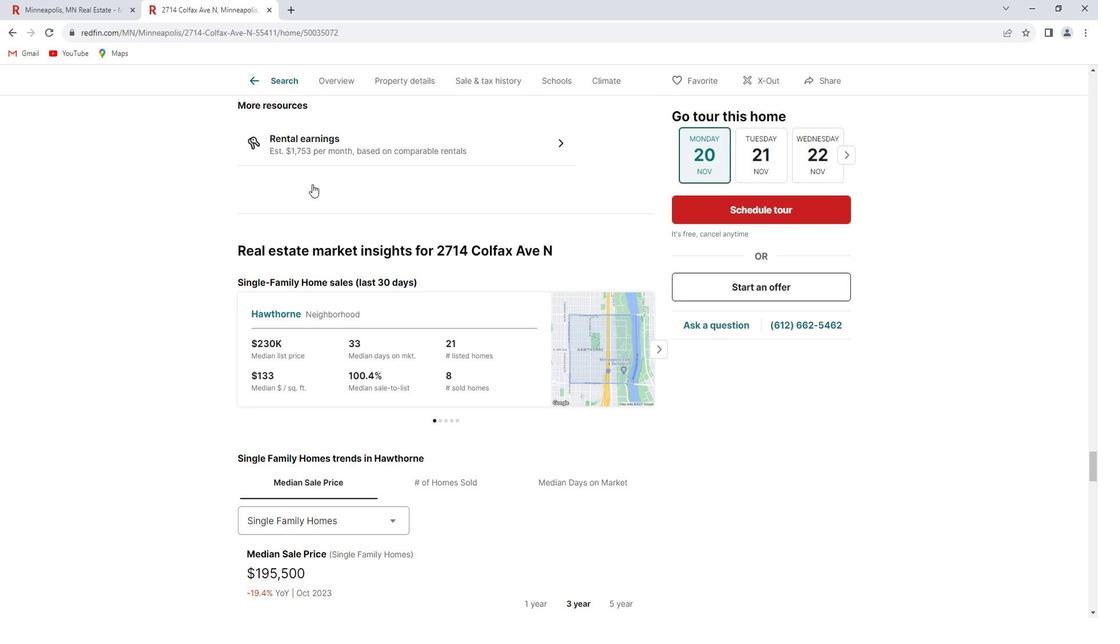 
Action: Mouse scrolled (319, 184) with delta (0, 0)
Screenshot: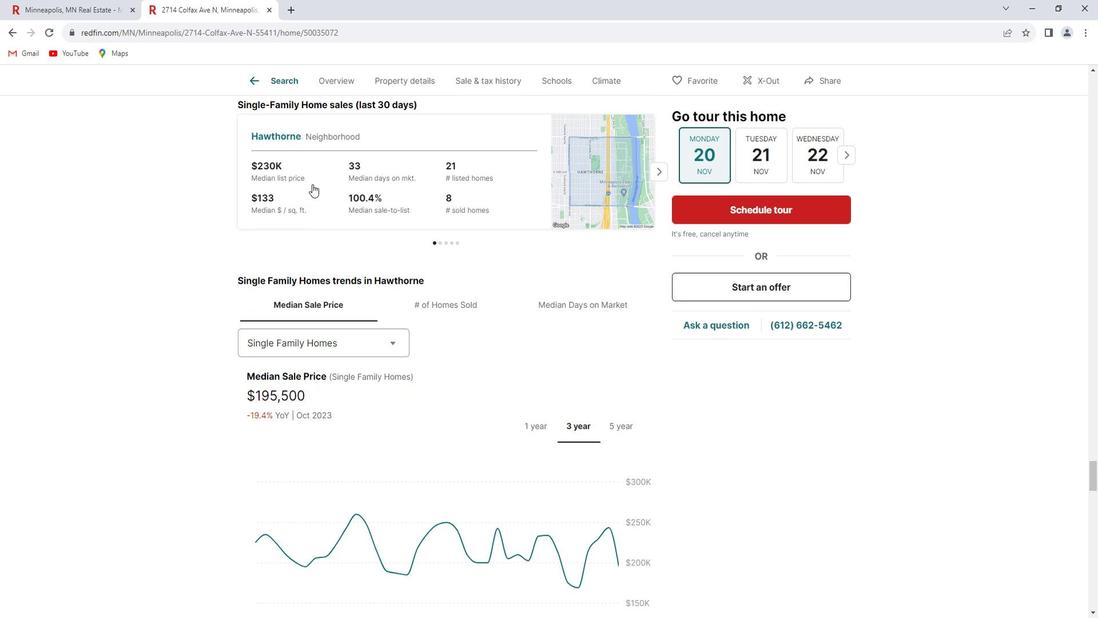 
Action: Mouse scrolled (319, 184) with delta (0, 0)
Screenshot: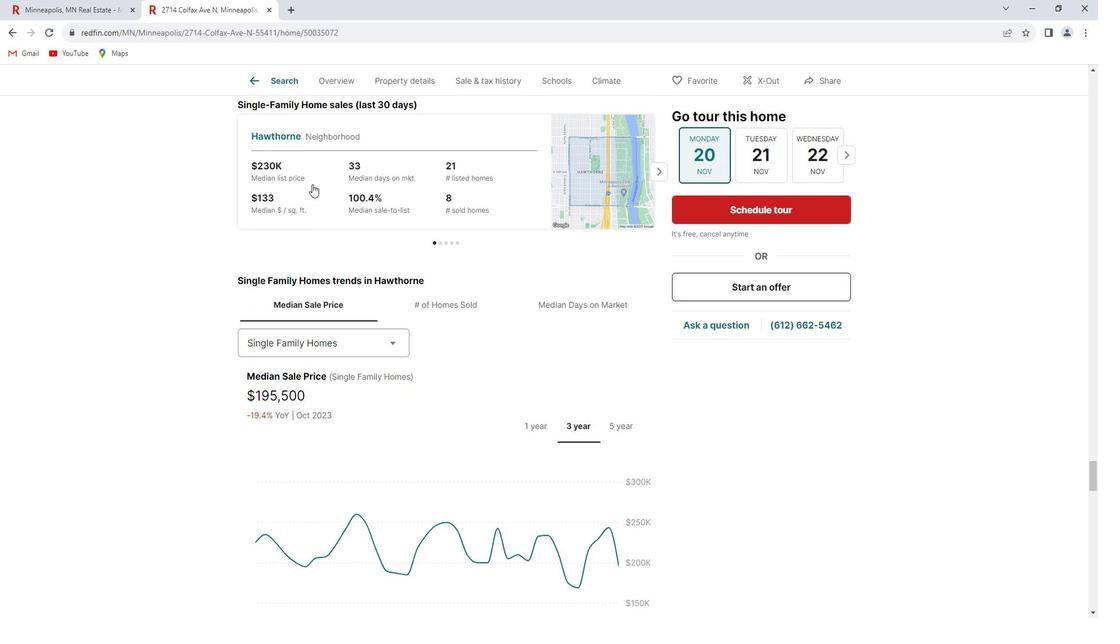 
Action: Mouse scrolled (319, 184) with delta (0, 0)
Screenshot: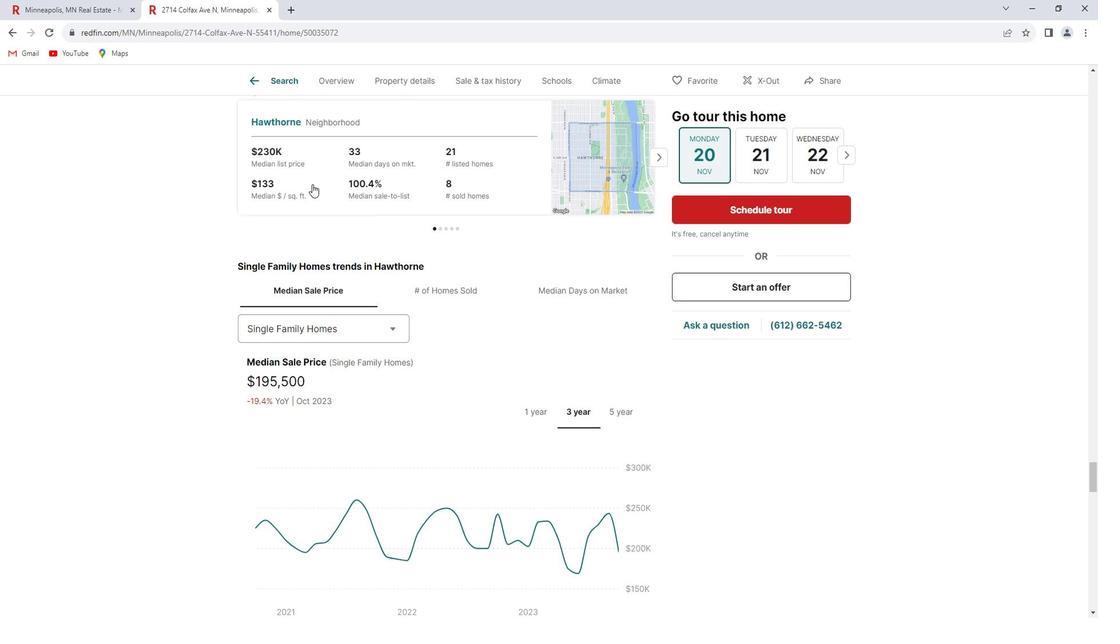 
Action: Mouse scrolled (319, 184) with delta (0, 0)
Screenshot: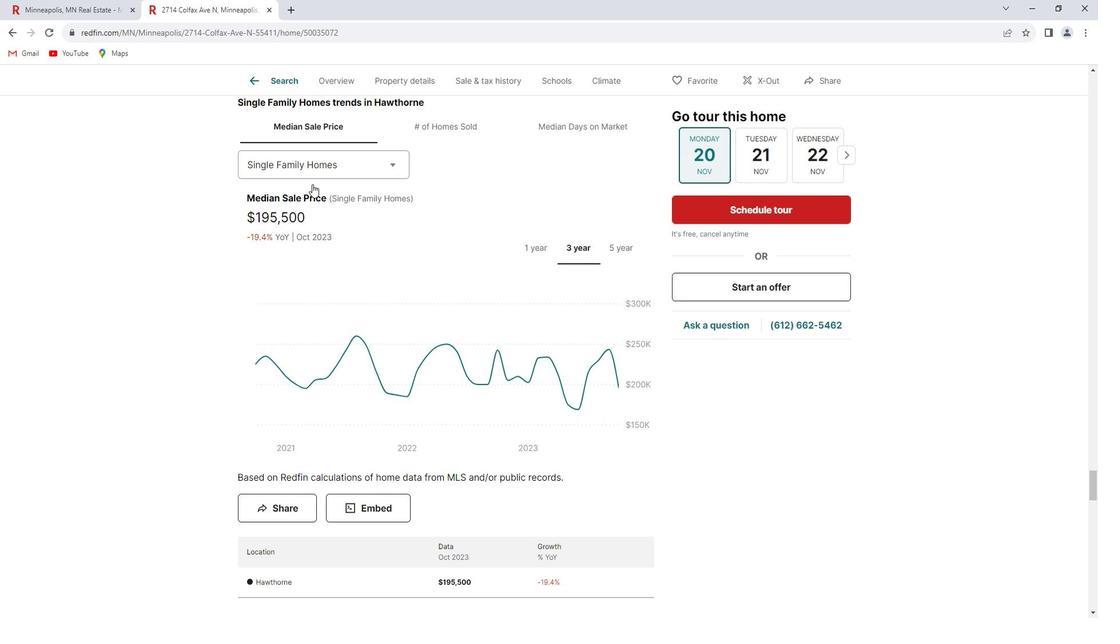 
Action: Mouse scrolled (319, 184) with delta (0, 0)
Screenshot: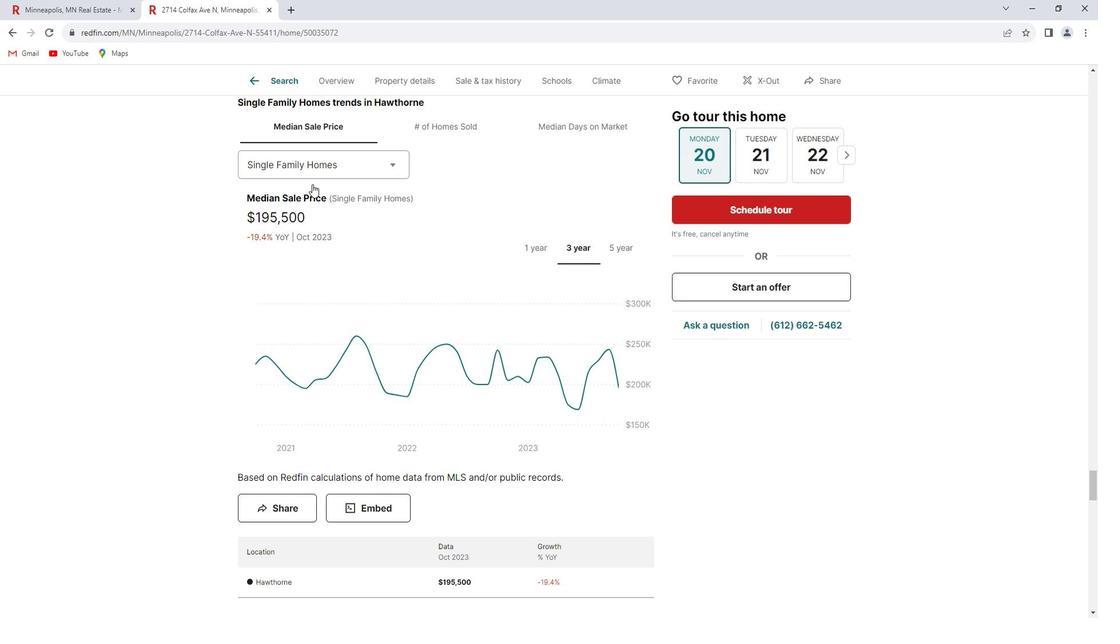 
Action: Mouse scrolled (319, 184) with delta (0, 0)
Screenshot: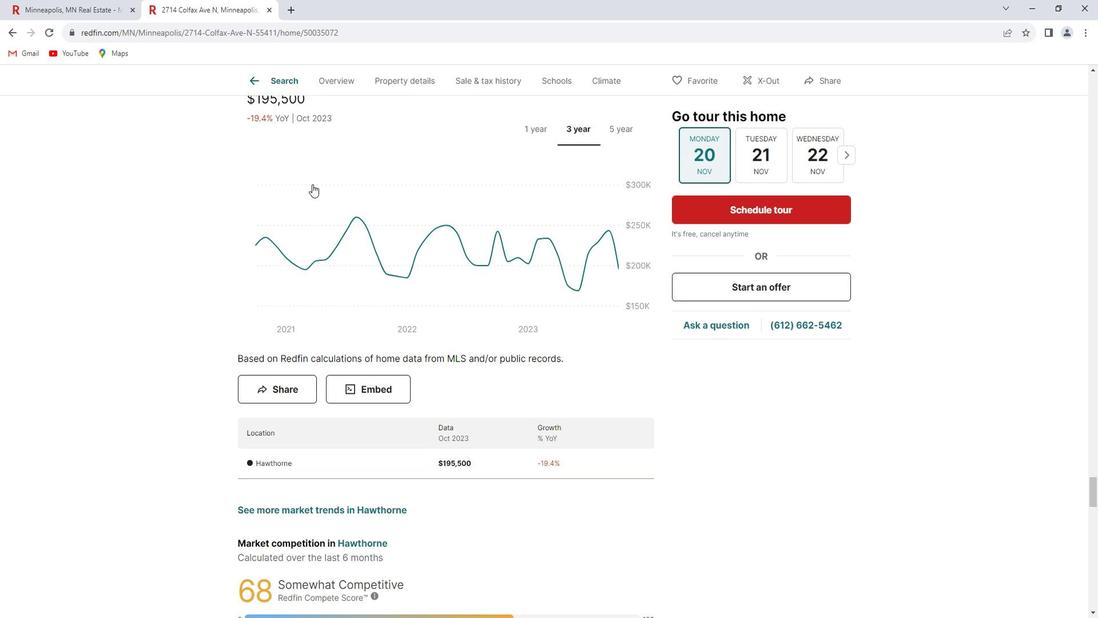 
Action: Mouse scrolled (319, 184) with delta (0, 0)
Screenshot: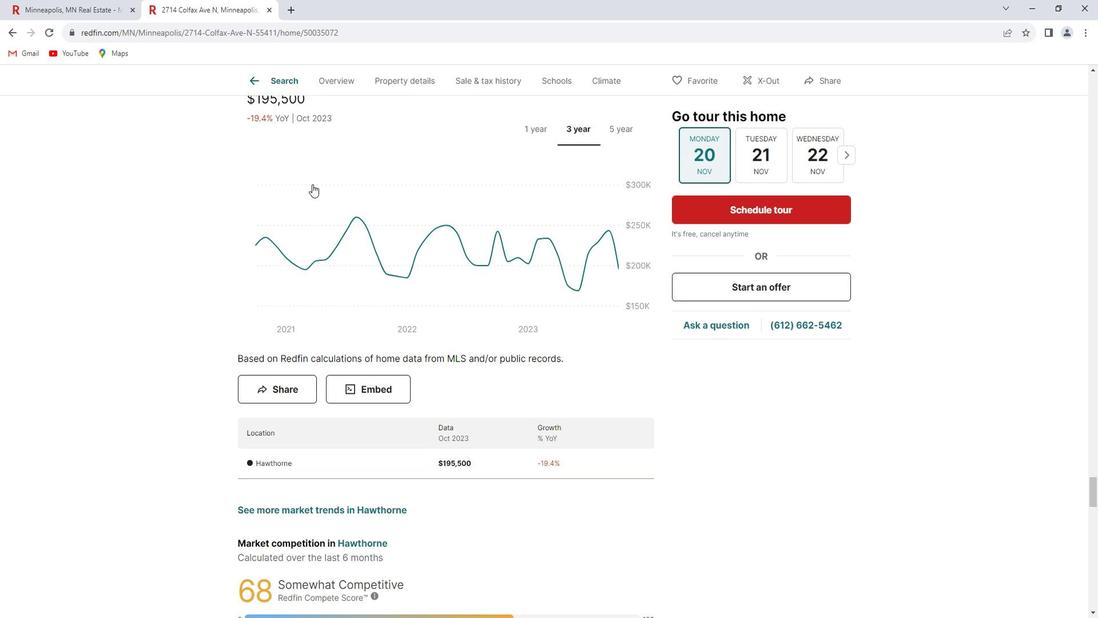 
Action: Mouse scrolled (319, 184) with delta (0, 0)
Screenshot: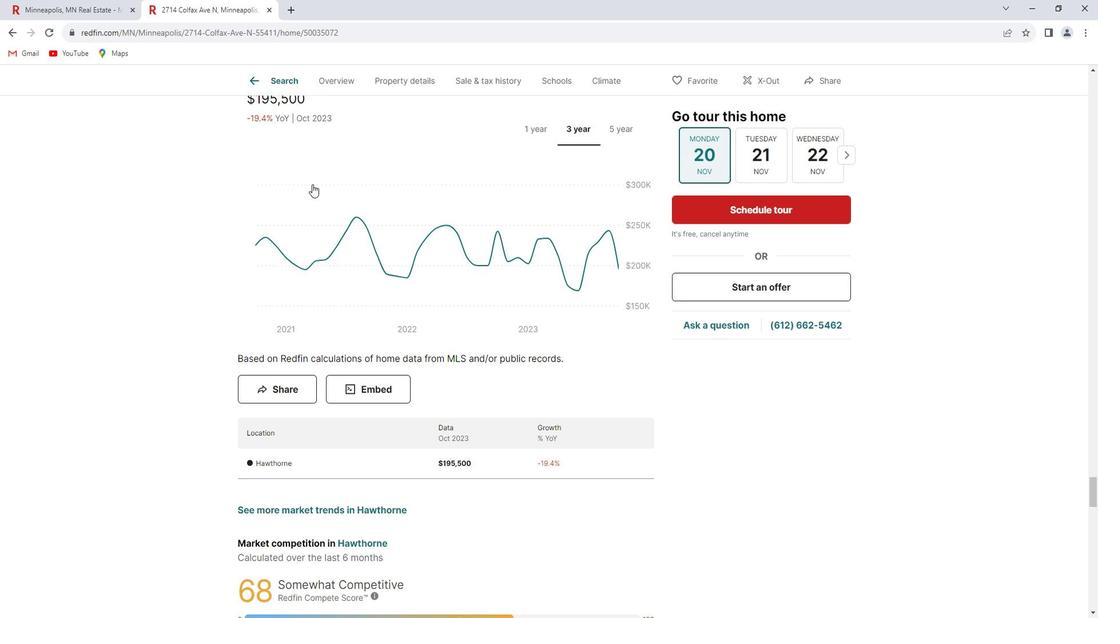 
Action: Mouse scrolled (319, 184) with delta (0, 0)
Screenshot: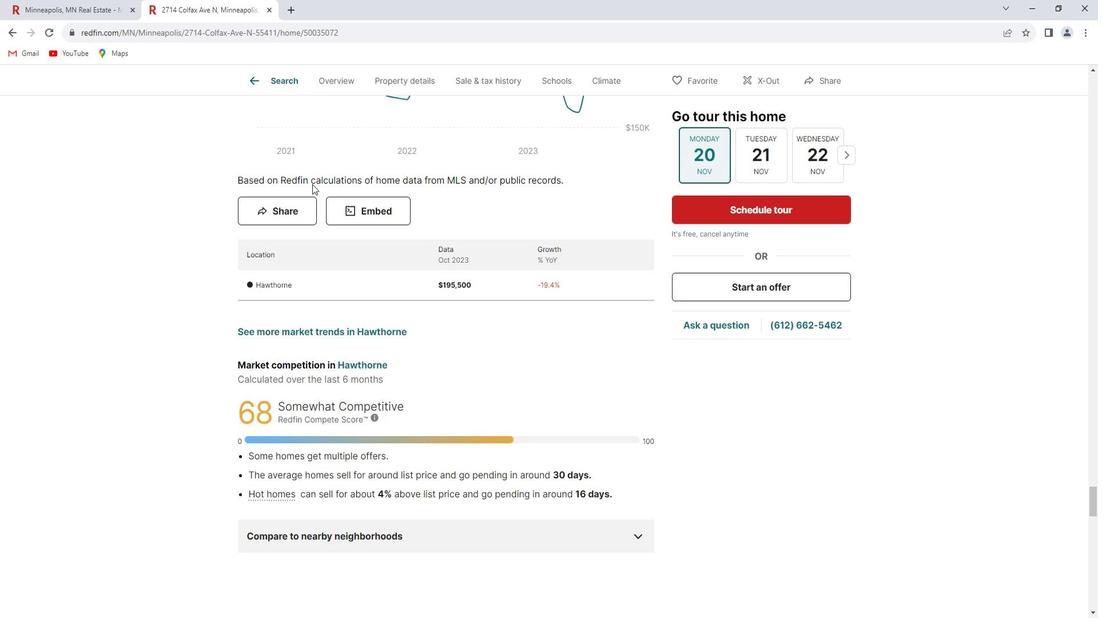 
Action: Mouse scrolled (319, 184) with delta (0, 0)
Screenshot: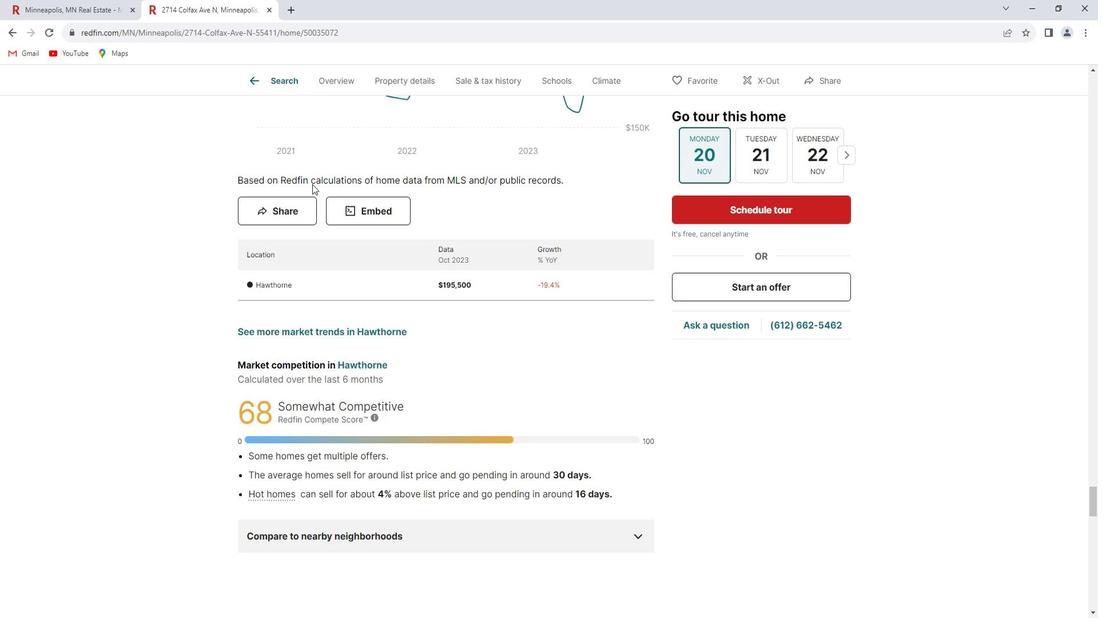 
Action: Mouse scrolled (319, 184) with delta (0, 0)
Screenshot: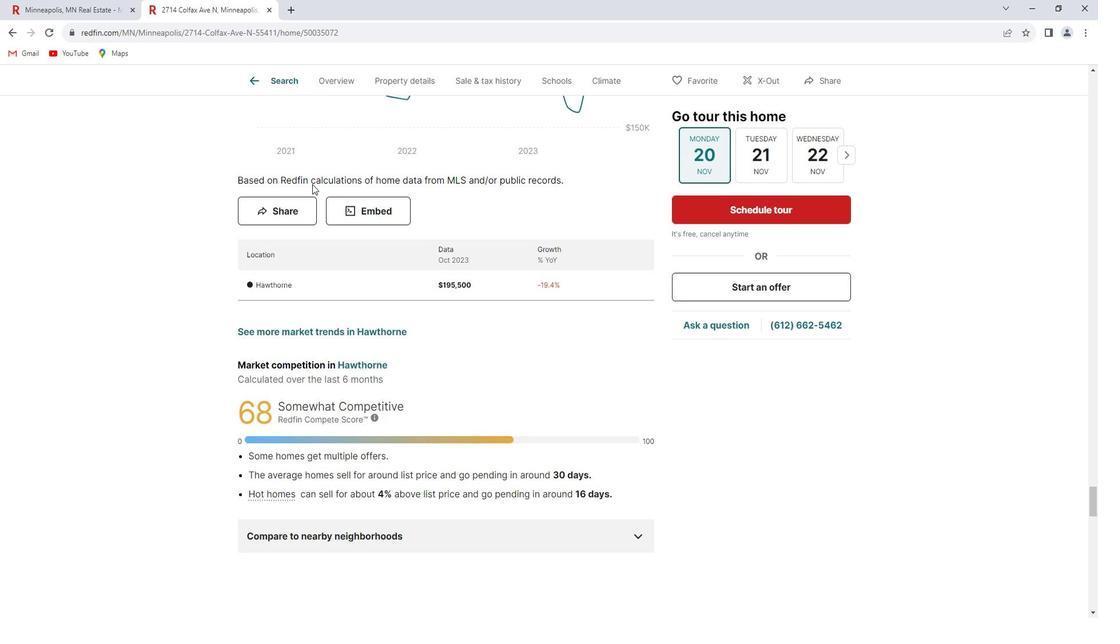 
Action: Mouse scrolled (319, 184) with delta (0, 0)
Screenshot: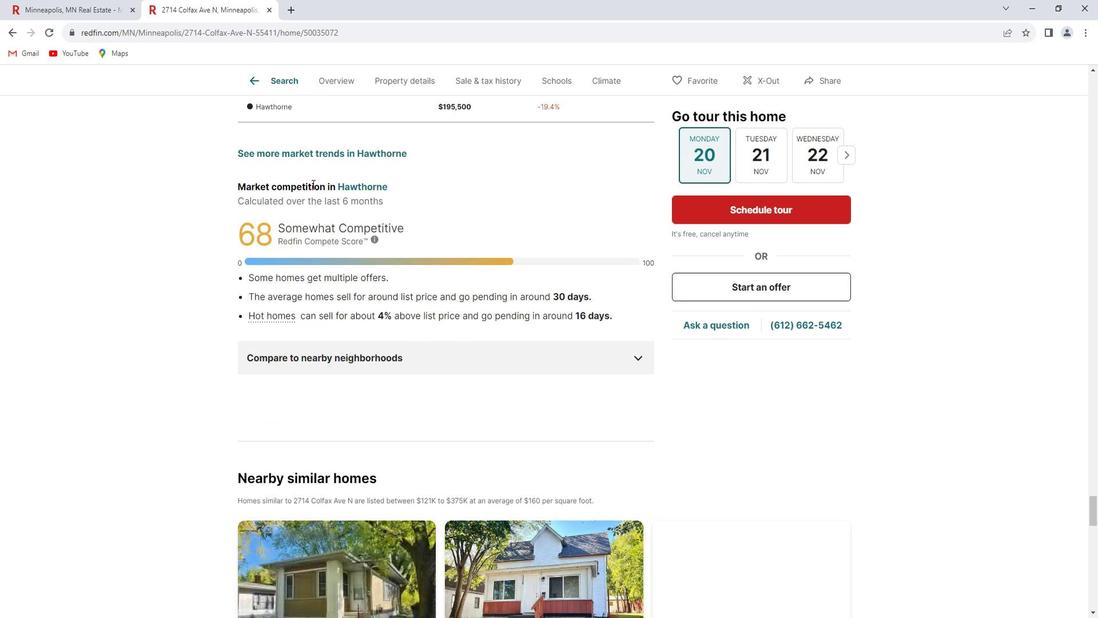 
Action: Mouse scrolled (319, 184) with delta (0, 0)
Screenshot: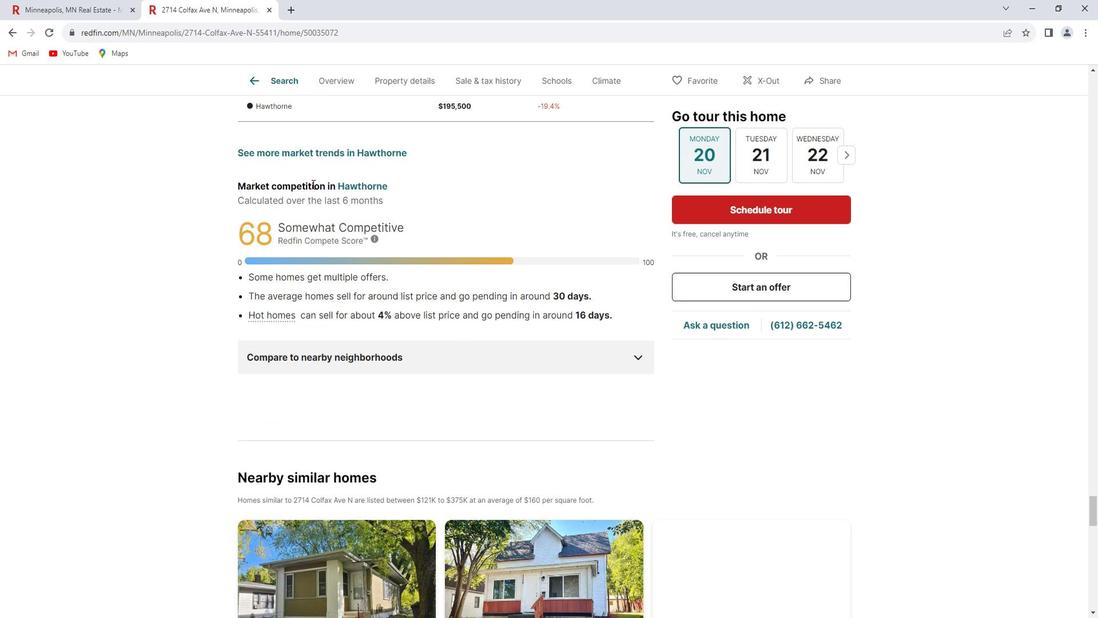 
Action: Mouse scrolled (319, 184) with delta (0, 0)
Screenshot: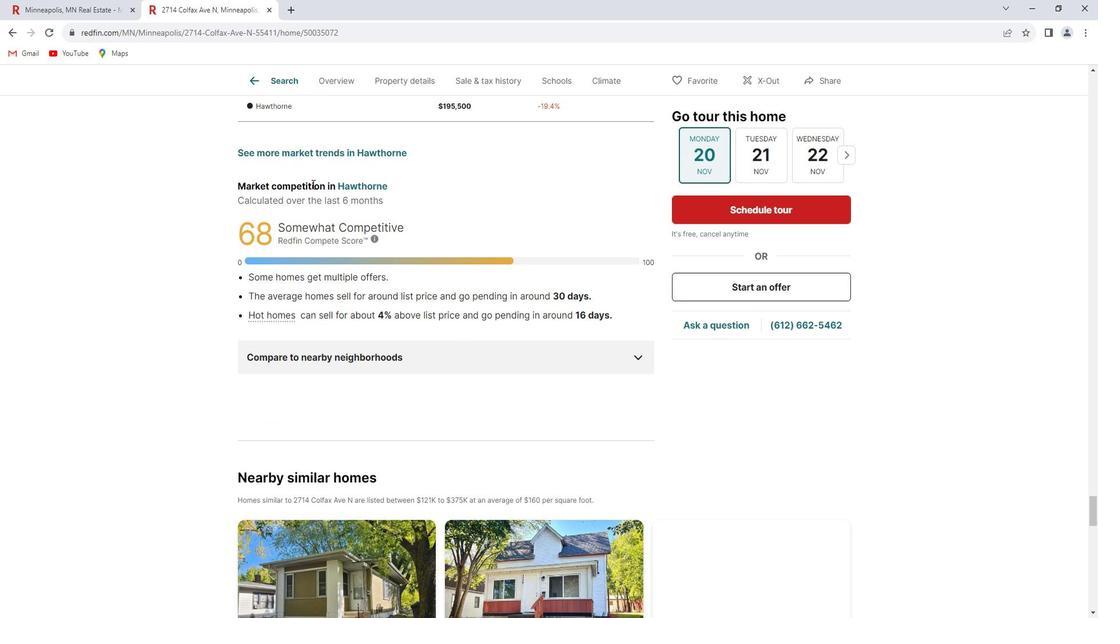 
Action: Mouse scrolled (319, 184) with delta (0, 0)
Screenshot: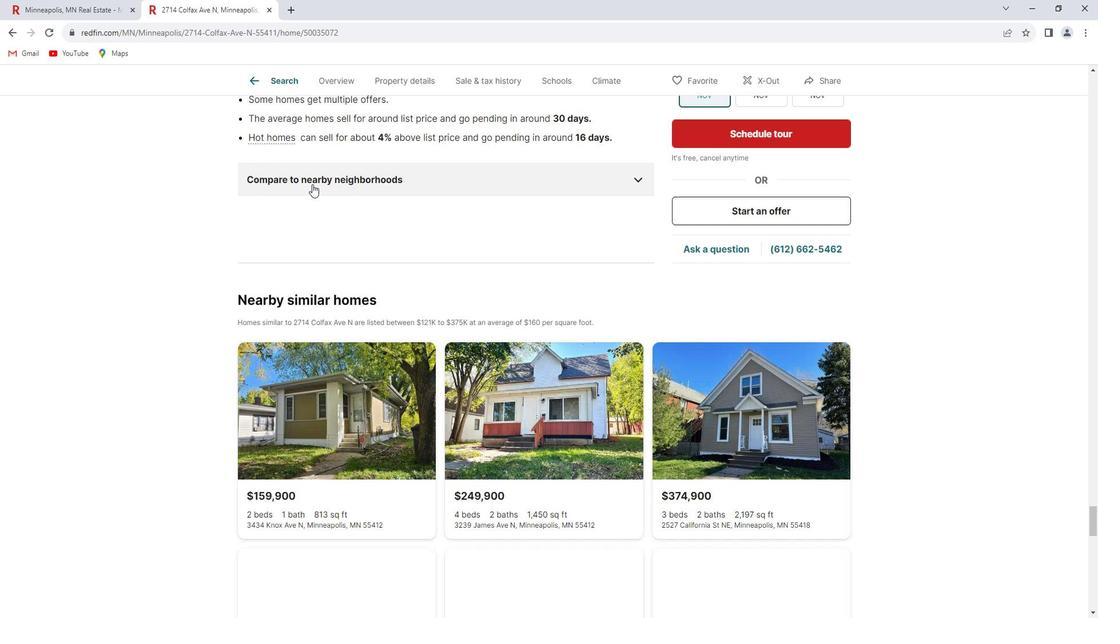 
Action: Mouse scrolled (319, 184) with delta (0, 0)
Screenshot: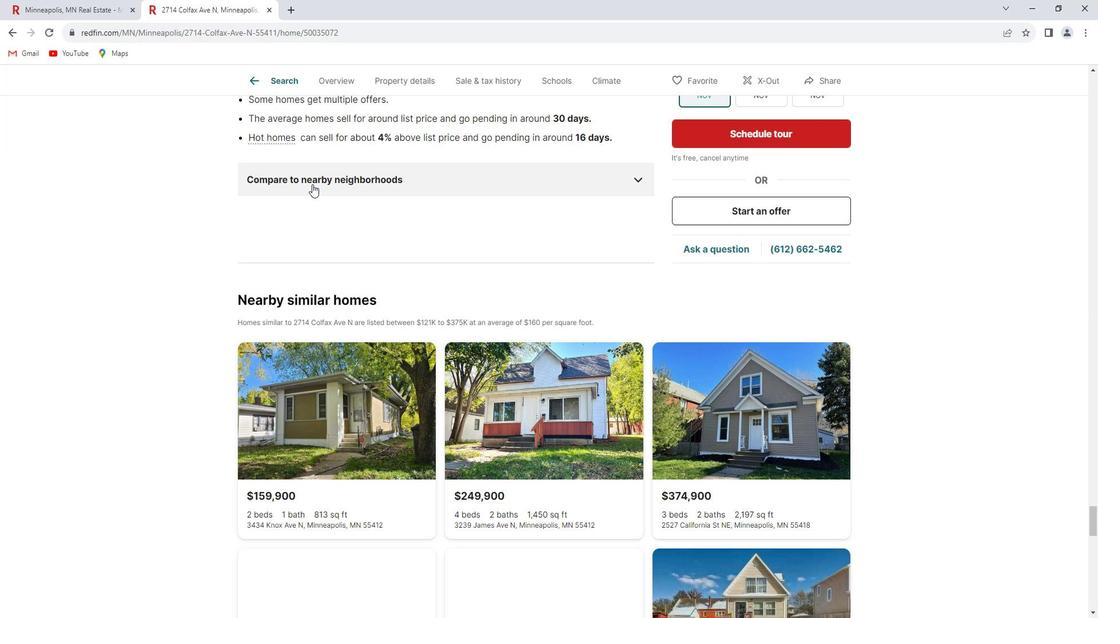 
Action: Mouse scrolled (319, 184) with delta (0, 0)
Screenshot: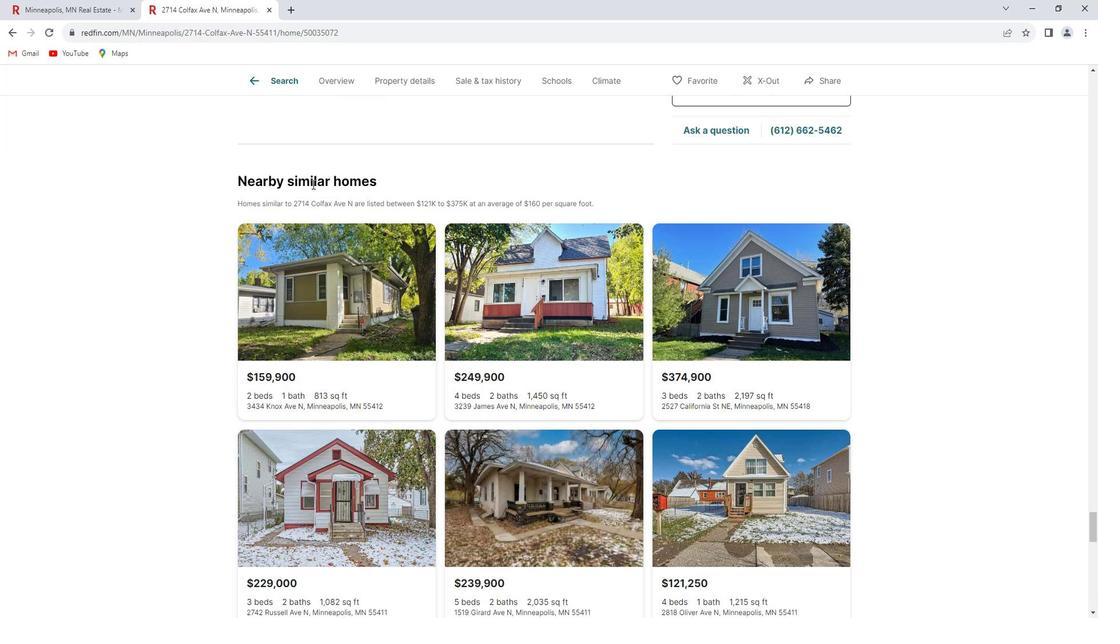 
Action: Mouse scrolled (319, 184) with delta (0, 0)
Screenshot: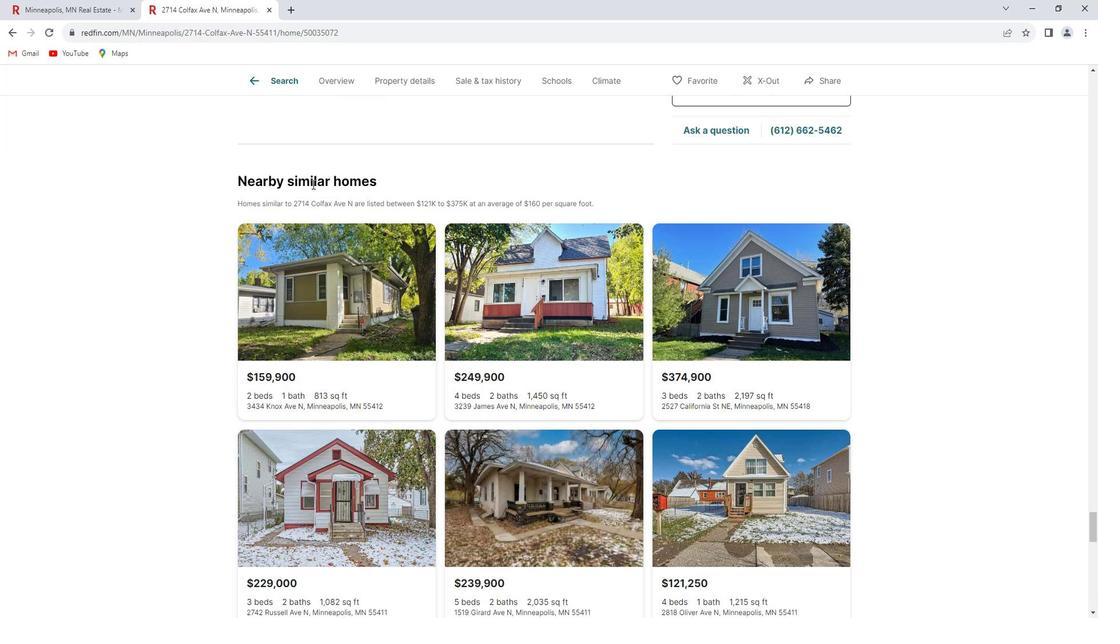 
Action: Mouse scrolled (319, 184) with delta (0, 0)
Screenshot: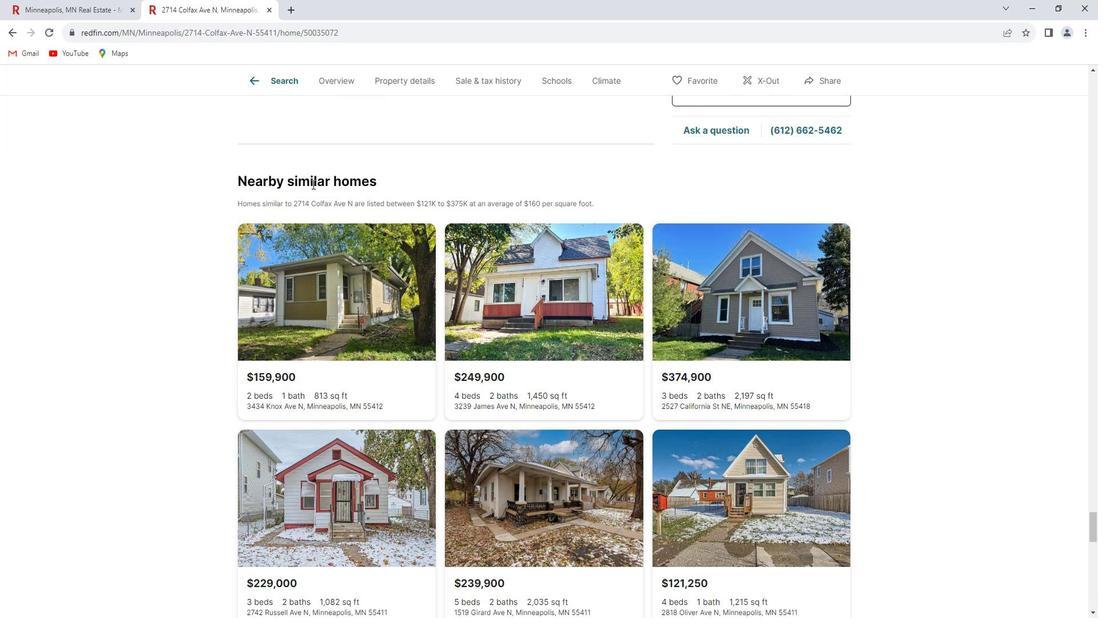 
Action: Mouse scrolled (319, 184) with delta (0, 0)
Screenshot: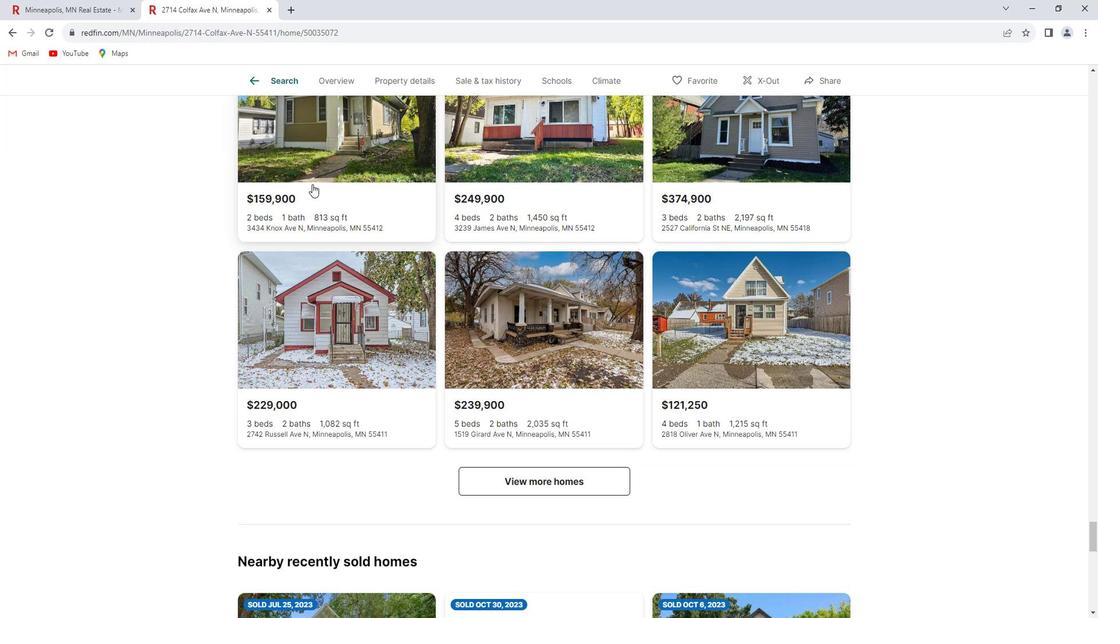 
Action: Mouse scrolled (319, 184) with delta (0, 0)
Screenshot: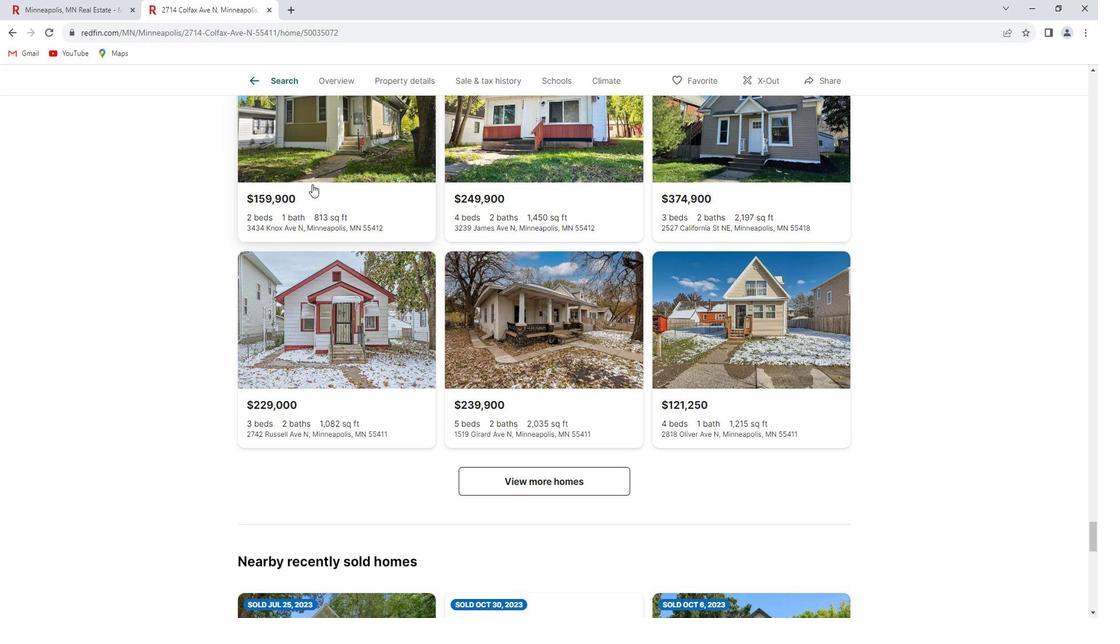 
Action: Mouse scrolled (319, 184) with delta (0, 0)
Screenshot: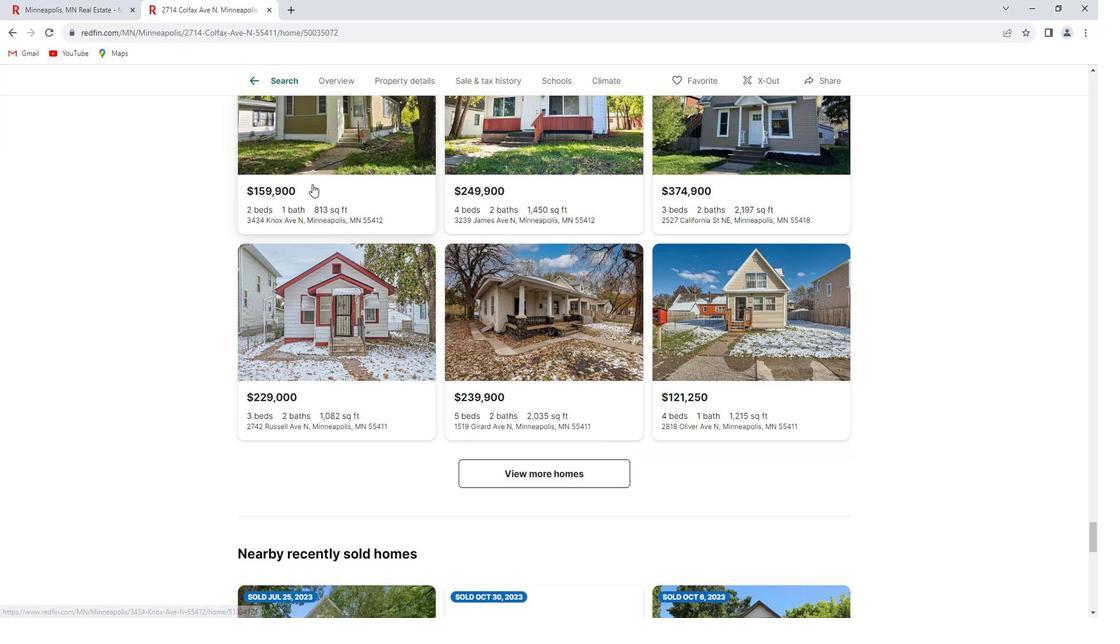 
Action: Mouse scrolled (319, 184) with delta (0, 0)
Screenshot: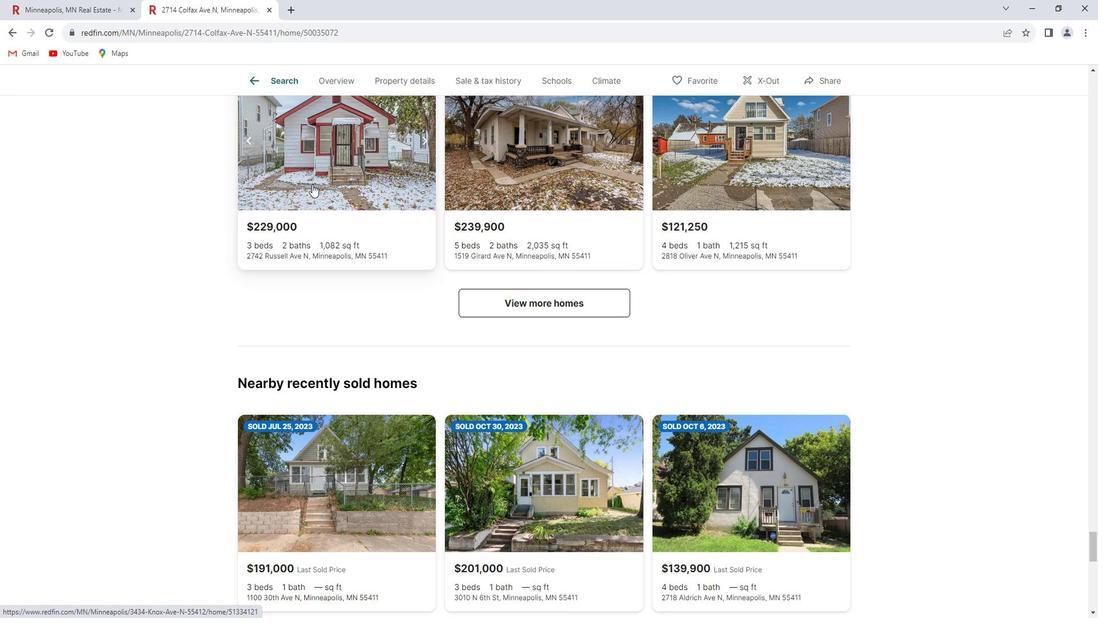 
Action: Mouse scrolled (319, 184) with delta (0, 0)
Screenshot: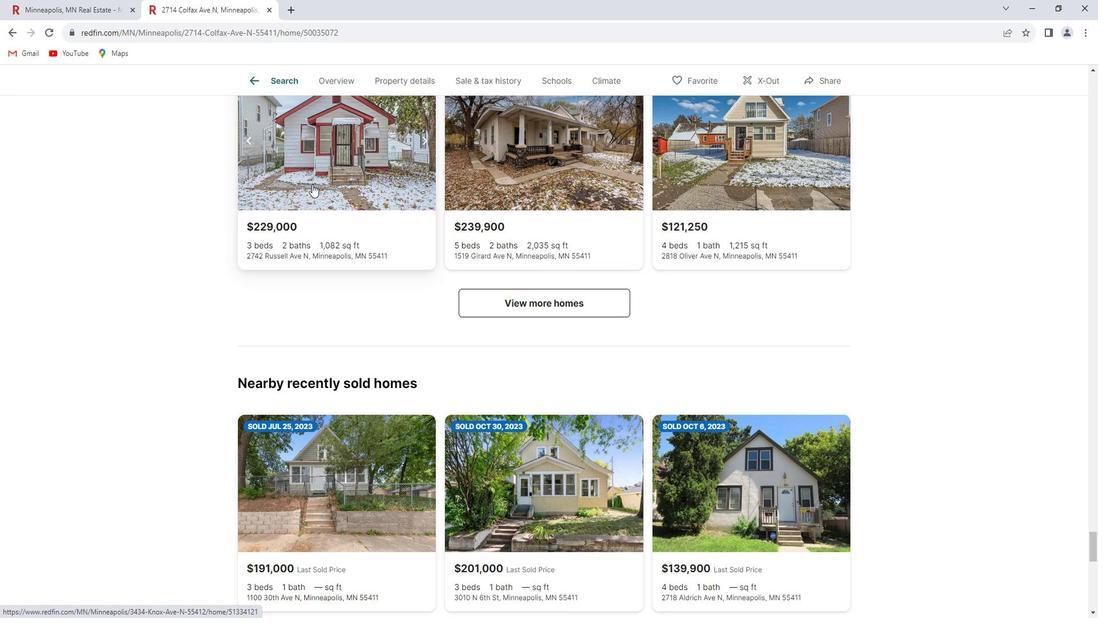 
Action: Mouse scrolled (319, 184) with delta (0, 0)
Screenshot: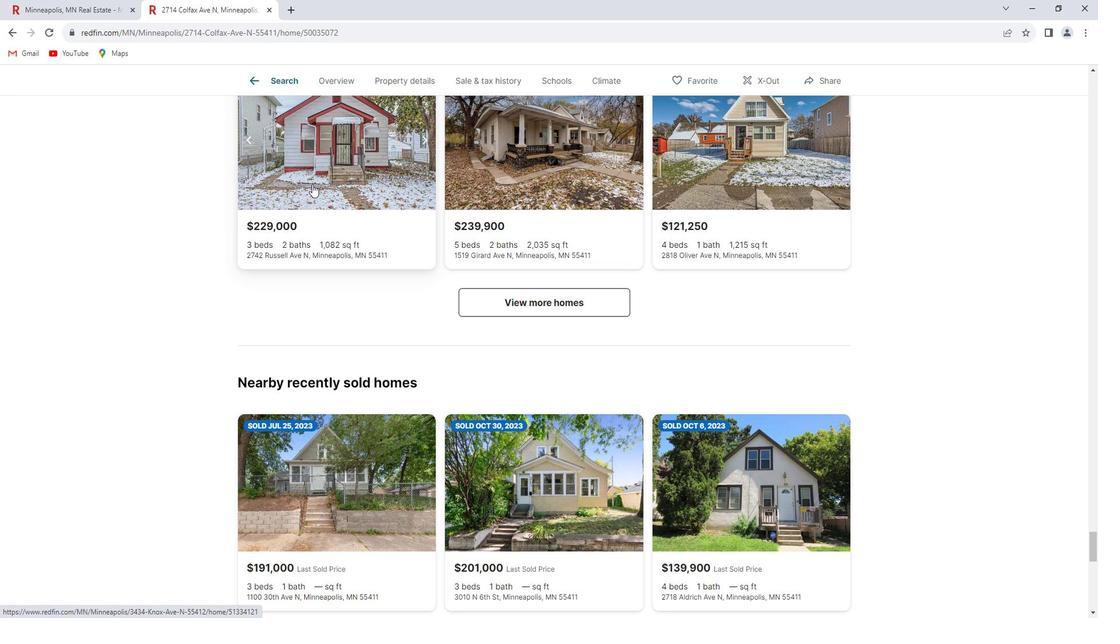 
Action: Mouse scrolled (319, 184) with delta (0, 0)
Screenshot: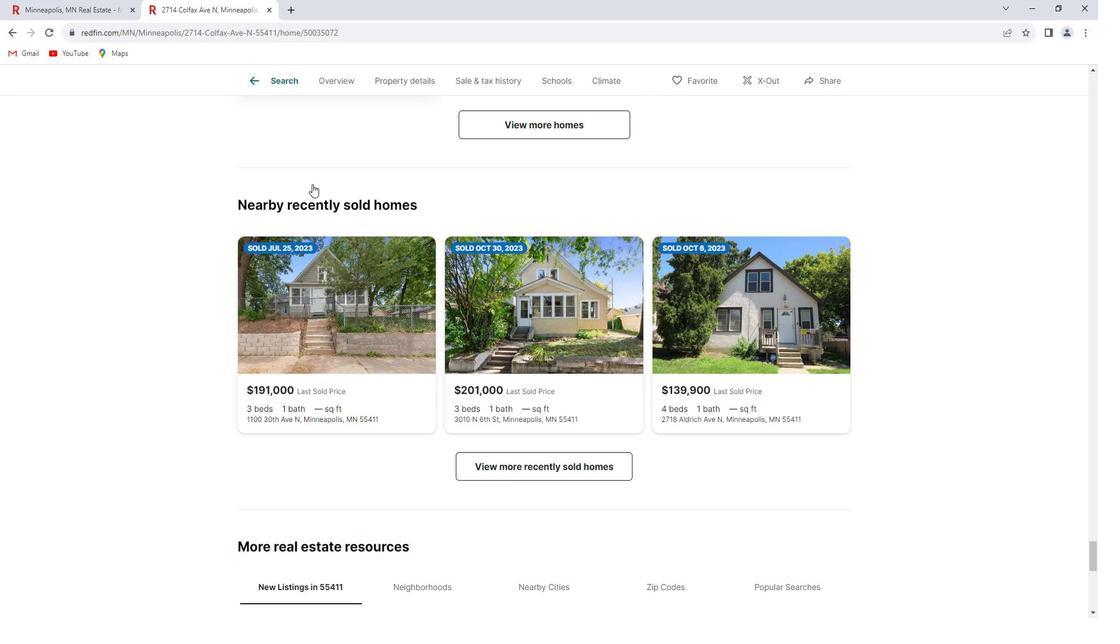 
Action: Mouse scrolled (319, 184) with delta (0, 0)
Screenshot: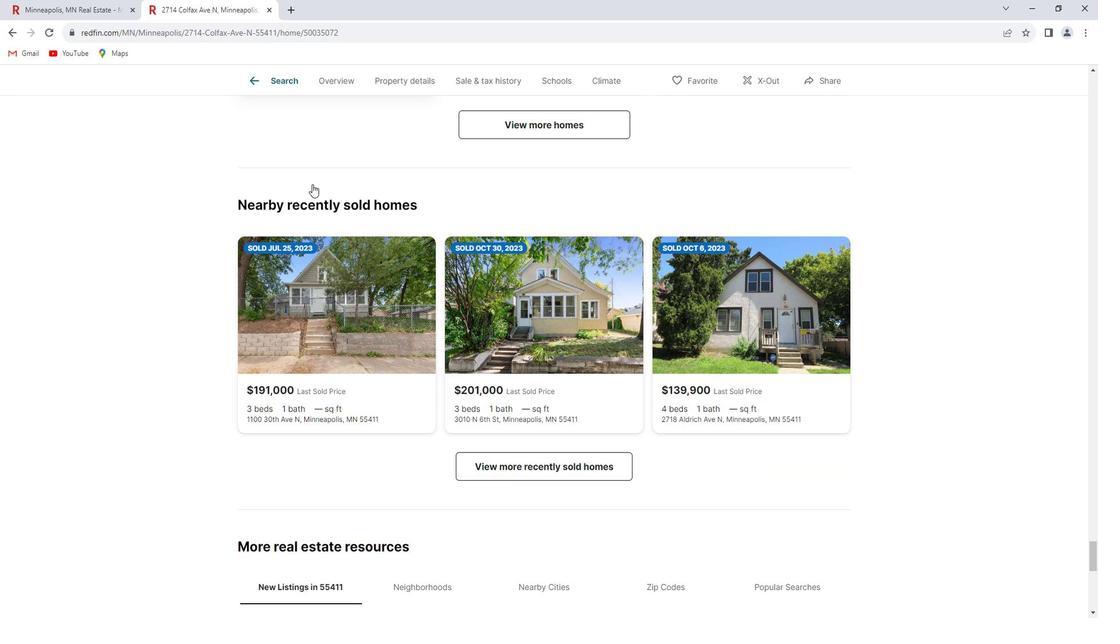
Action: Mouse scrolled (319, 184) with delta (0, 0)
Screenshot: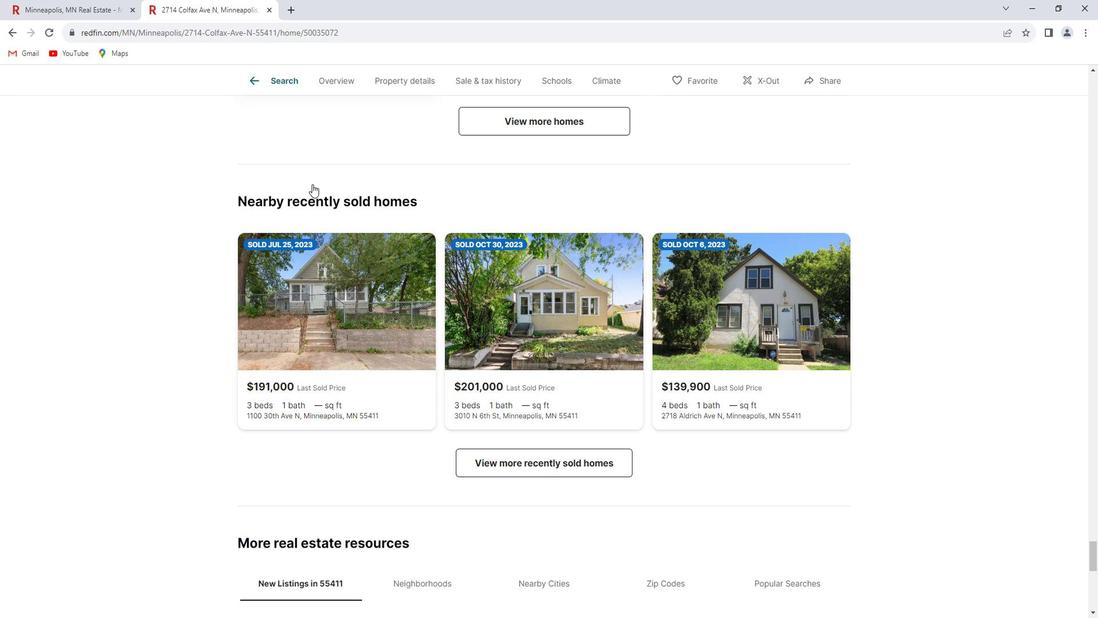 
Action: Mouse scrolled (319, 184) with delta (0, 0)
Screenshot: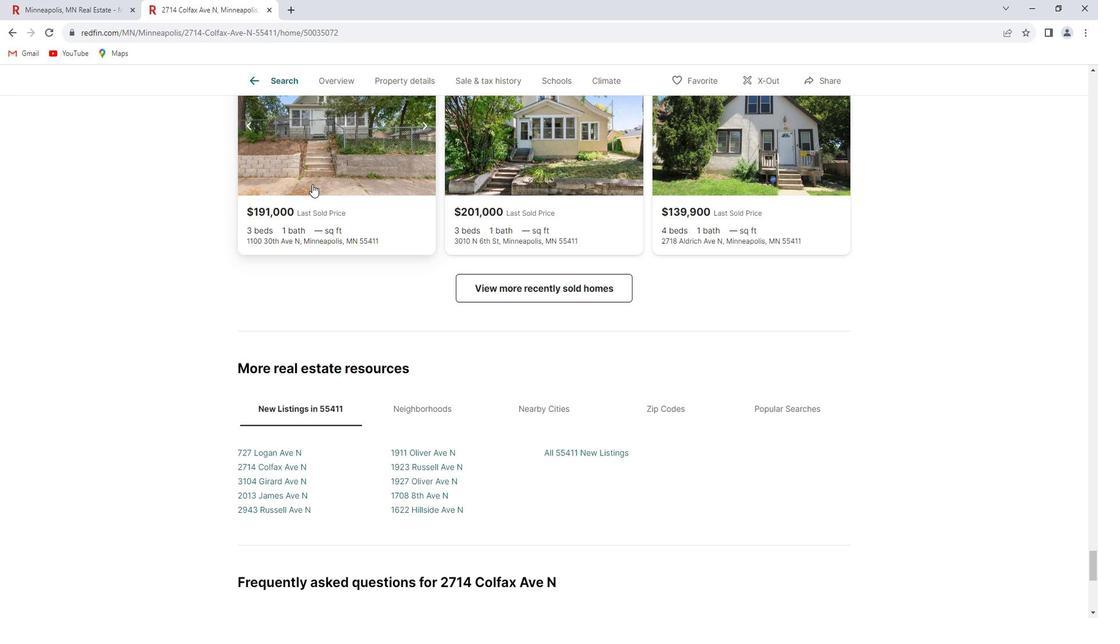 
Action: Mouse scrolled (319, 184) with delta (0, 0)
Screenshot: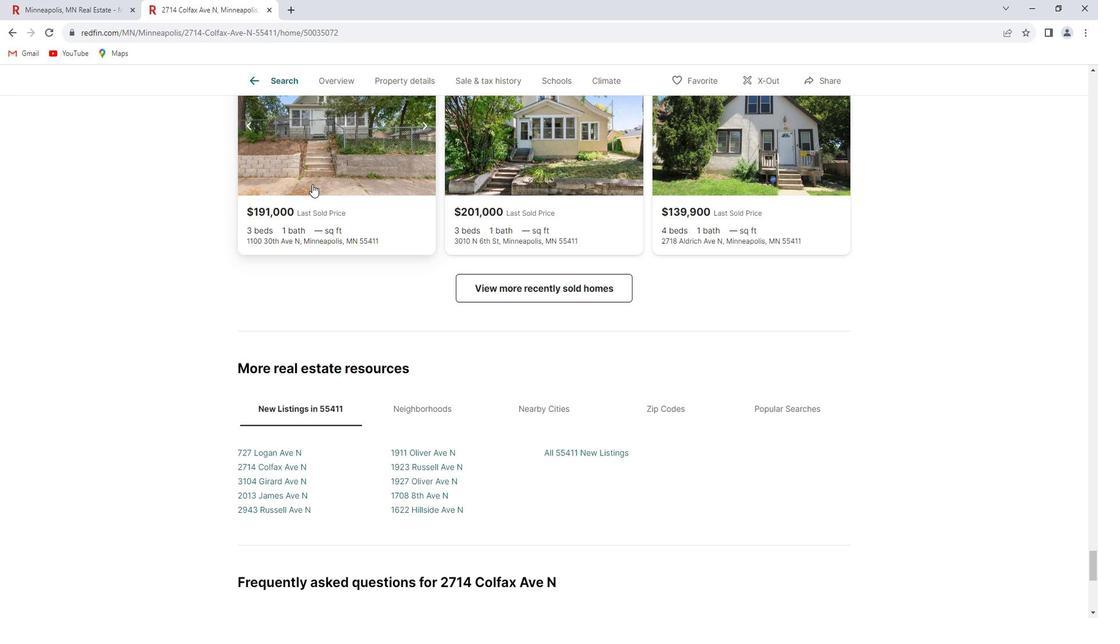 
Action: Mouse scrolled (319, 184) with delta (0, 0)
Screenshot: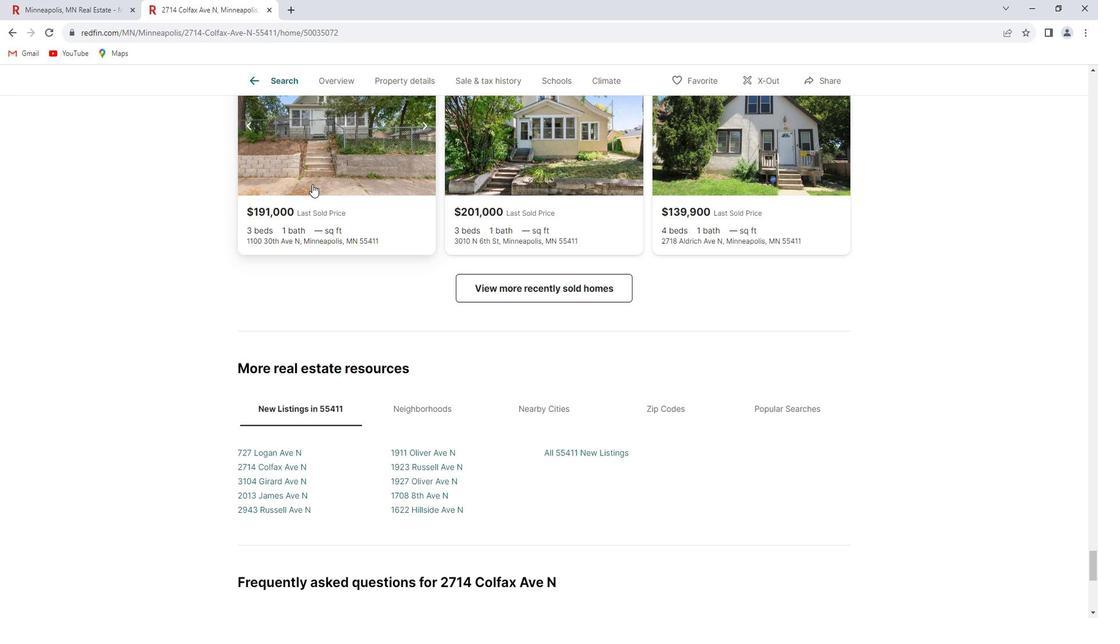 
Action: Mouse scrolled (319, 184) with delta (0, 0)
Screenshot: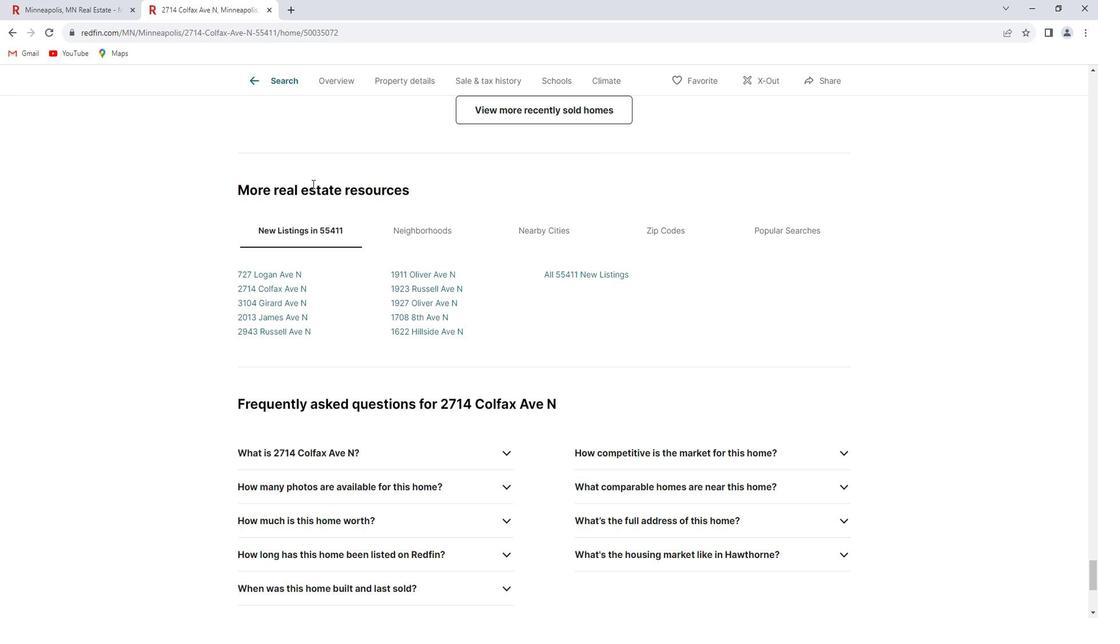 
Action: Mouse scrolled (319, 184) with delta (0, 0)
Screenshot: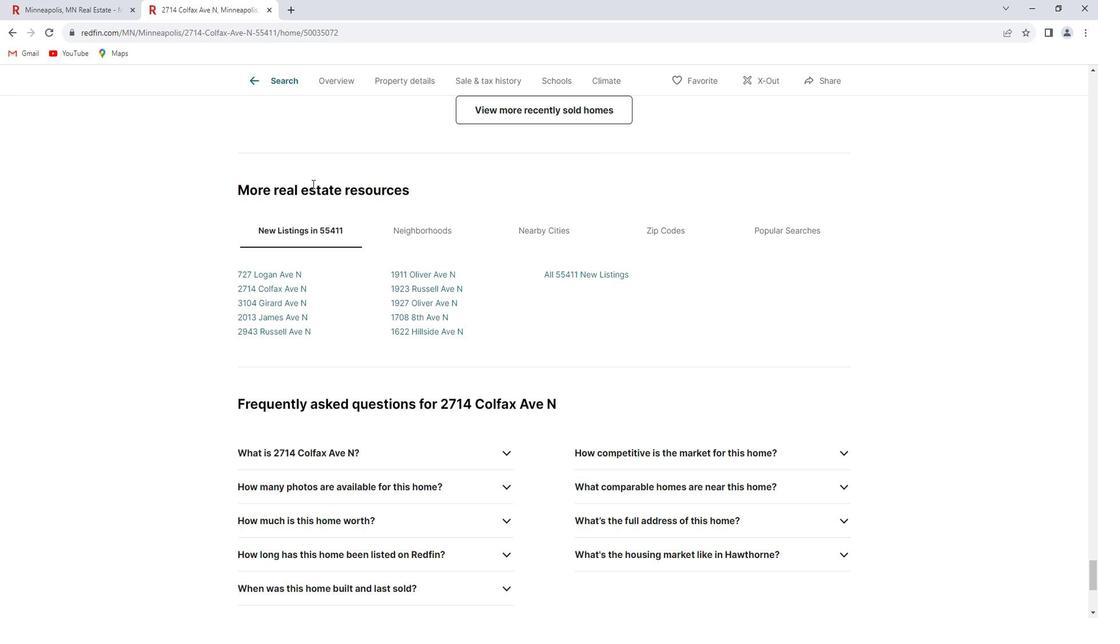 
Action: Mouse scrolled (319, 184) with delta (0, 0)
Screenshot: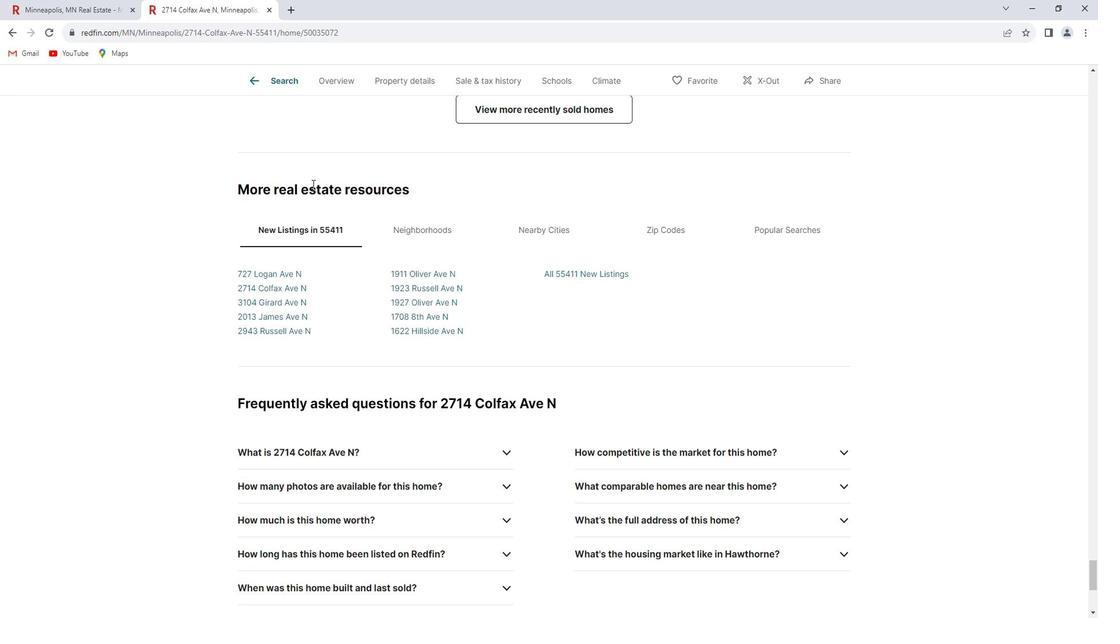 
Action: Mouse scrolled (319, 184) with delta (0, 0)
Screenshot: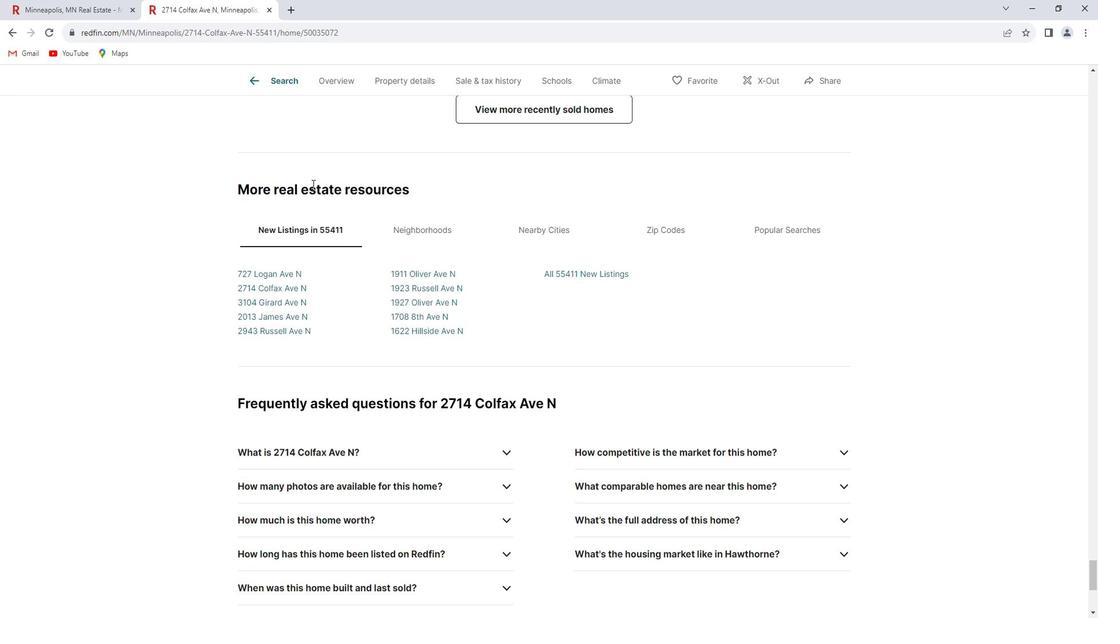 
Action: Mouse scrolled (319, 184) with delta (0, 0)
Screenshot: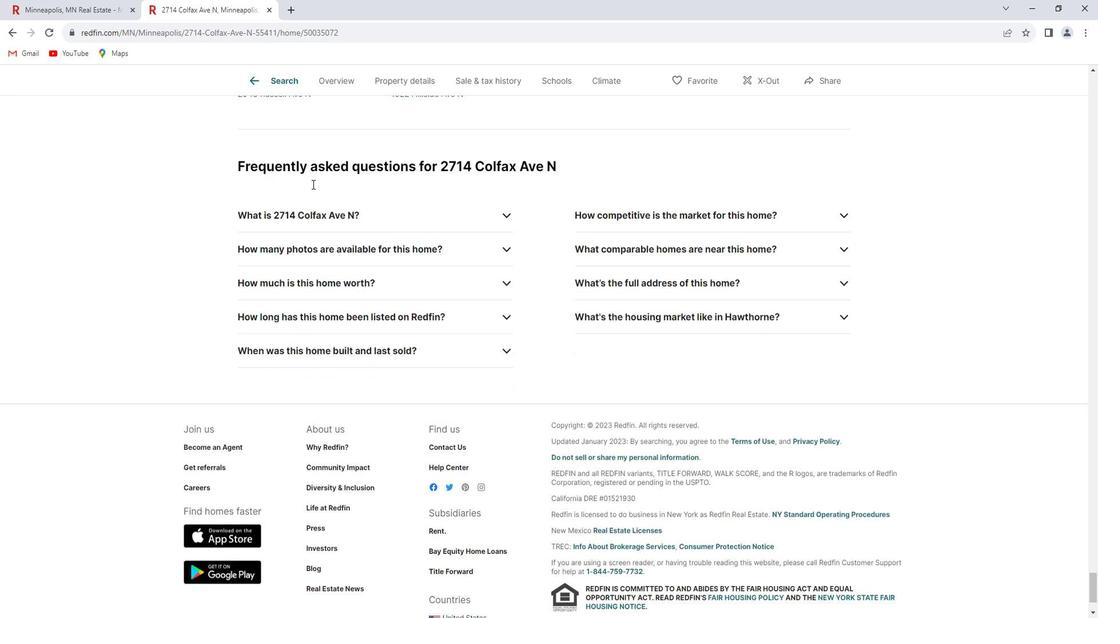 
Action: Mouse scrolled (319, 184) with delta (0, 0)
Screenshot: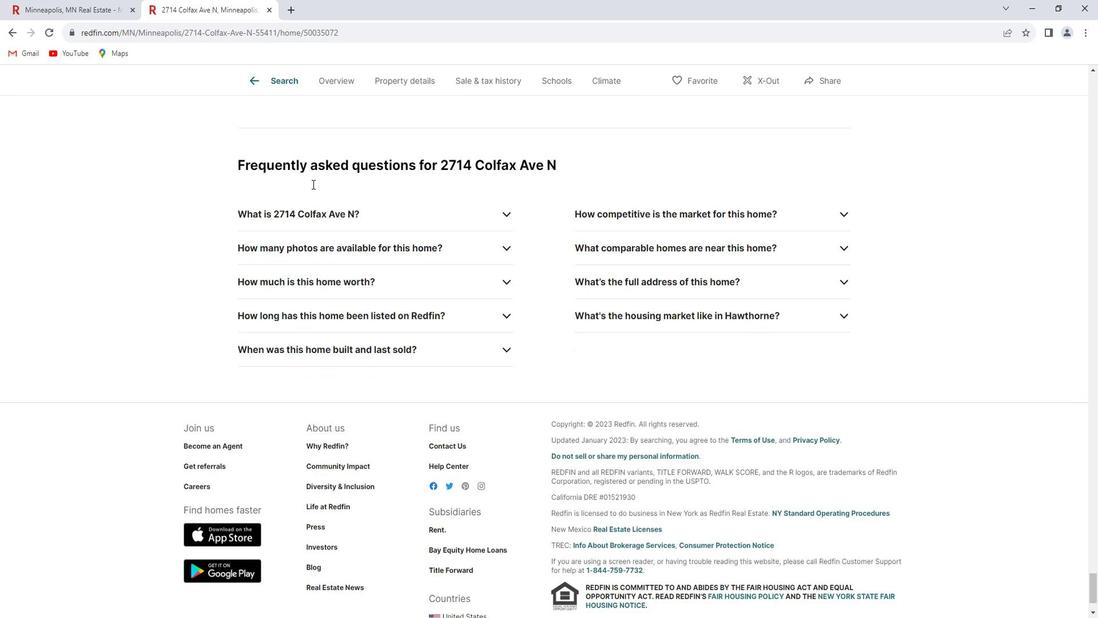 
Action: Mouse scrolled (319, 184) with delta (0, 0)
Screenshot: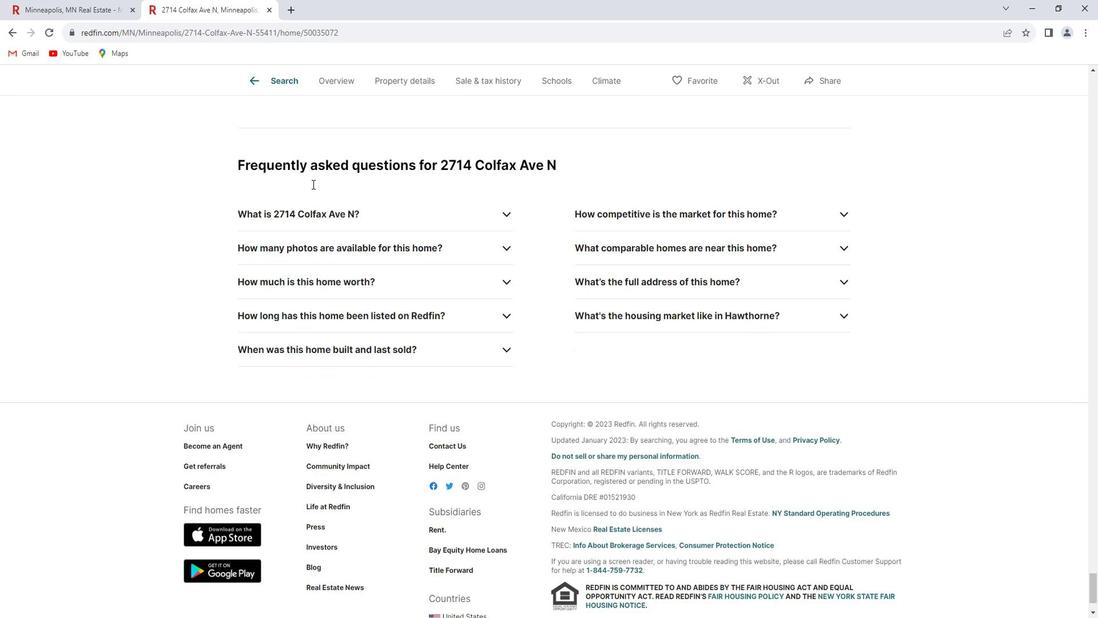 
Action: Mouse scrolled (319, 184) with delta (0, 0)
Screenshot: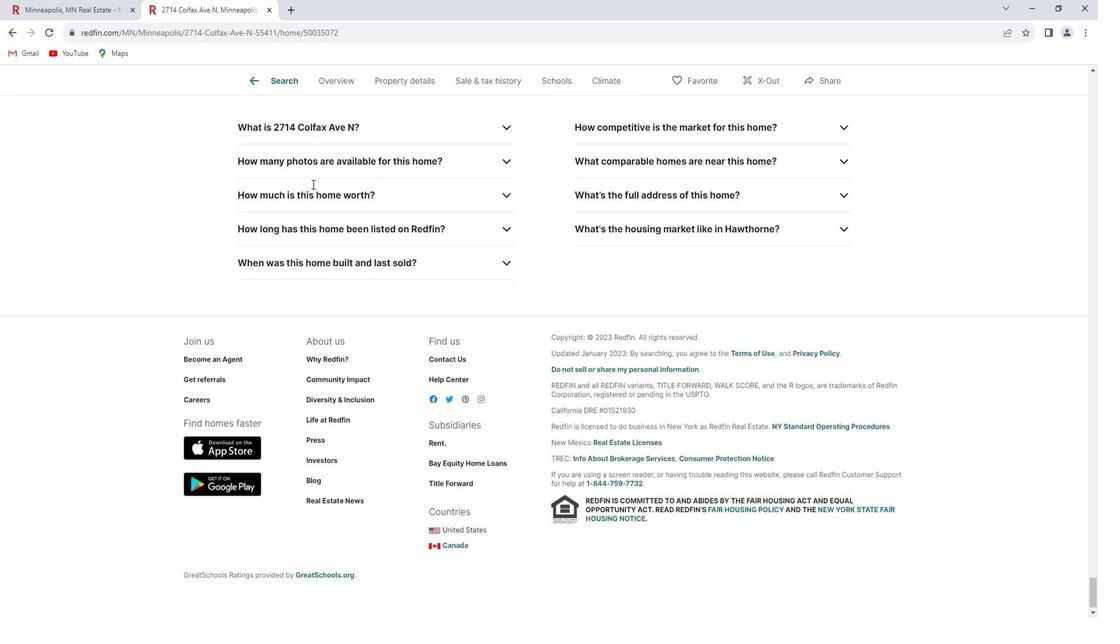 
Action: Mouse scrolled (319, 184) with delta (0, 0)
Screenshot: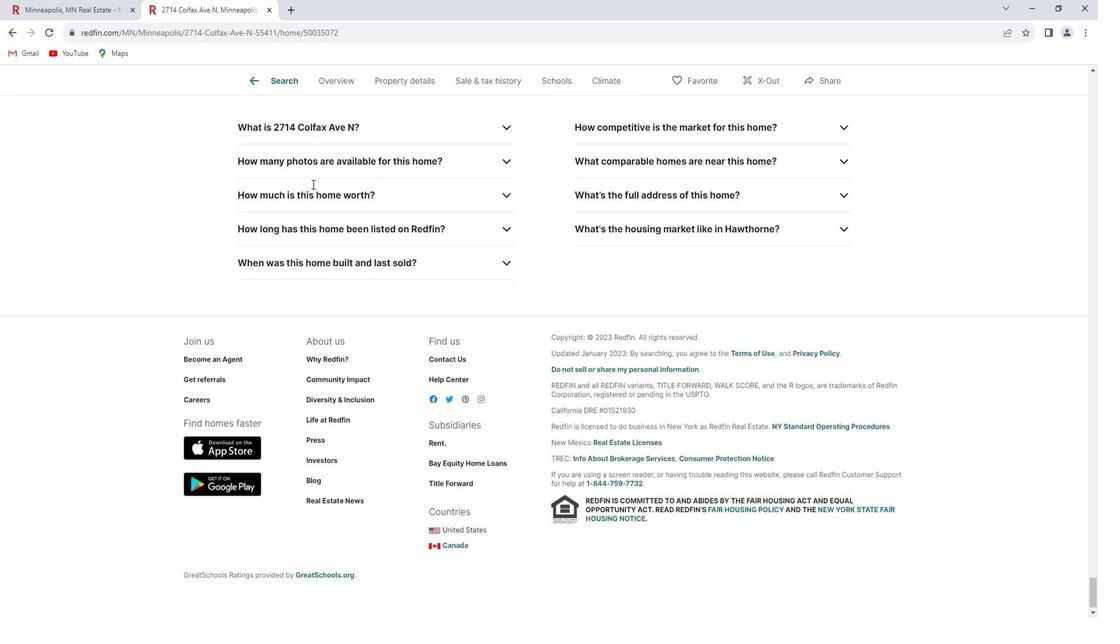 
Action: Mouse scrolled (319, 184) with delta (0, 0)
Screenshot: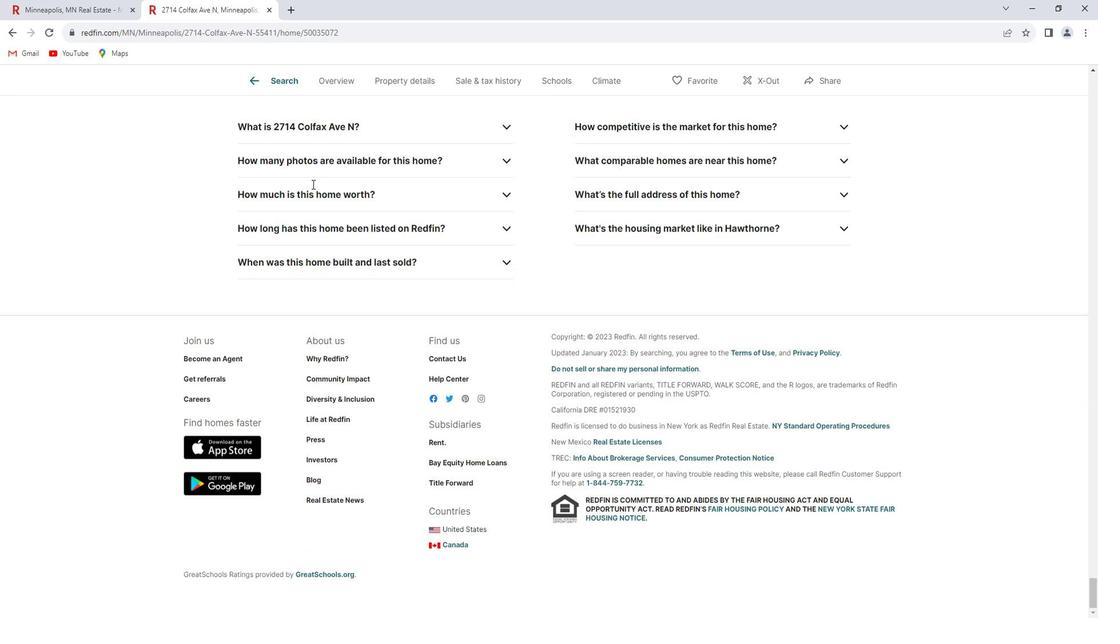 
Action: Mouse moved to (125, 16)
Screenshot: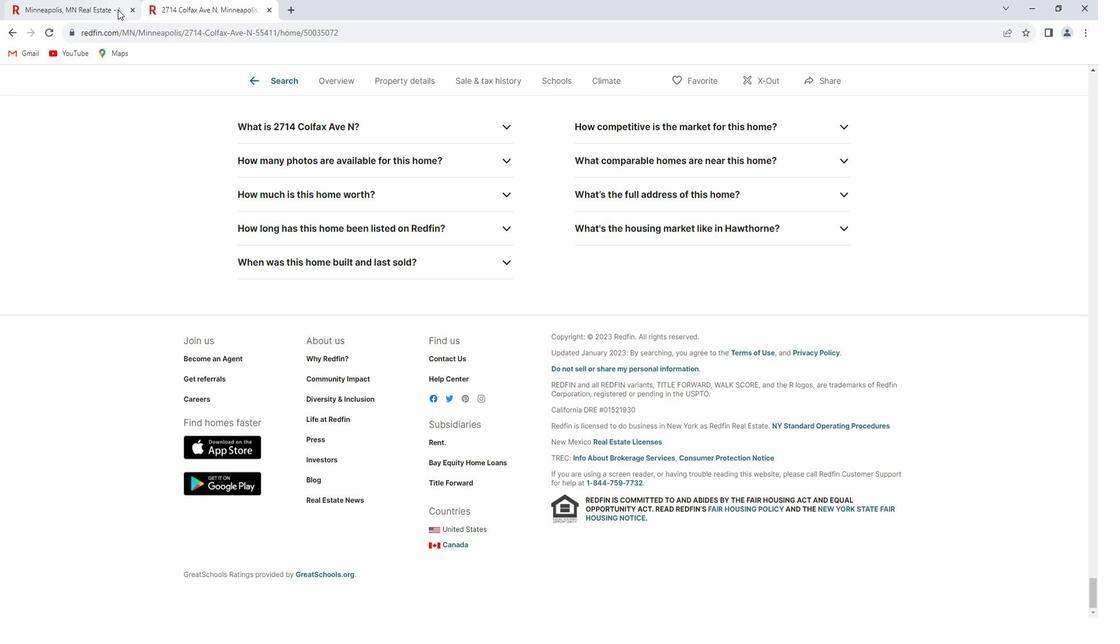 
Action: Mouse pressed left at (125, 16)
Screenshot: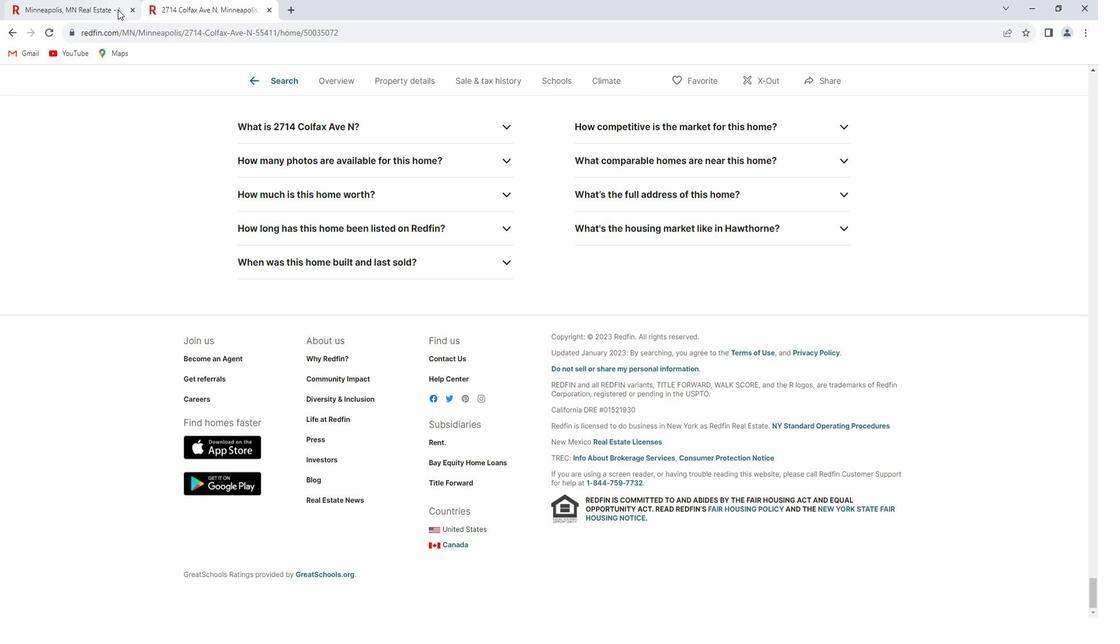 
Action: Mouse moved to (864, 310)
Screenshot: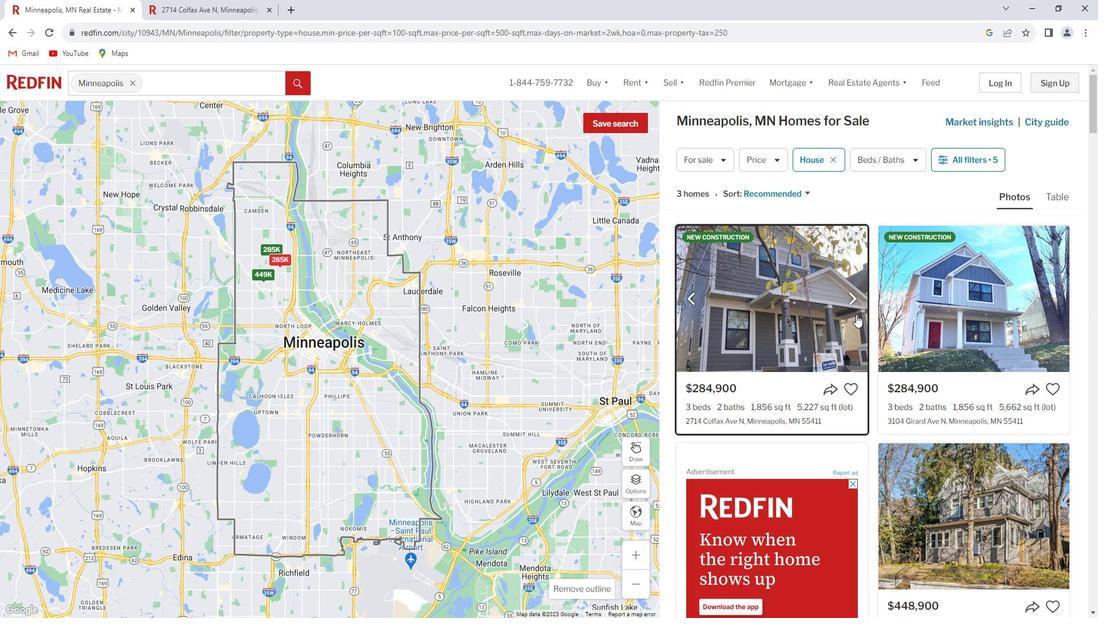 
Action: Mouse scrolled (864, 309) with delta (0, 0)
Screenshot: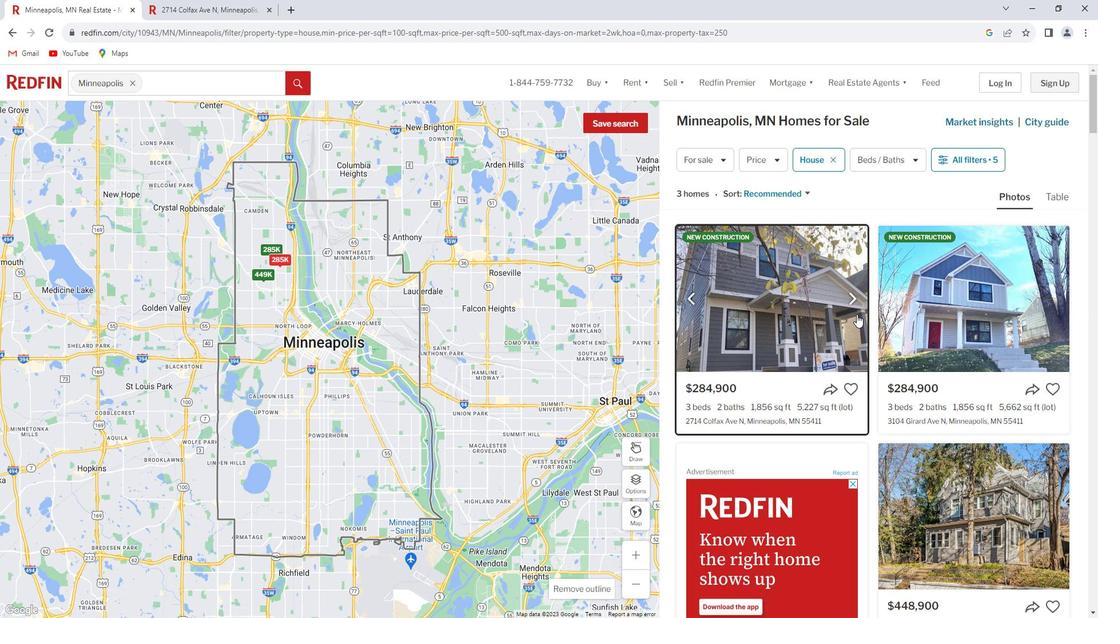
Action: Mouse scrolled (864, 309) with delta (0, 0)
Screenshot: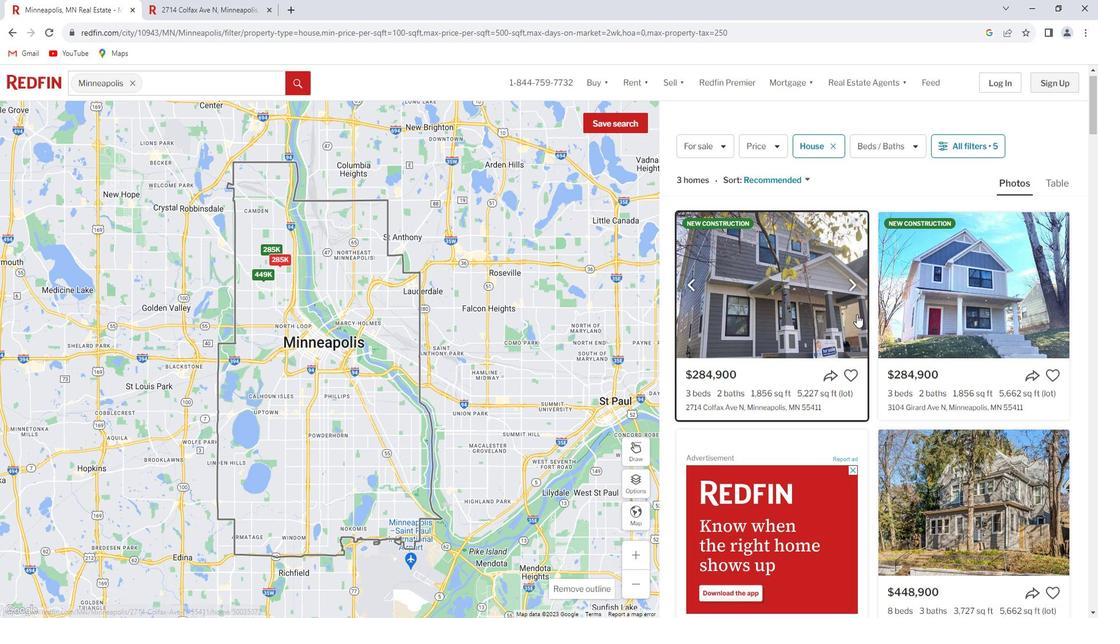 
Action: Mouse moved to (970, 240)
Screenshot: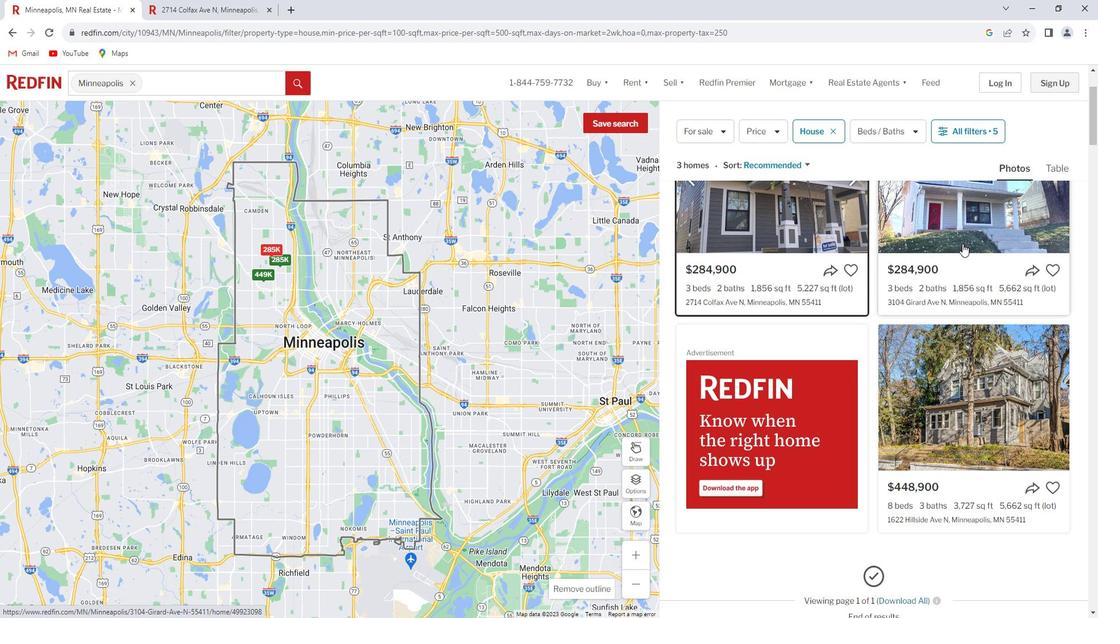 
Action: Mouse pressed left at (970, 240)
Screenshot: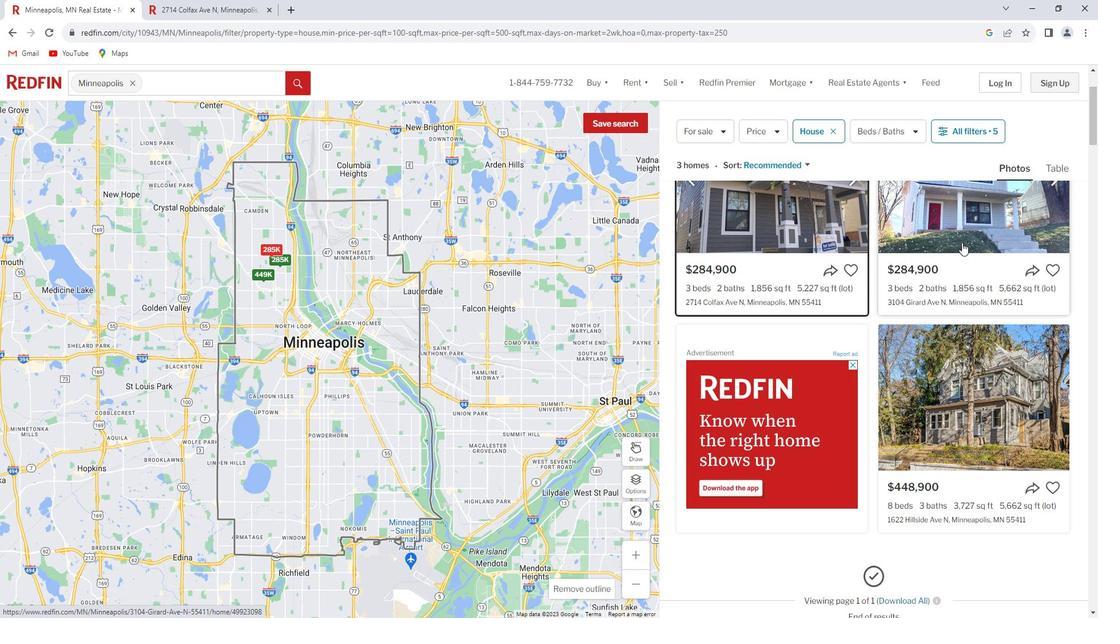 
Action: Mouse moved to (827, 378)
Screenshot: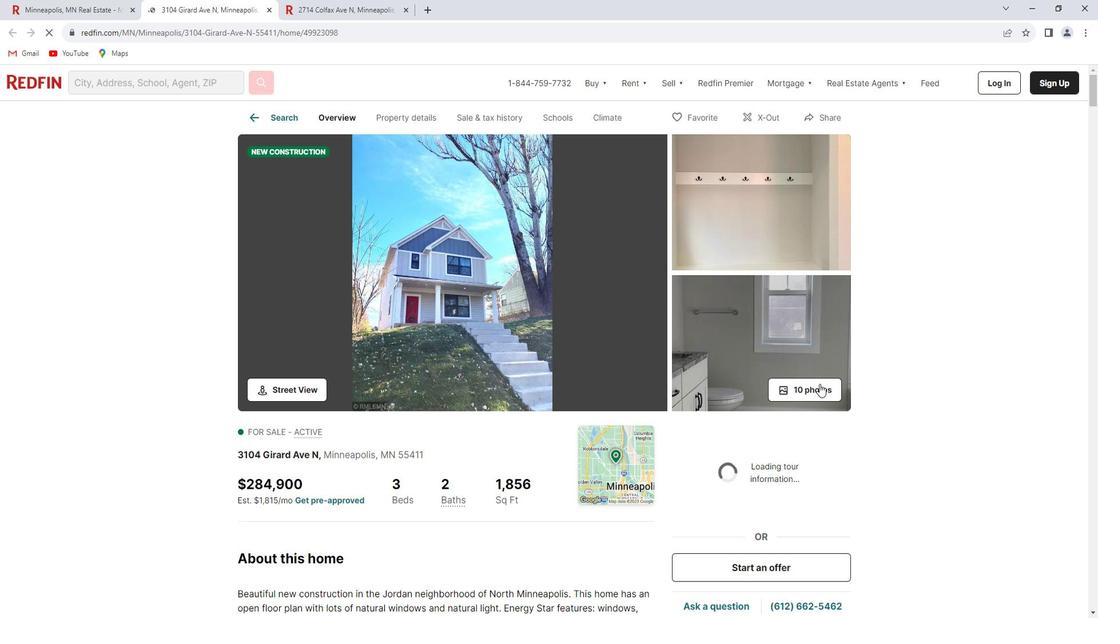 
Action: Mouse pressed left at (827, 378)
